 Task: Explore Airbnb accommodation in Stalybridge, United Kingdom from 7th December, 2023 to 14th December, 2023 for 1 adult. Place can be shared room with 1  bedroom having 1 bed and 1 bathroom. Property type can be hotel. Look for 3 properties as per requirement.
Action: Mouse moved to (403, 330)
Screenshot: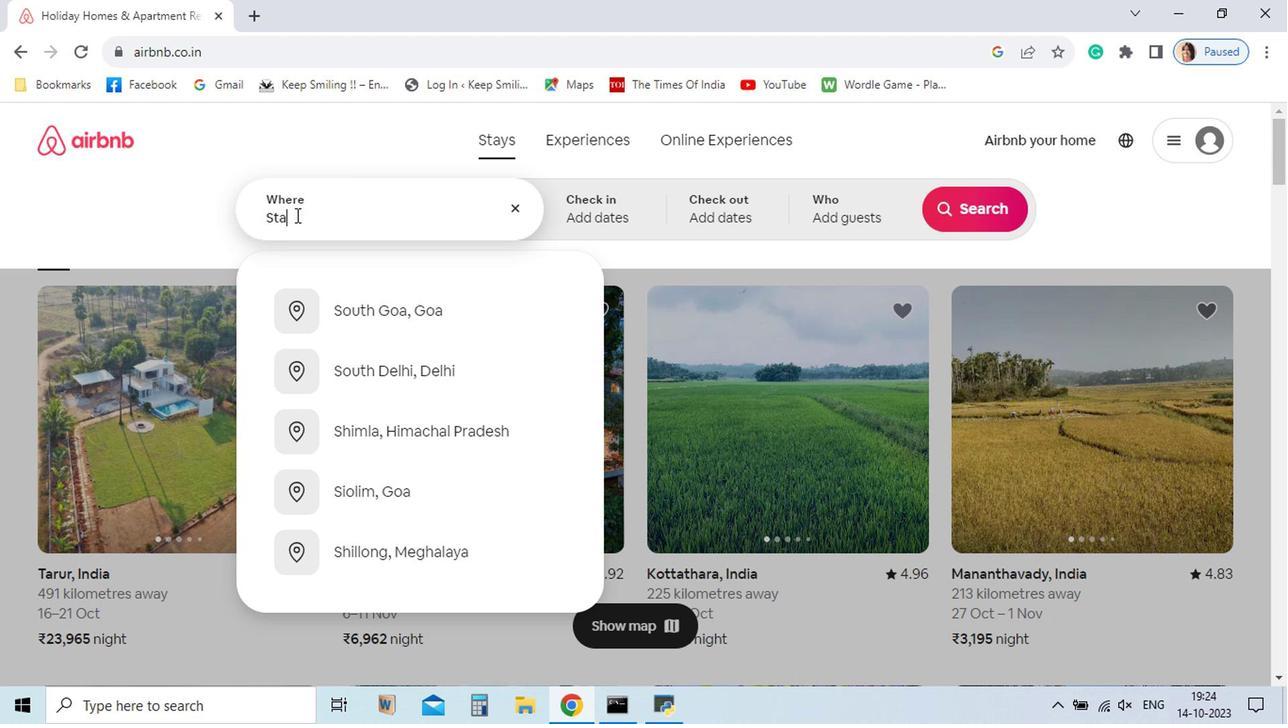 
Action: Mouse pressed left at (403, 330)
Screenshot: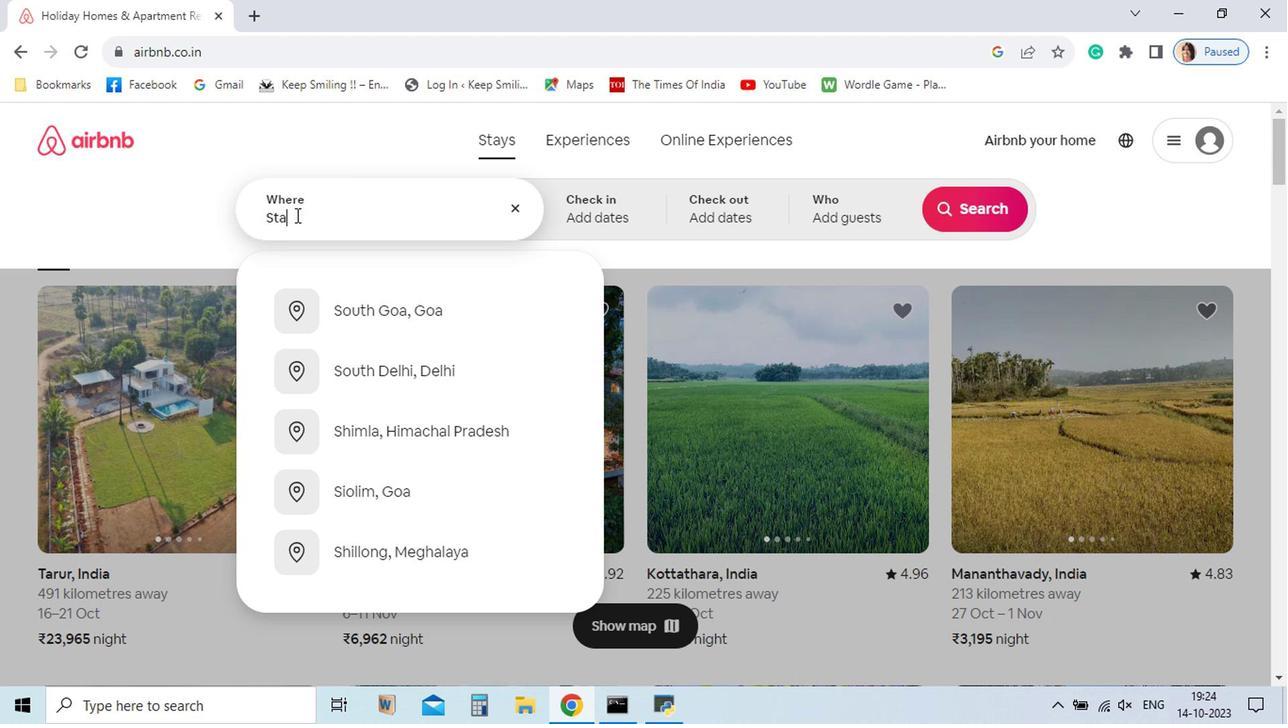 
Action: Mouse moved to (398, 341)
Screenshot: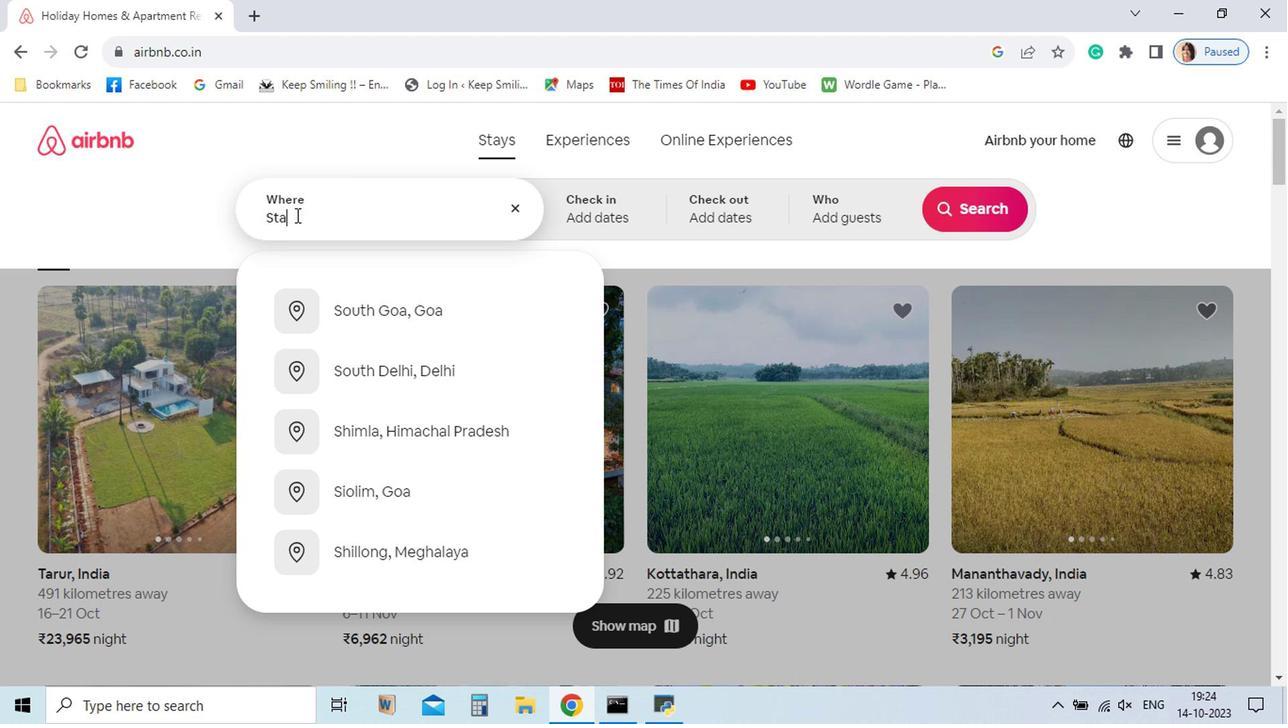 
Action: Key pressed <Key.shift>Sta
Screenshot: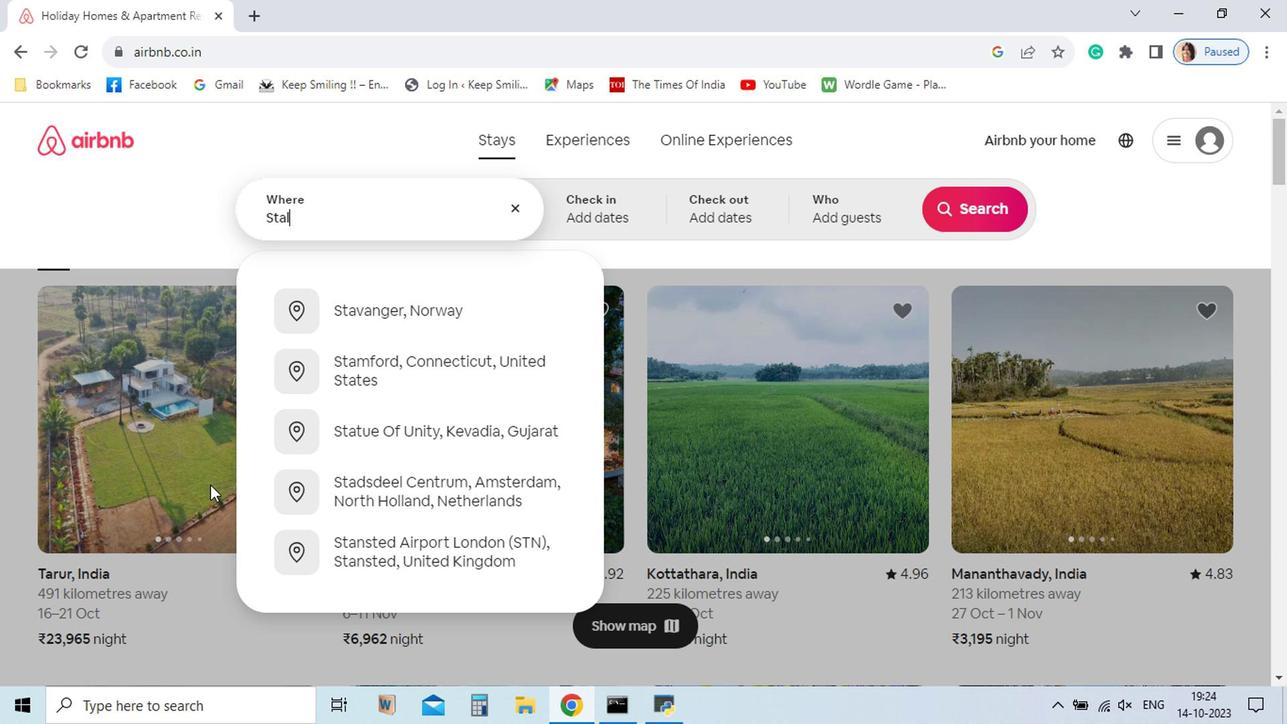 
Action: Mouse moved to (337, 533)
Screenshot: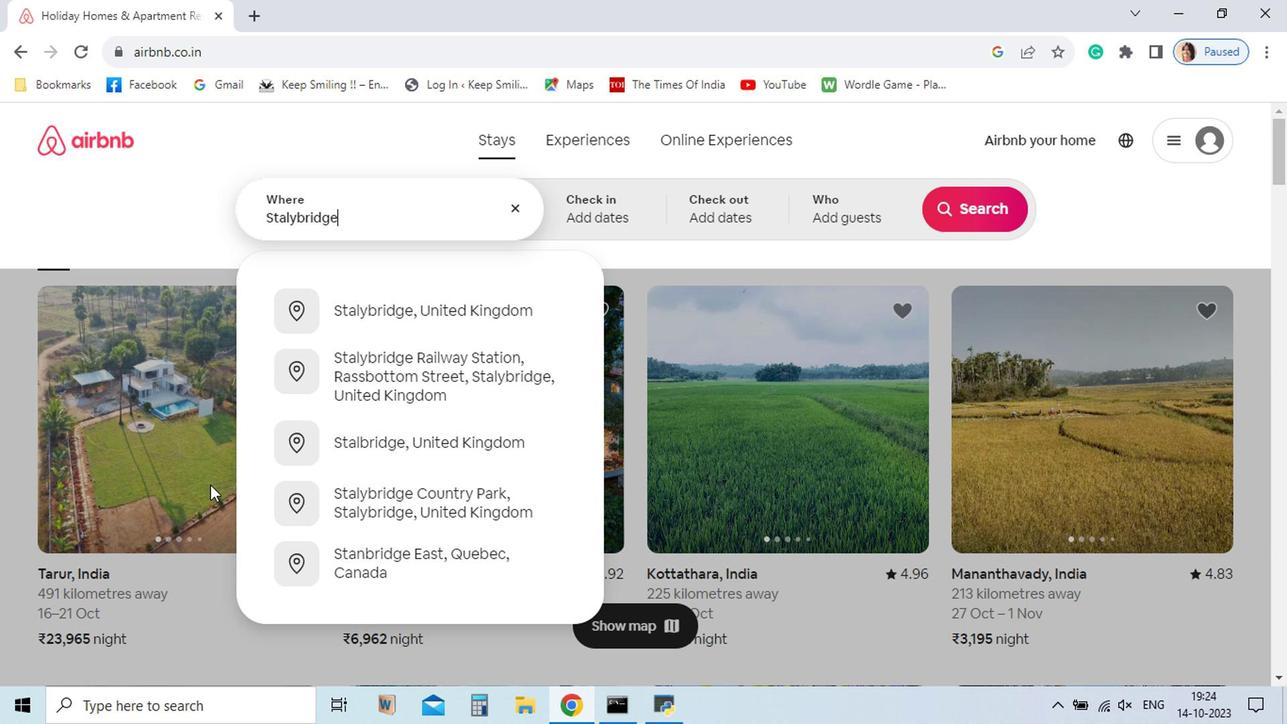 
Action: Key pressed lybridge
Screenshot: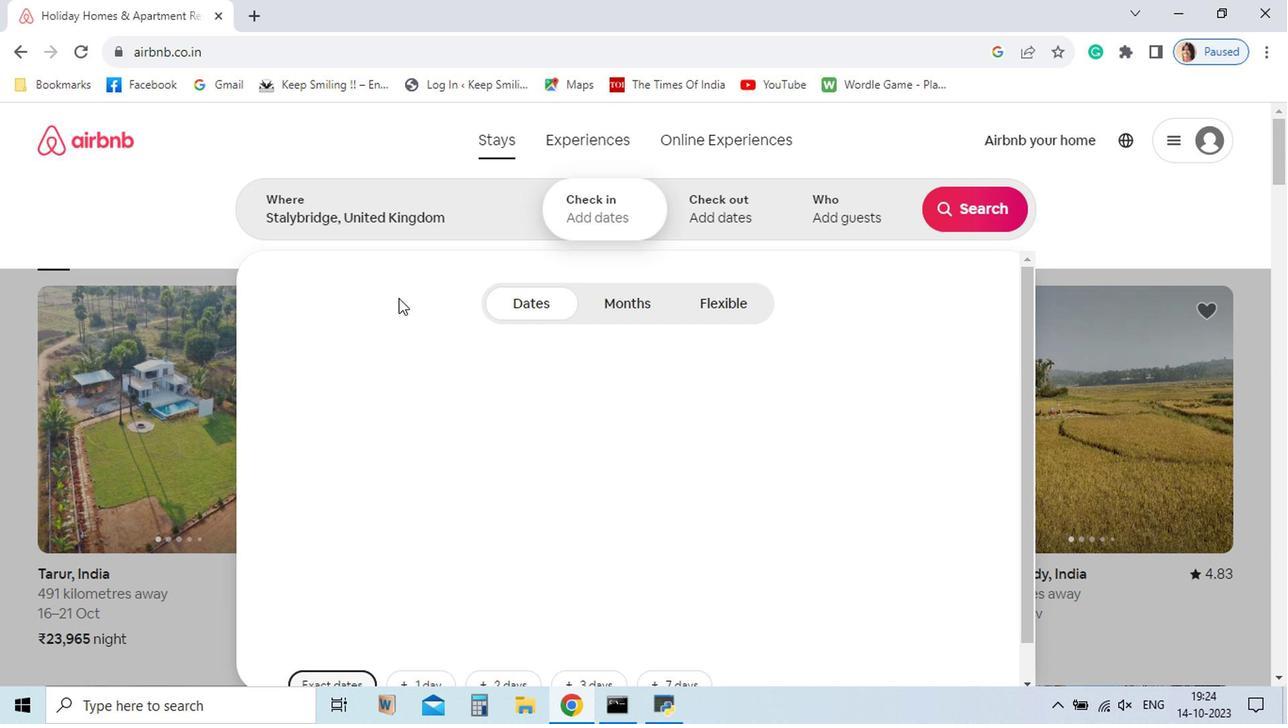 
Action: Mouse moved to (472, 400)
Screenshot: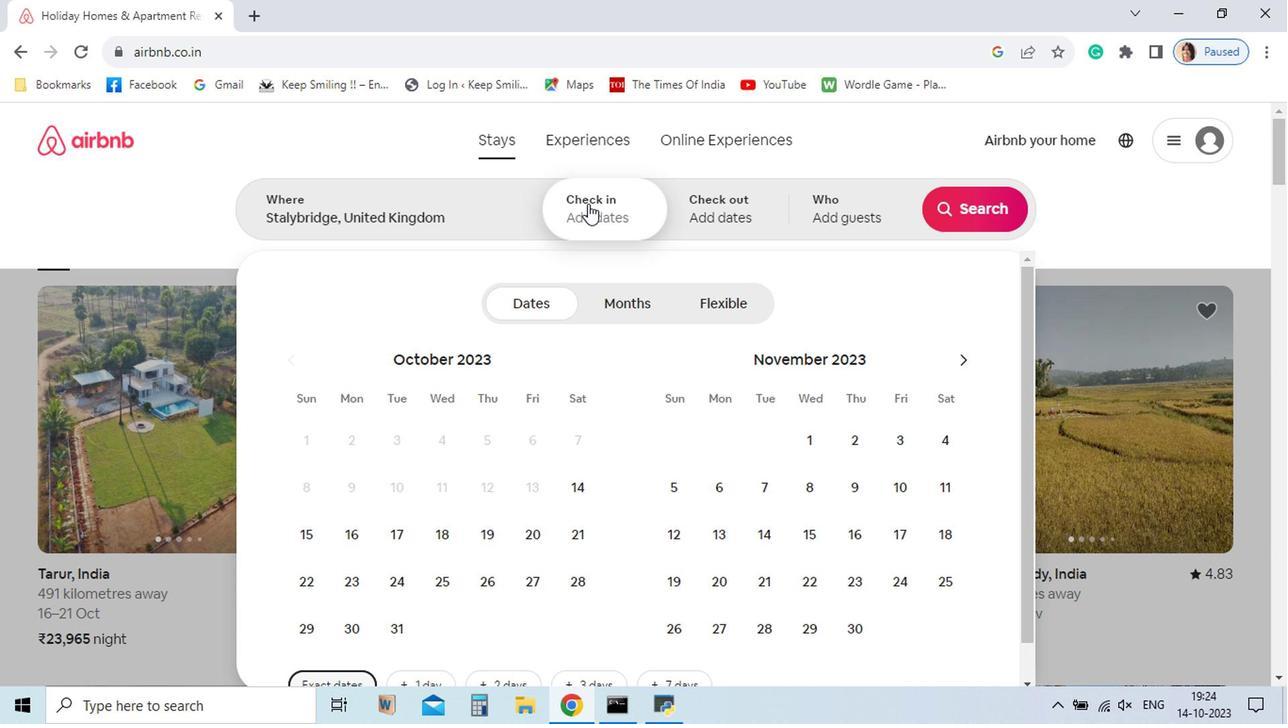 
Action: Mouse pressed left at (472, 400)
Screenshot: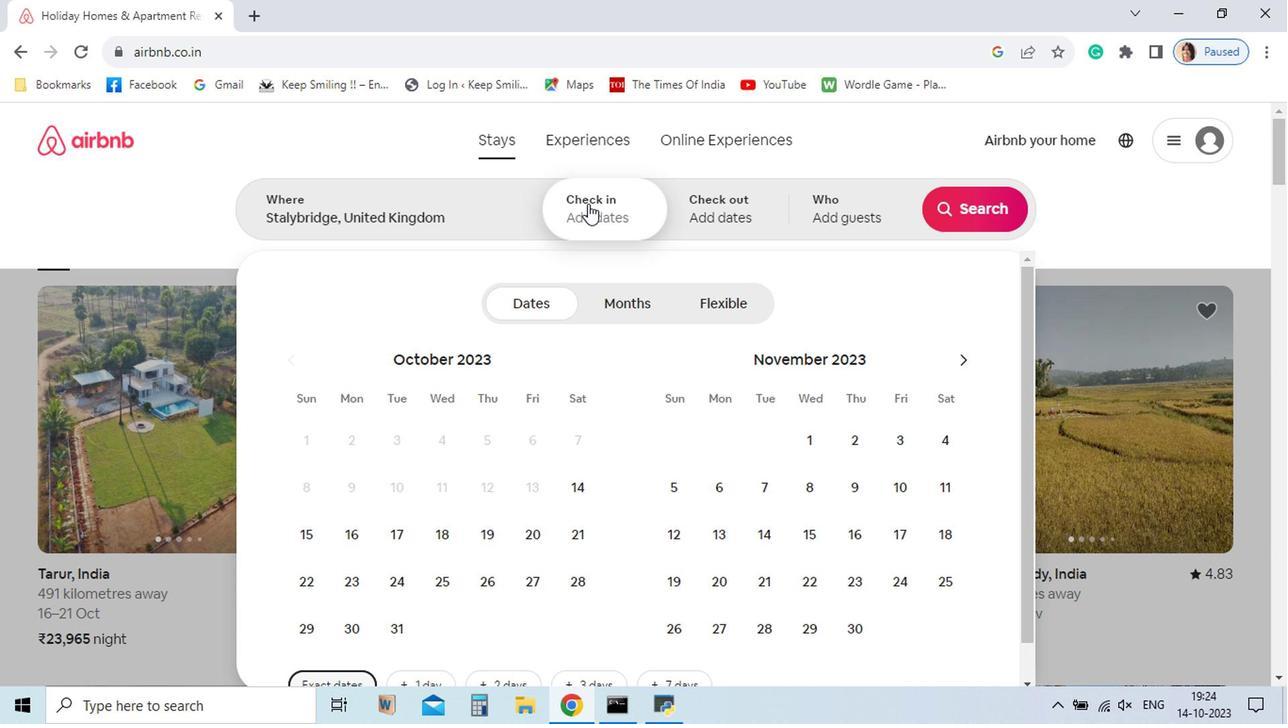 
Action: Mouse moved to (606, 333)
Screenshot: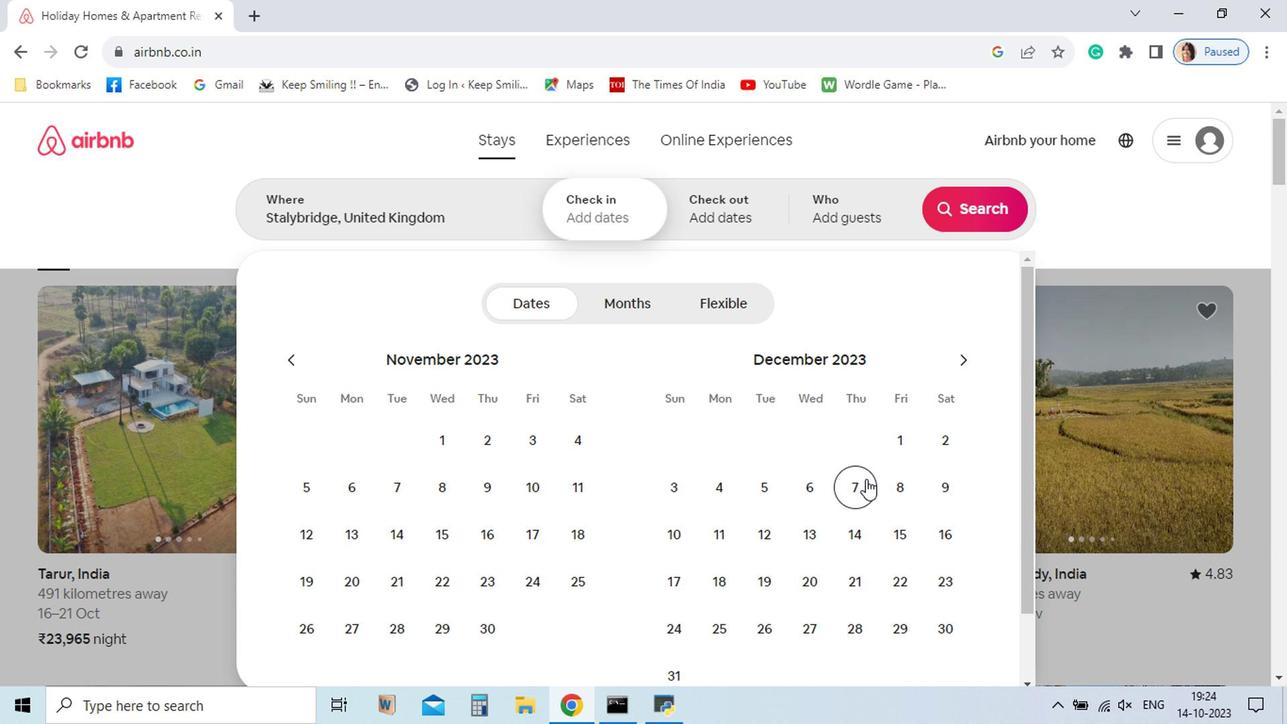 
Action: Mouse pressed left at (606, 333)
Screenshot: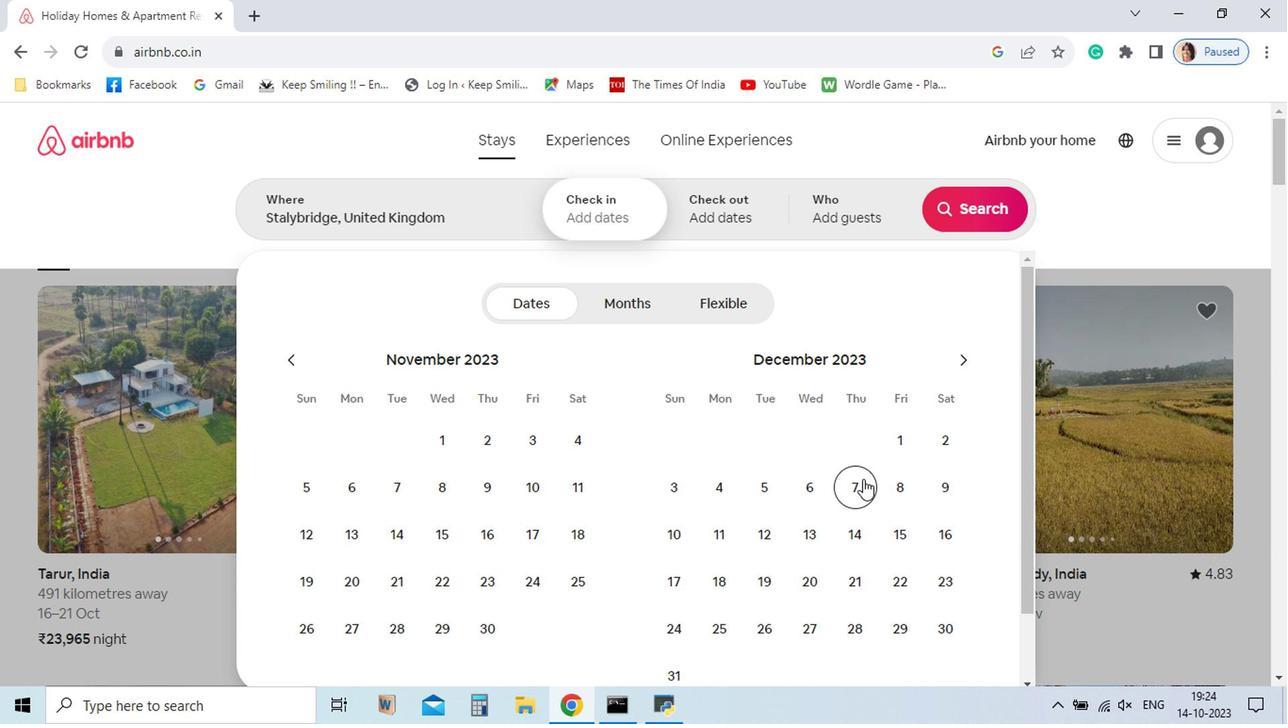 
Action: Mouse moved to (871, 444)
Screenshot: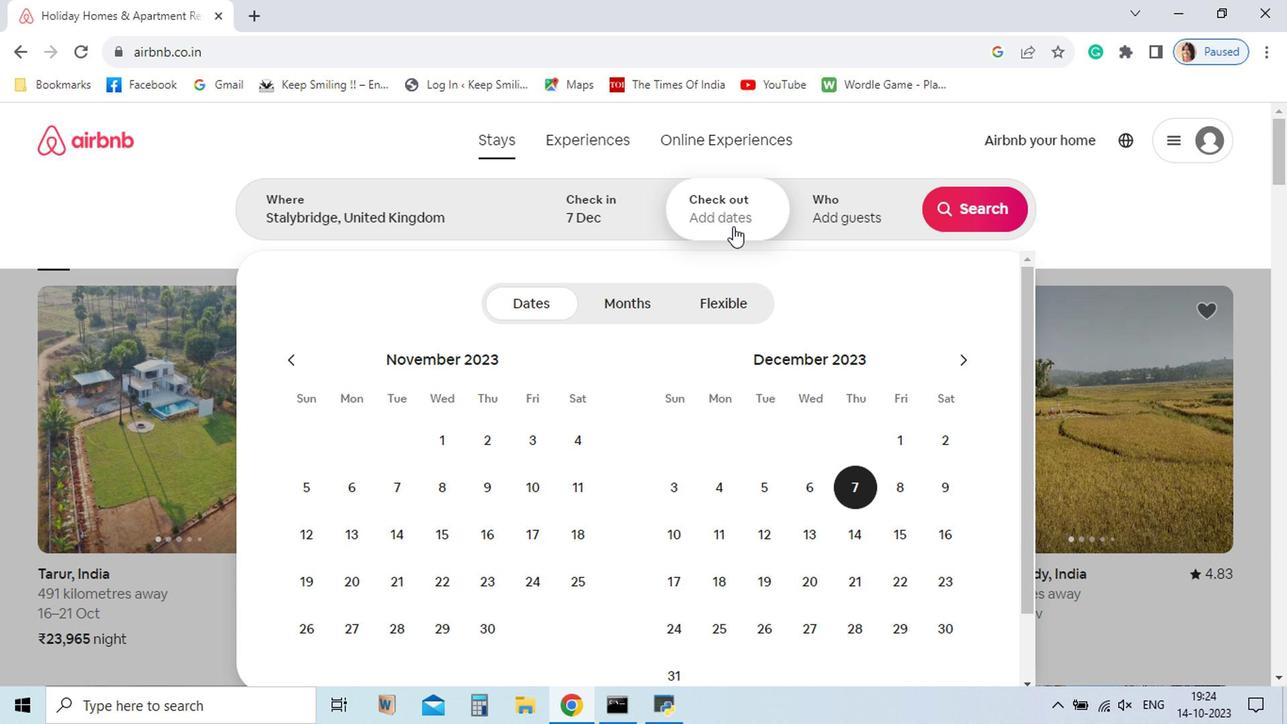 
Action: Mouse pressed left at (871, 444)
Screenshot: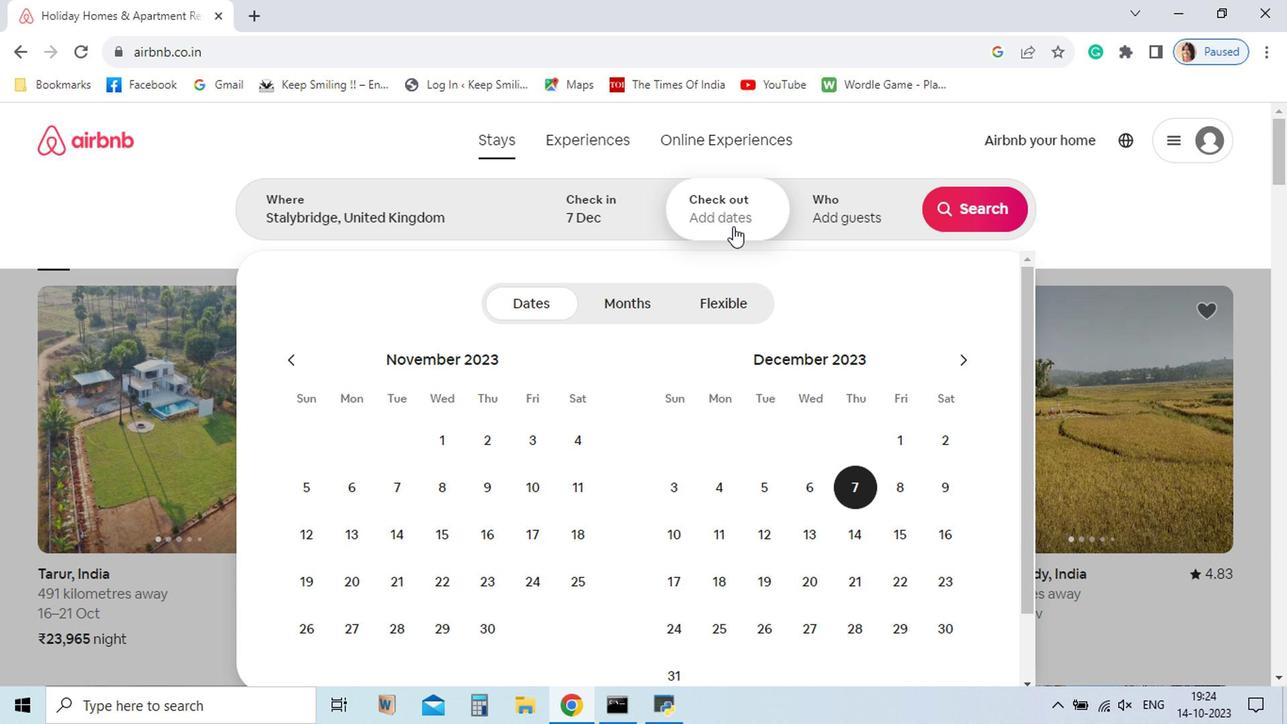 
Action: Mouse moved to (799, 531)
Screenshot: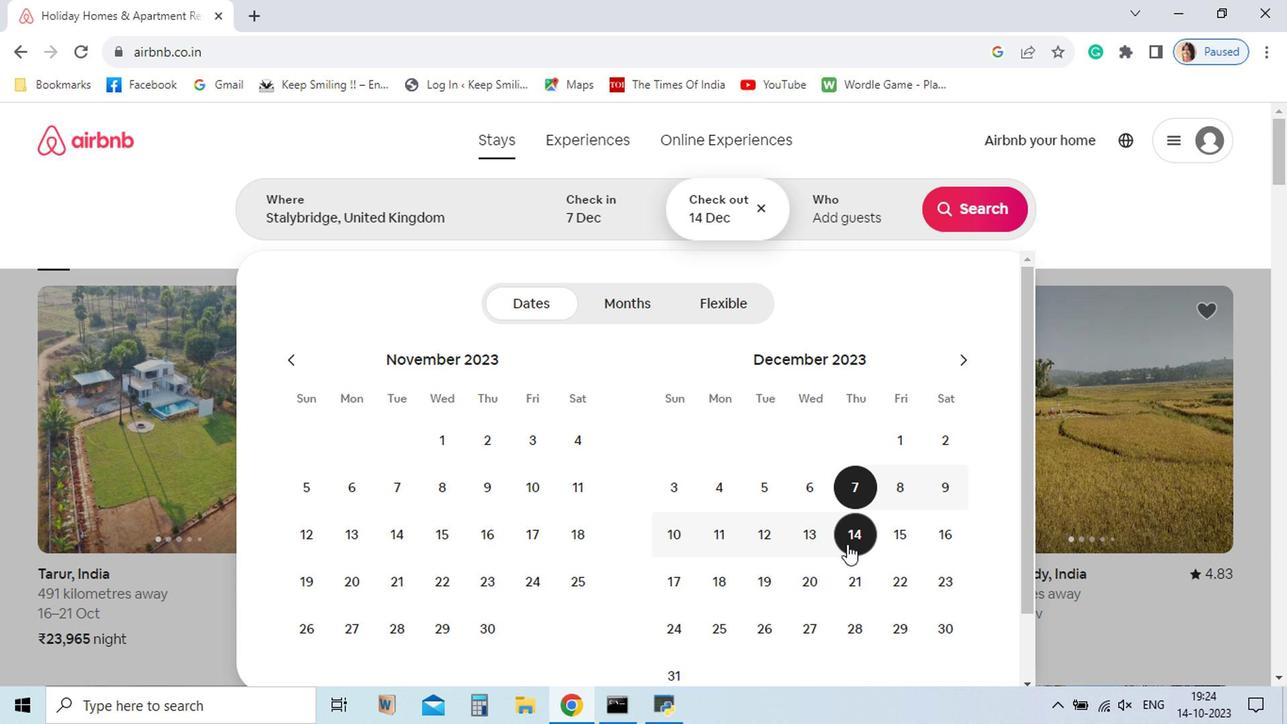 
Action: Mouse pressed left at (799, 531)
Screenshot: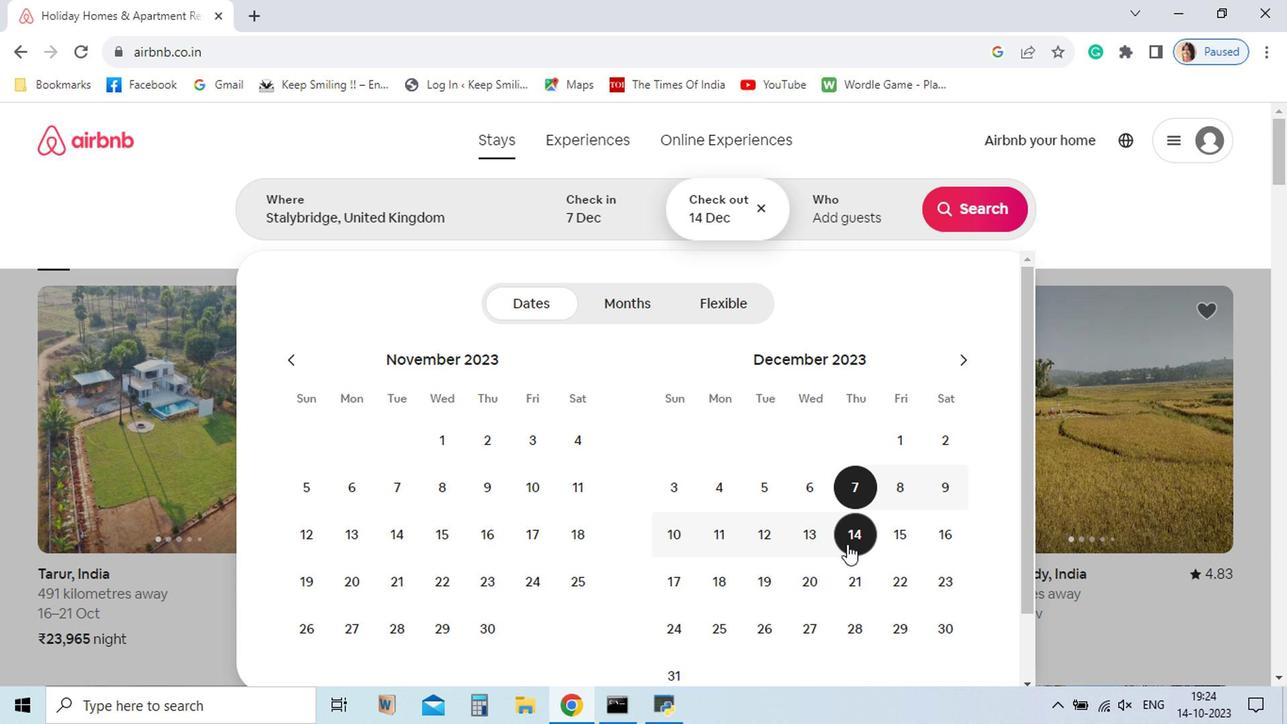 
Action: Mouse moved to (791, 575)
Screenshot: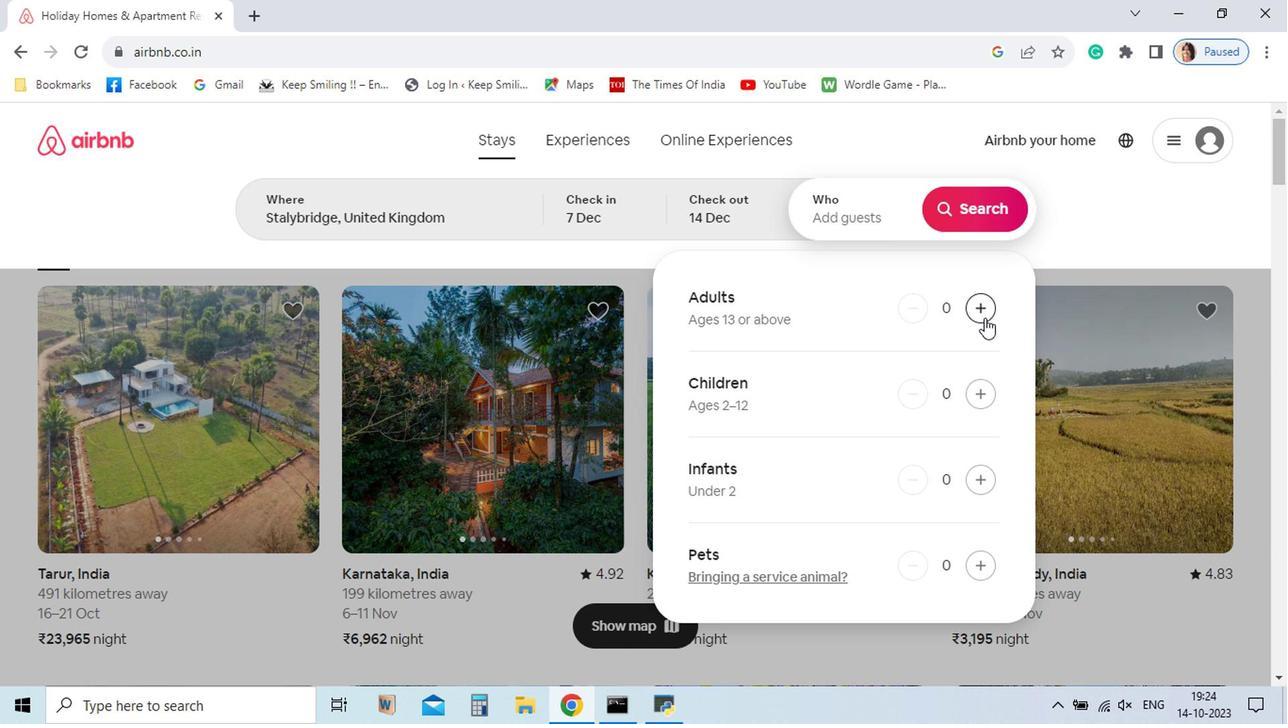 
Action: Mouse pressed left at (791, 575)
Screenshot: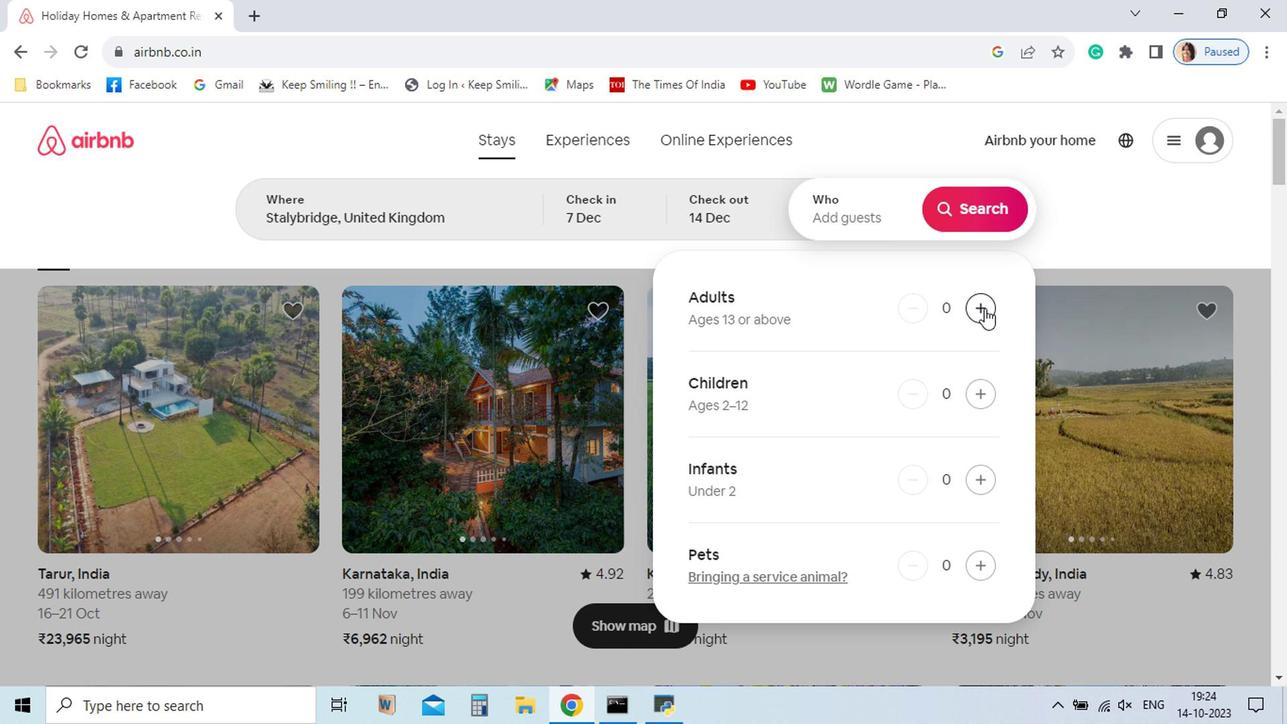 
Action: Mouse moved to (804, 344)
Screenshot: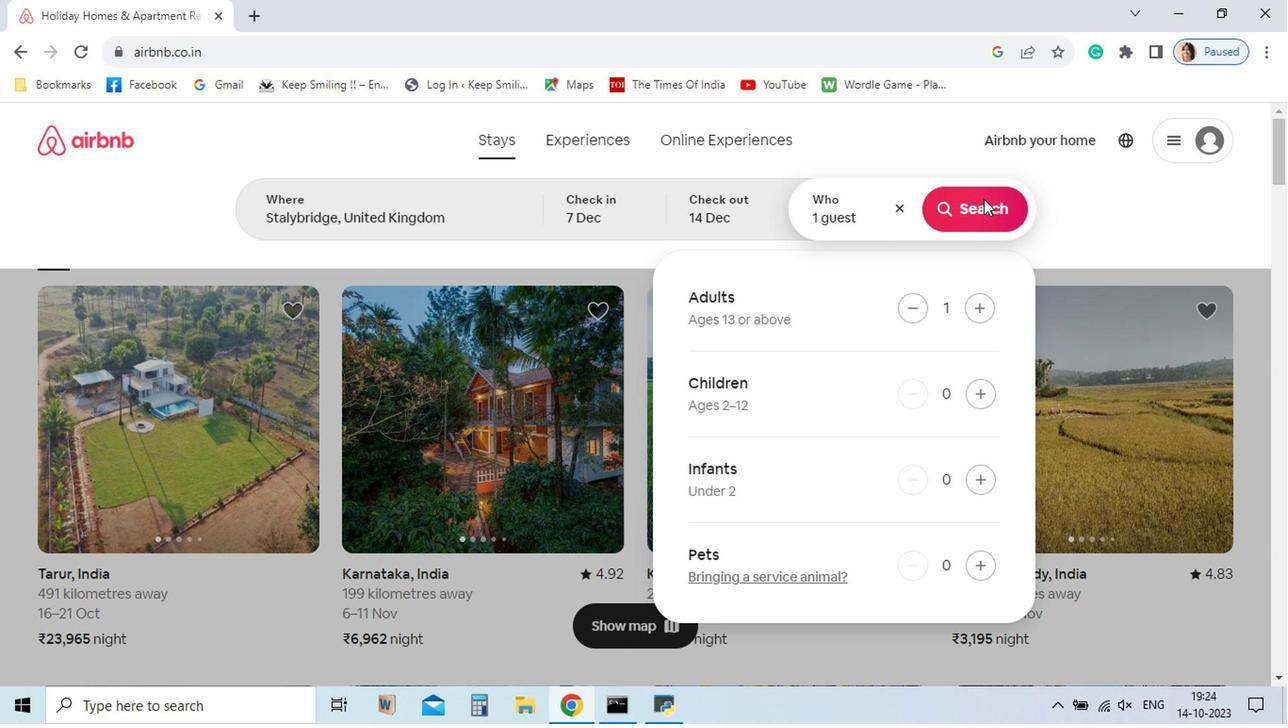 
Action: Mouse pressed left at (804, 344)
Screenshot: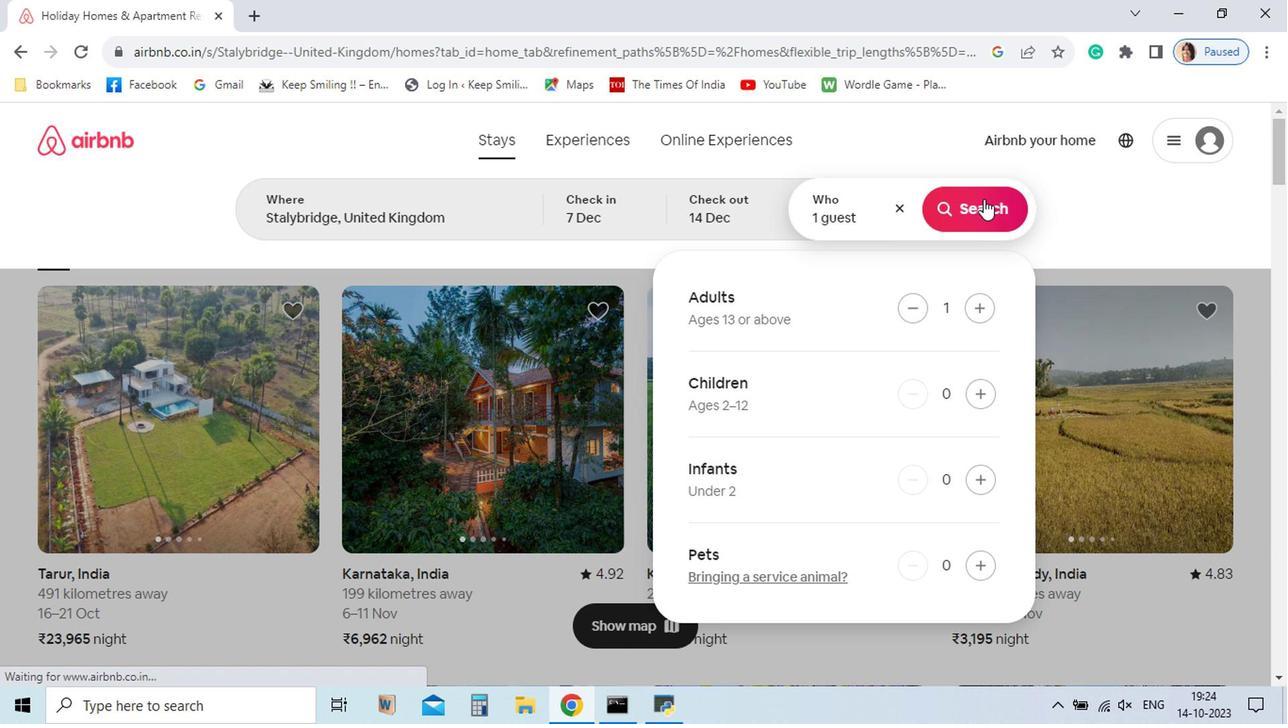
Action: Mouse moved to (889, 407)
Screenshot: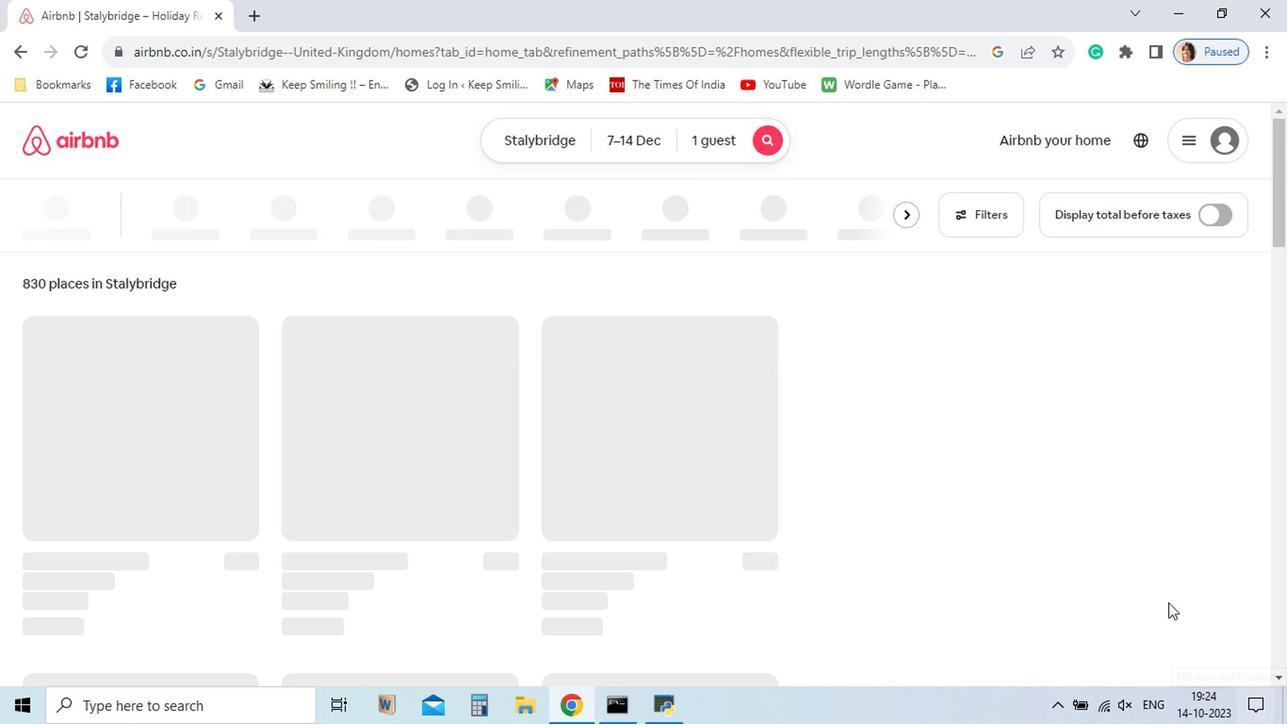 
Action: Mouse pressed left at (889, 407)
Screenshot: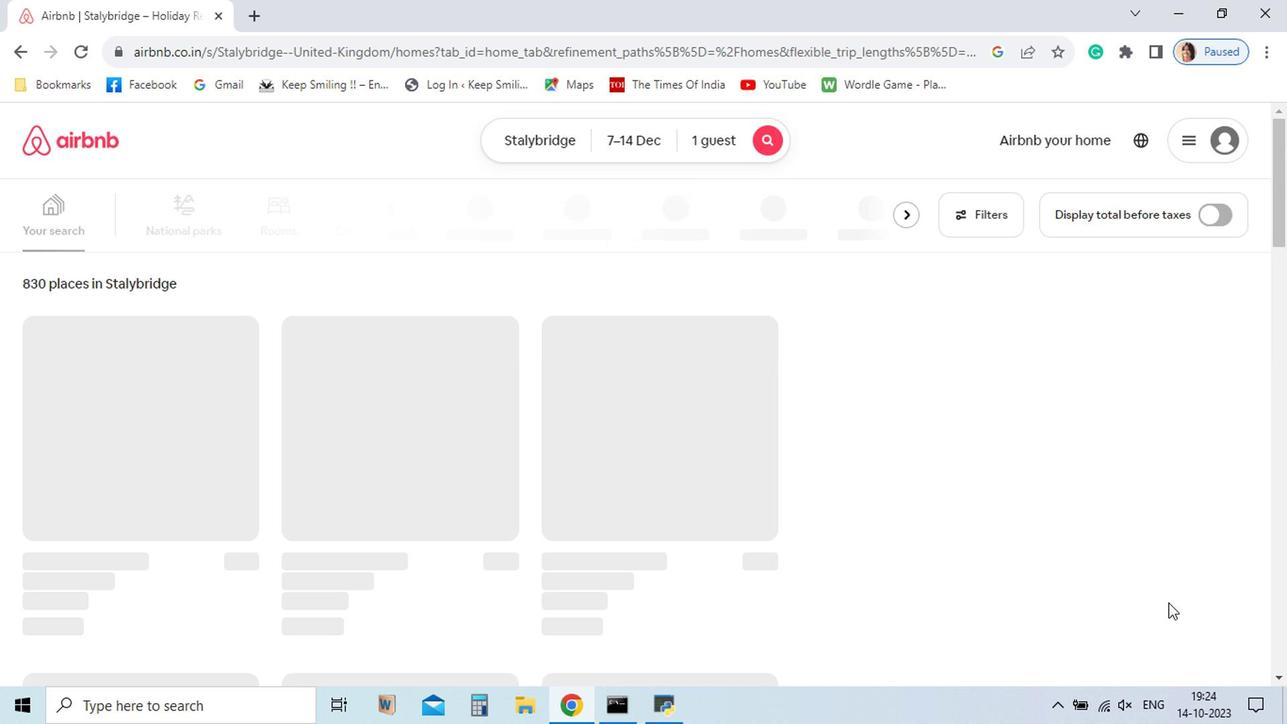 
Action: Mouse moved to (889, 329)
Screenshot: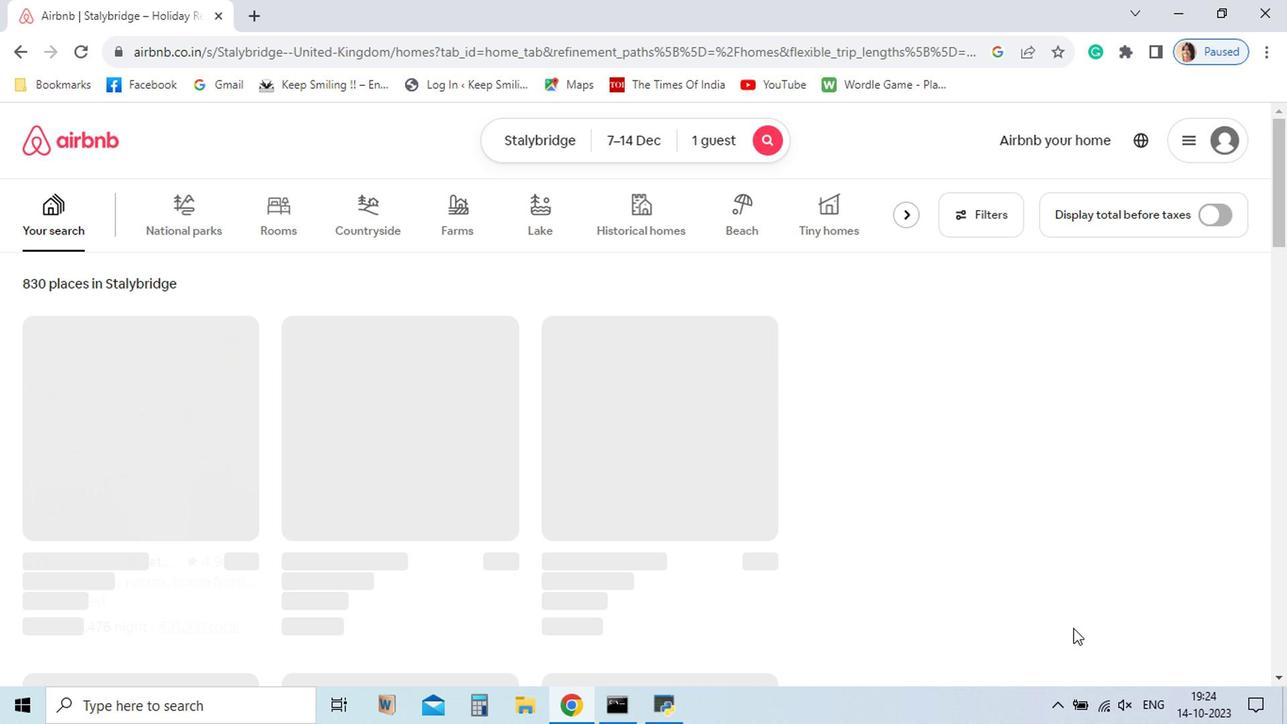 
Action: Mouse pressed left at (889, 329)
Screenshot: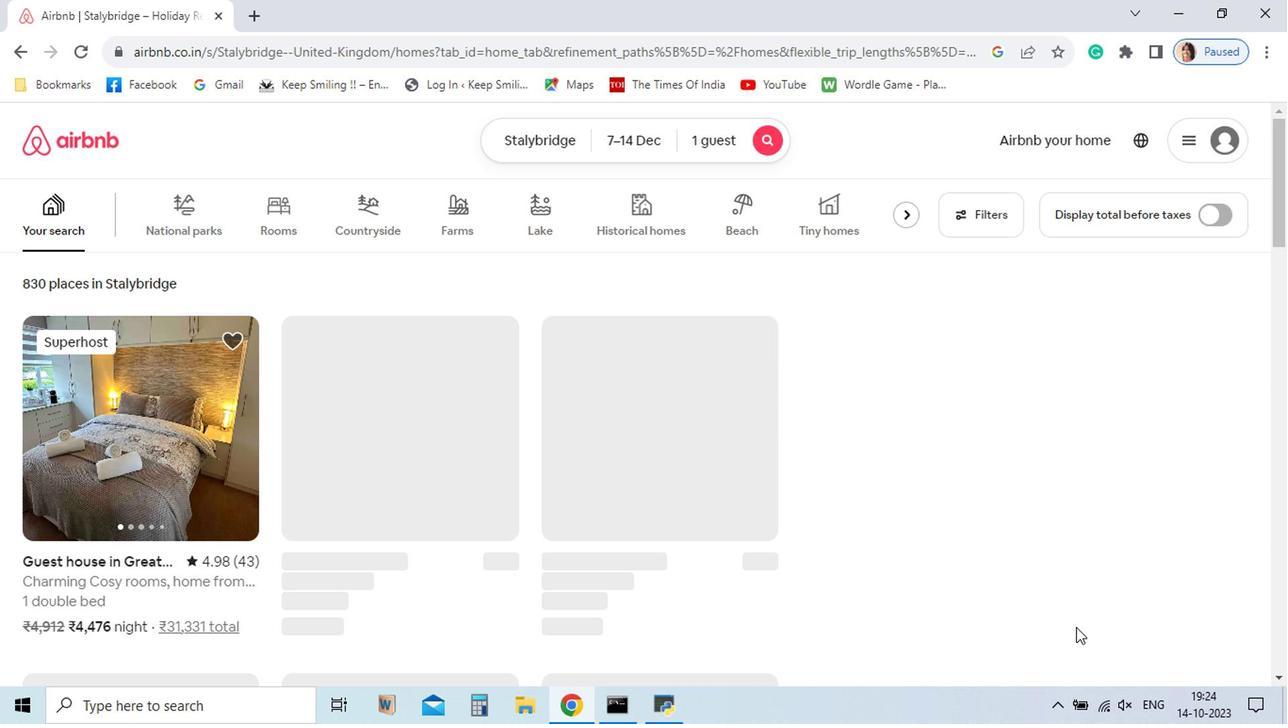 
Action: Mouse moved to (889, 334)
Screenshot: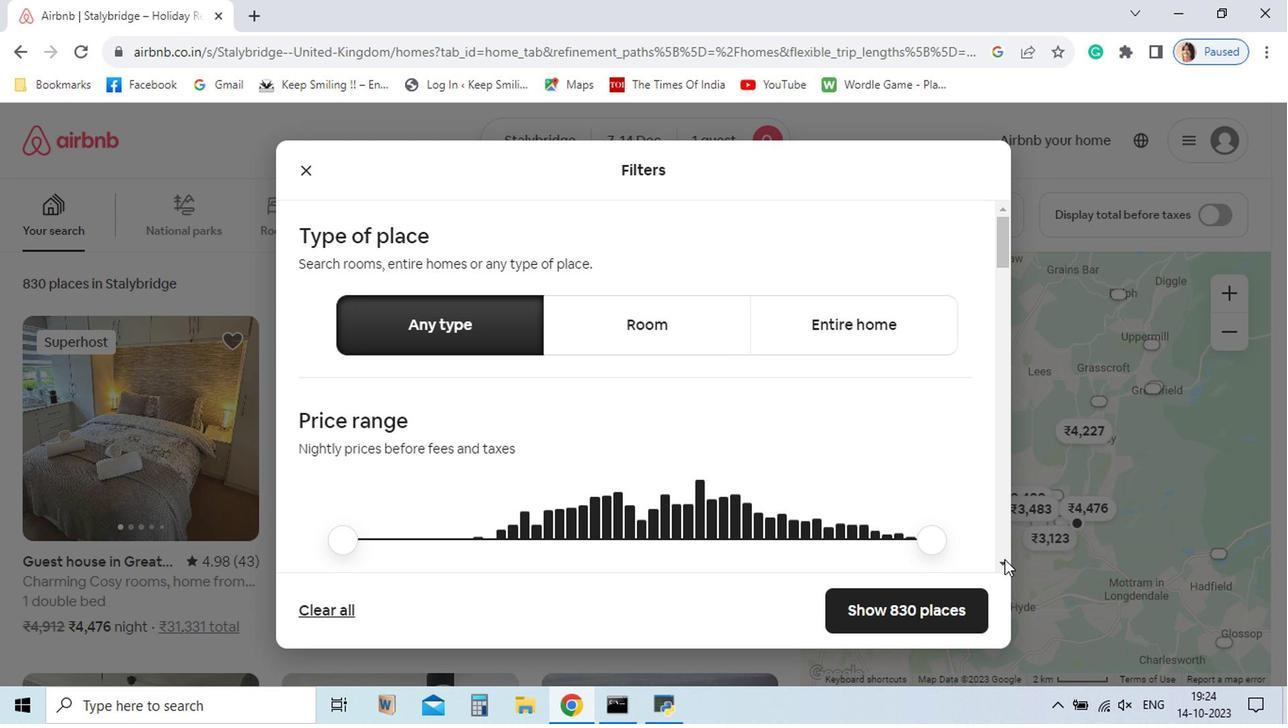
Action: Mouse pressed left at (889, 334)
Screenshot: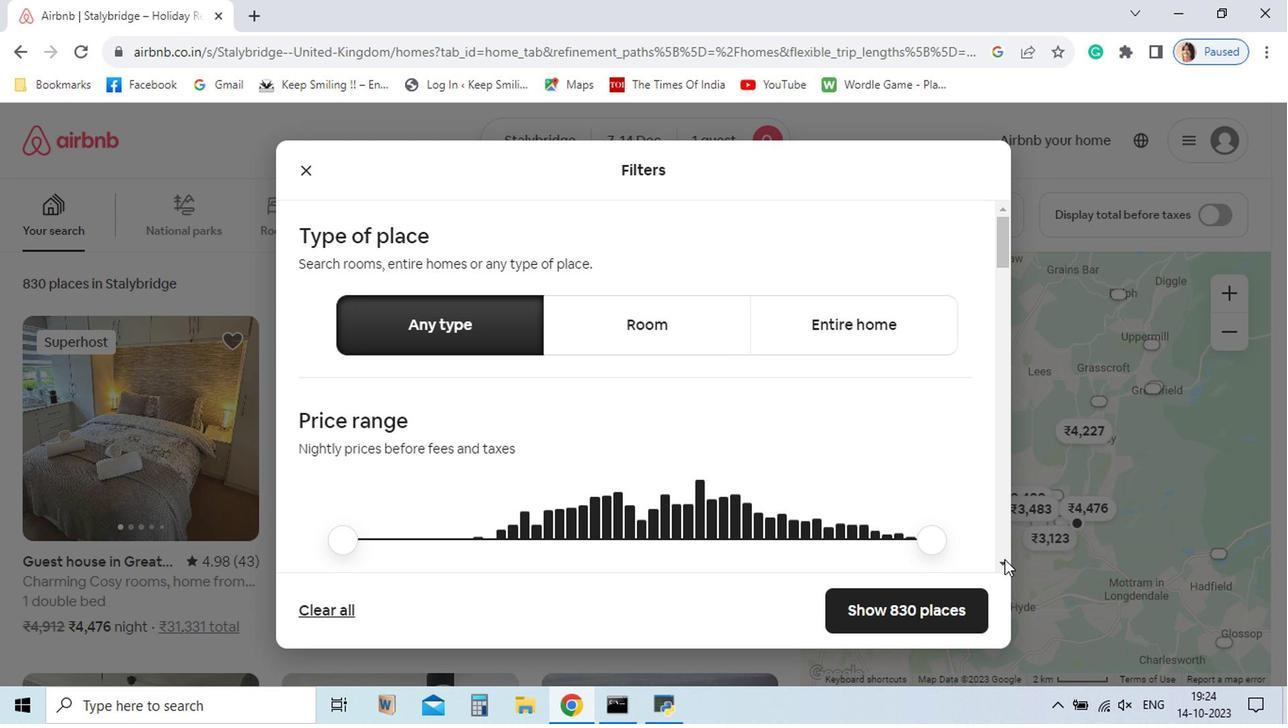 
Action: Mouse moved to (903, 586)
Screenshot: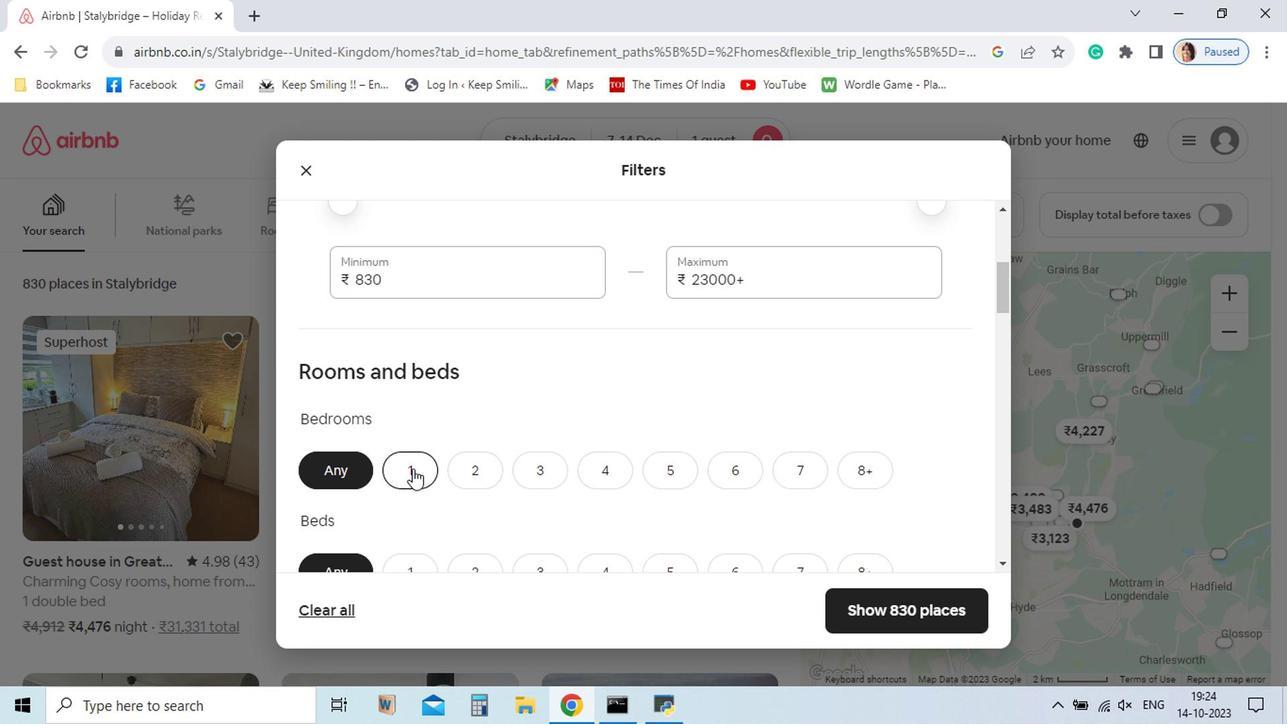 
Action: Mouse pressed left at (903, 586)
Screenshot: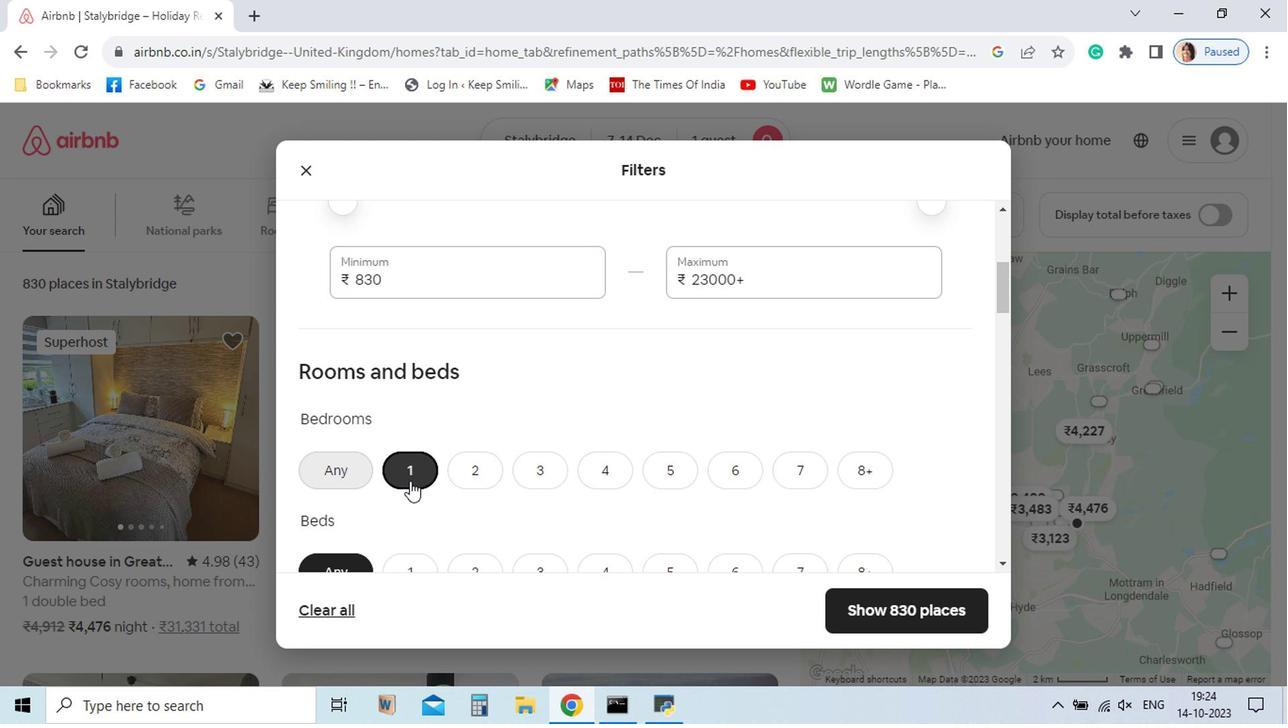 
Action: Mouse pressed left at (903, 586)
Screenshot: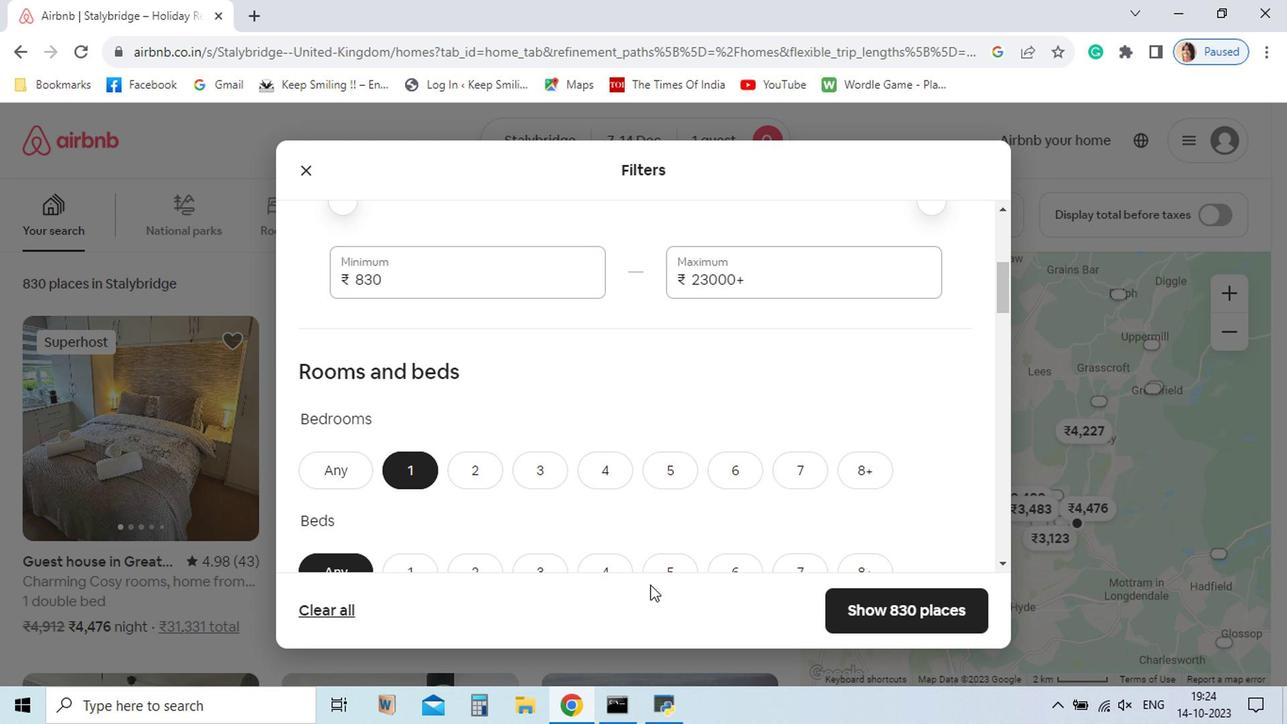 
Action: Mouse moved to (902, 586)
Screenshot: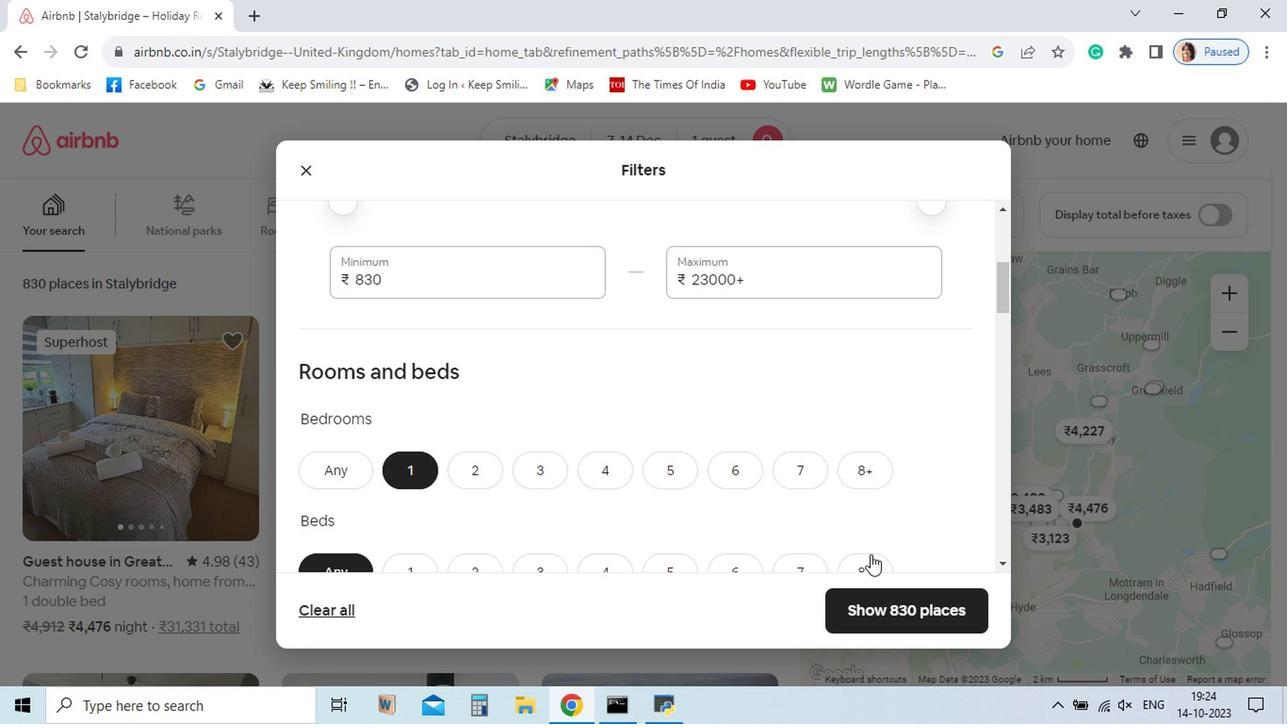 
Action: Mouse pressed left at (902, 586)
Screenshot: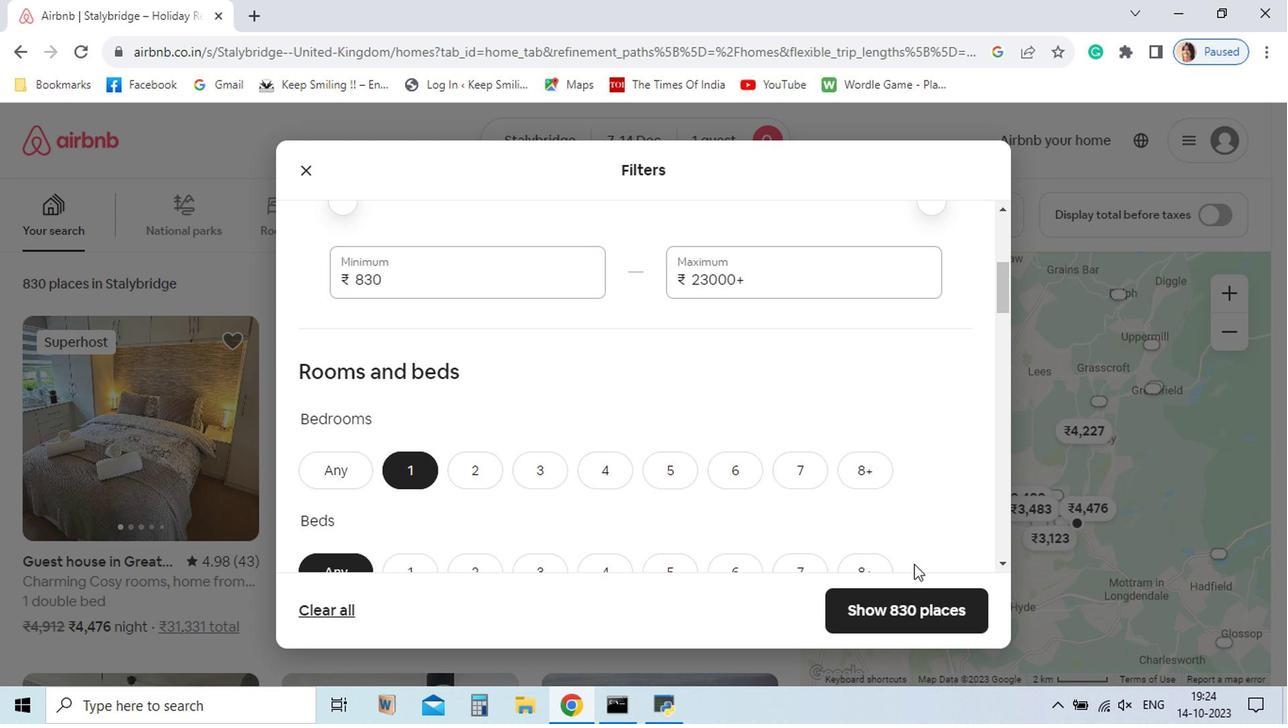 
Action: Mouse pressed left at (902, 586)
Screenshot: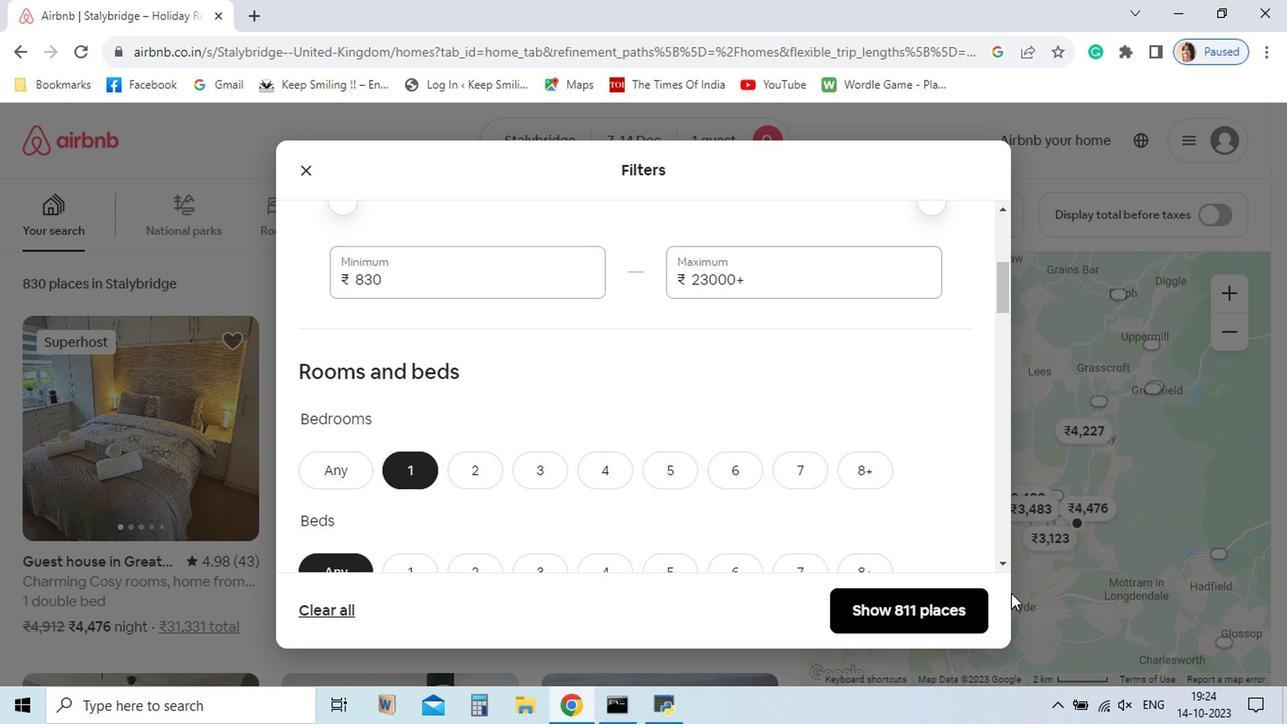 
Action: Mouse pressed left at (902, 586)
Screenshot: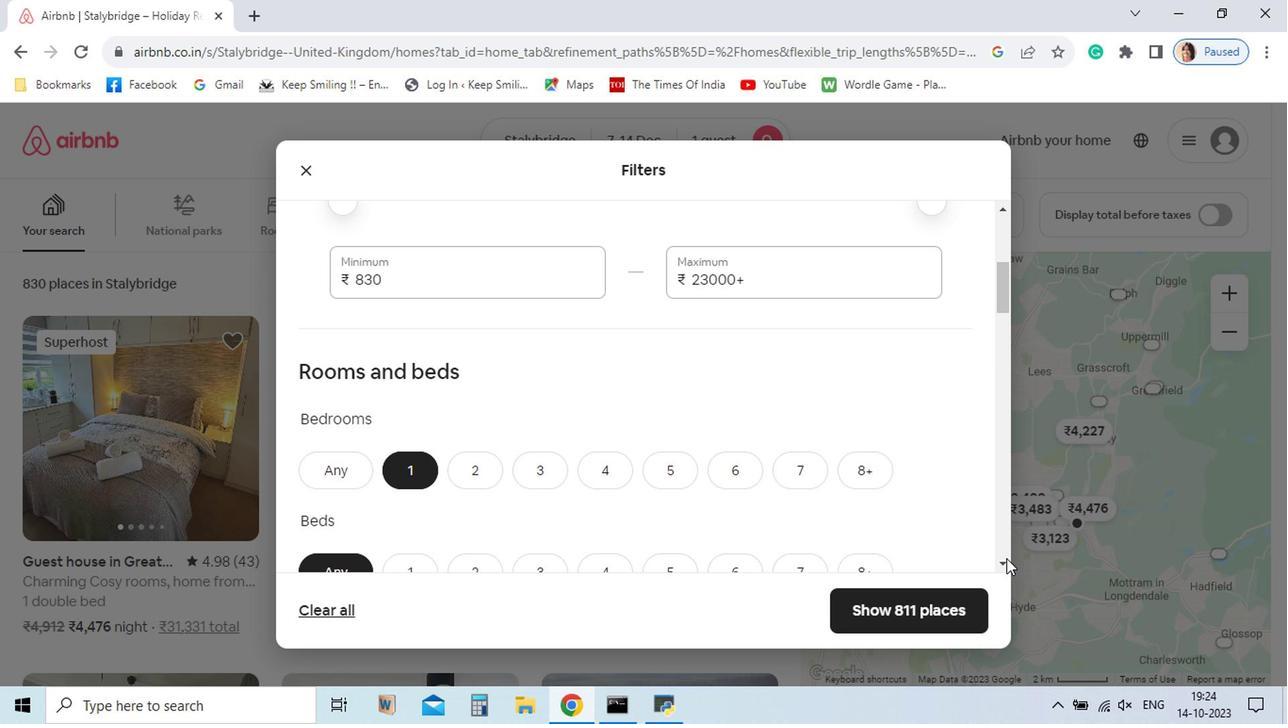 
Action: Mouse pressed left at (902, 586)
Screenshot: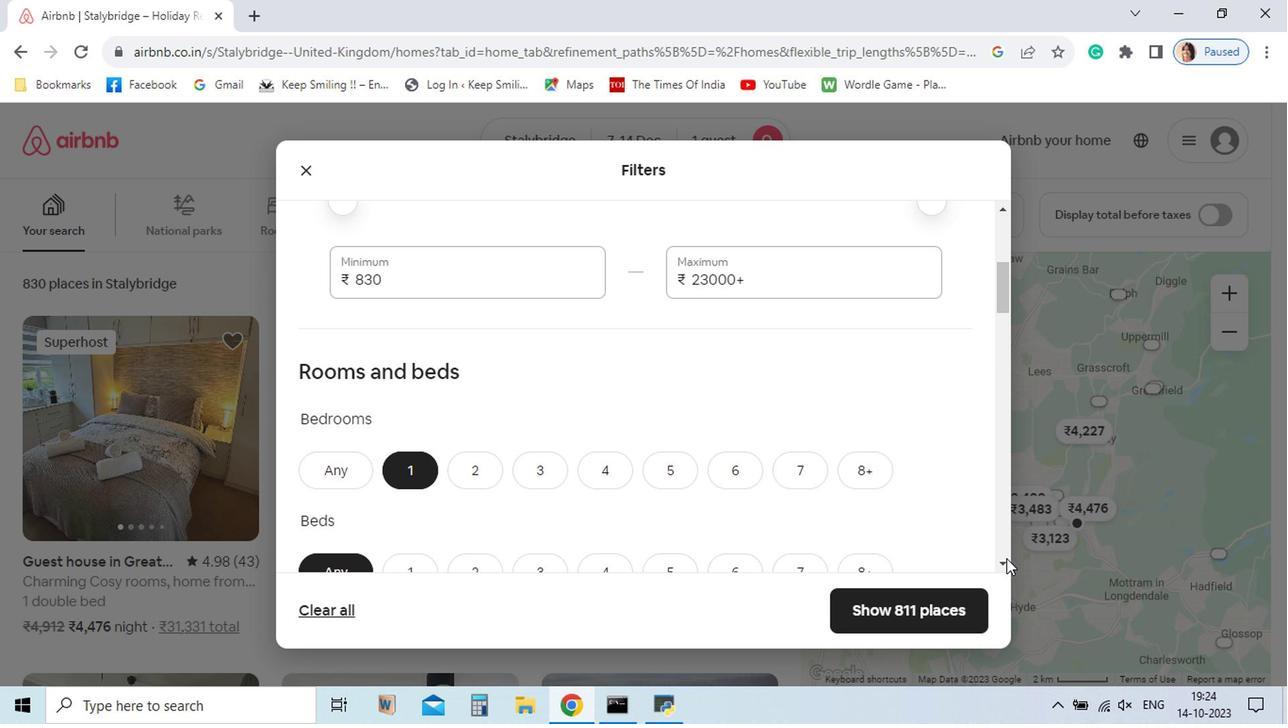
Action: Mouse pressed left at (902, 586)
Screenshot: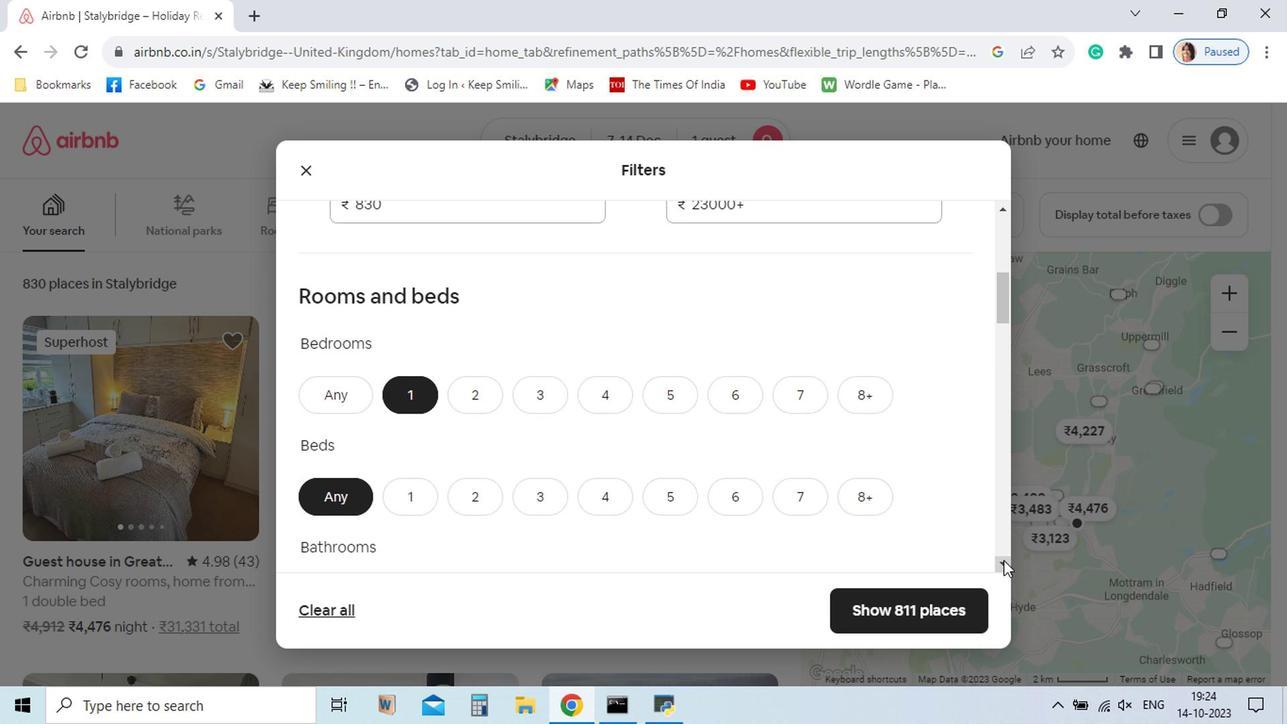 
Action: Mouse pressed left at (902, 586)
Screenshot: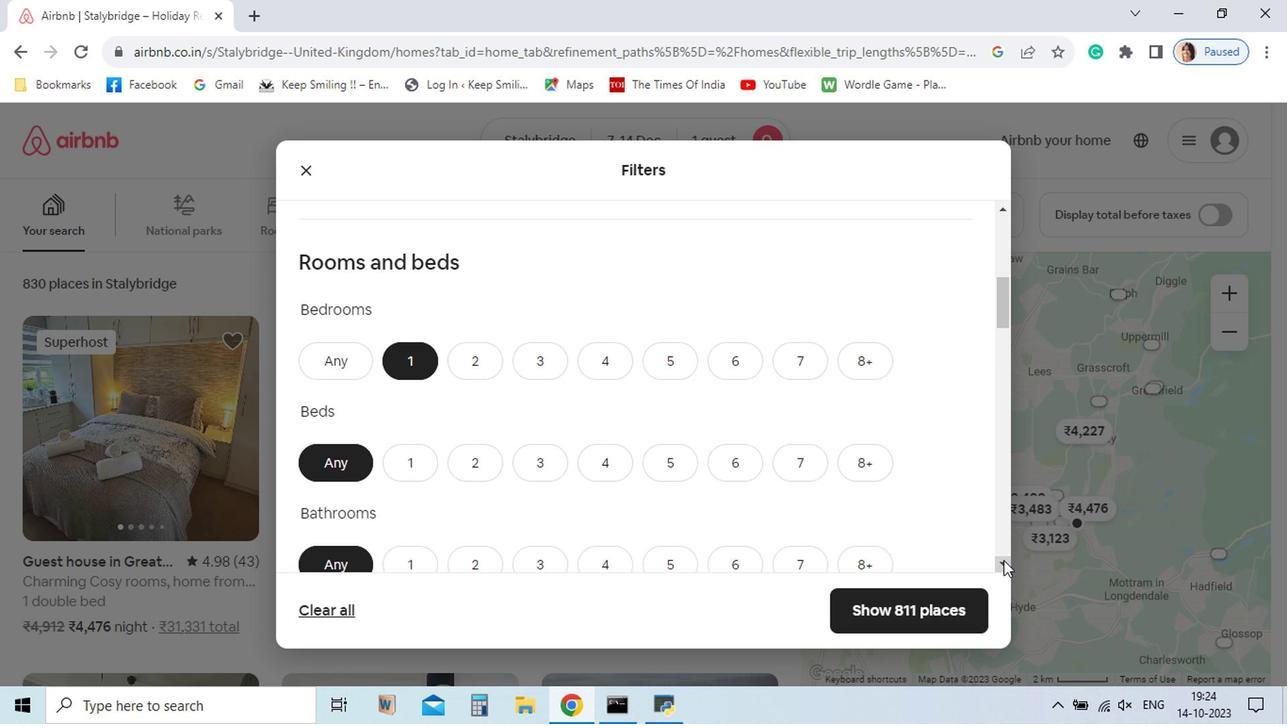 
Action: Mouse pressed left at (902, 586)
Screenshot: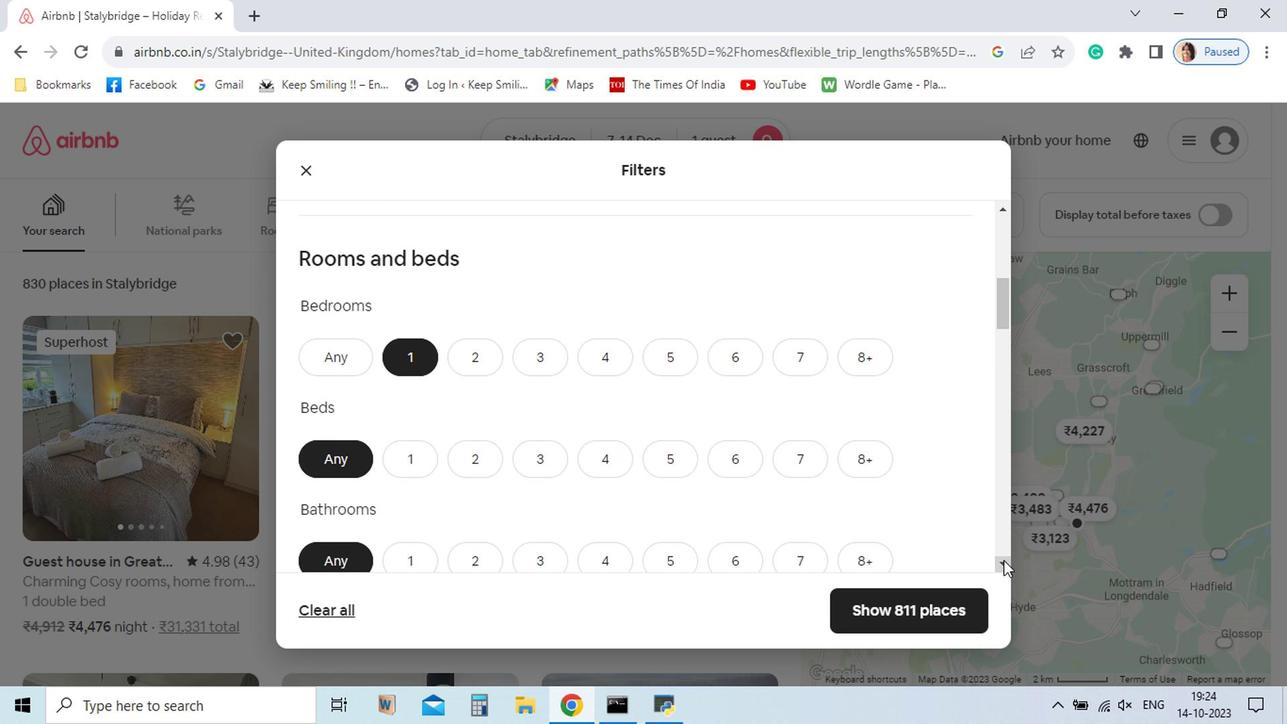 
Action: Mouse moved to (482, 521)
Screenshot: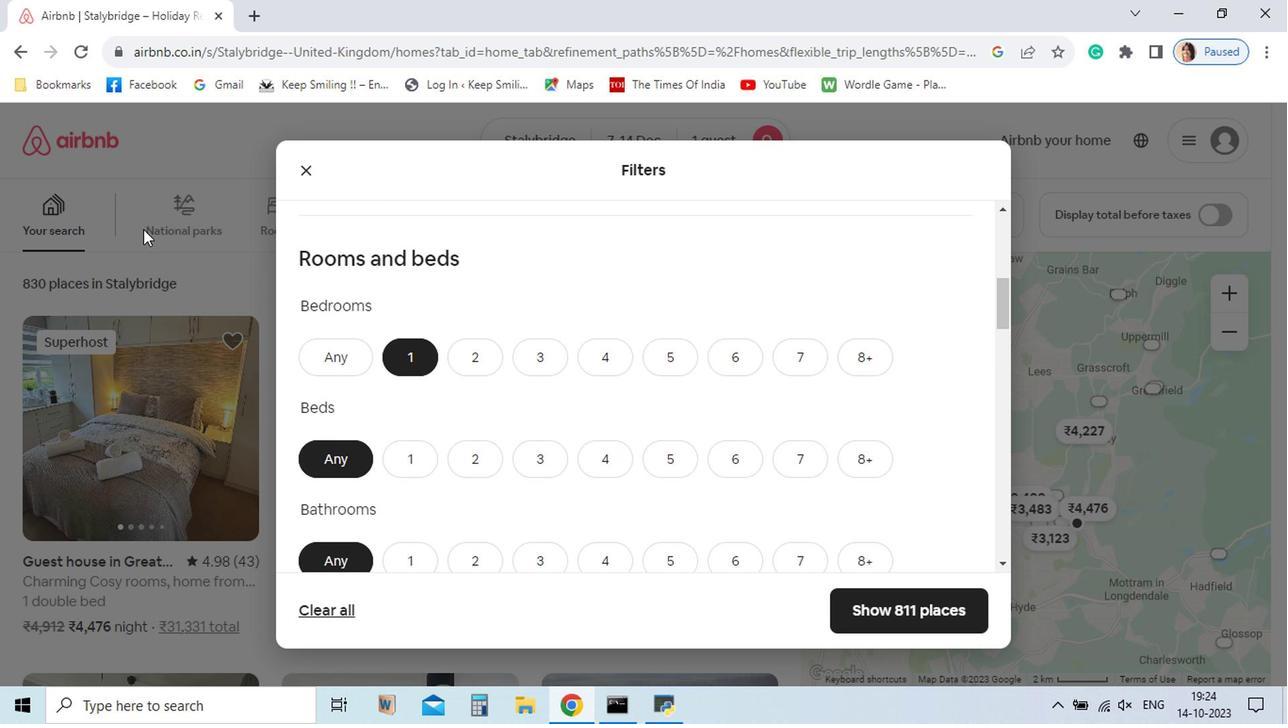 
Action: Mouse pressed left at (482, 521)
Screenshot: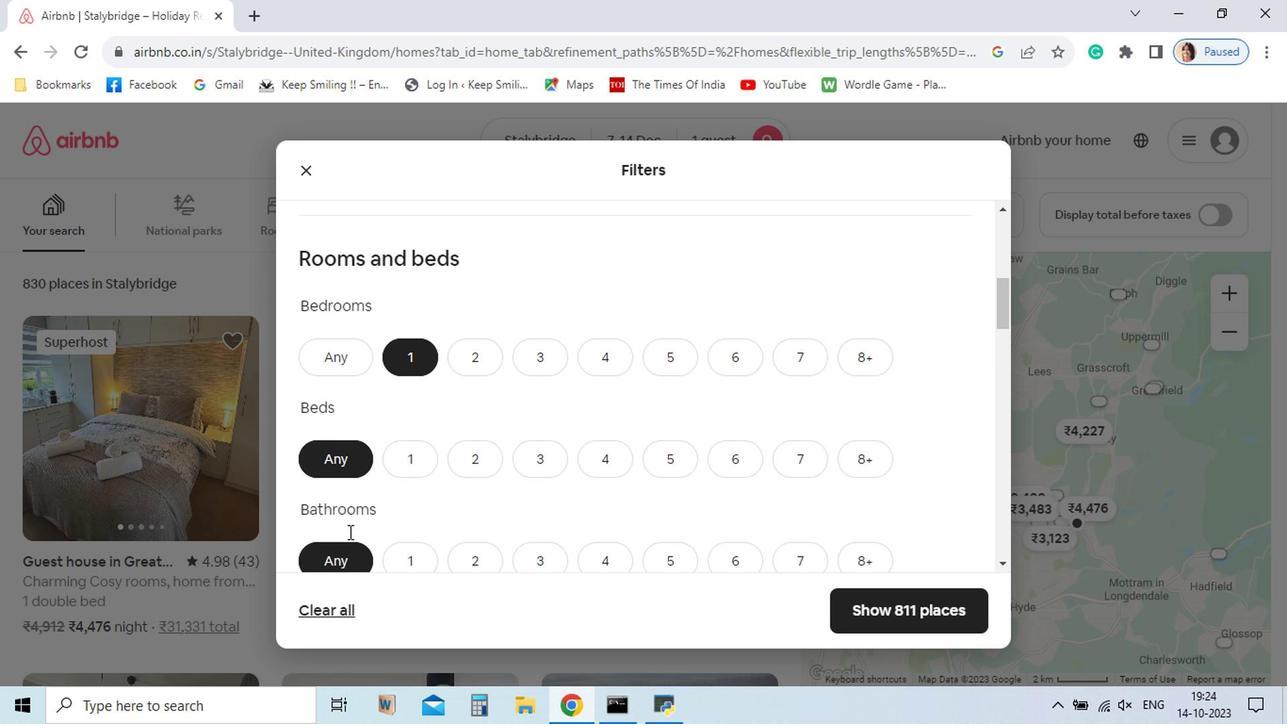 
Action: Mouse moved to (902, 586)
Screenshot: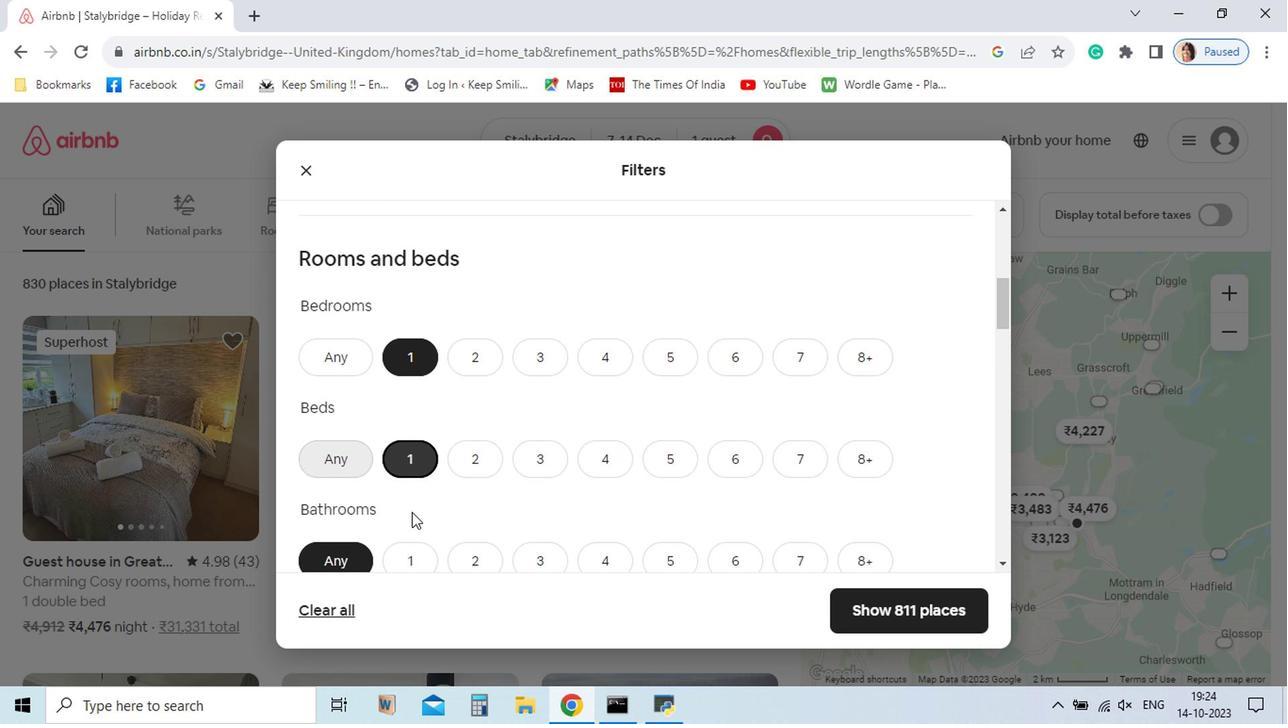 
Action: Mouse pressed left at (902, 586)
Screenshot: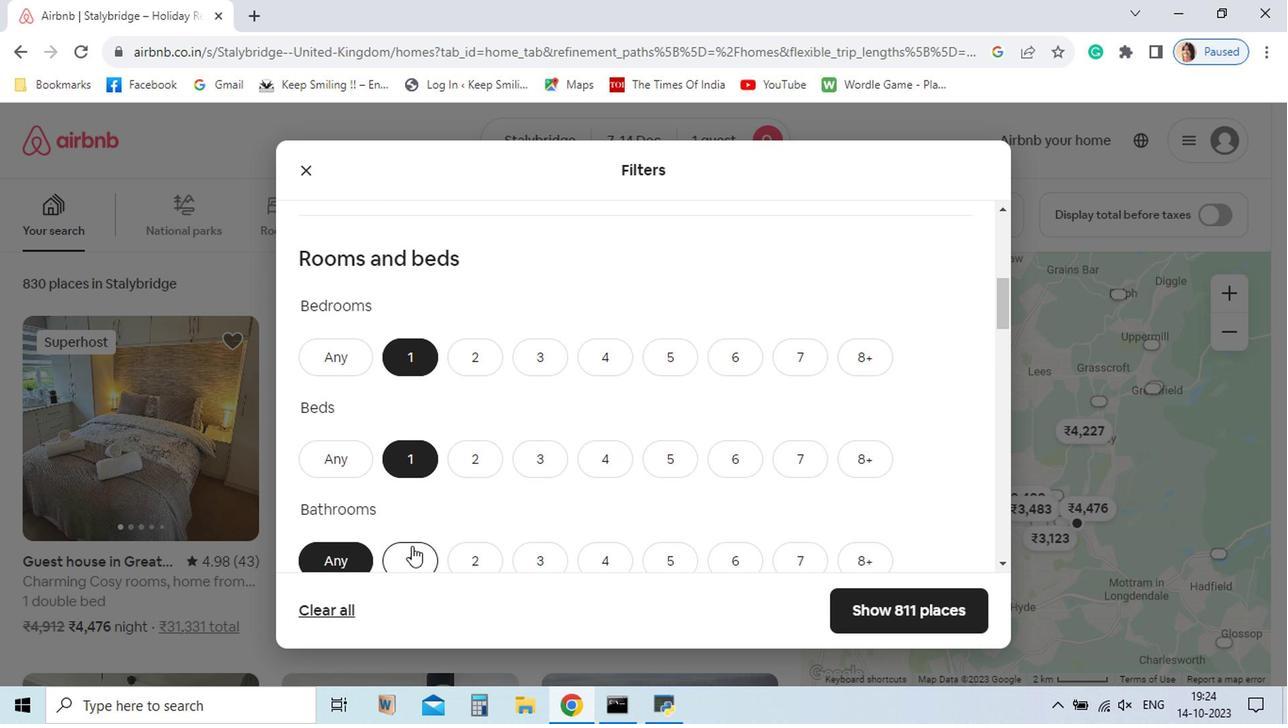 
Action: Mouse pressed left at (902, 586)
Screenshot: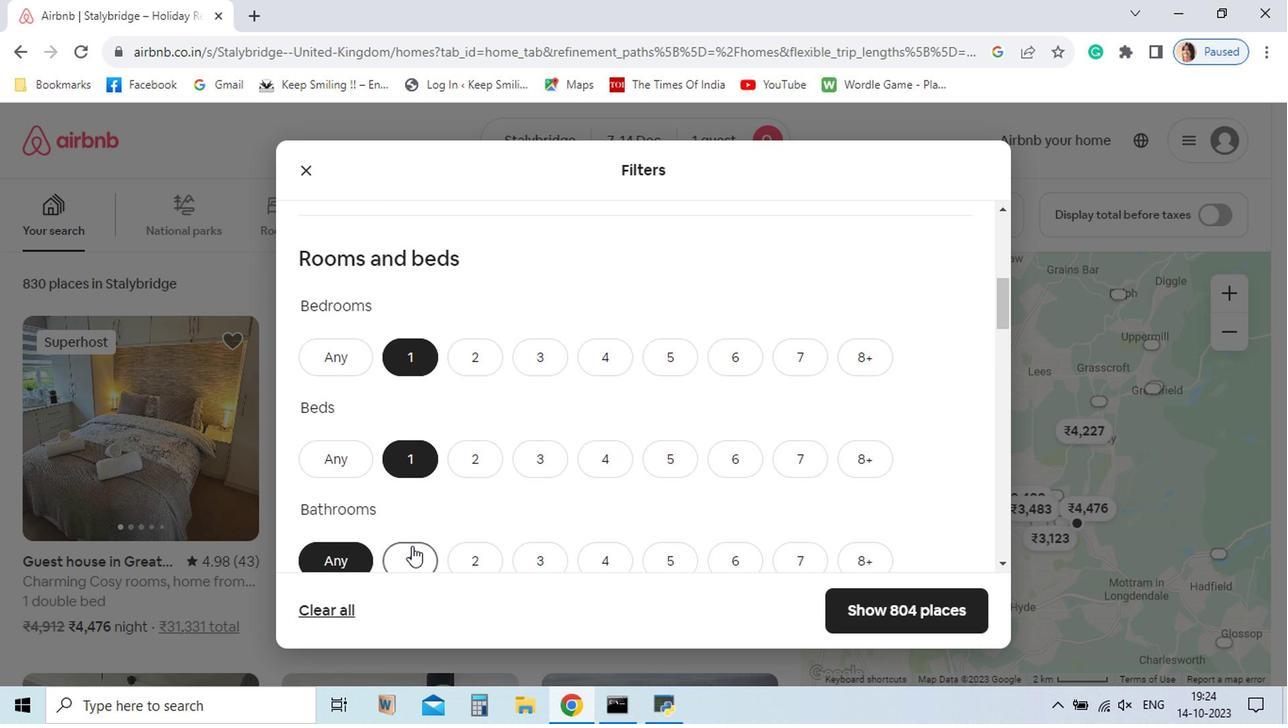 
Action: Mouse pressed left at (902, 586)
Screenshot: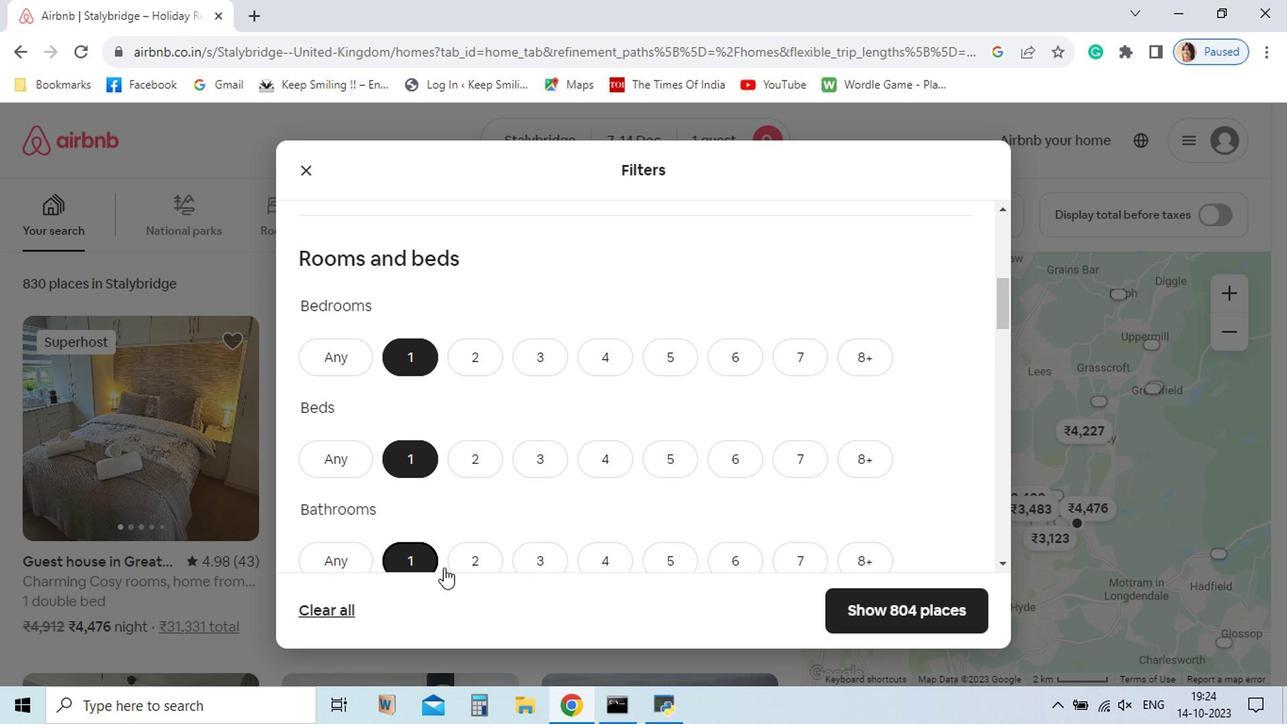 
Action: Mouse moved to (482, 510)
Screenshot: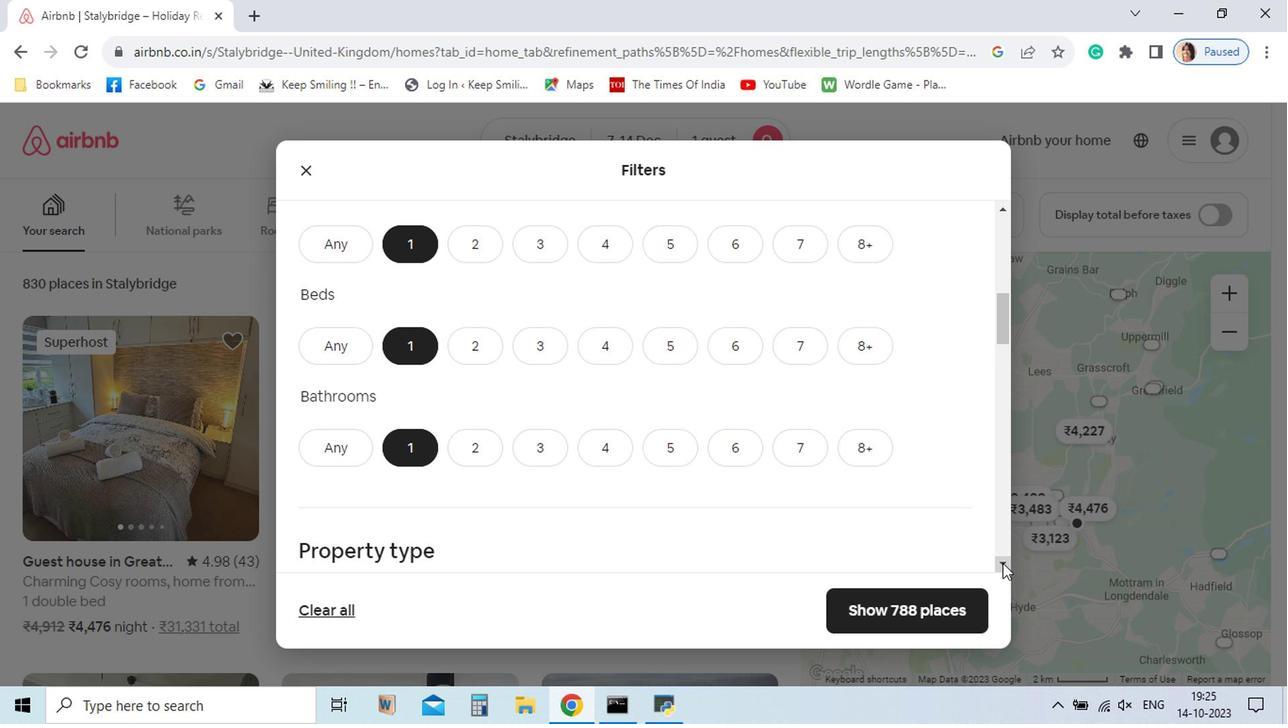 
Action: Mouse pressed left at (482, 510)
Screenshot: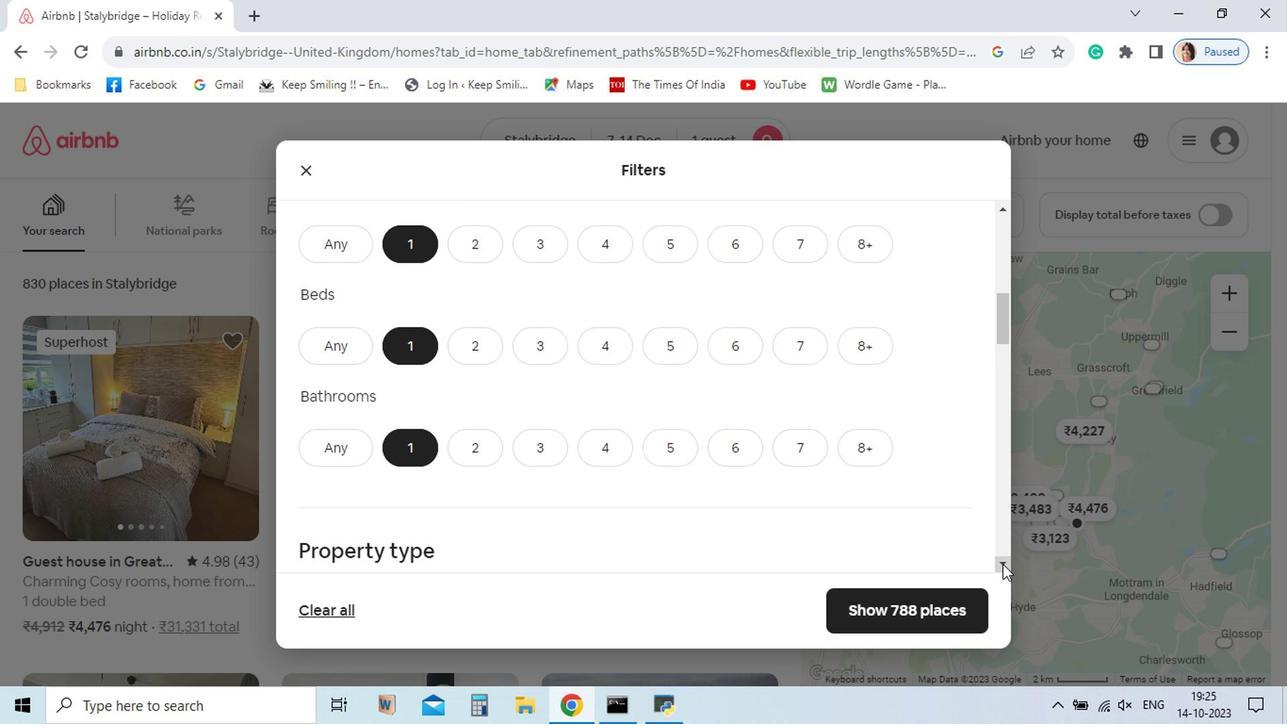 
Action: Mouse moved to (481, 576)
Screenshot: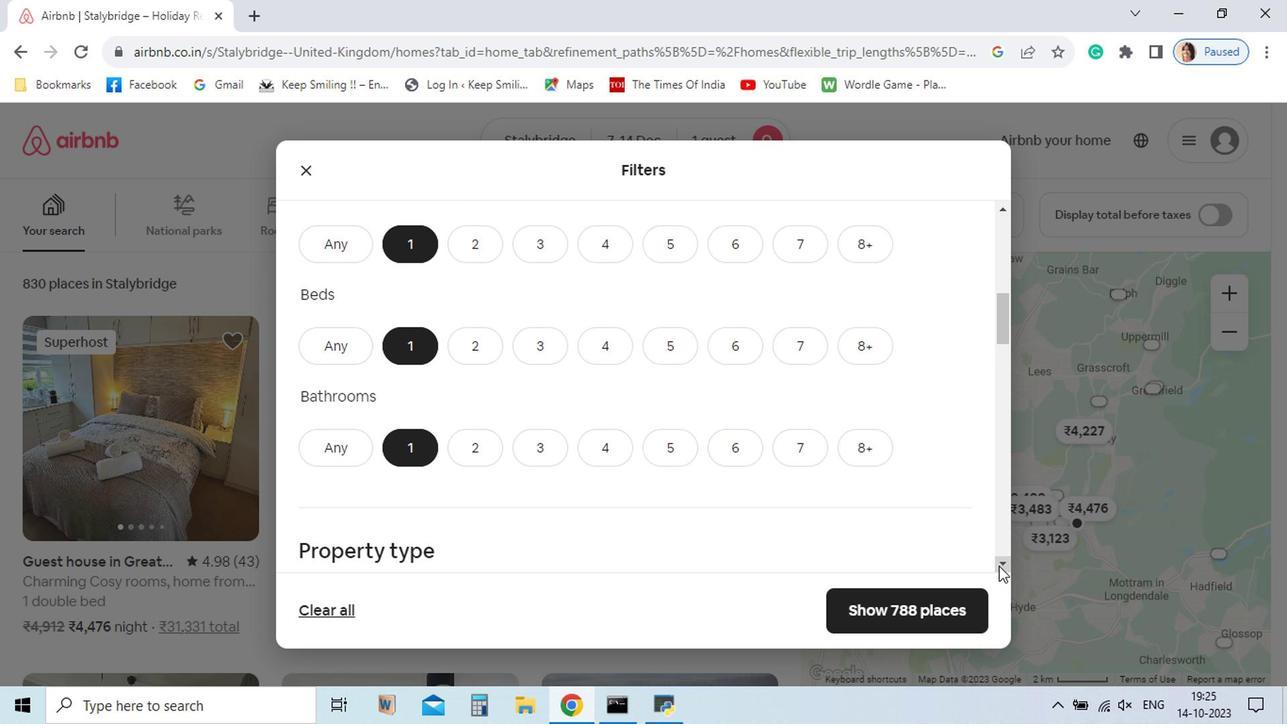 
Action: Mouse pressed left at (481, 576)
Screenshot: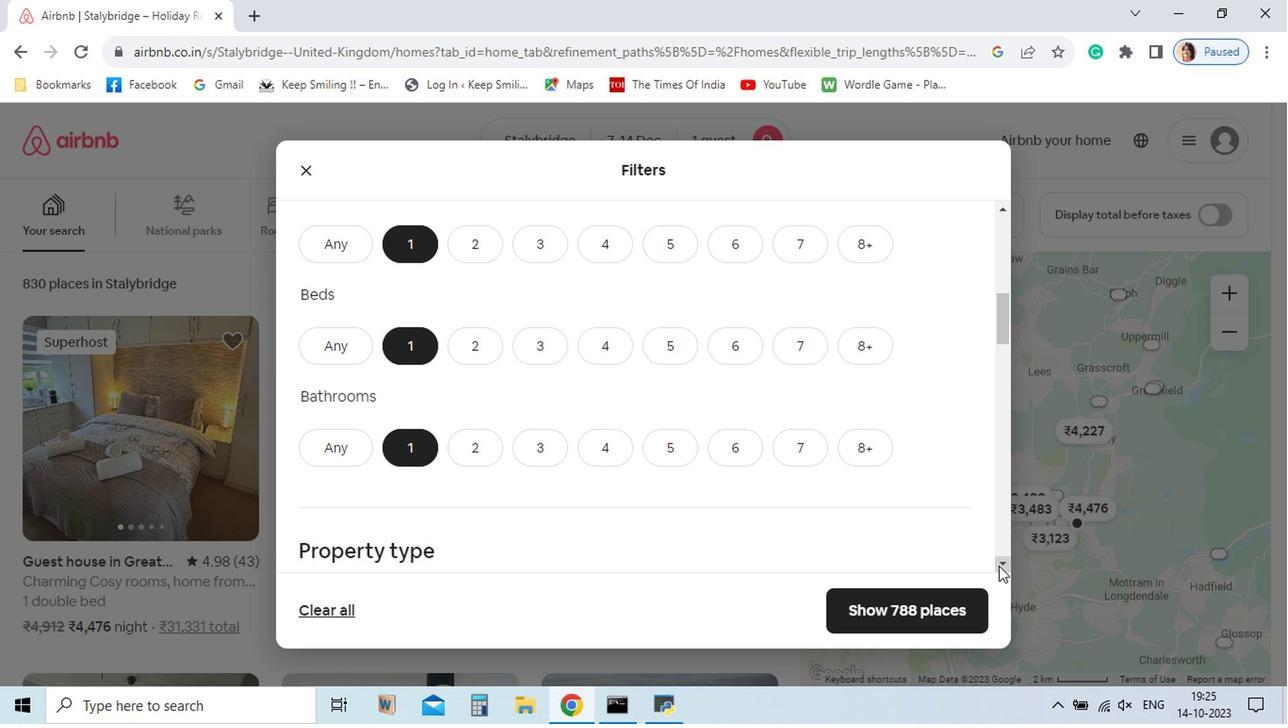 
Action: Mouse moved to (901, 588)
Screenshot: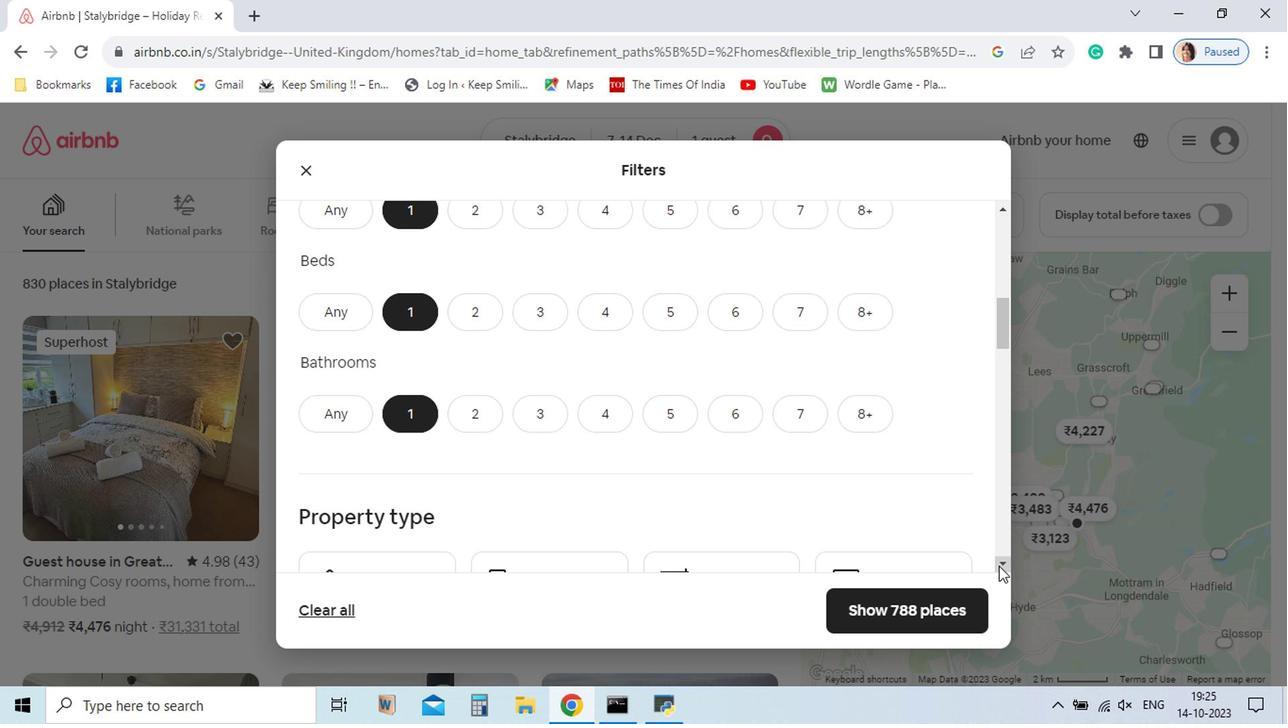 
Action: Mouse pressed left at (901, 588)
Screenshot: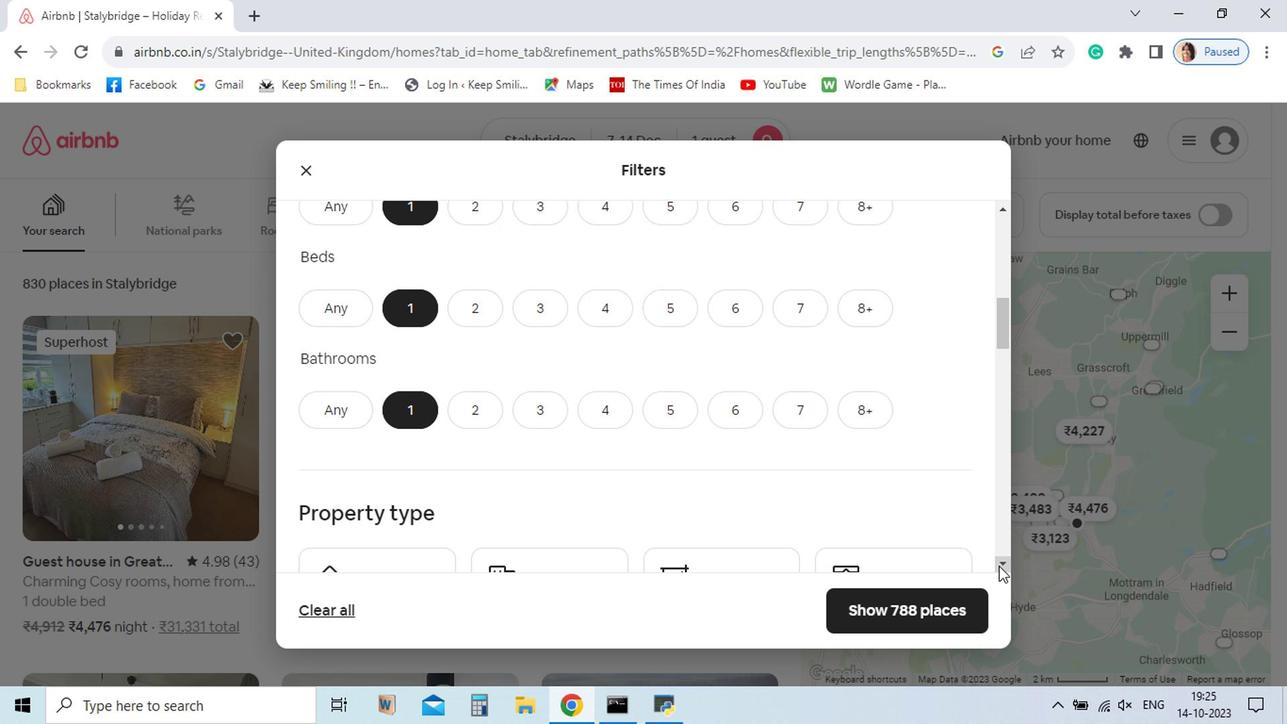 
Action: Mouse moved to (901, 588)
Screenshot: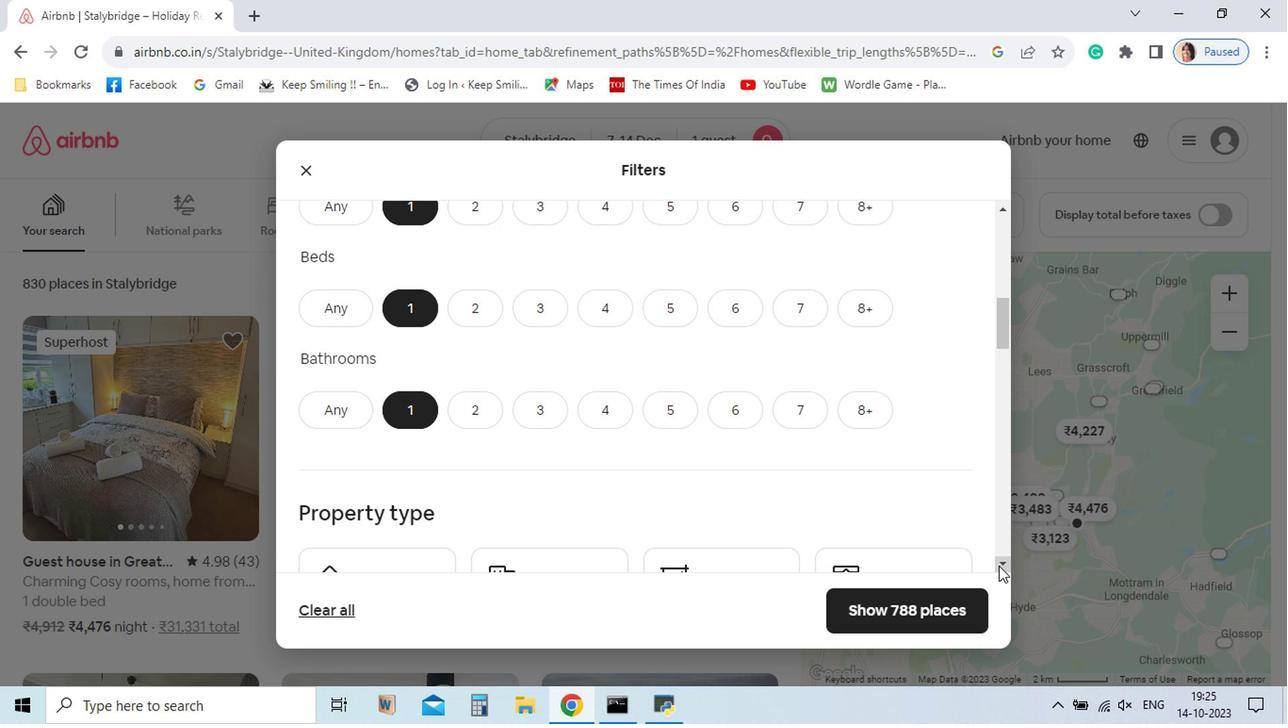 
Action: Mouse pressed left at (901, 588)
Screenshot: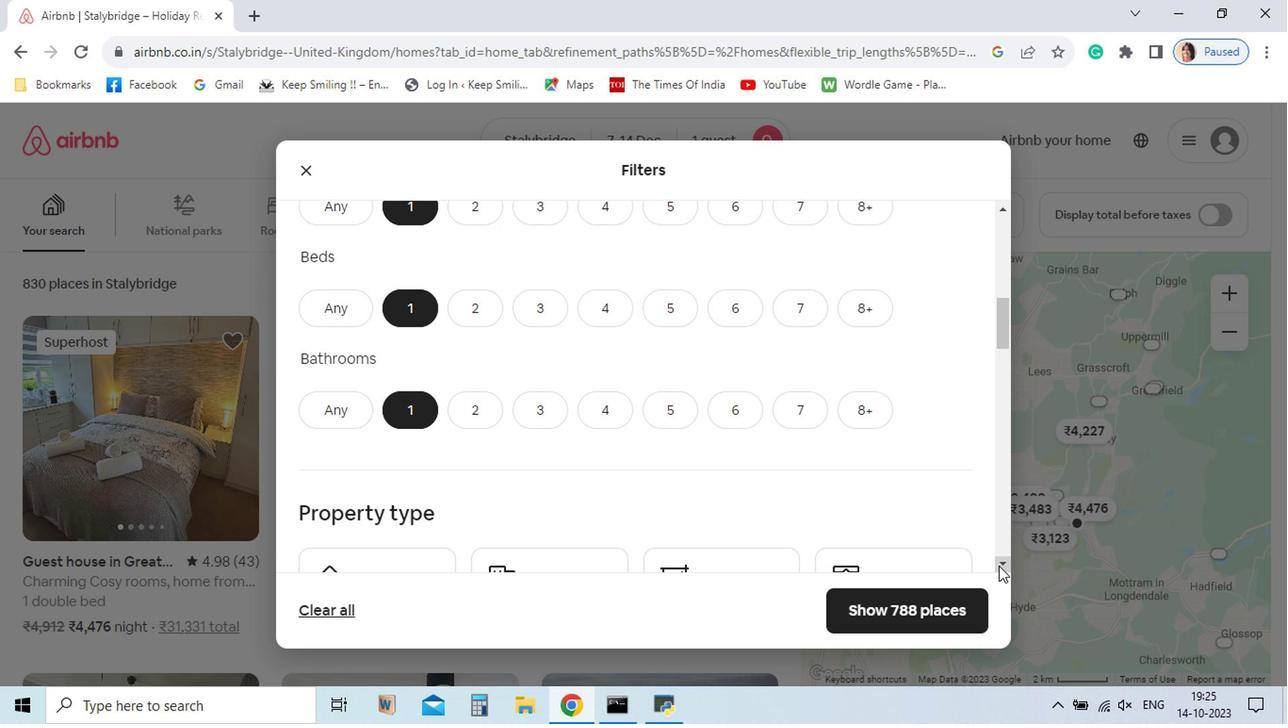 
Action: Mouse pressed left at (901, 588)
Screenshot: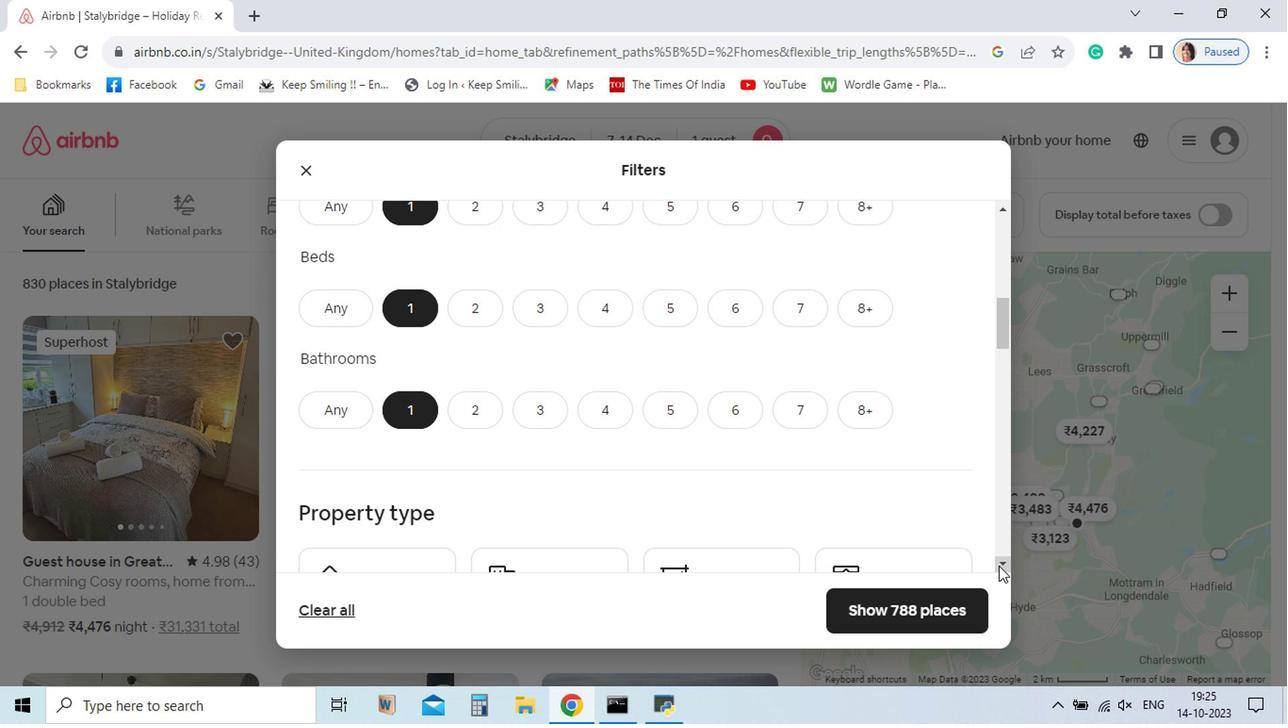 
Action: Mouse moved to (899, 590)
Screenshot: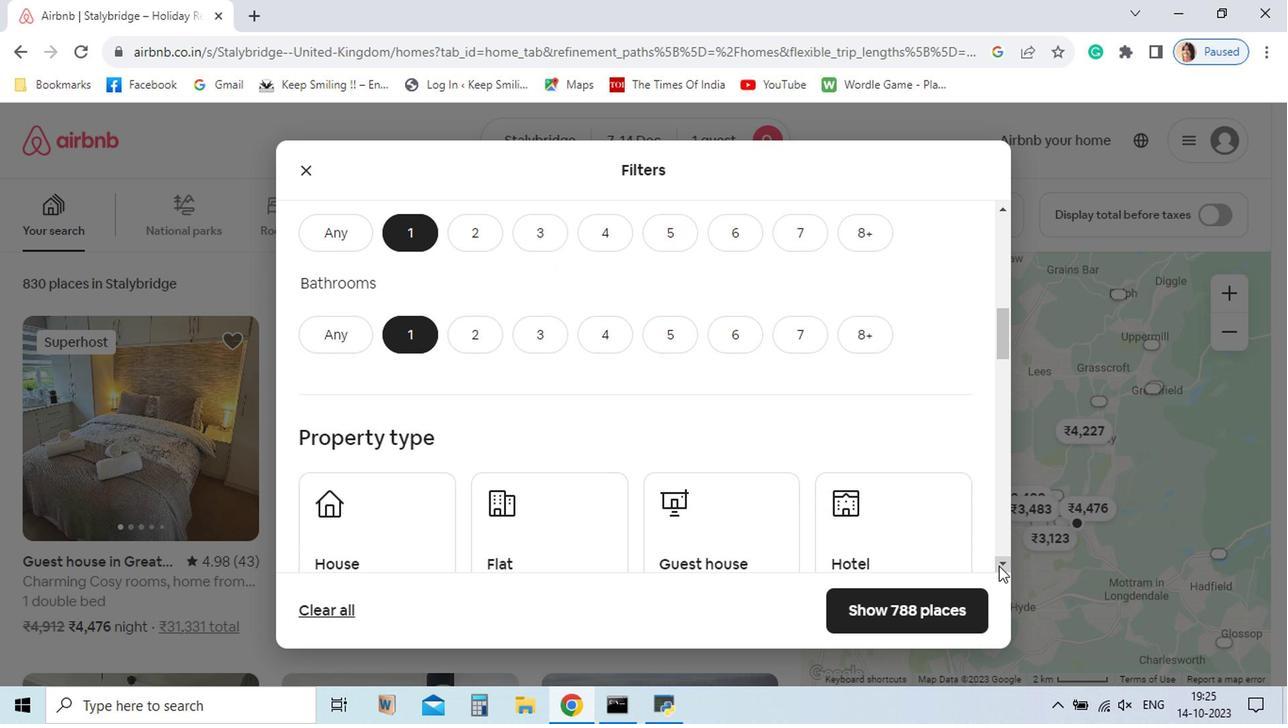 
Action: Mouse pressed left at (899, 590)
Screenshot: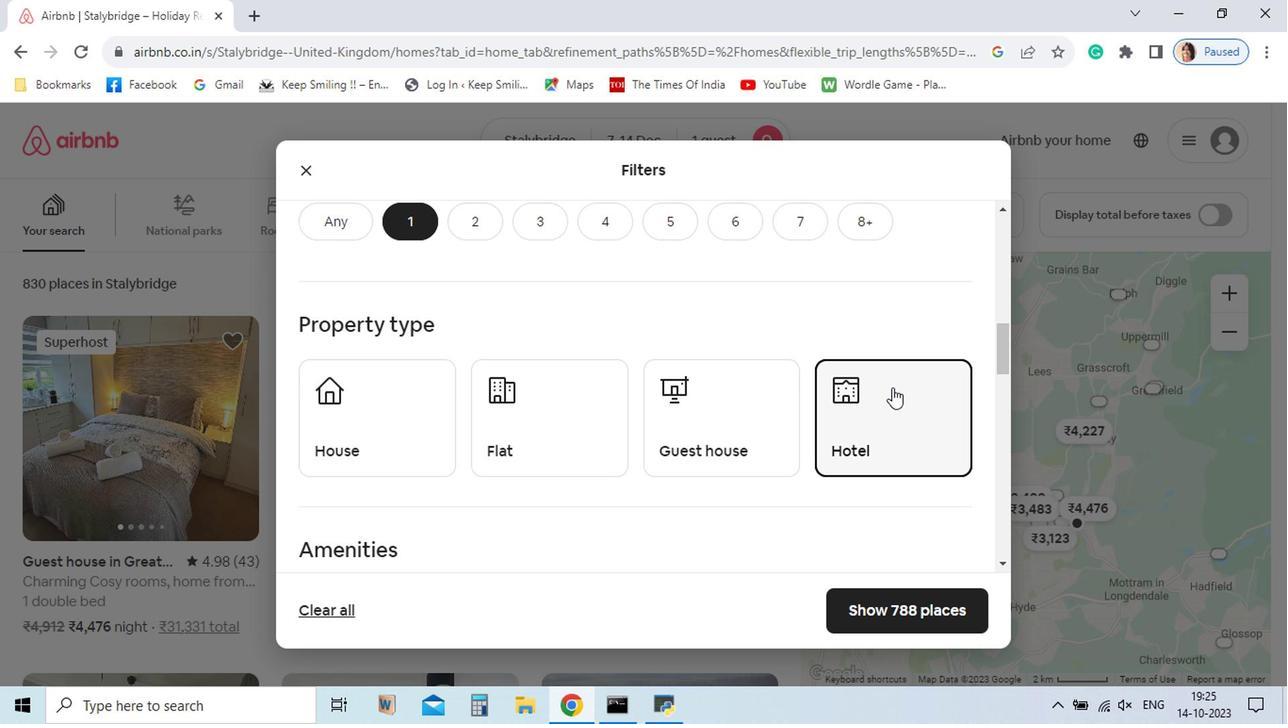 
Action: Mouse pressed left at (899, 590)
Screenshot: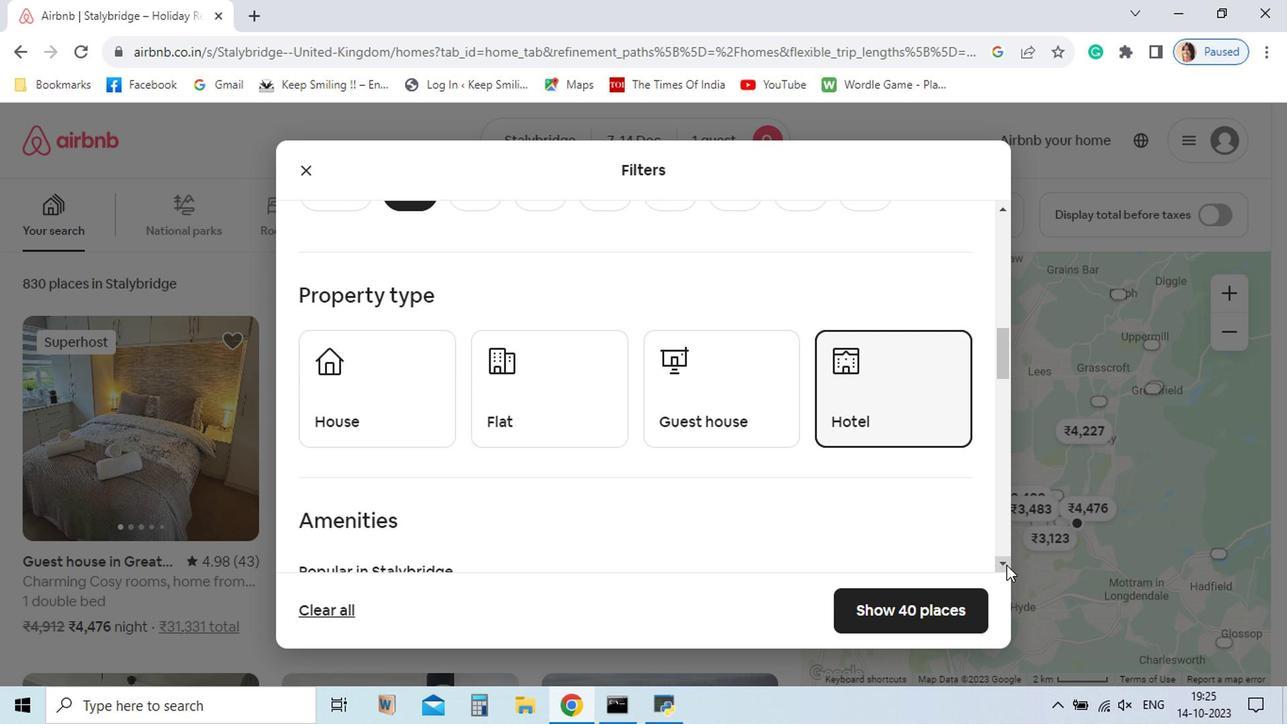 
Action: Mouse pressed left at (899, 590)
Screenshot: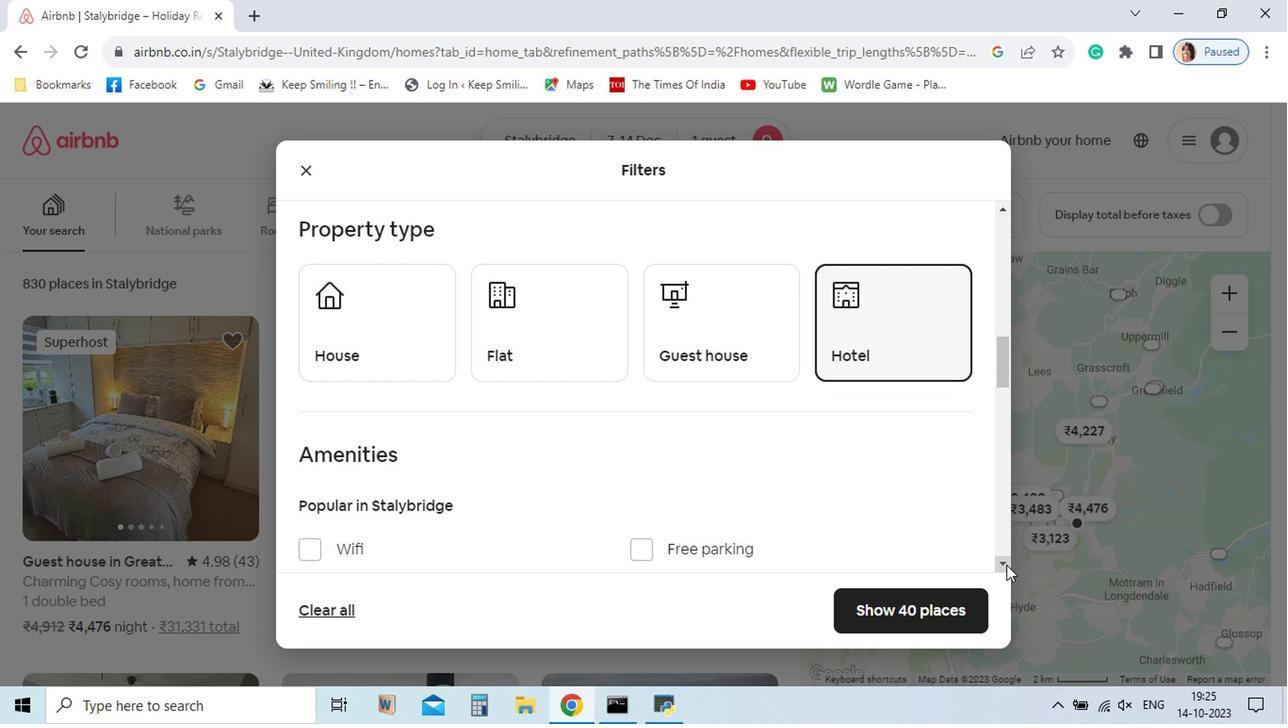 
Action: Mouse pressed left at (899, 590)
Screenshot: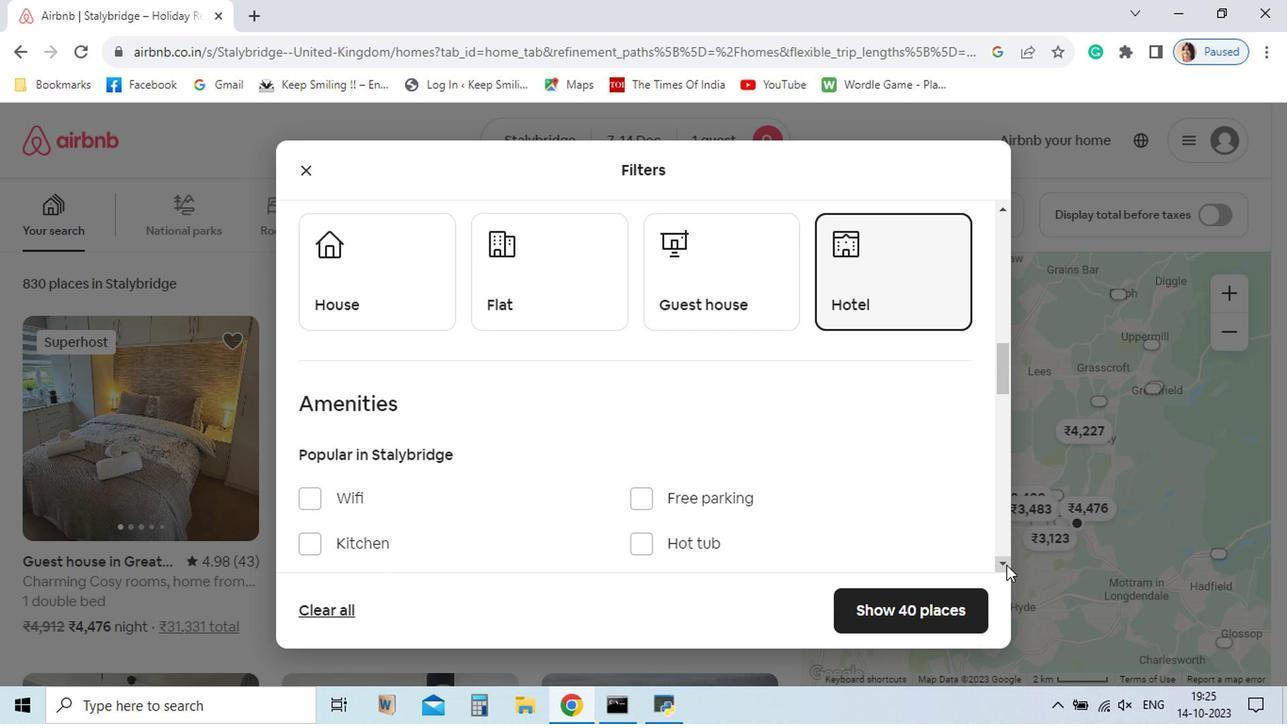 
Action: Mouse moved to (898, 591)
Screenshot: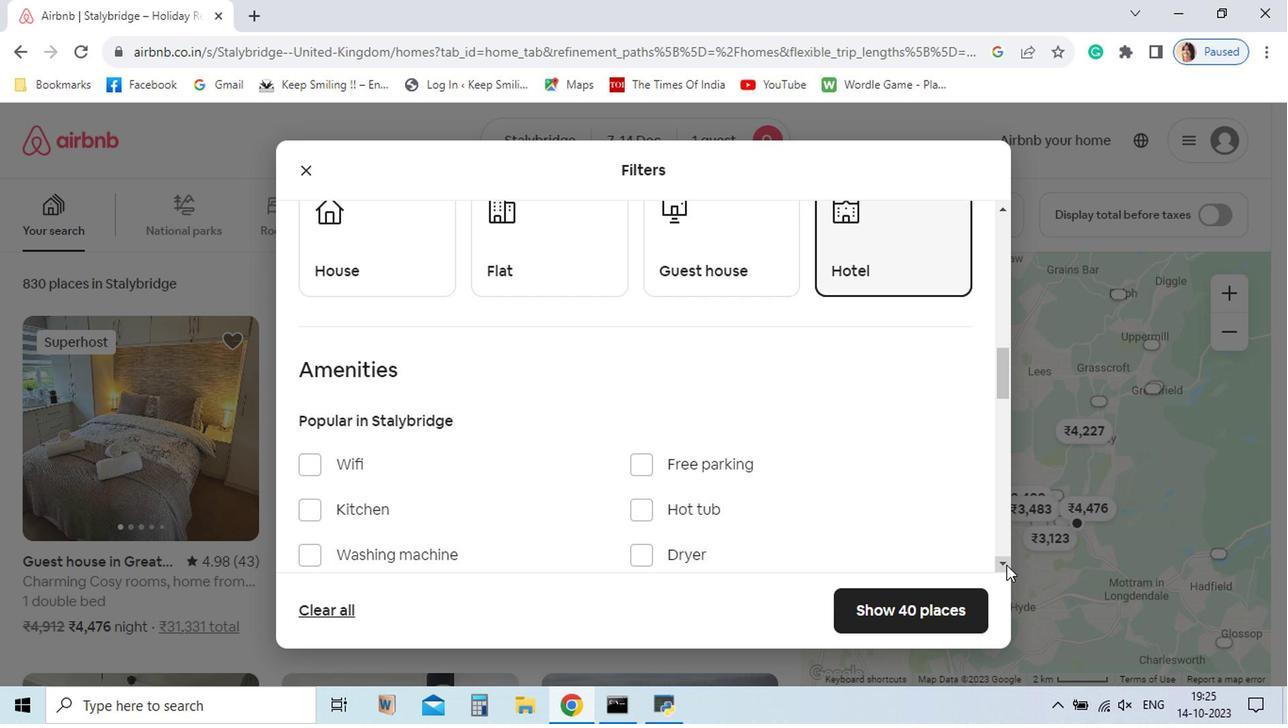 
Action: Mouse pressed left at (898, 591)
Screenshot: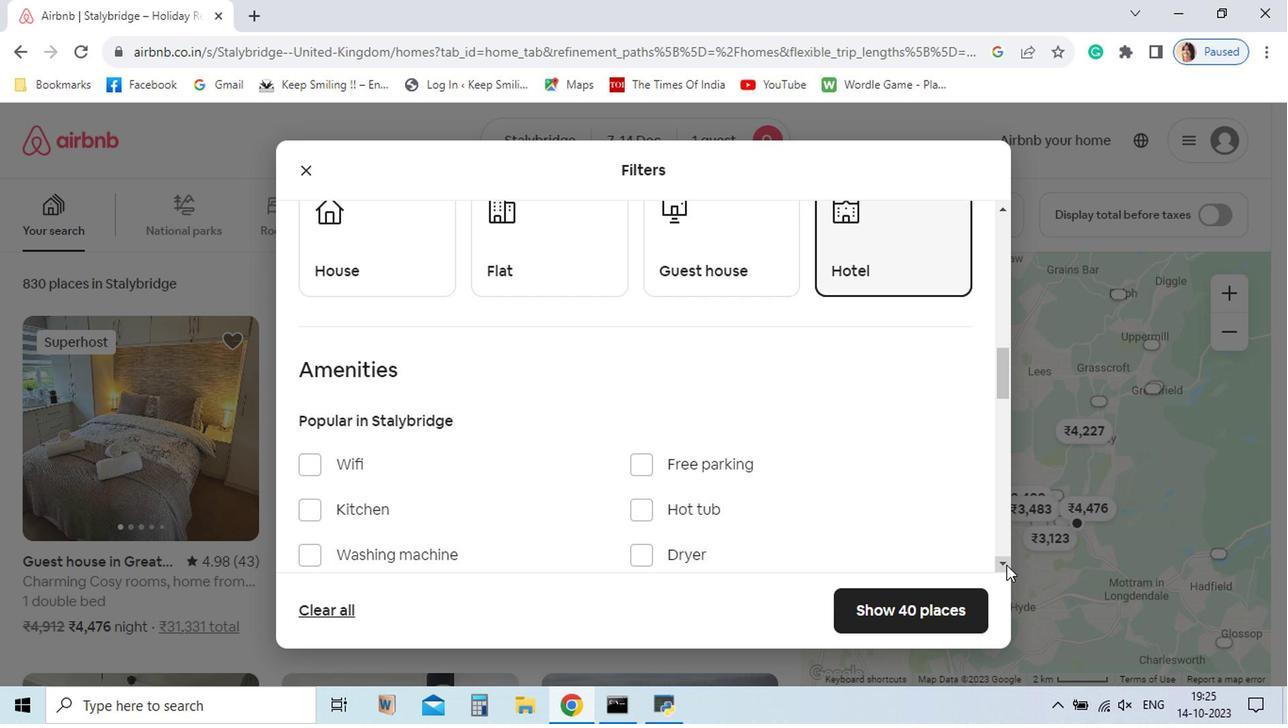 
Action: Mouse pressed left at (898, 591)
Screenshot: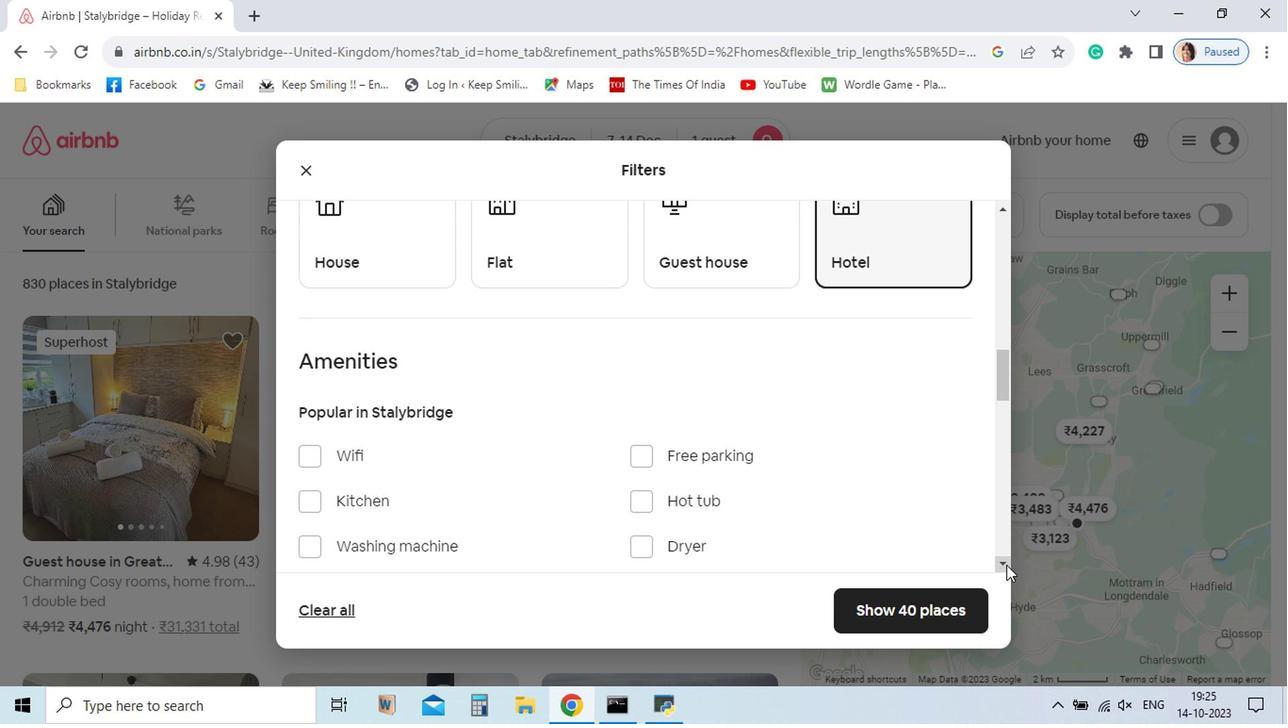 
Action: Mouse moved to (823, 464)
Screenshot: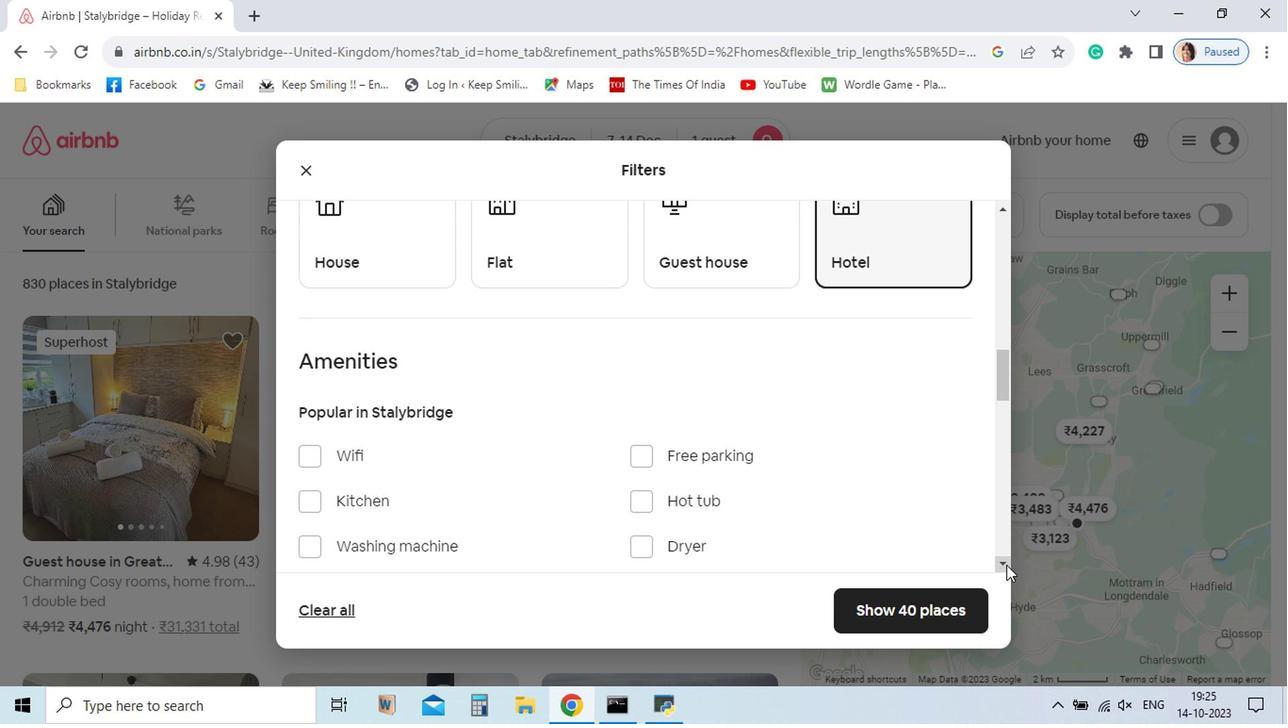 
Action: Mouse pressed left at (823, 464)
Screenshot: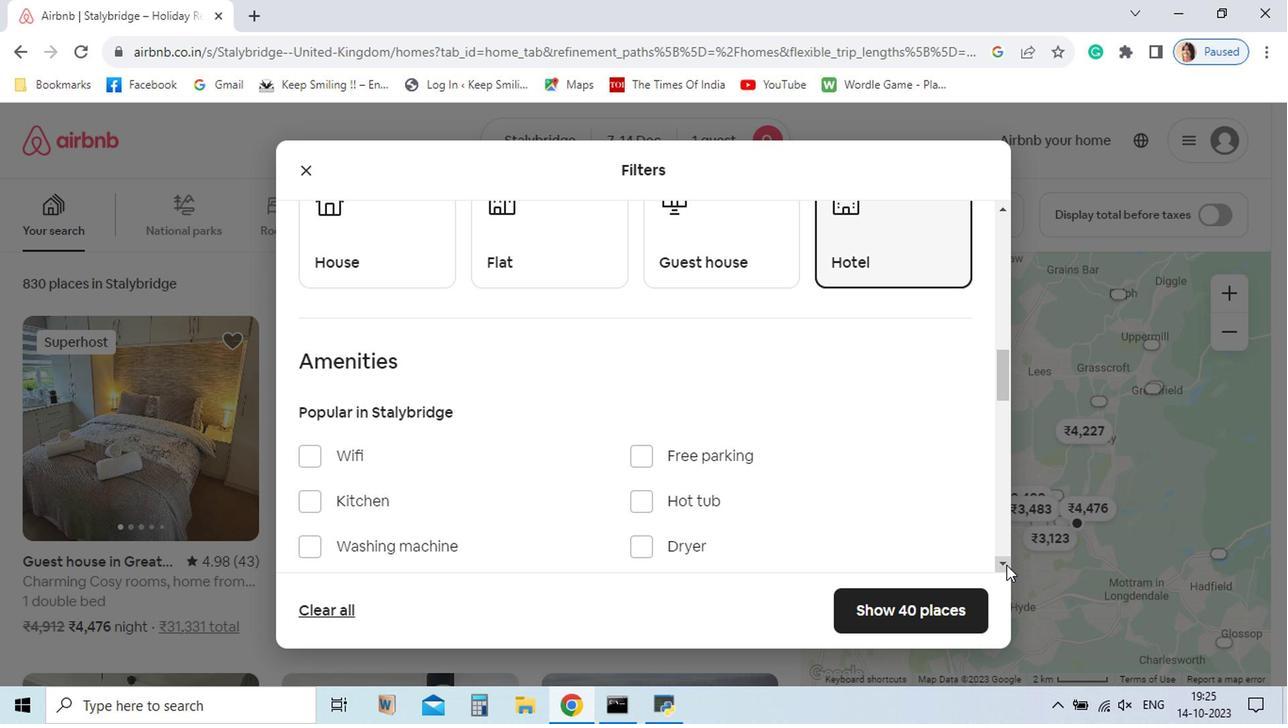 
Action: Mouse moved to (904, 590)
Screenshot: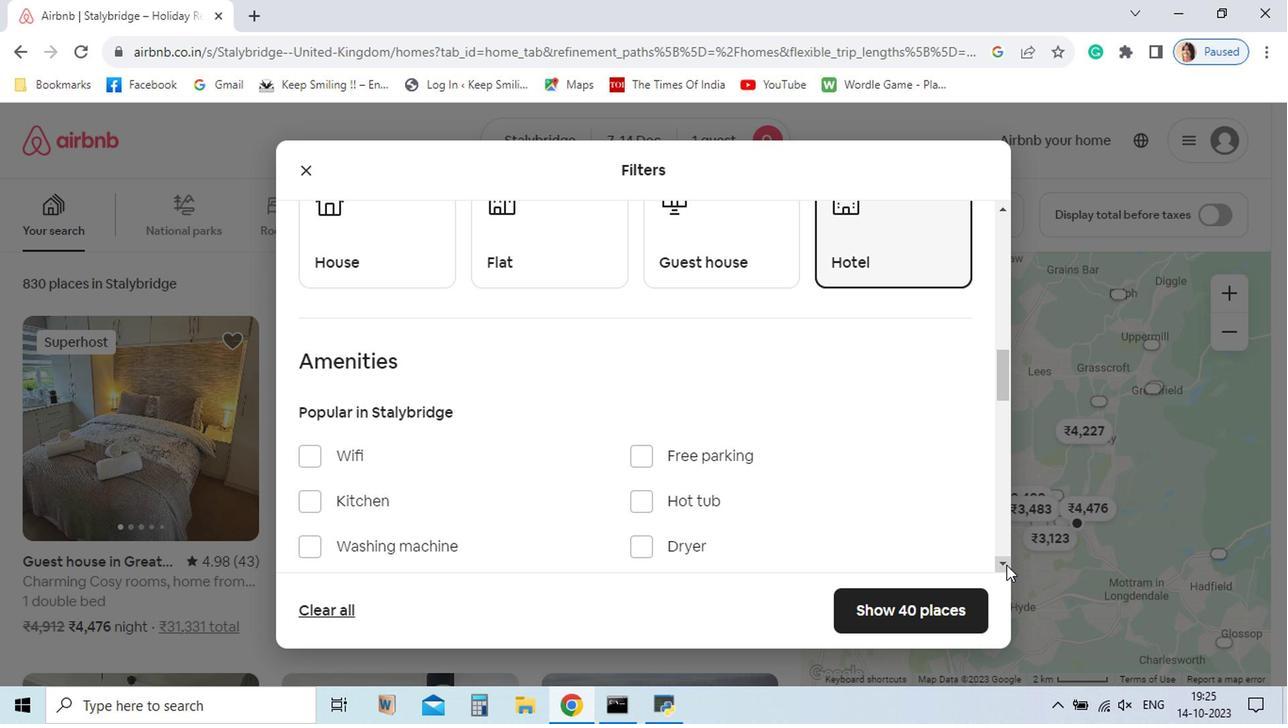 
Action: Mouse pressed left at (904, 590)
Screenshot: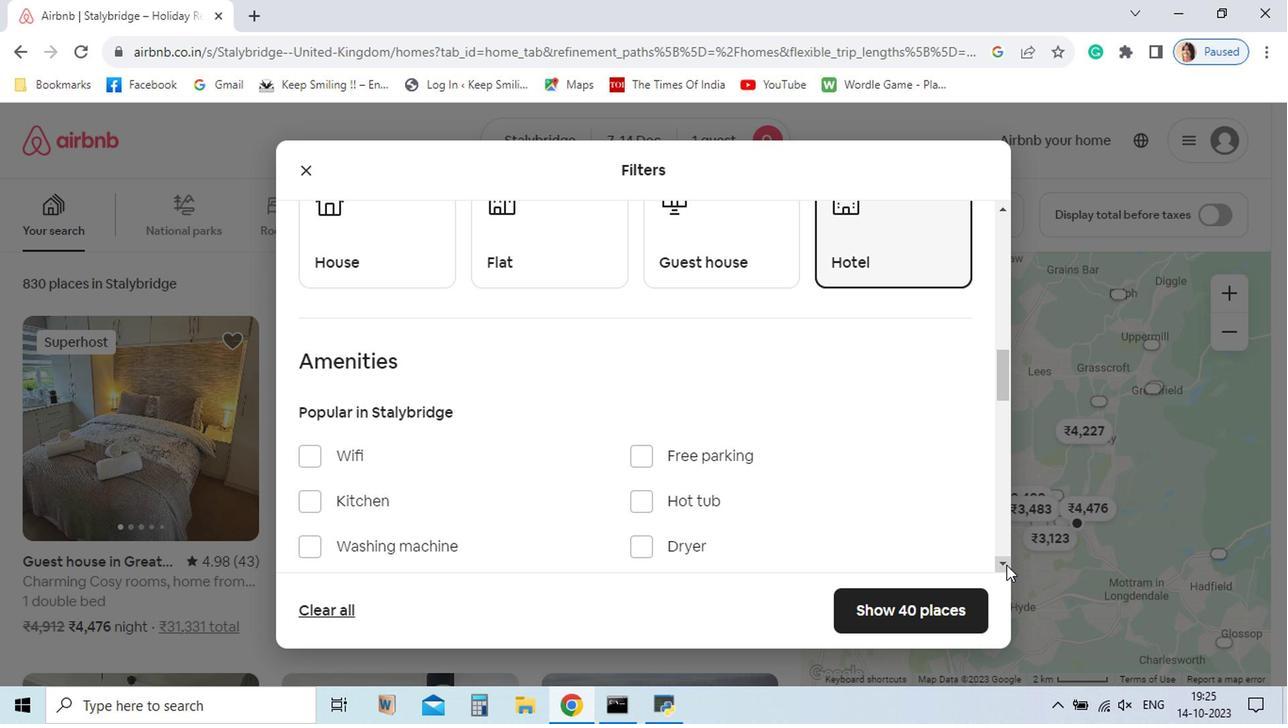 
Action: Mouse pressed left at (904, 590)
Screenshot: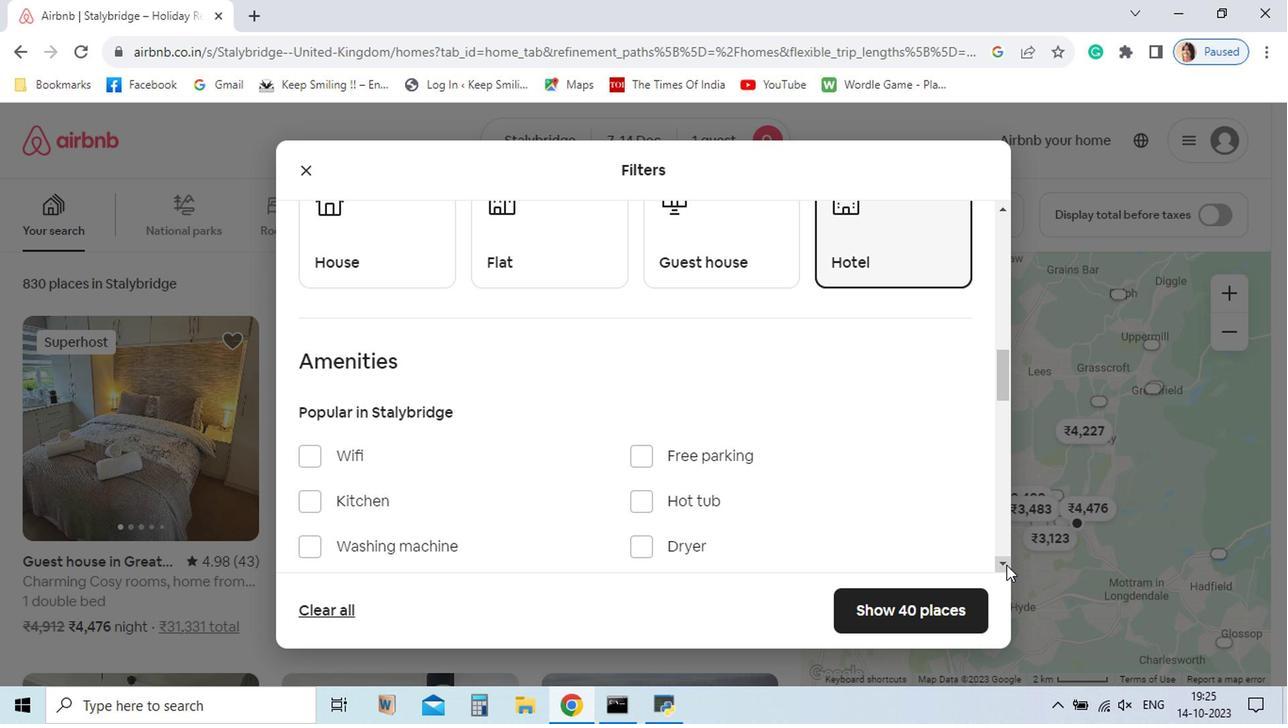 
Action: Mouse pressed left at (904, 590)
Screenshot: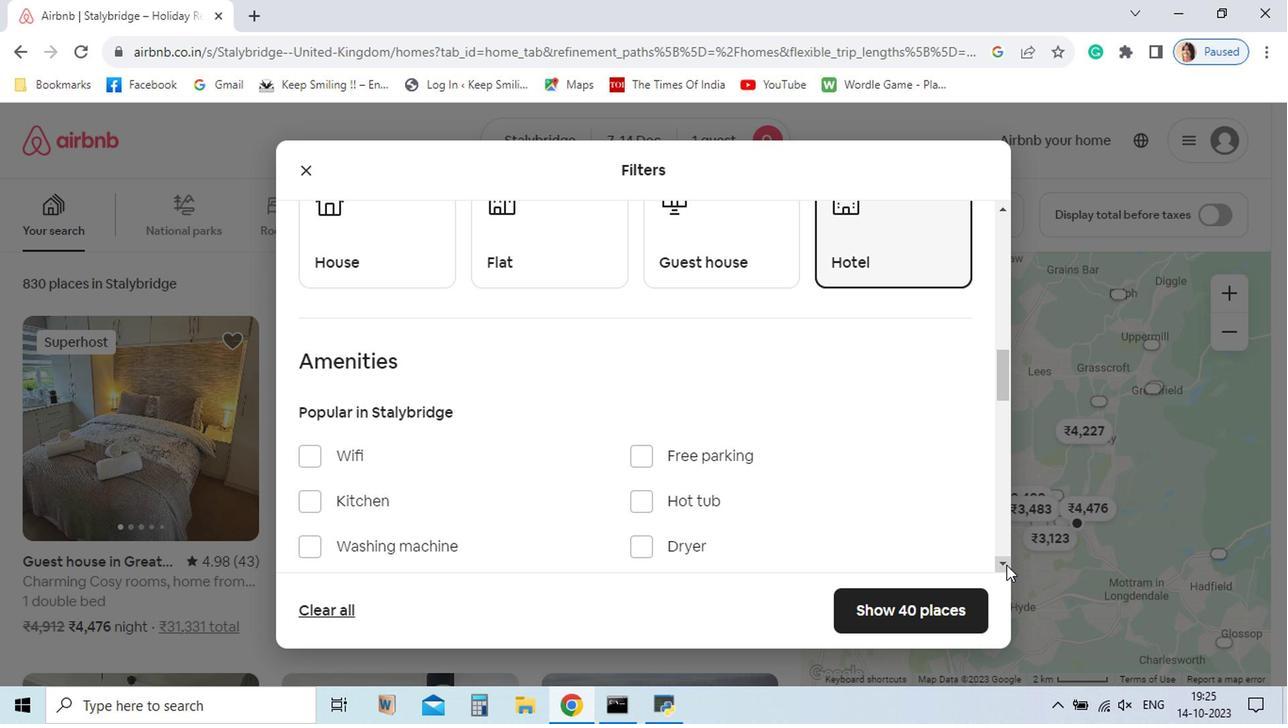 
Action: Mouse pressed left at (904, 590)
Screenshot: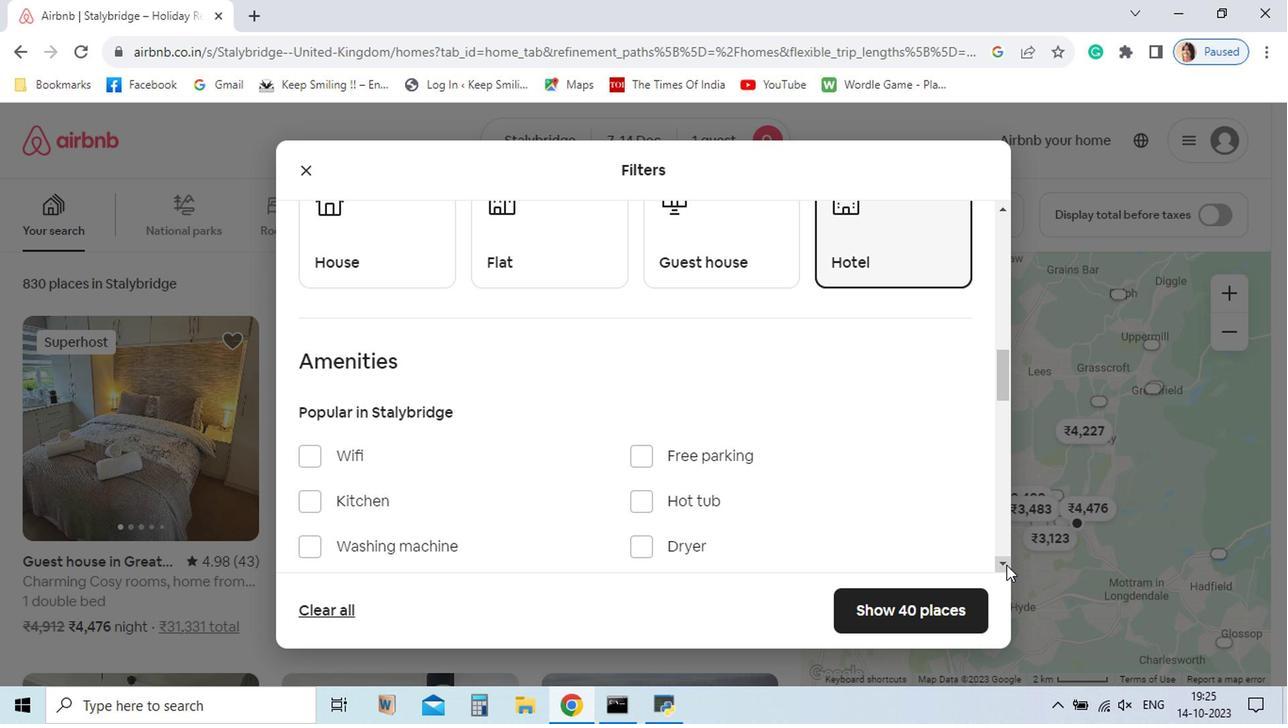 
Action: Mouse pressed left at (904, 590)
Screenshot: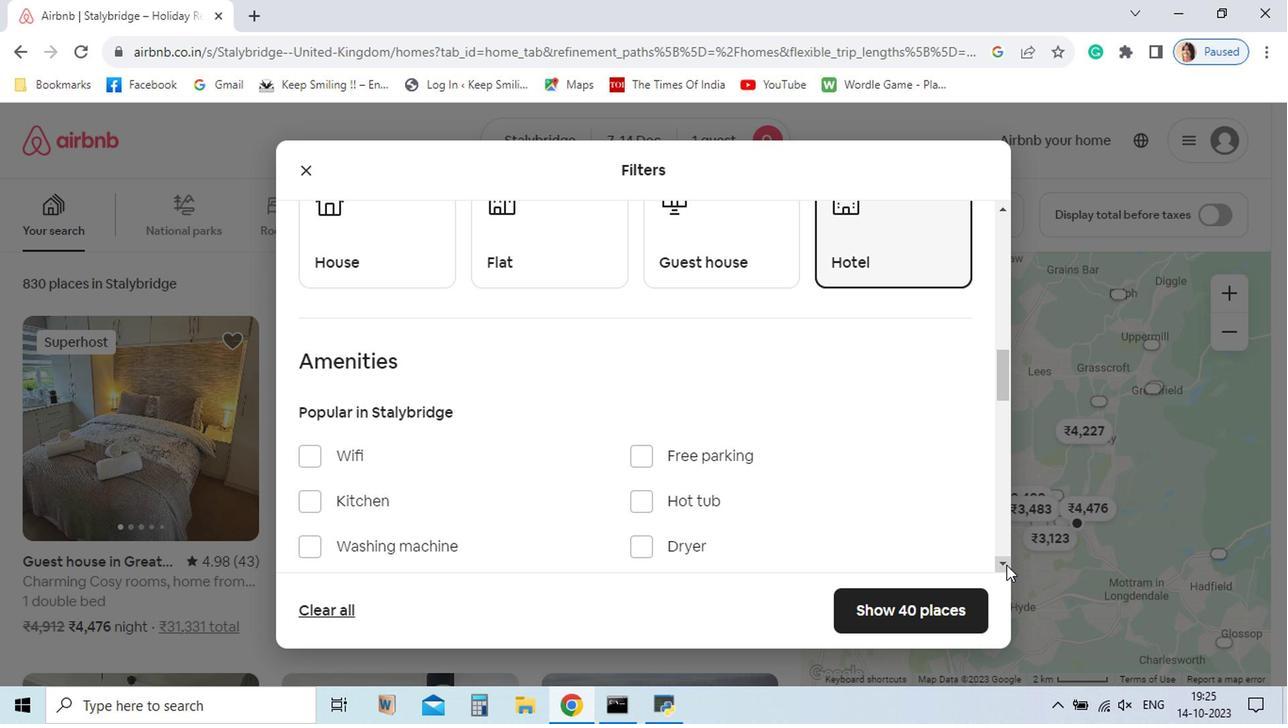 
Action: Mouse pressed left at (904, 590)
Screenshot: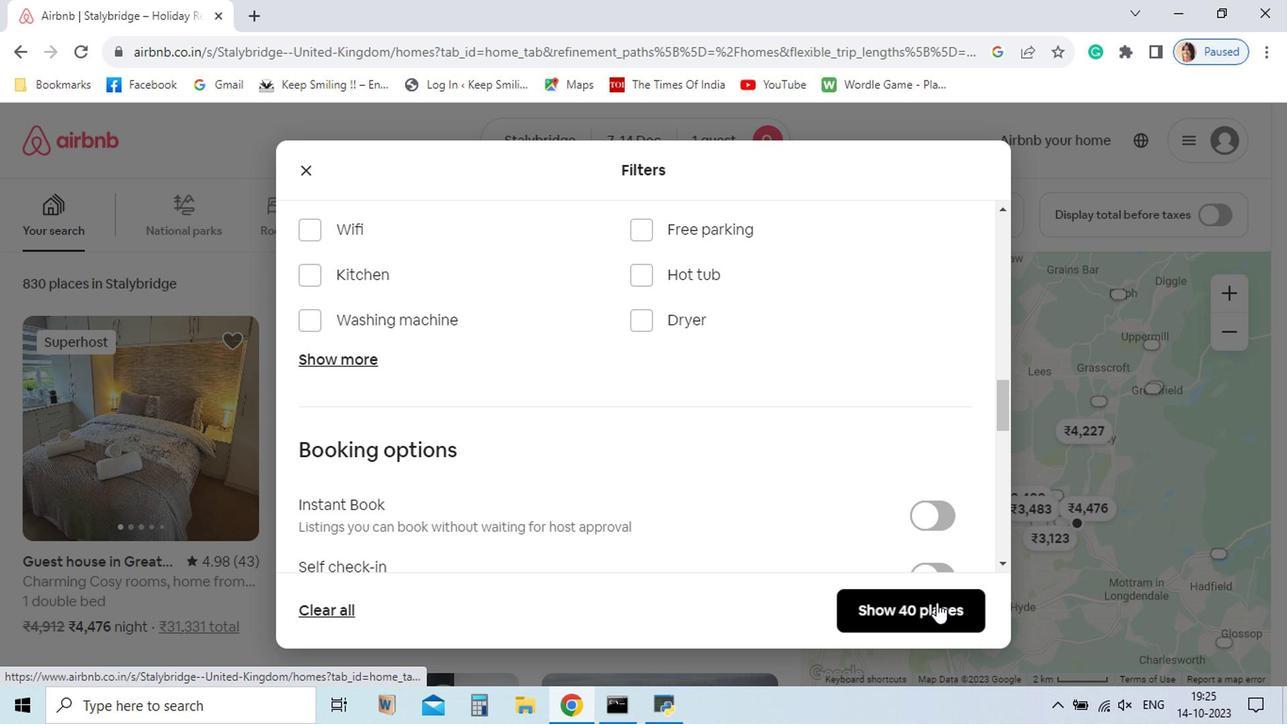 
Action: Mouse pressed left at (904, 590)
Screenshot: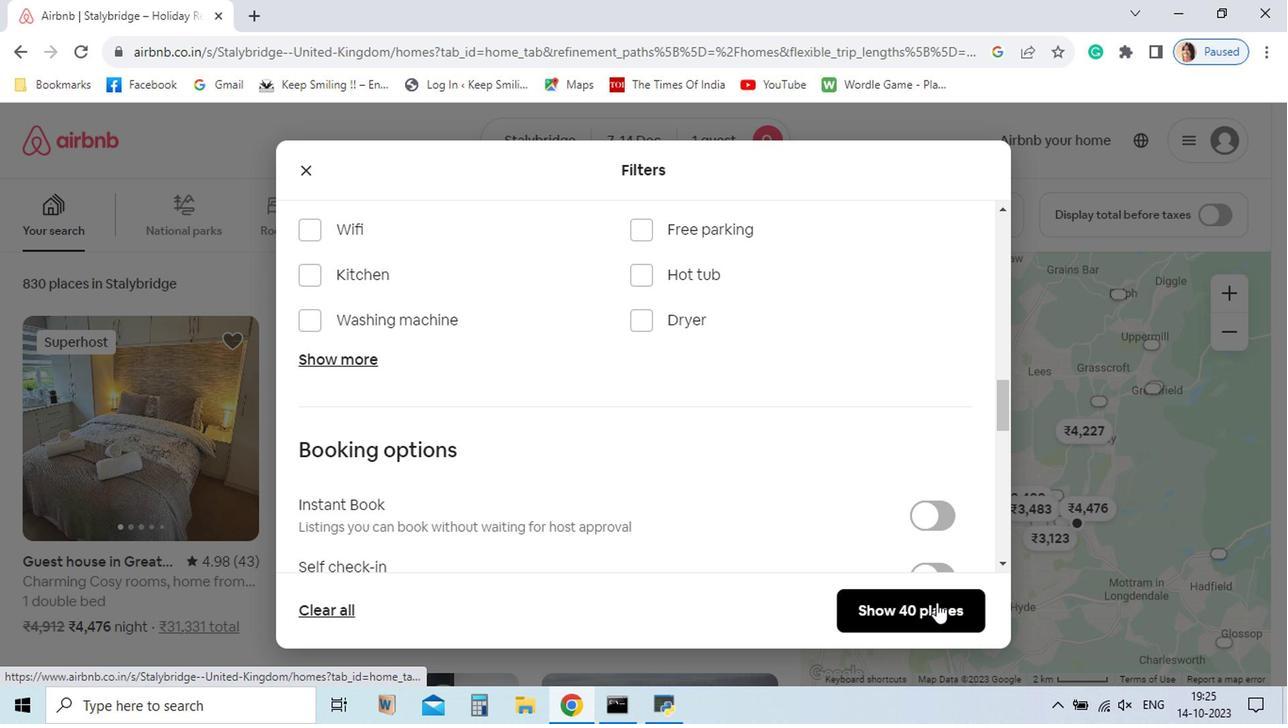
Action: Mouse moved to (903, 590)
Screenshot: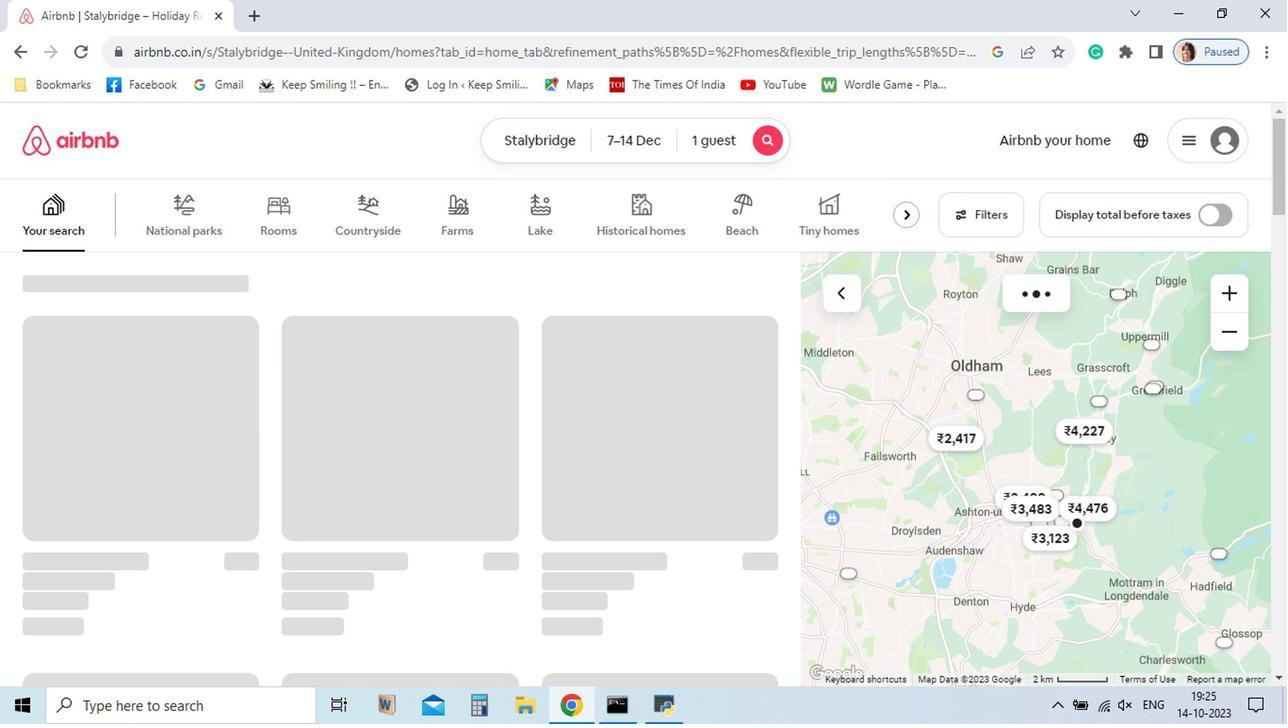 
Action: Mouse pressed left at (903, 590)
Screenshot: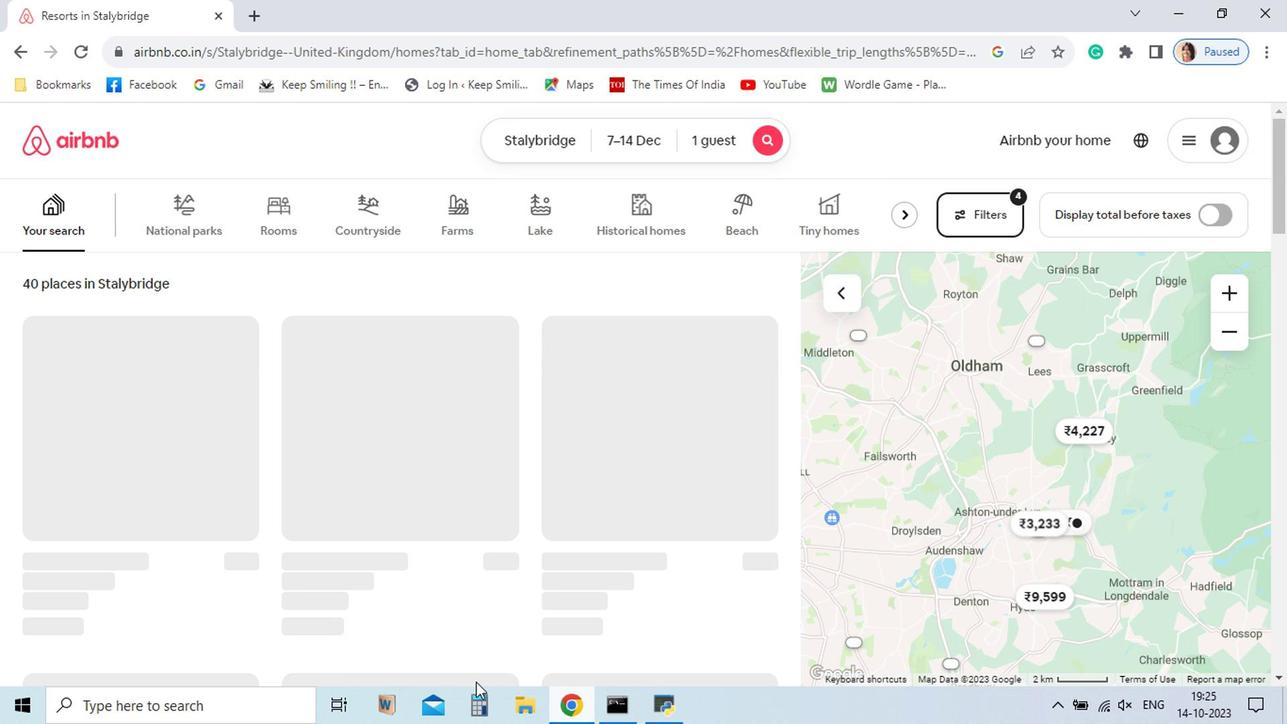 
Action: Mouse moved to (854, 616)
Screenshot: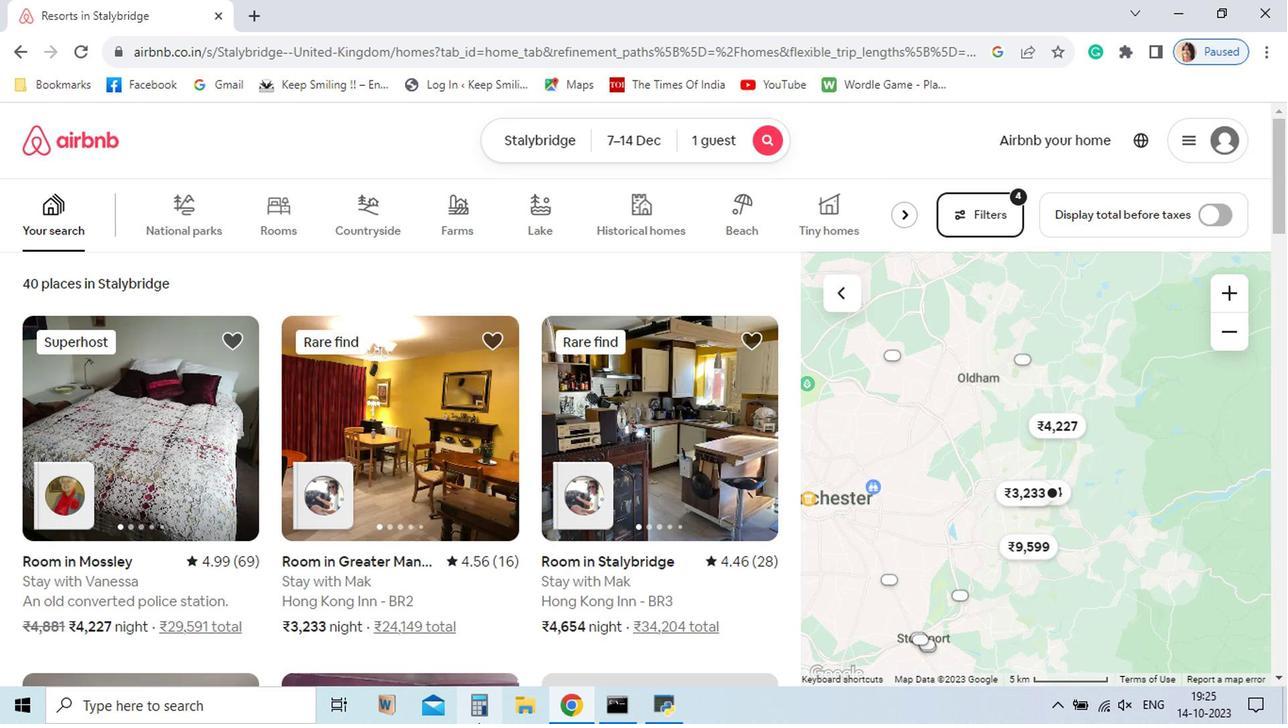 
Action: Mouse pressed left at (854, 616)
Screenshot: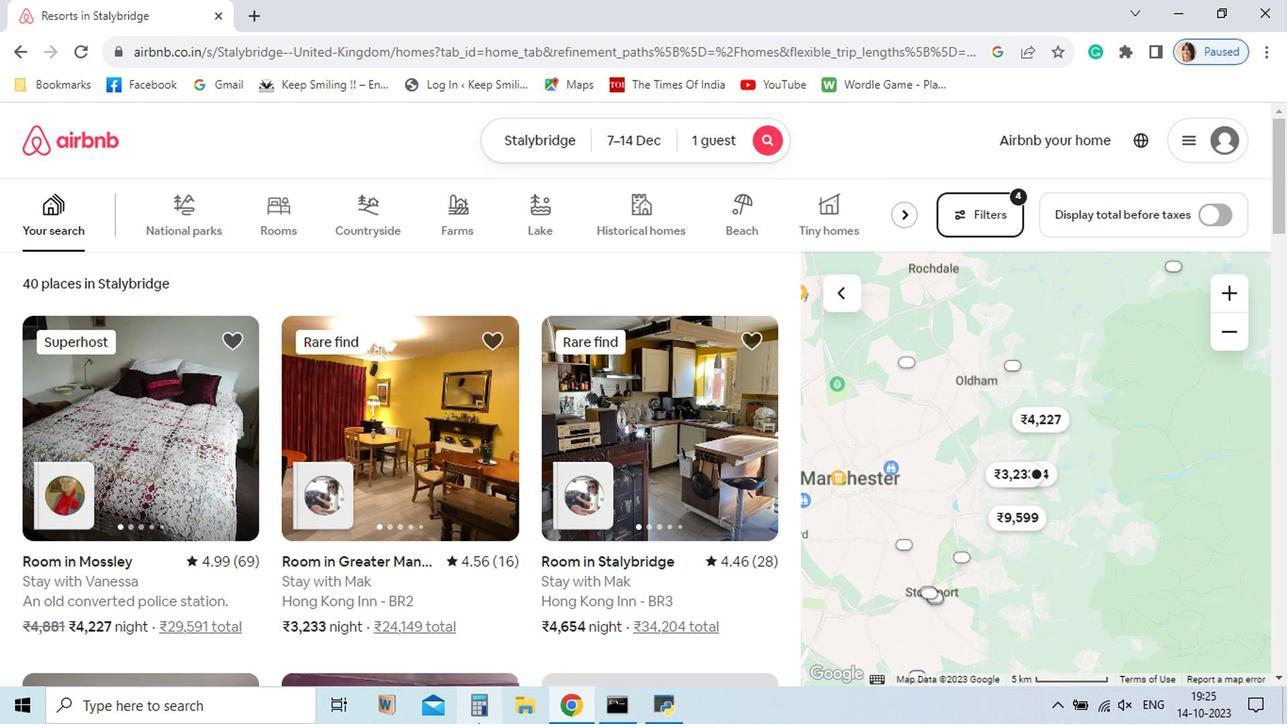 
Action: Mouse moved to (639, 584)
Screenshot: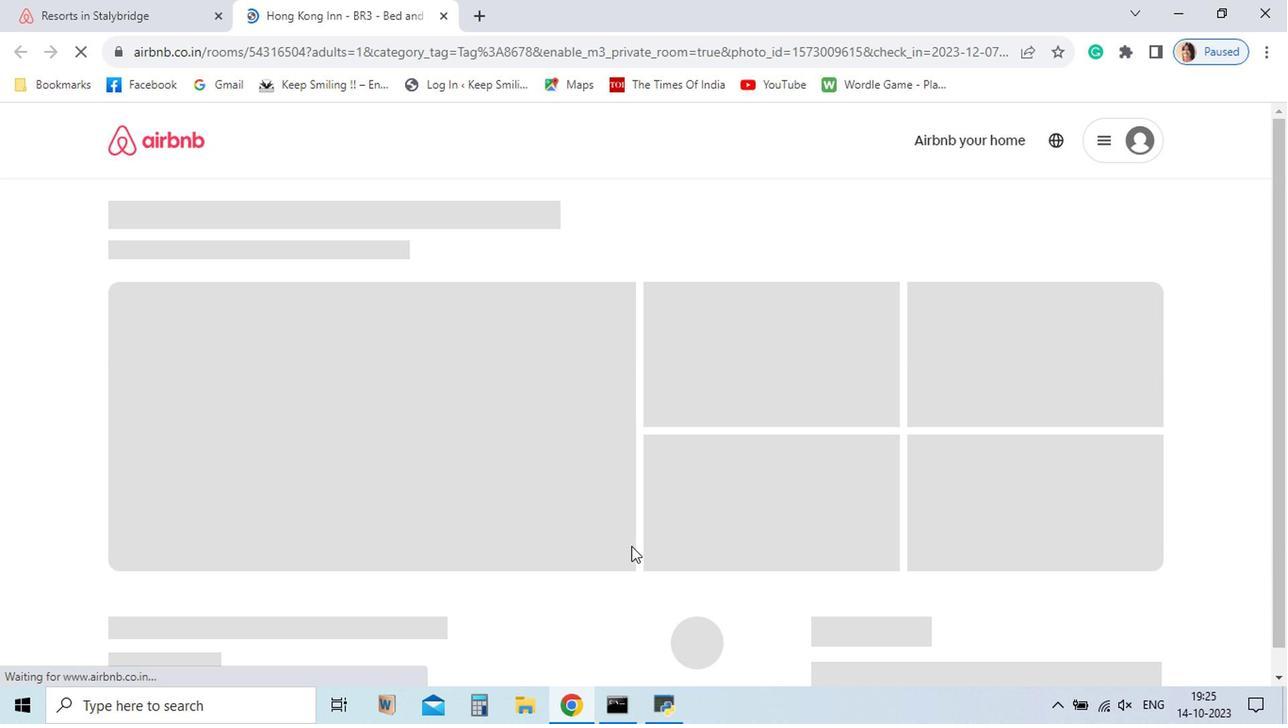 
Action: Mouse pressed left at (639, 584)
Screenshot: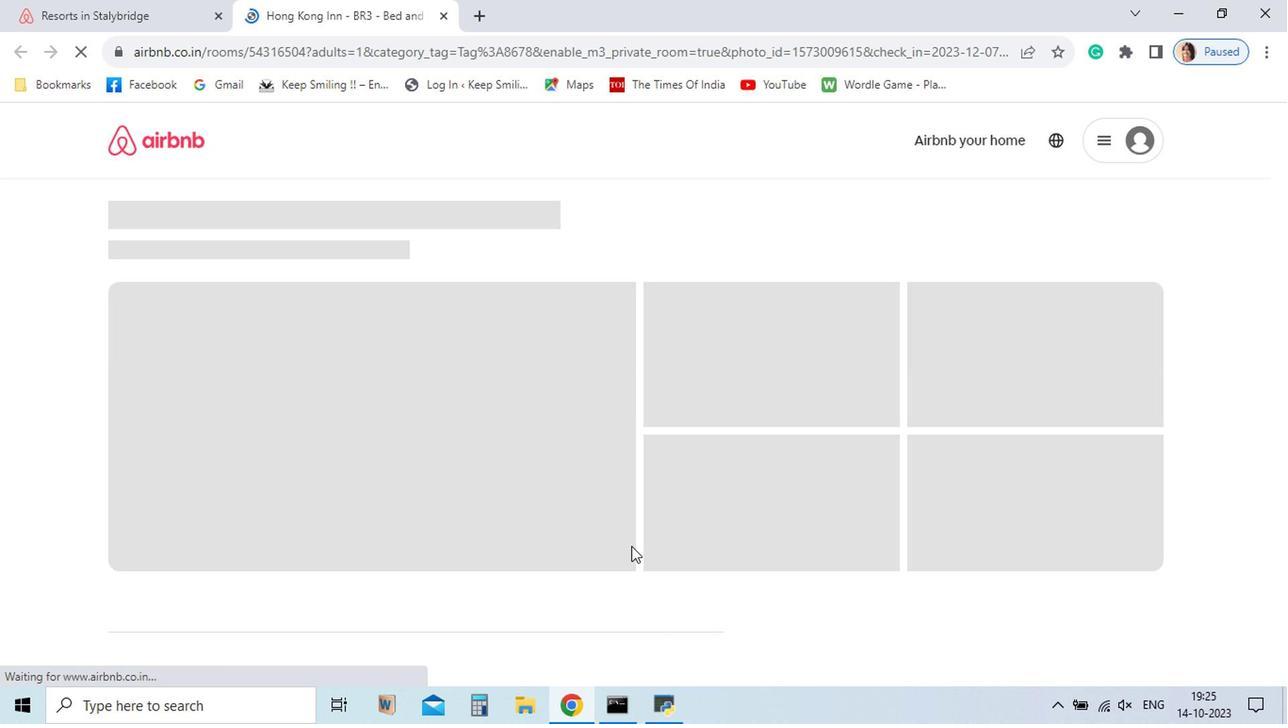 
Action: Mouse moved to (967, 551)
Screenshot: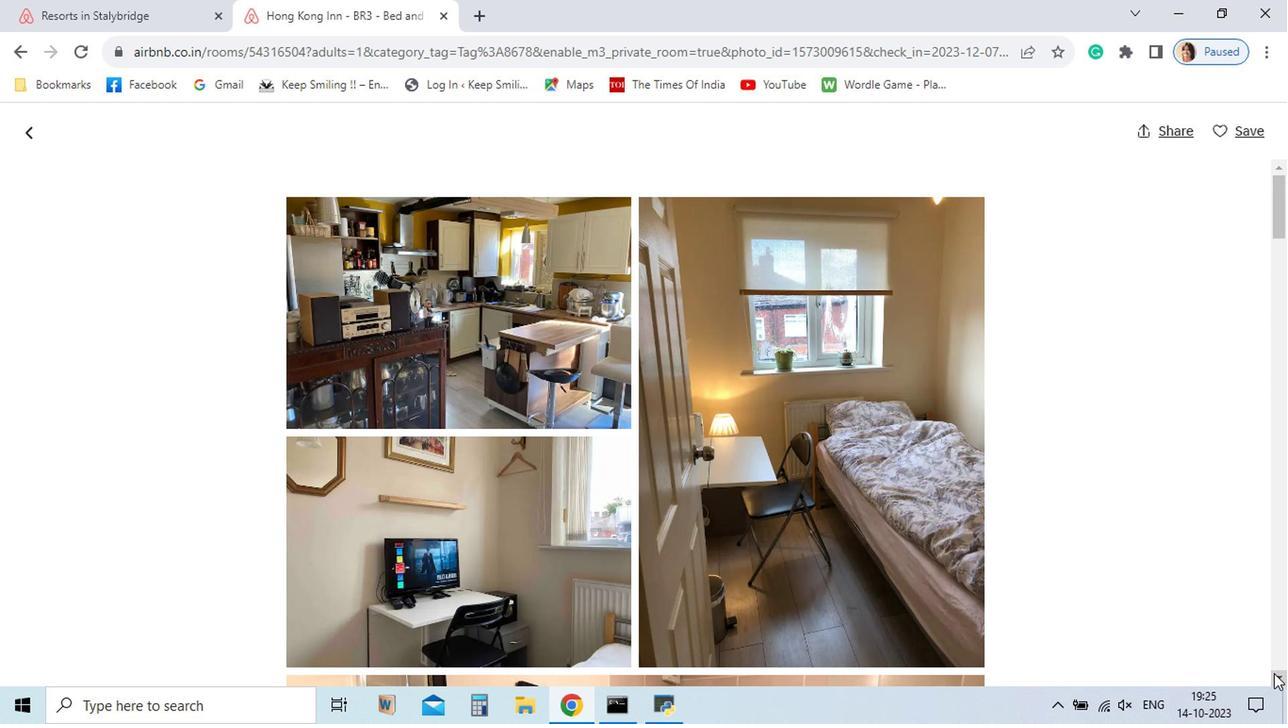 
Action: Mouse pressed left at (967, 551)
Screenshot: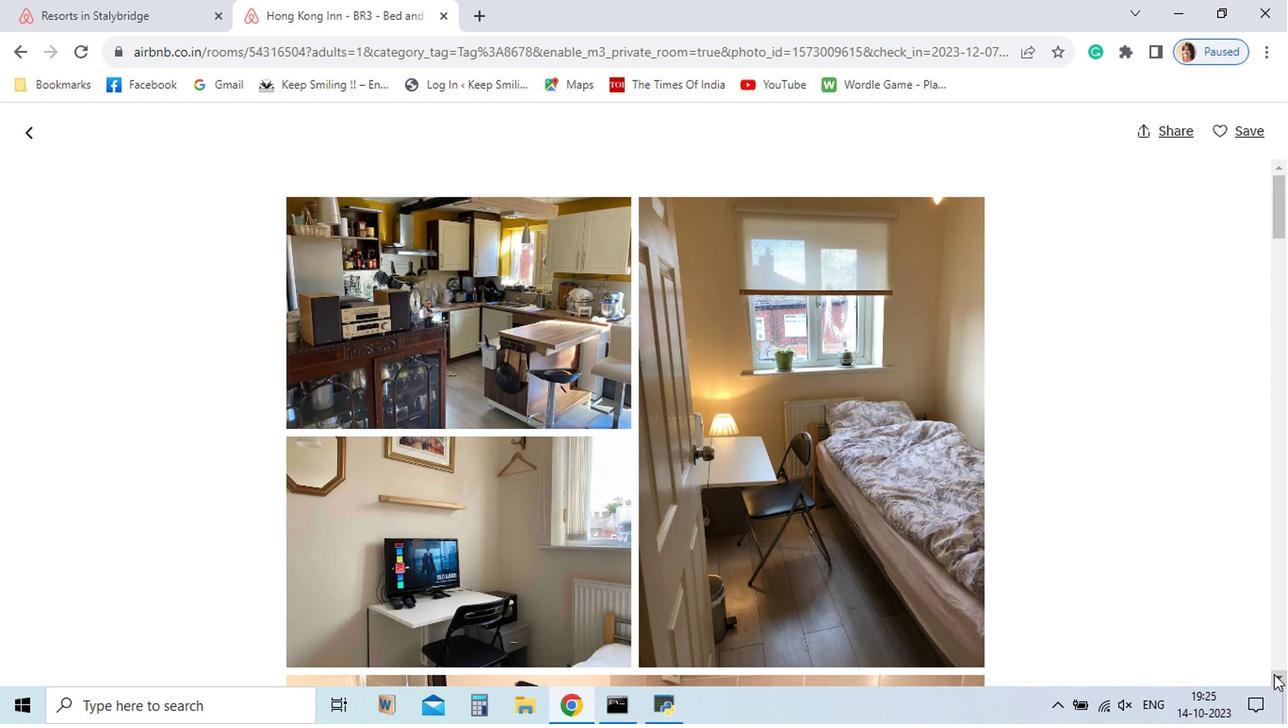 
Action: Mouse moved to (1095, 669)
Screenshot: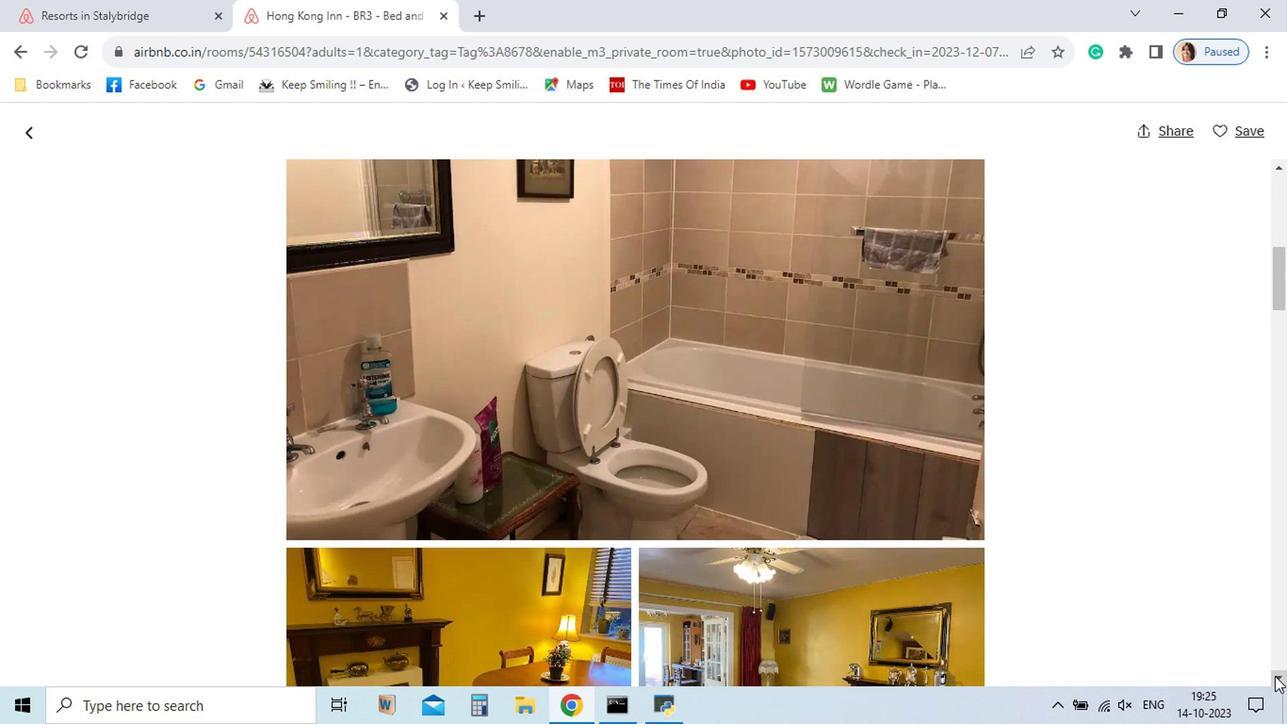 
Action: Mouse pressed left at (1095, 669)
Screenshot: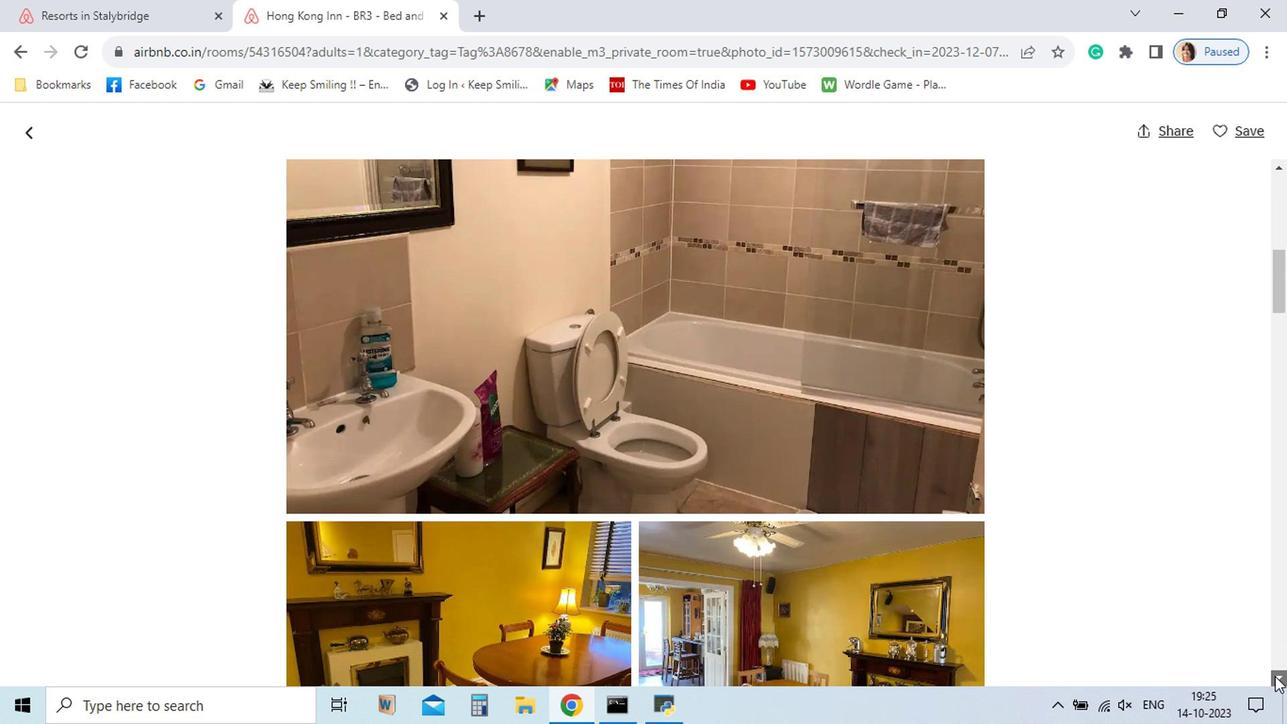 
Action: Mouse pressed left at (1095, 669)
Screenshot: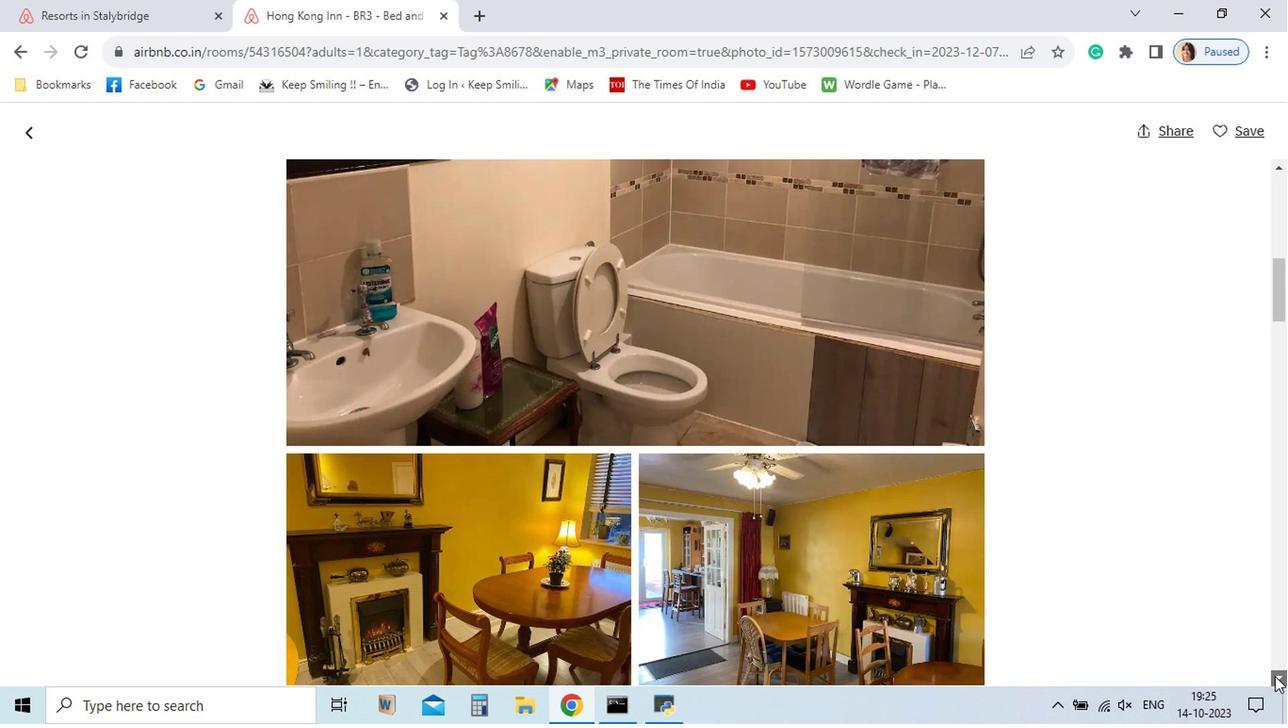 
Action: Mouse pressed left at (1095, 669)
Screenshot: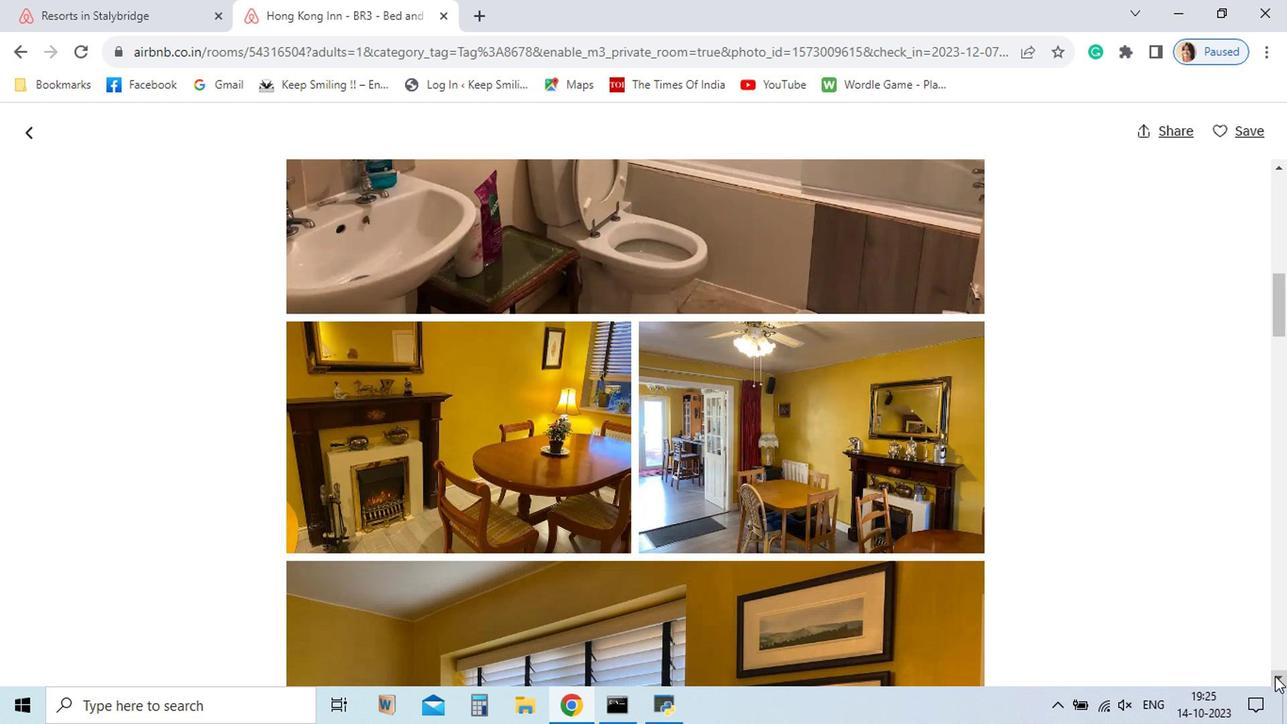 
Action: Mouse pressed left at (1095, 669)
Screenshot: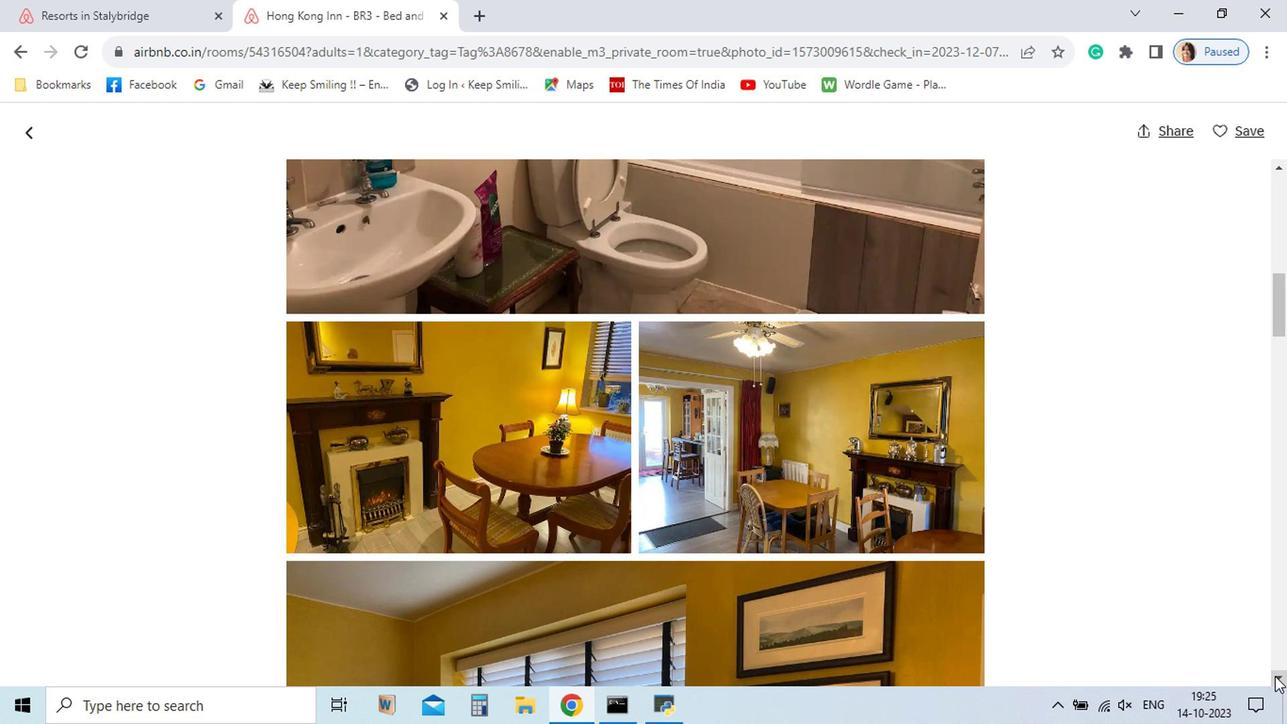 
Action: Mouse pressed left at (1095, 669)
Screenshot: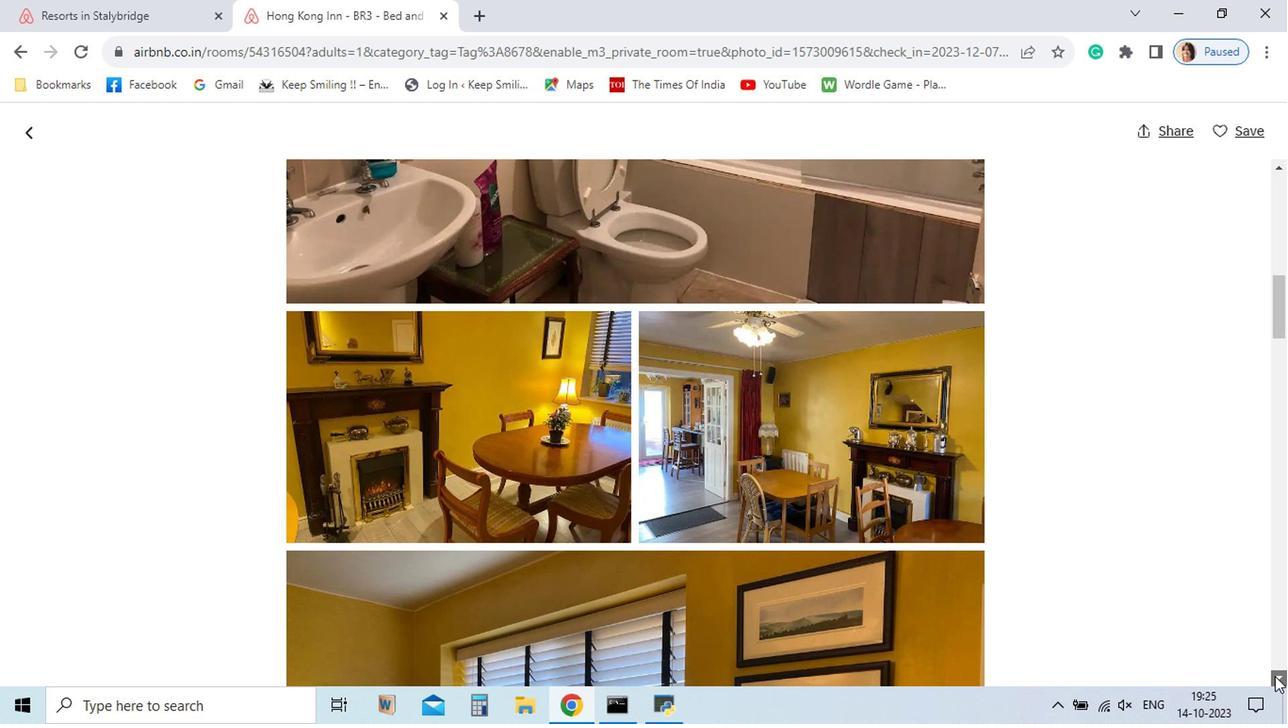 
Action: Mouse pressed left at (1095, 669)
Screenshot: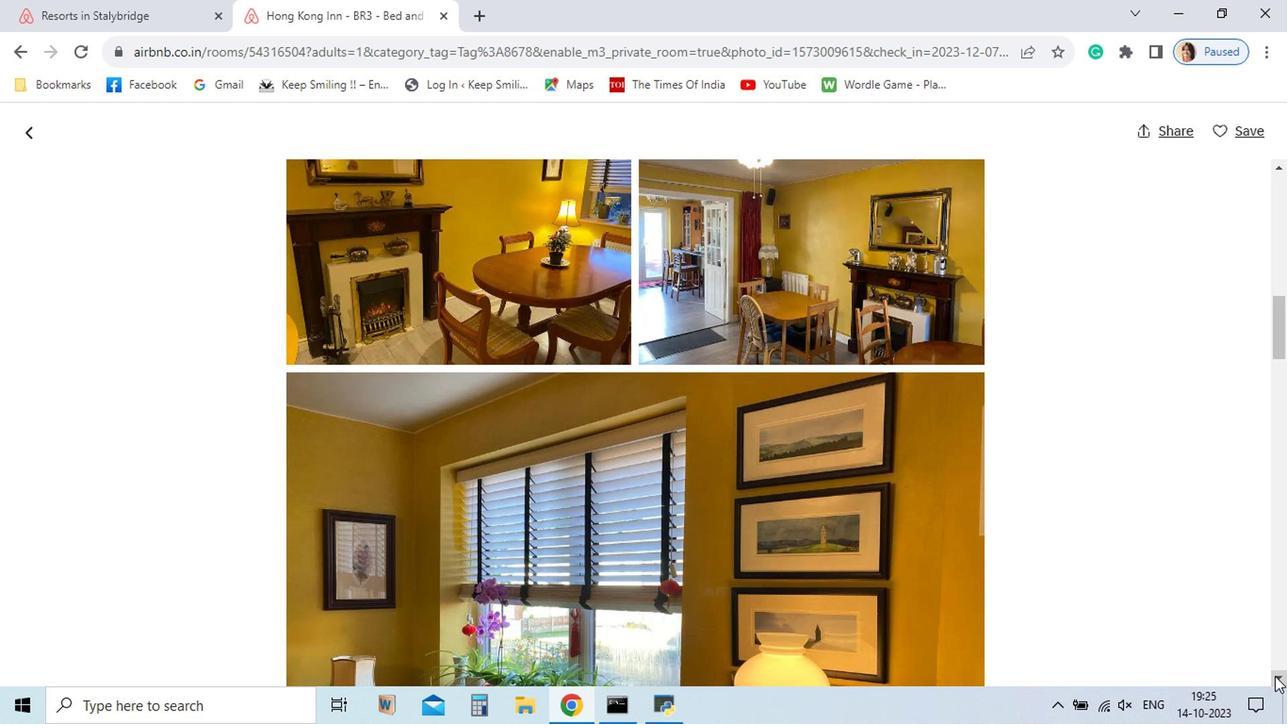 
Action: Mouse pressed left at (1095, 669)
Screenshot: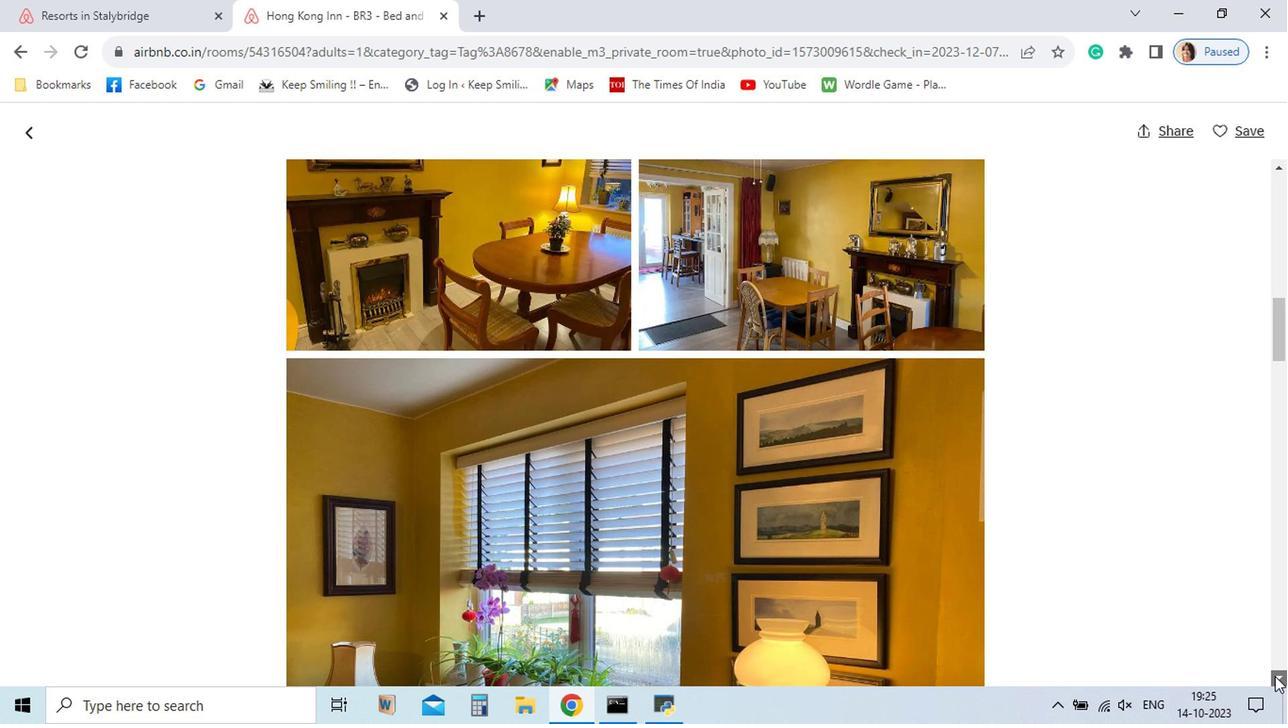 
Action: Mouse pressed left at (1095, 669)
Screenshot: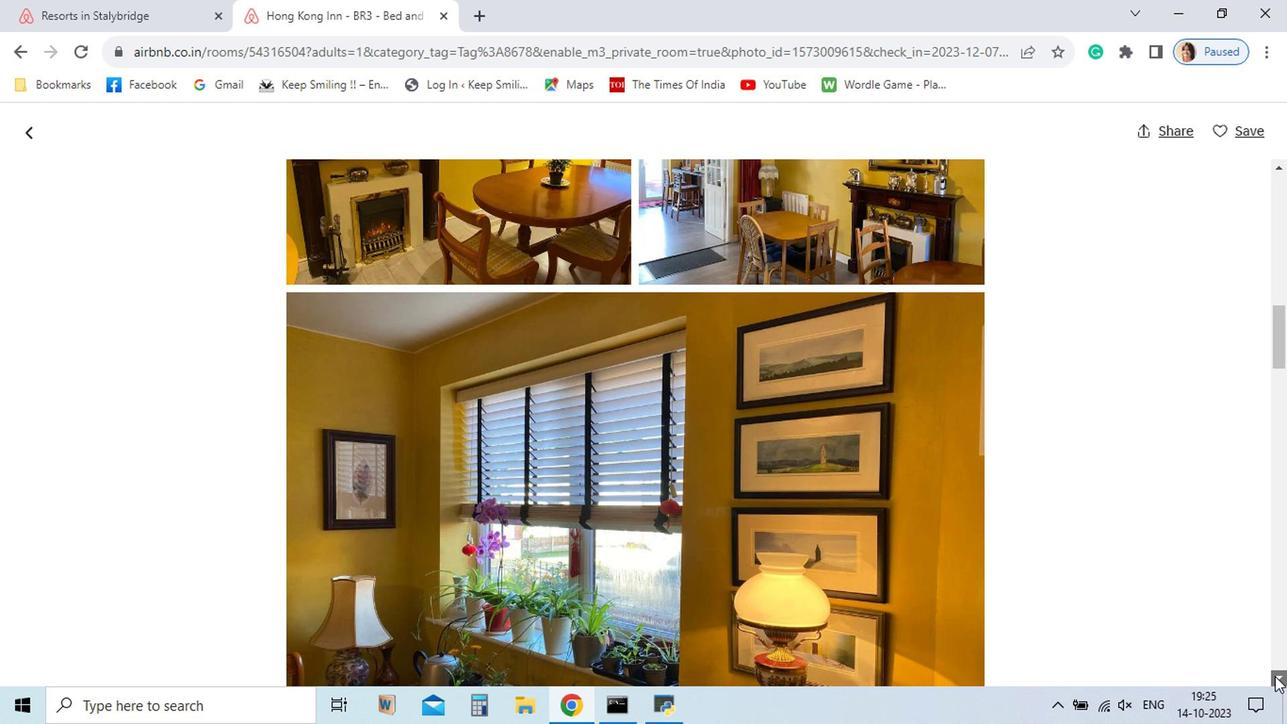
Action: Mouse pressed left at (1095, 669)
Screenshot: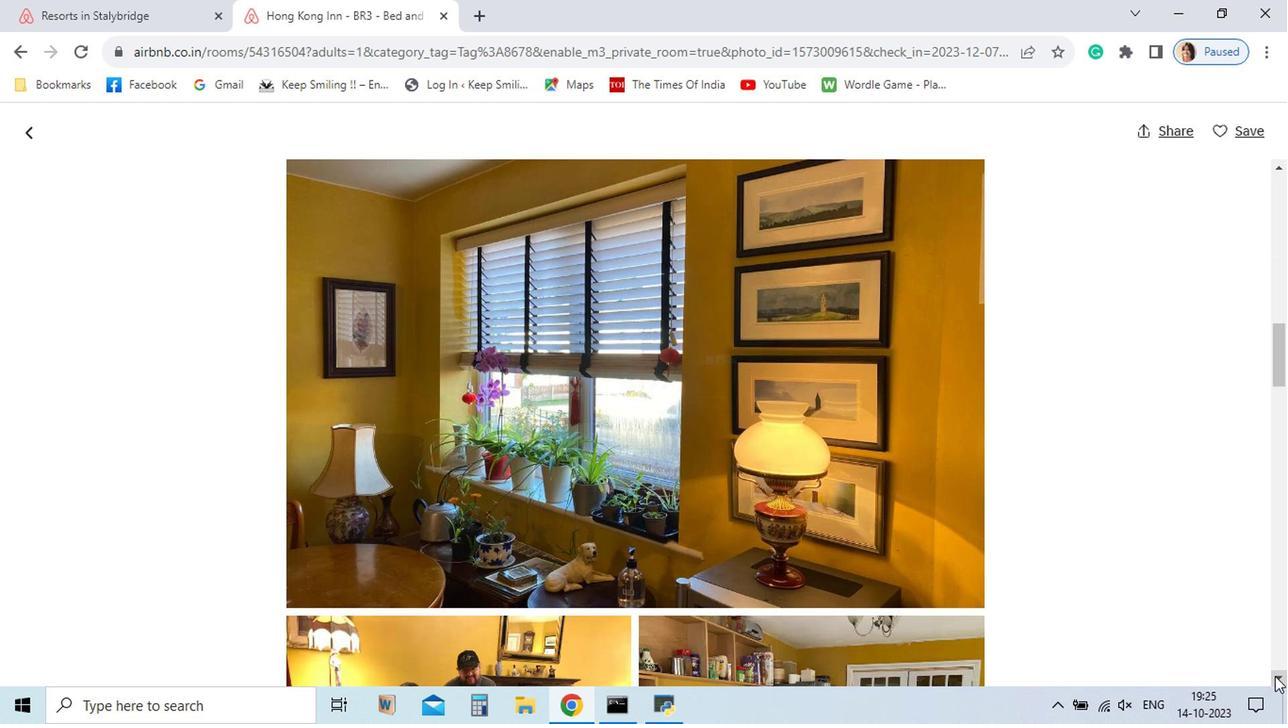 
Action: Mouse pressed left at (1095, 669)
Screenshot: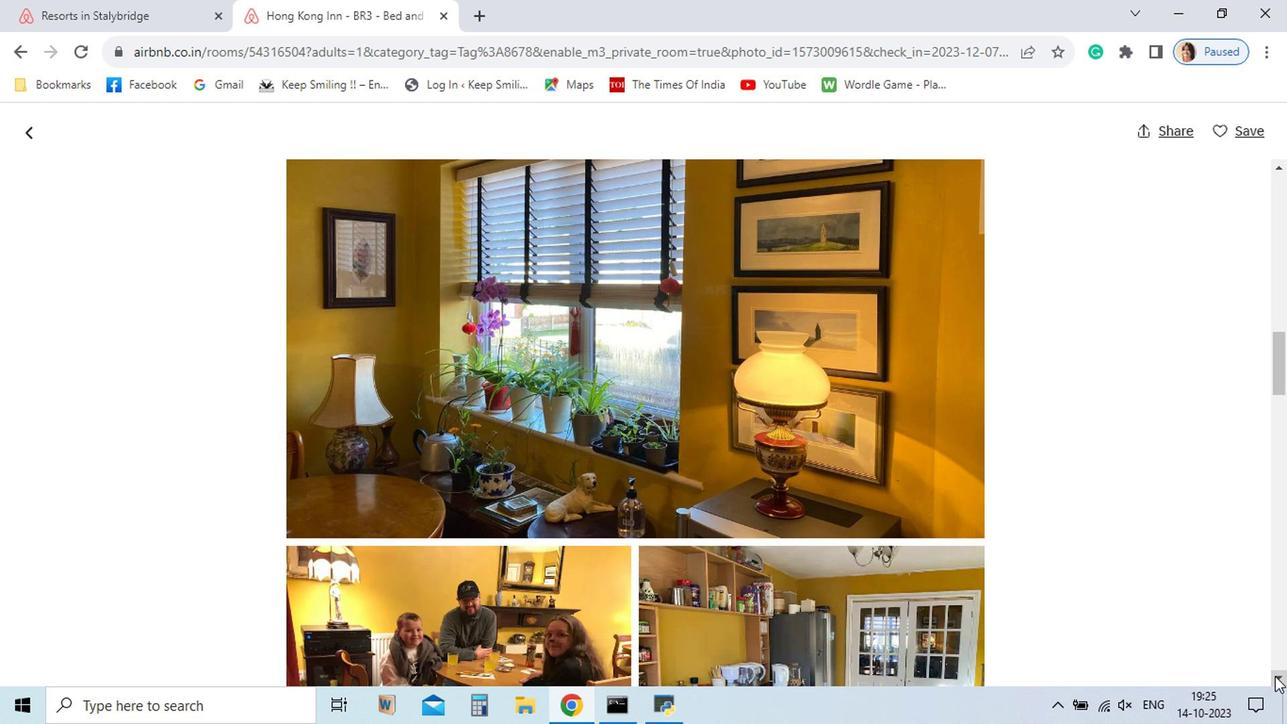 
Action: Mouse pressed left at (1095, 669)
Screenshot: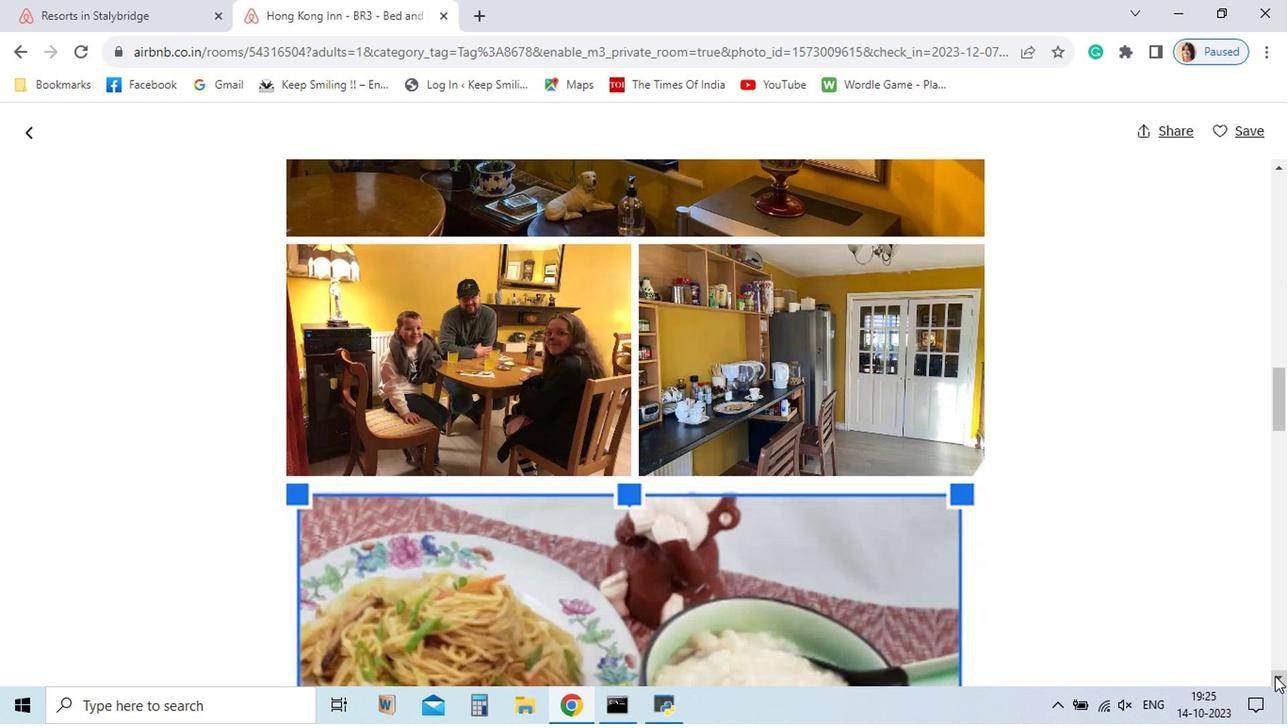 
Action: Mouse pressed left at (1095, 669)
Screenshot: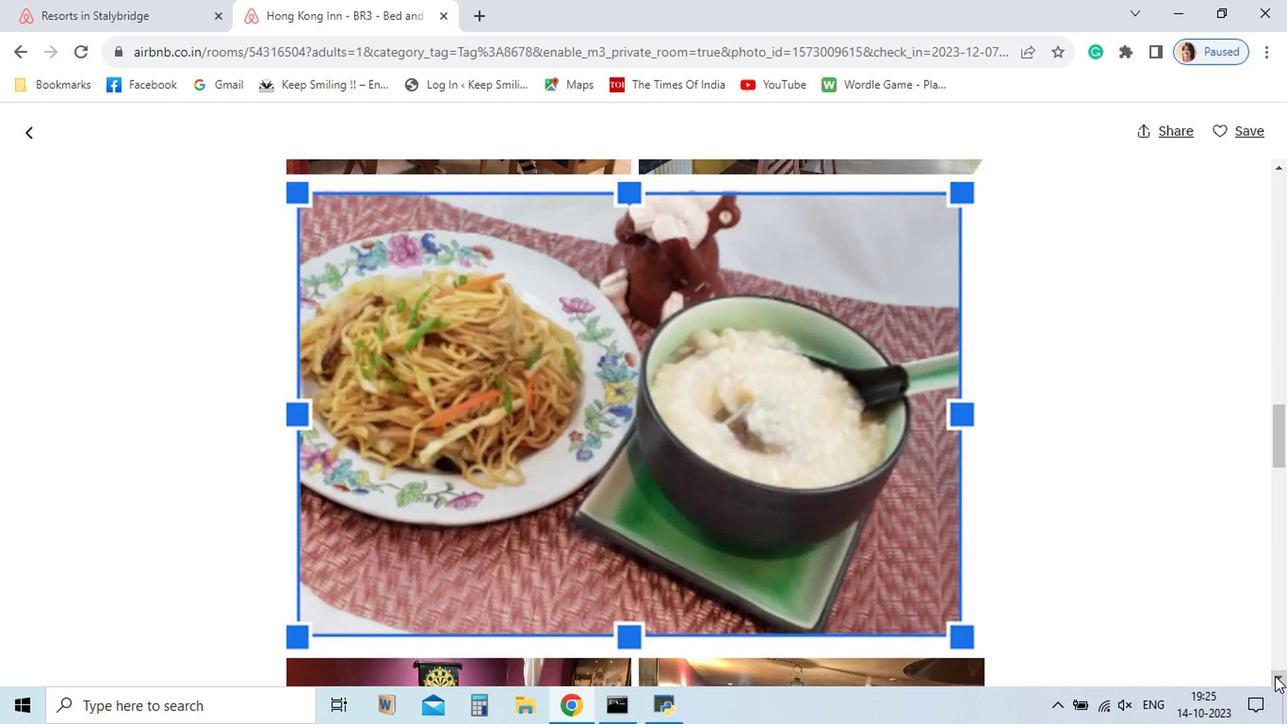 
Action: Mouse pressed left at (1095, 669)
Screenshot: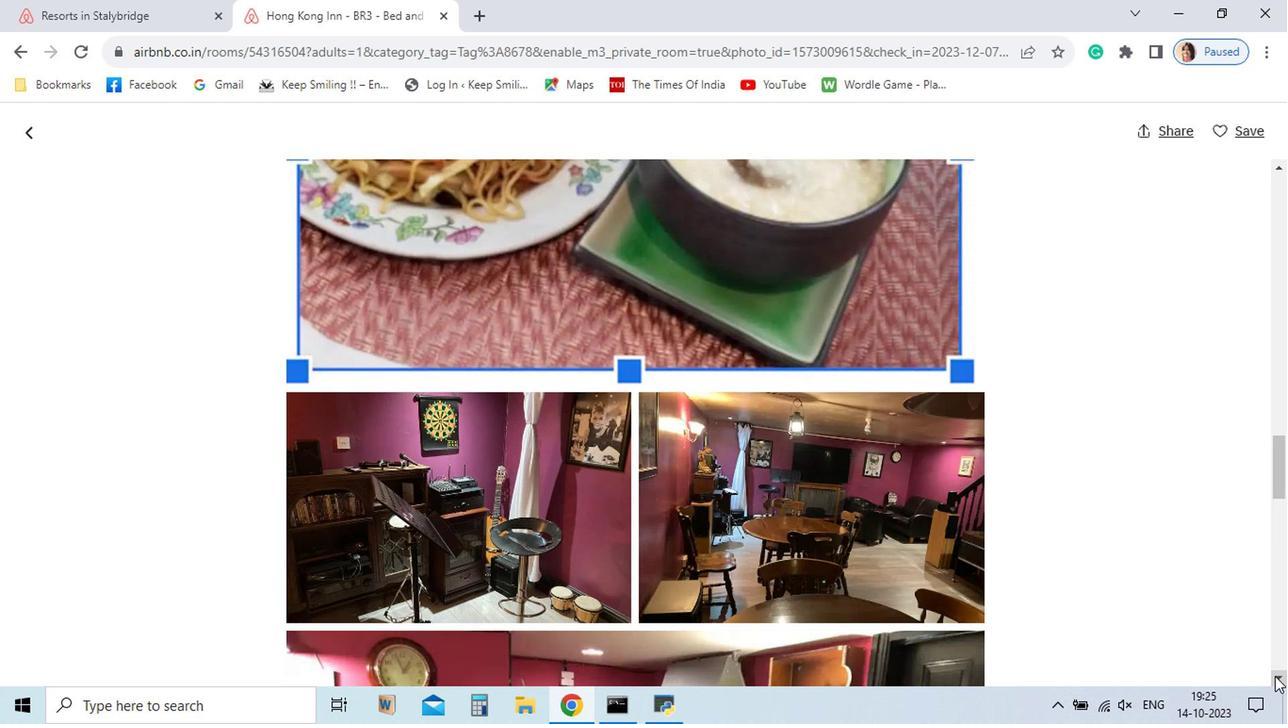
Action: Mouse pressed left at (1095, 669)
Screenshot: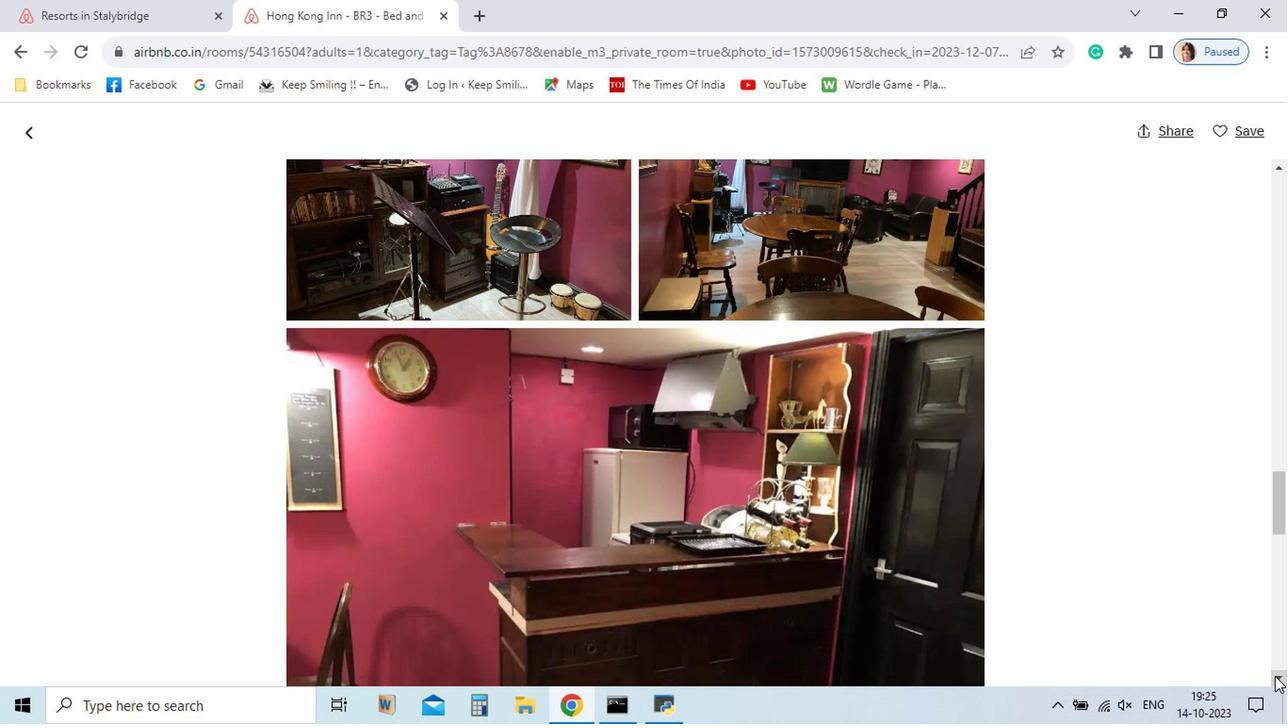 
Action: Mouse pressed left at (1095, 669)
Screenshot: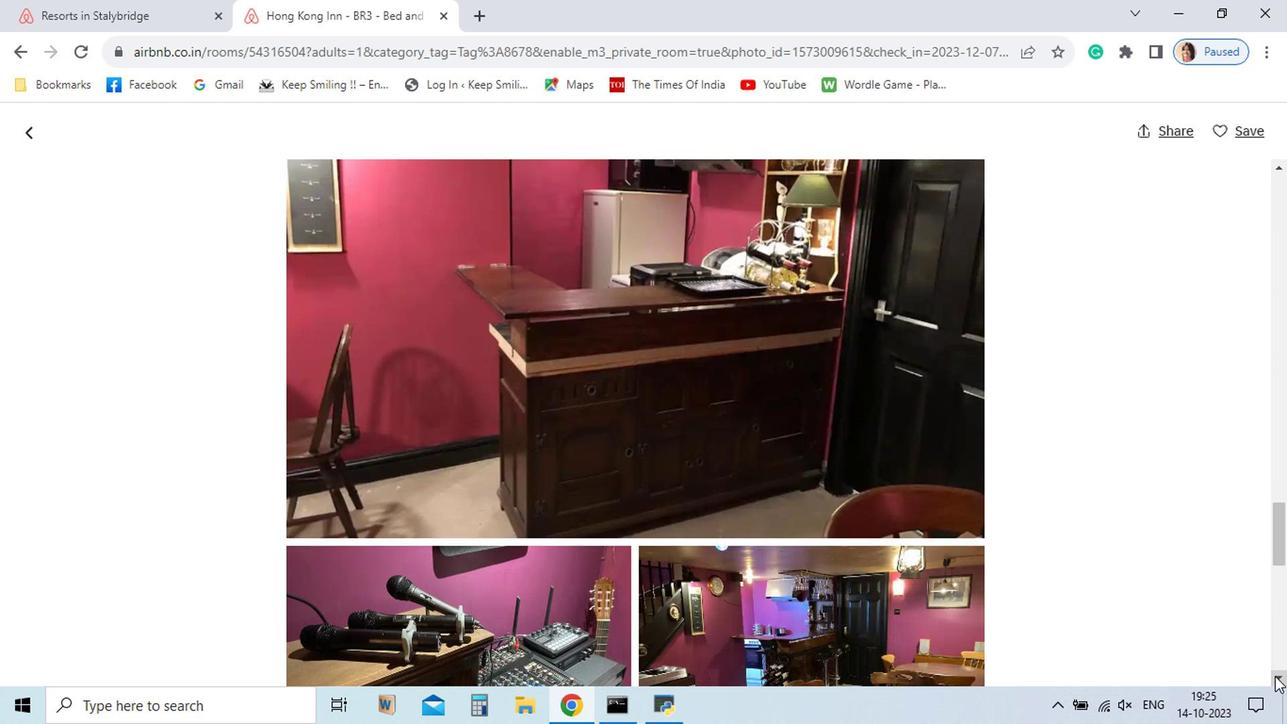 
Action: Mouse pressed left at (1095, 669)
Screenshot: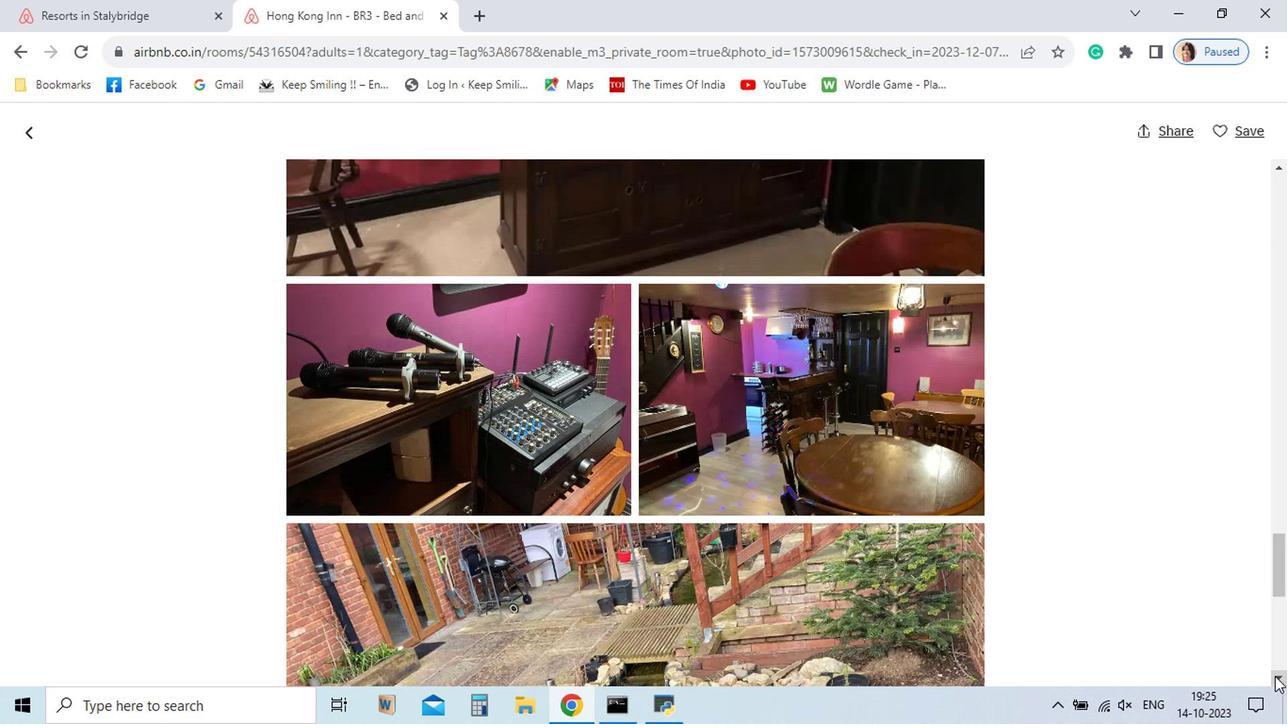 
Action: Mouse pressed left at (1095, 669)
Screenshot: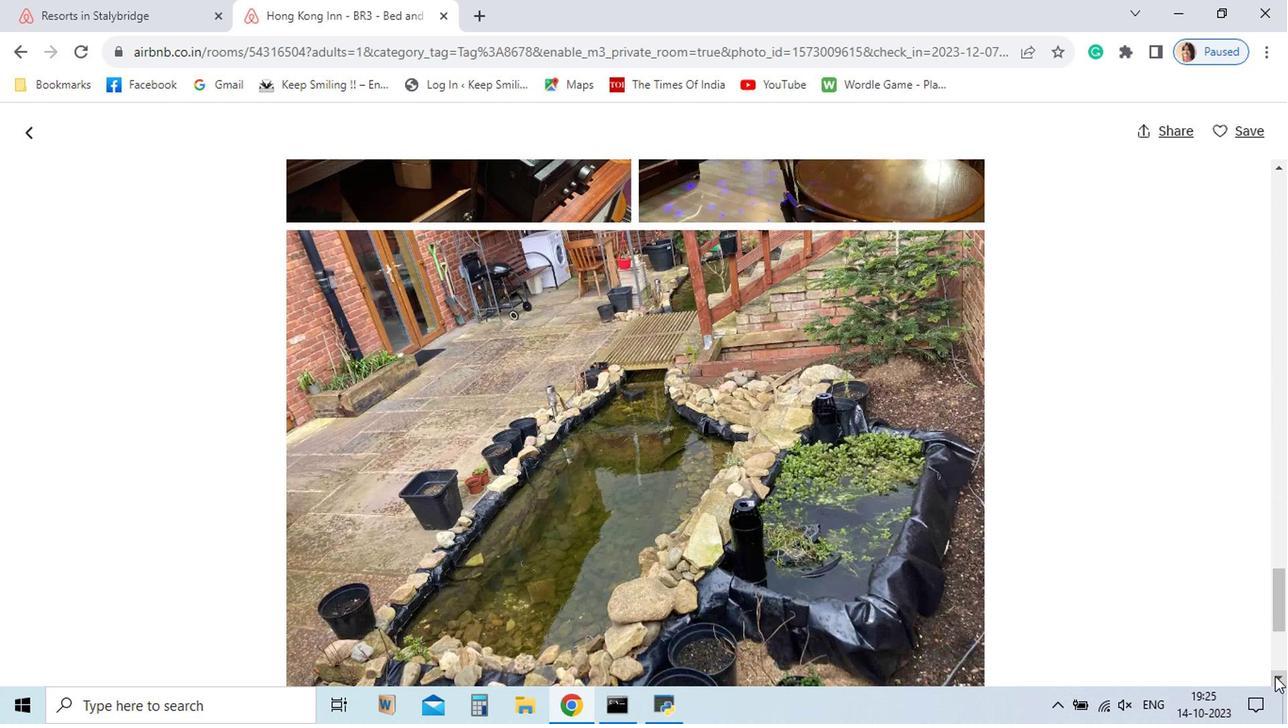 
Action: Mouse pressed left at (1095, 669)
Screenshot: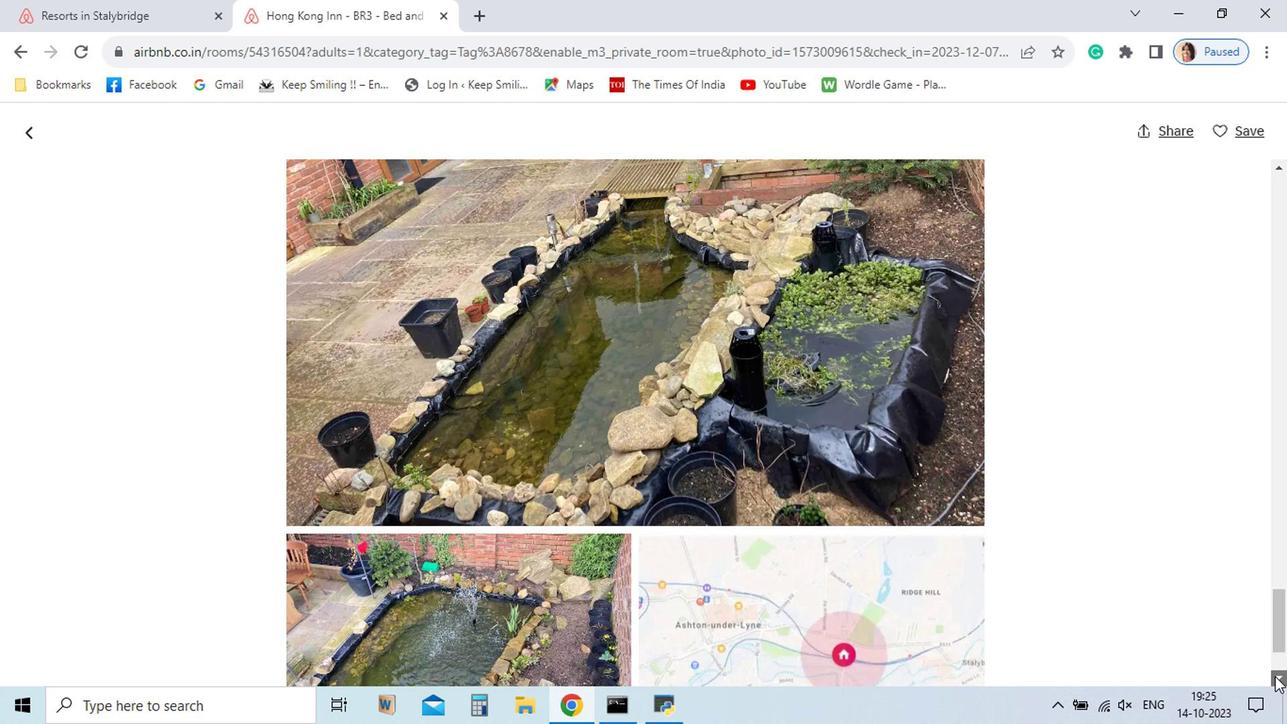 
Action: Mouse pressed left at (1095, 669)
Screenshot: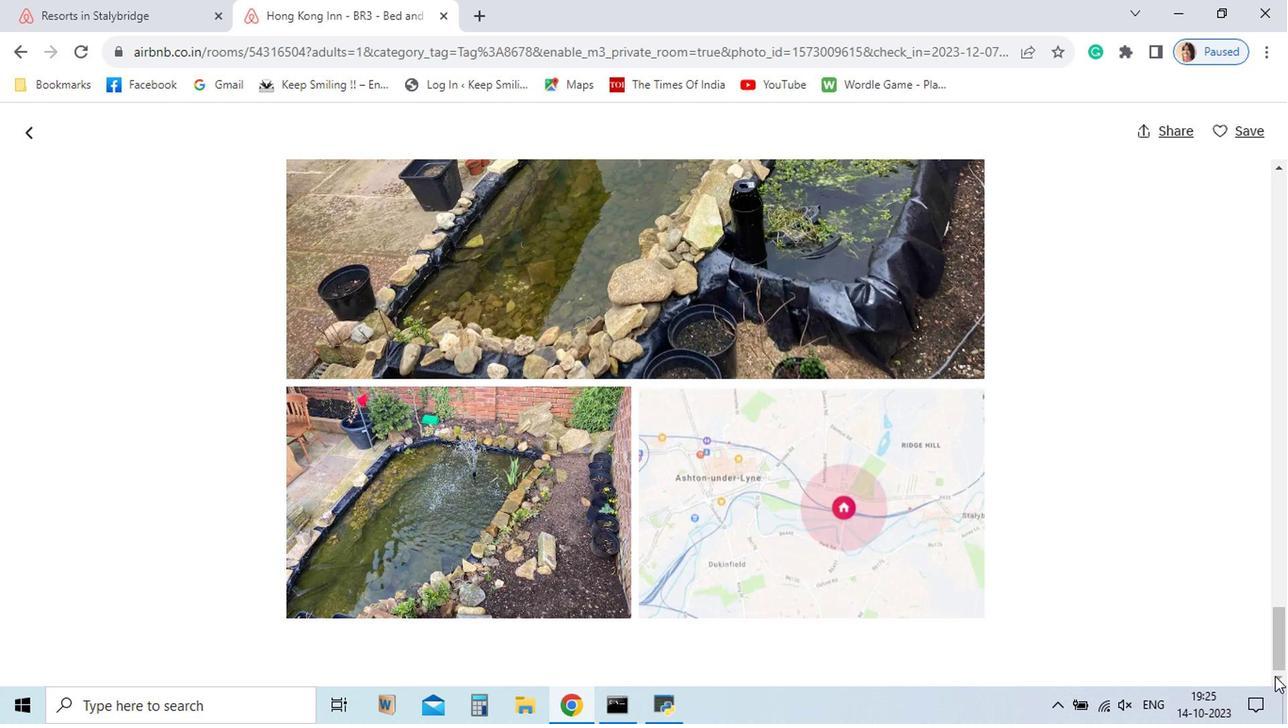 
Action: Mouse pressed left at (1095, 669)
Screenshot: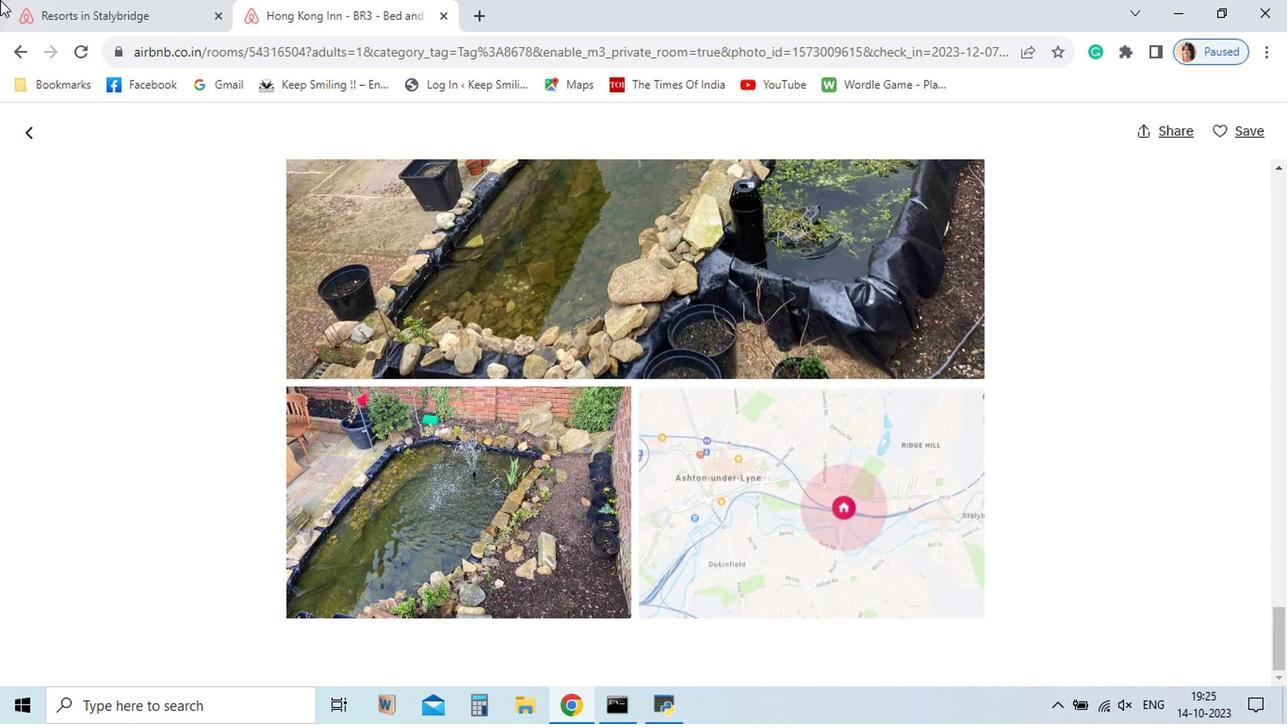 
Action: Mouse pressed left at (1095, 669)
Screenshot: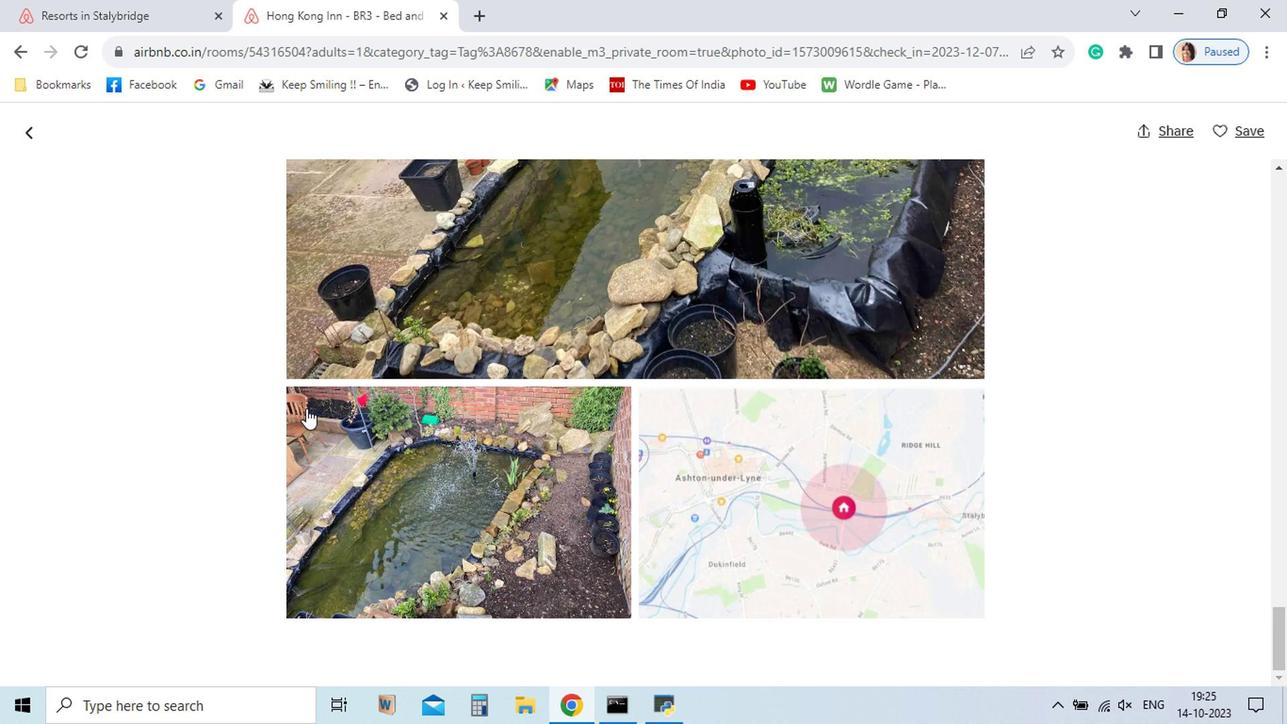 
Action: Mouse moved to (206, 276)
Screenshot: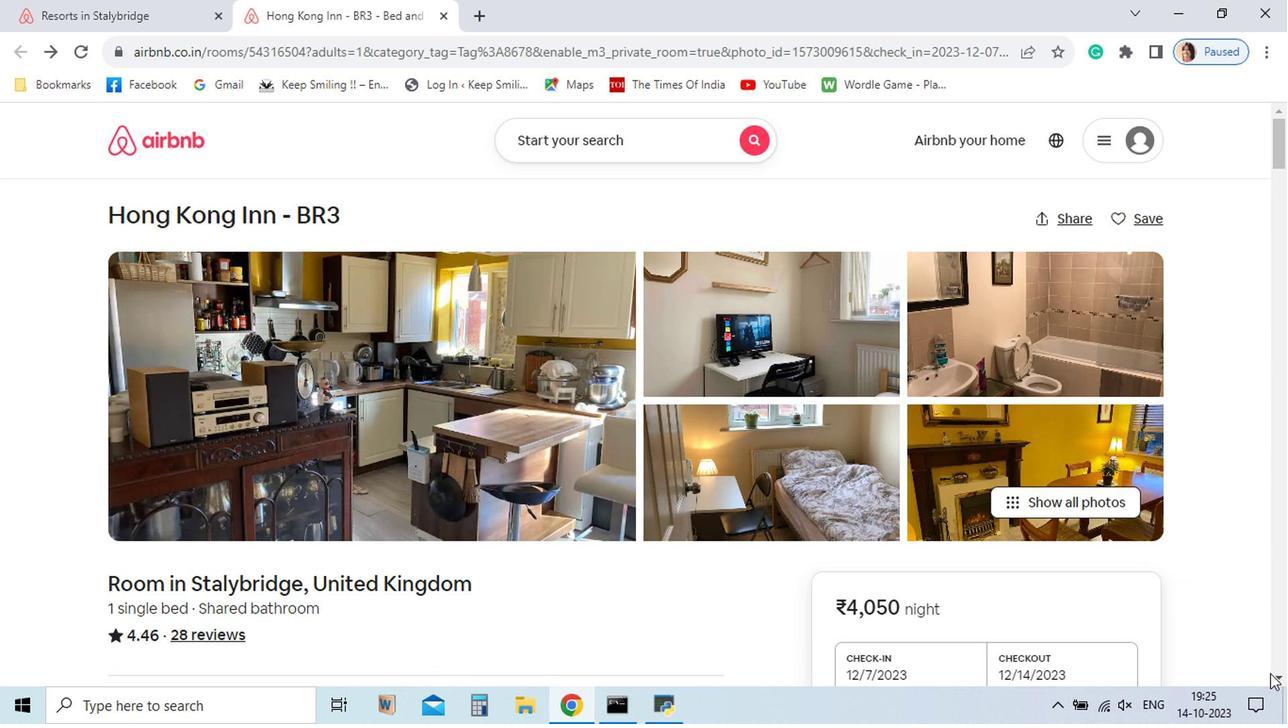 
Action: Mouse pressed left at (206, 276)
Screenshot: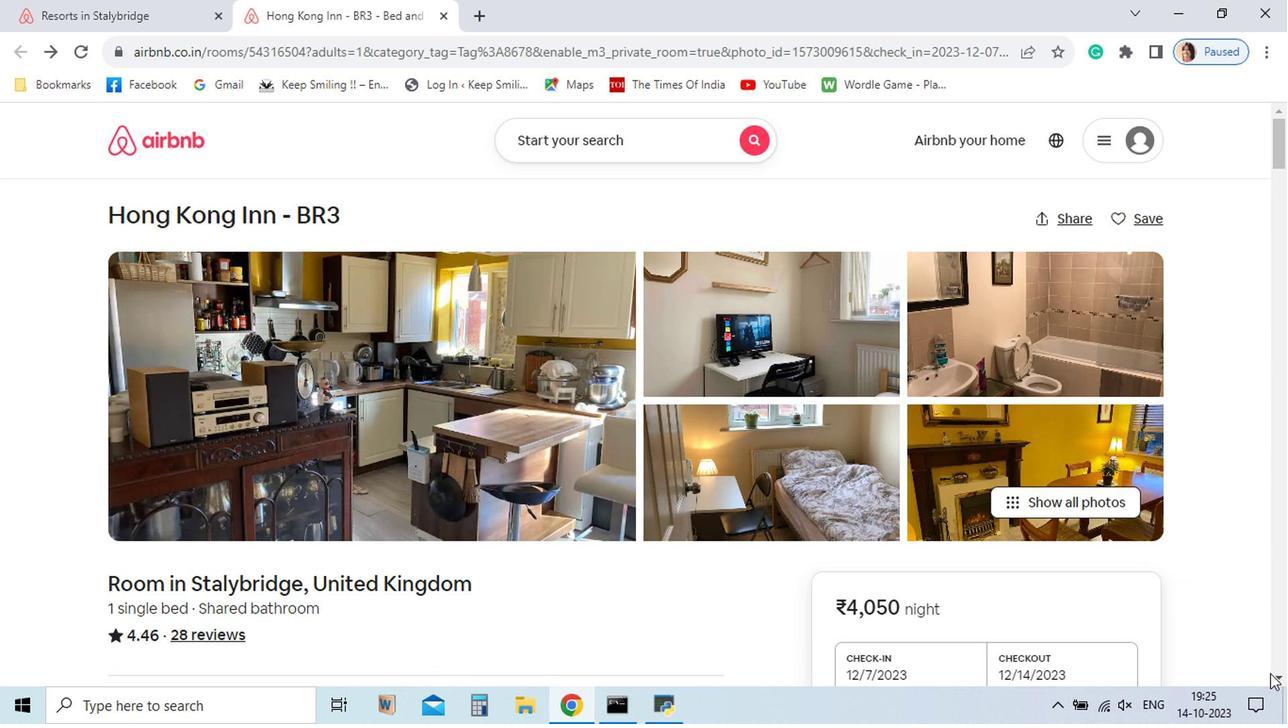 
Action: Mouse moved to (1092, 667)
Screenshot: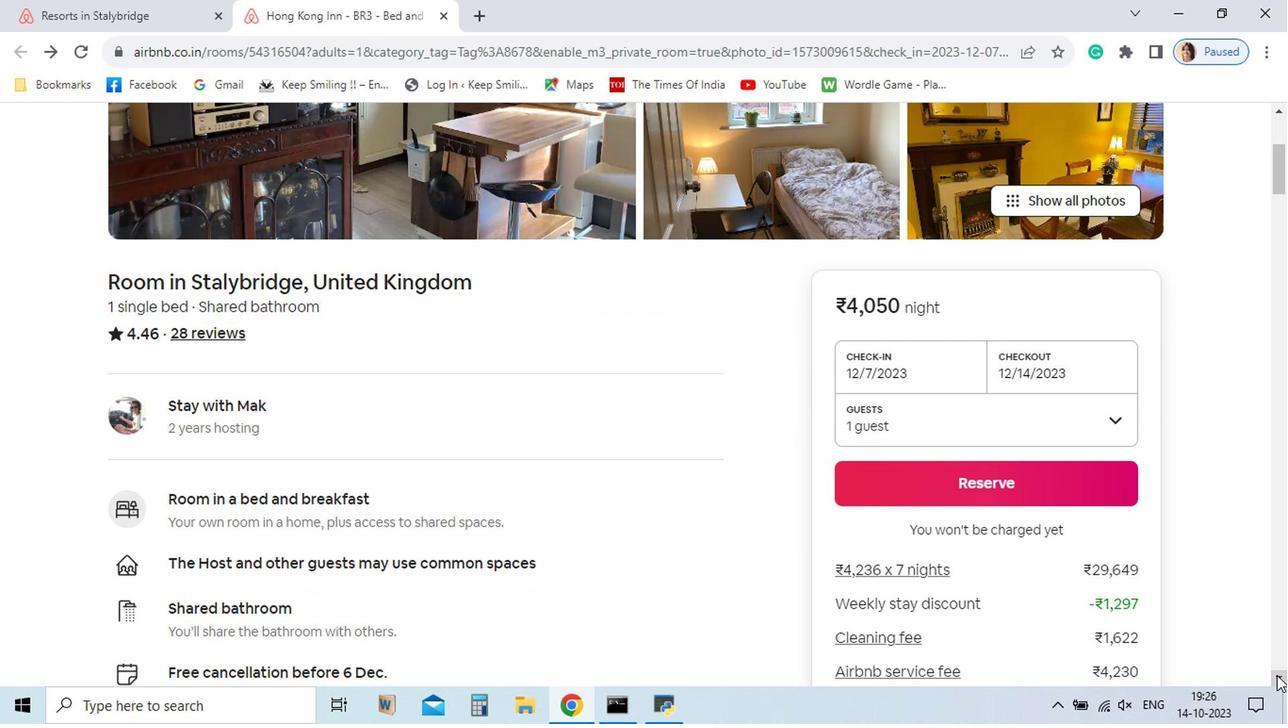 
Action: Mouse pressed left at (1092, 667)
Screenshot: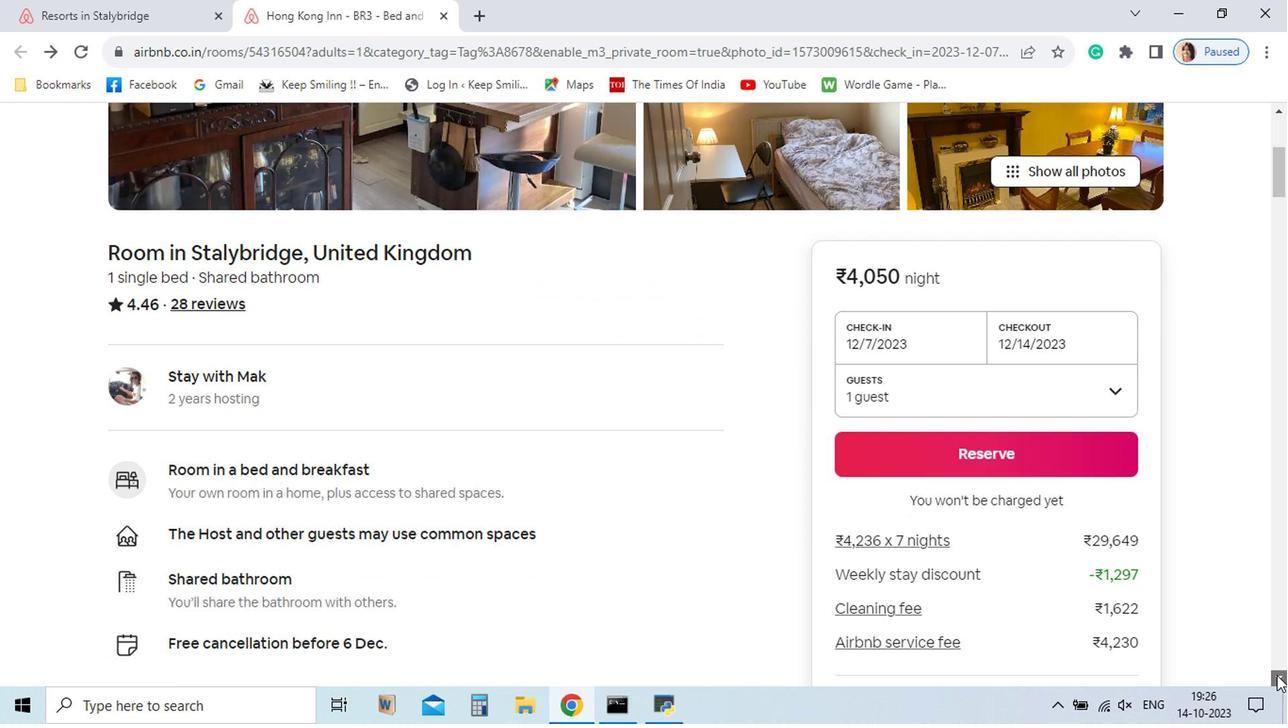 
Action: Mouse pressed left at (1092, 667)
Screenshot: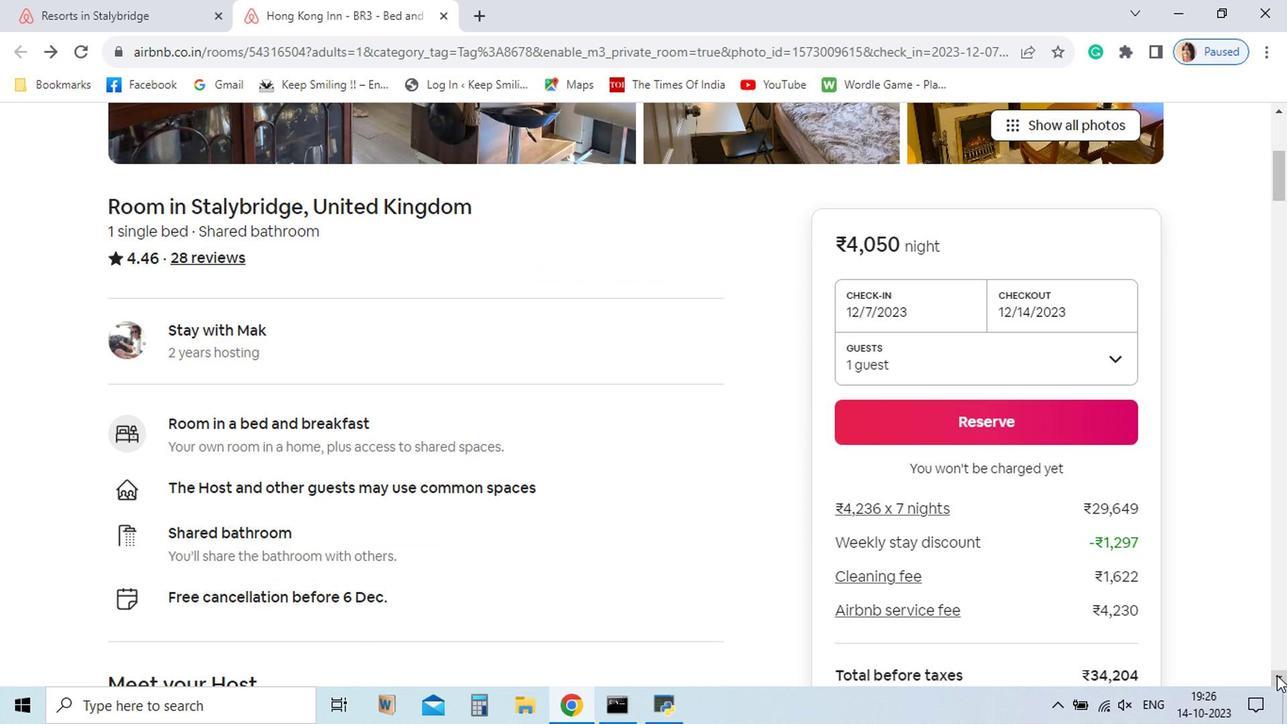 
Action: Mouse moved to (1097, 668)
Screenshot: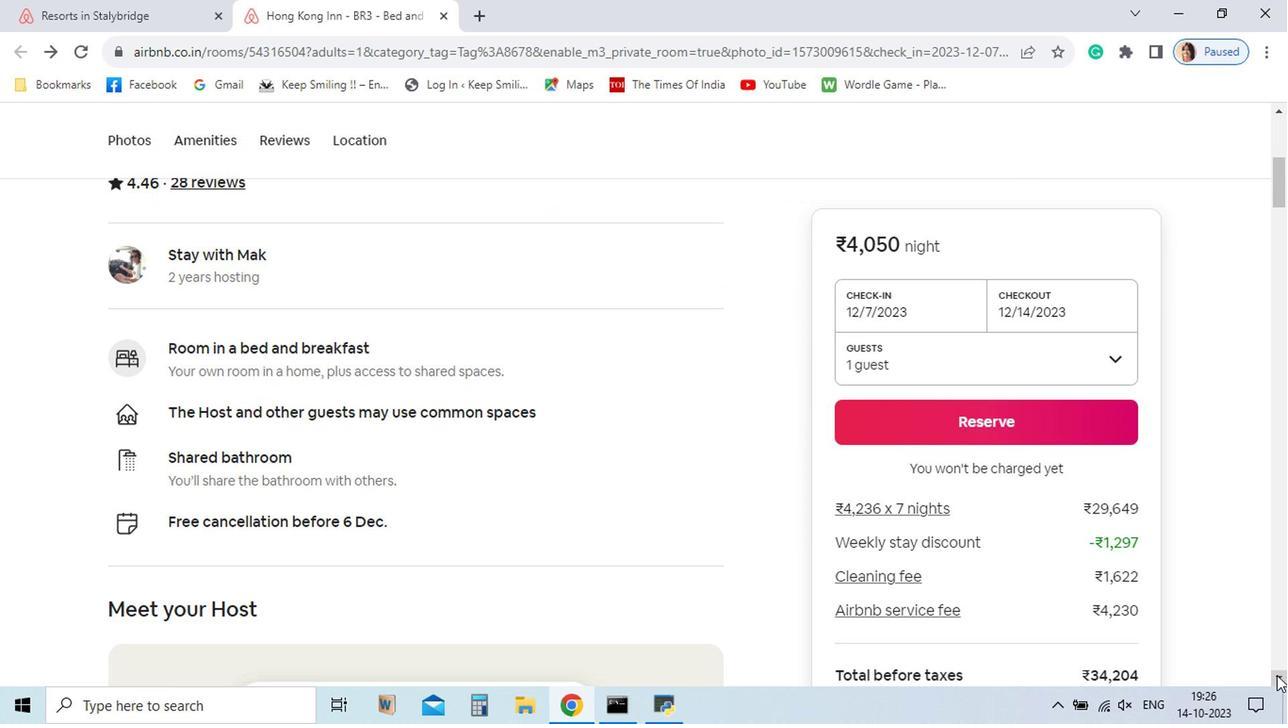 
Action: Mouse pressed left at (1097, 668)
Screenshot: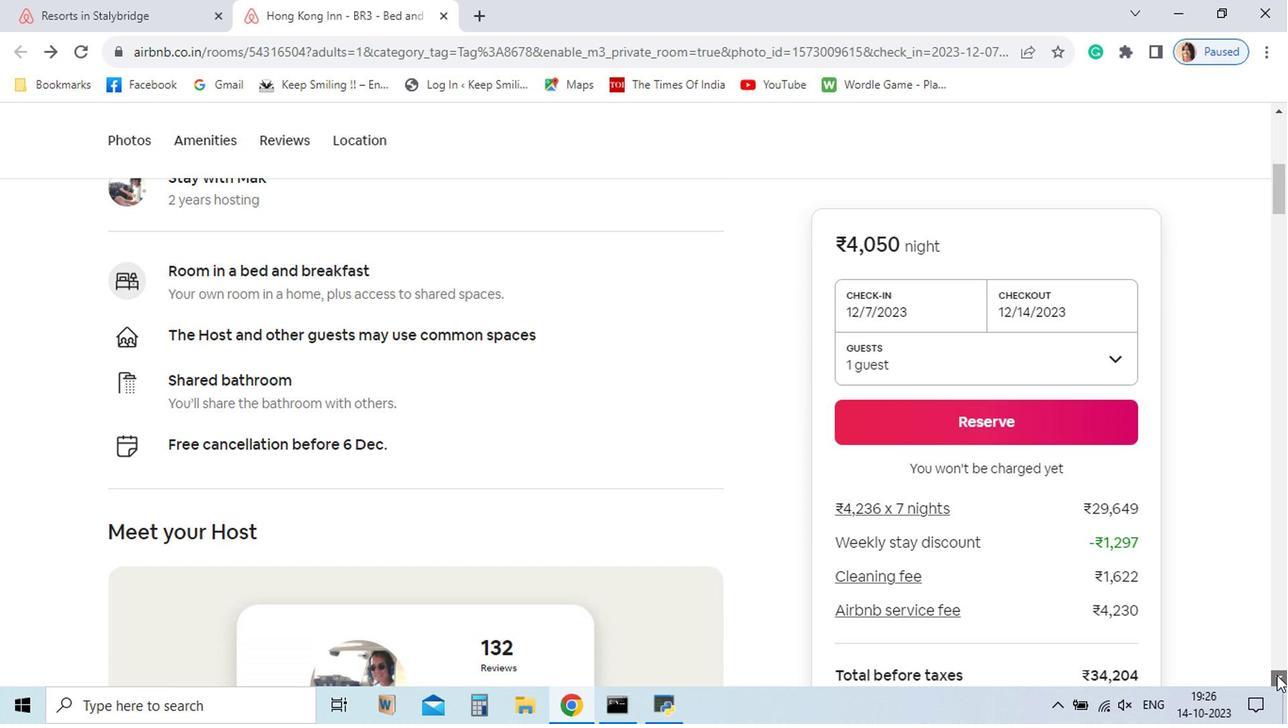 
Action: Mouse pressed left at (1097, 668)
Screenshot: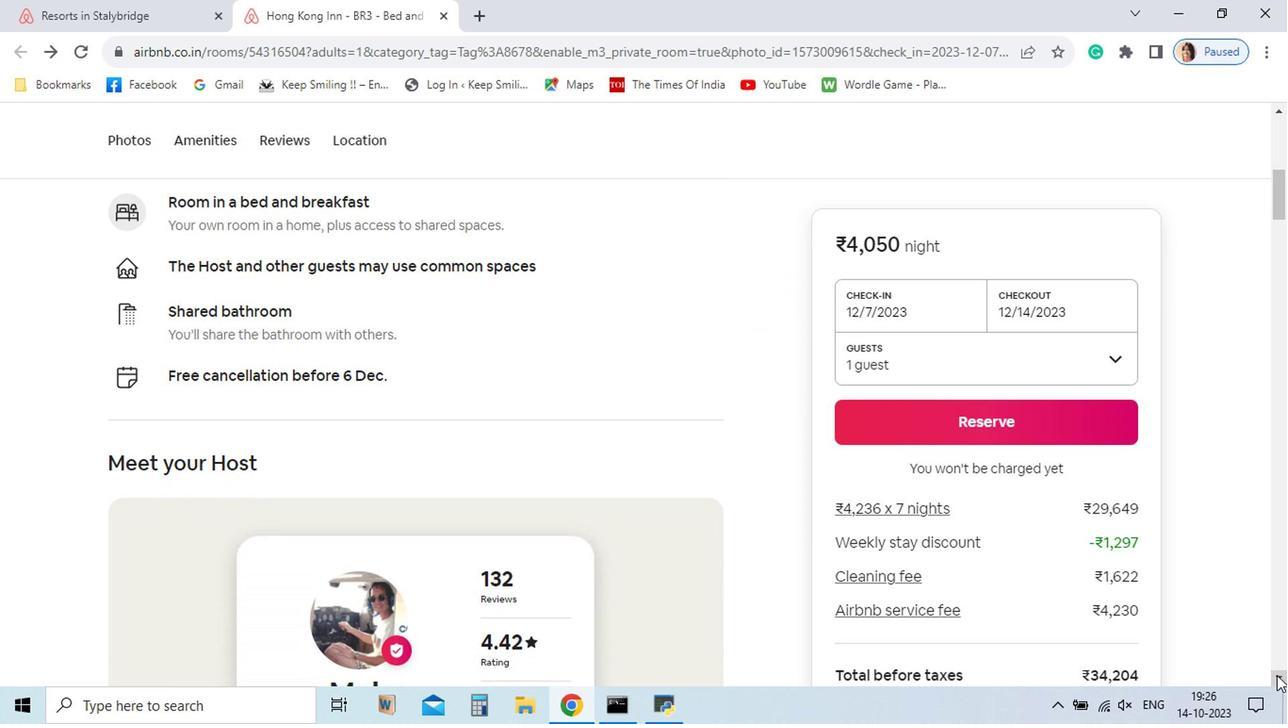
Action: Mouse pressed left at (1097, 668)
Screenshot: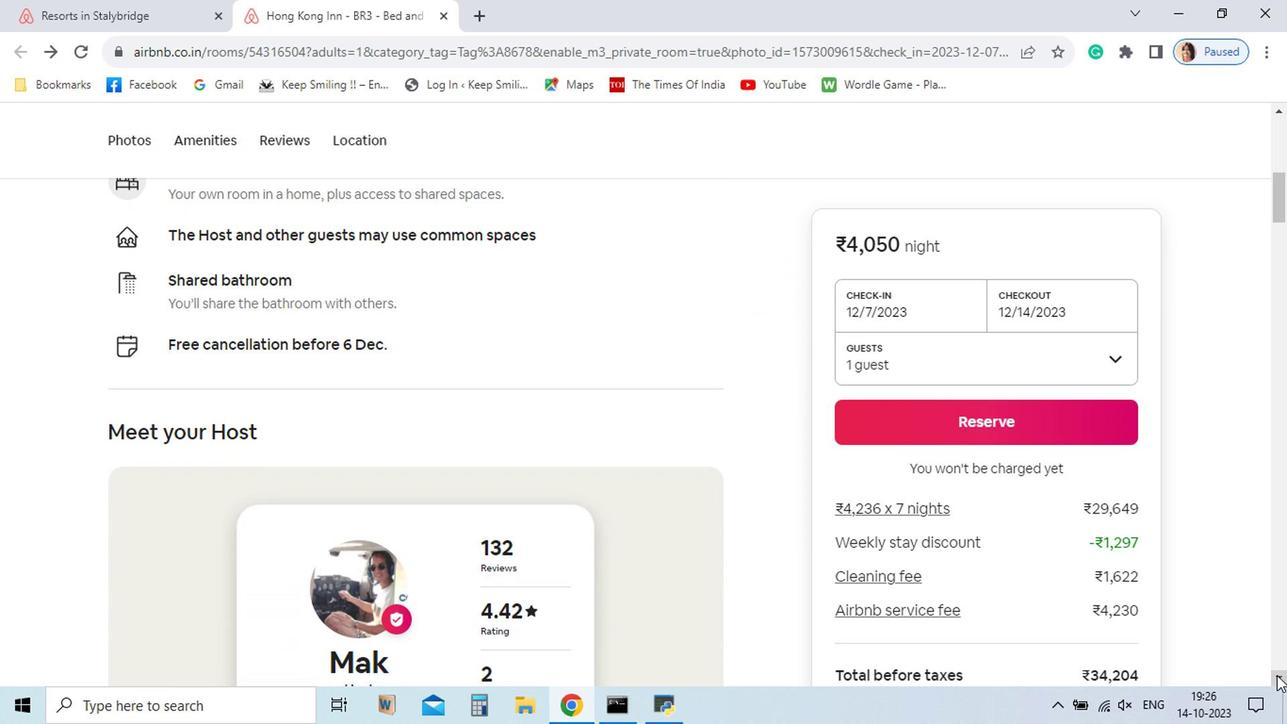 
Action: Mouse pressed left at (1097, 668)
Screenshot: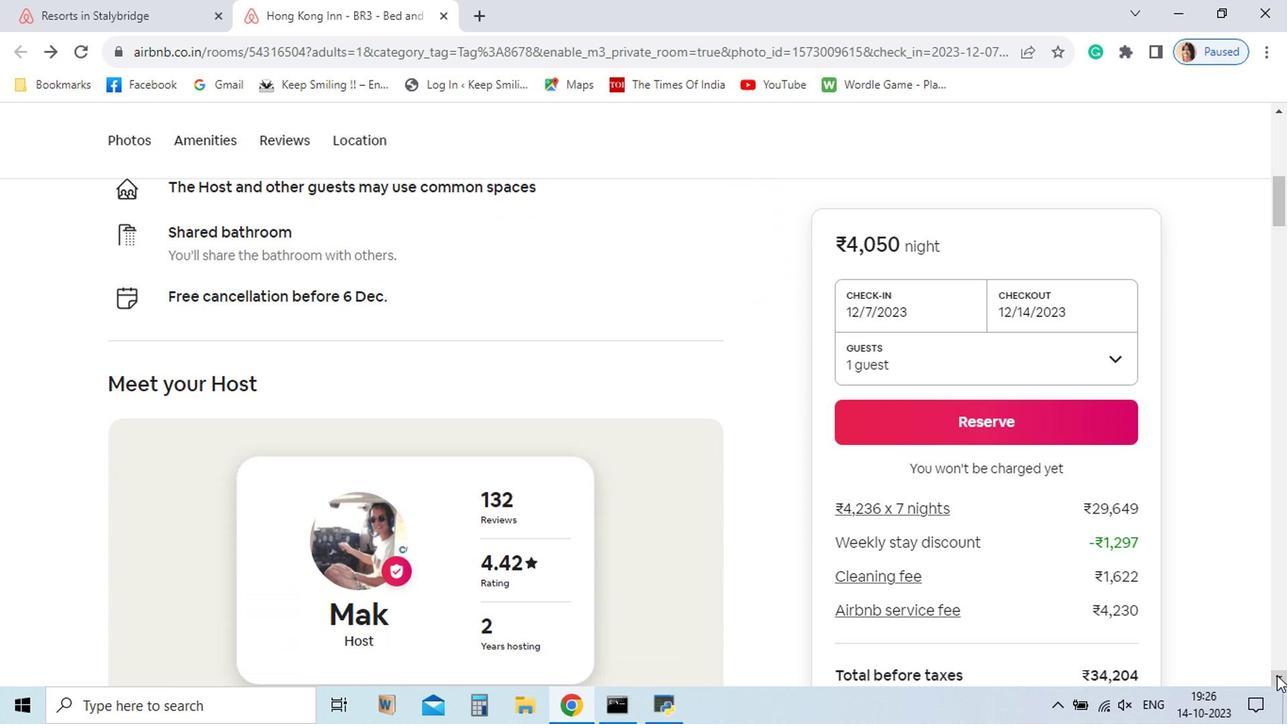 
Action: Mouse pressed left at (1097, 668)
Screenshot: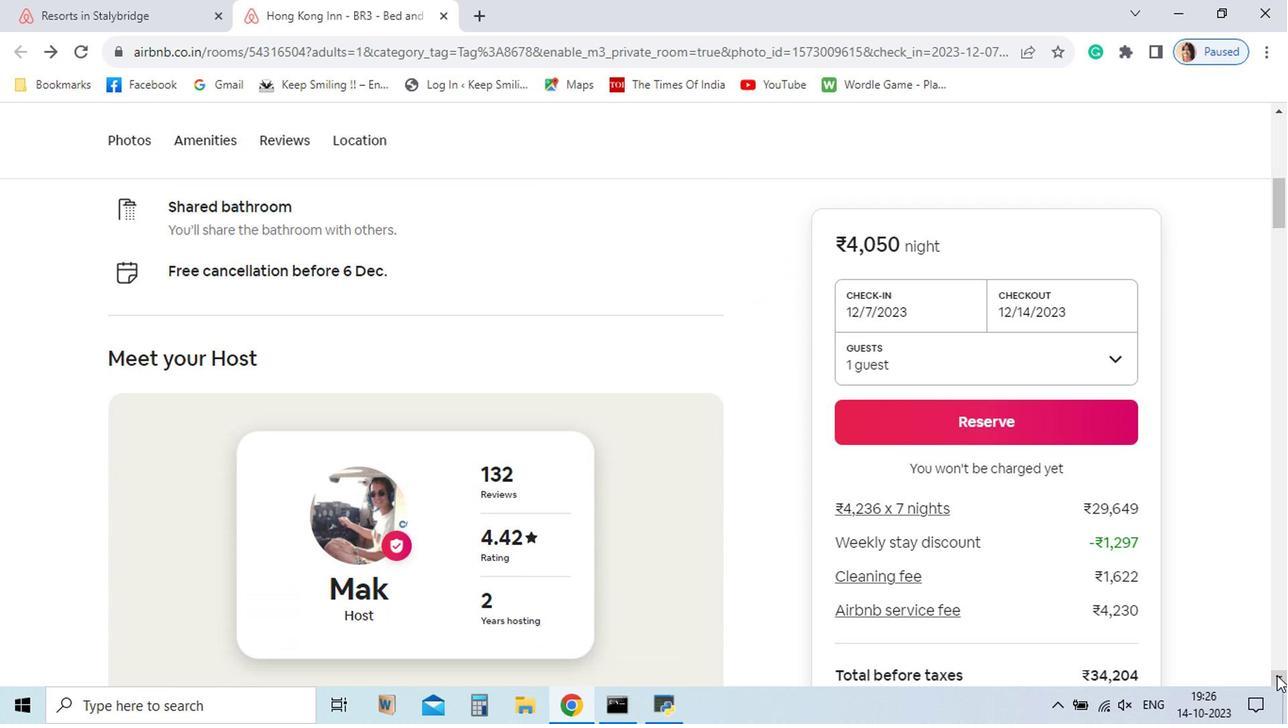 
Action: Mouse pressed left at (1097, 668)
Screenshot: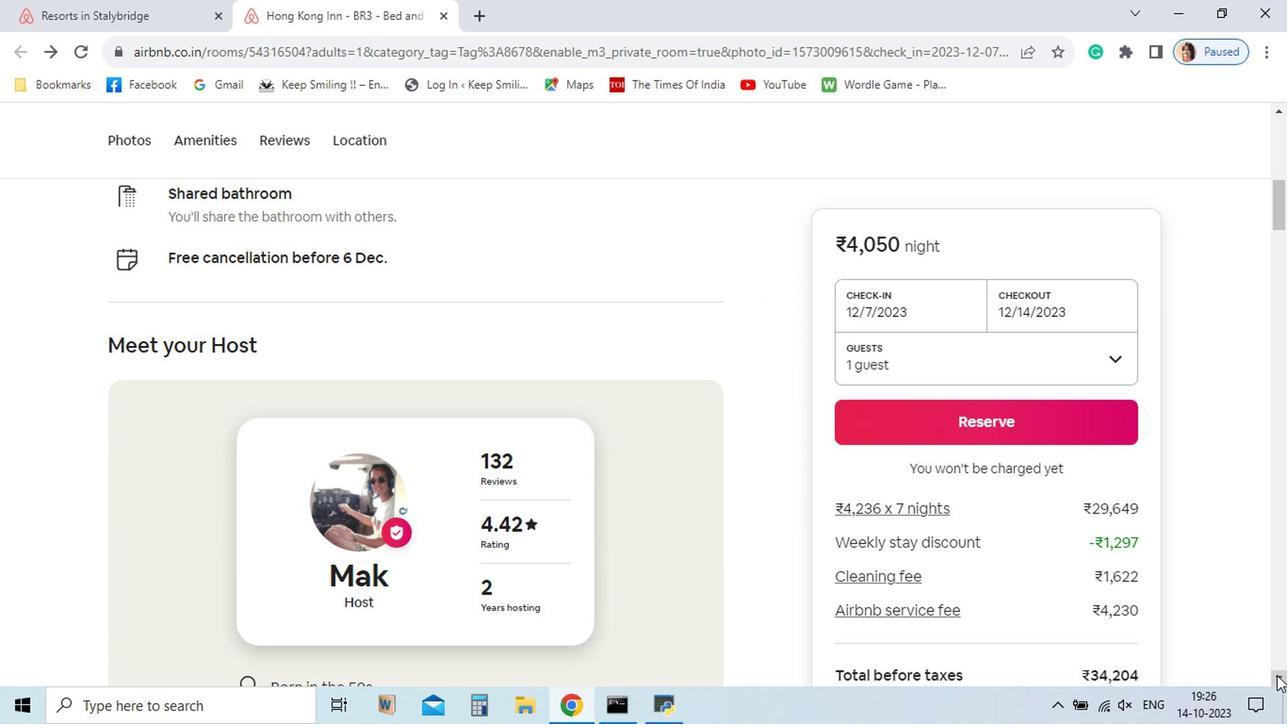
Action: Mouse pressed left at (1097, 668)
Screenshot: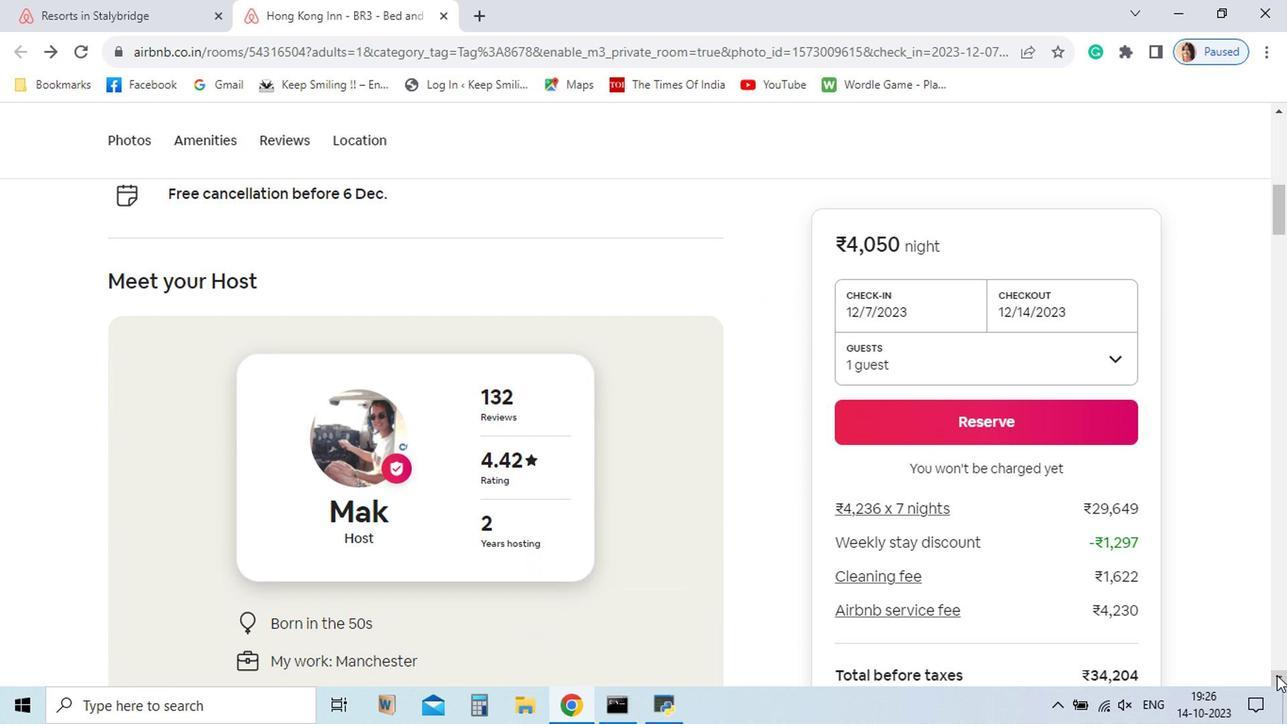 
Action: Mouse pressed left at (1097, 668)
Screenshot: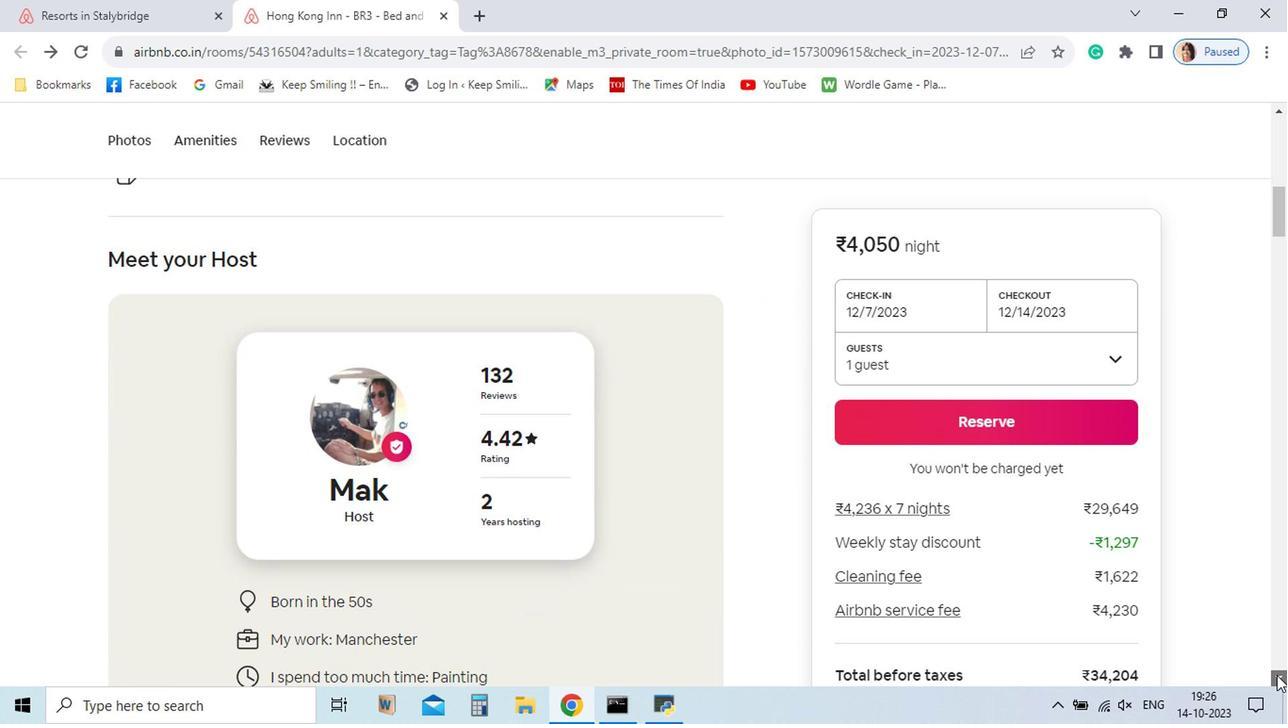 
Action: Mouse pressed left at (1097, 668)
Screenshot: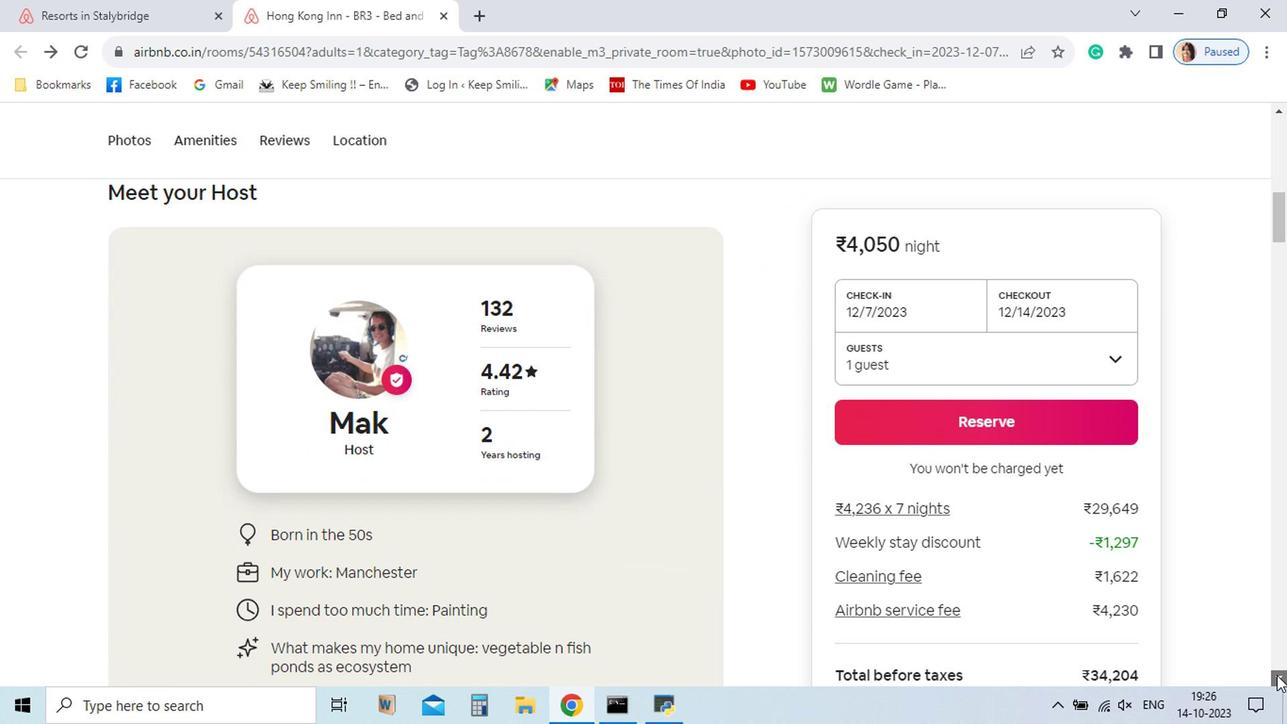 
Action: Mouse pressed left at (1097, 668)
Screenshot: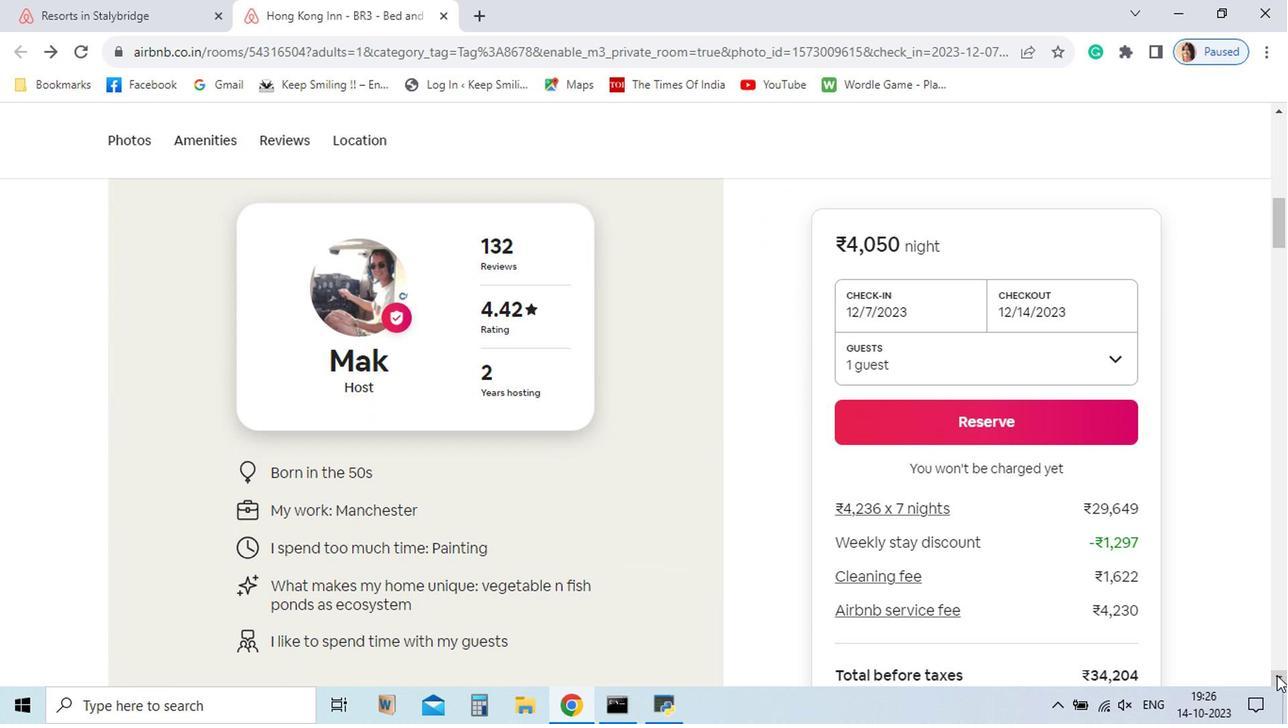 
Action: Mouse pressed left at (1097, 668)
Screenshot: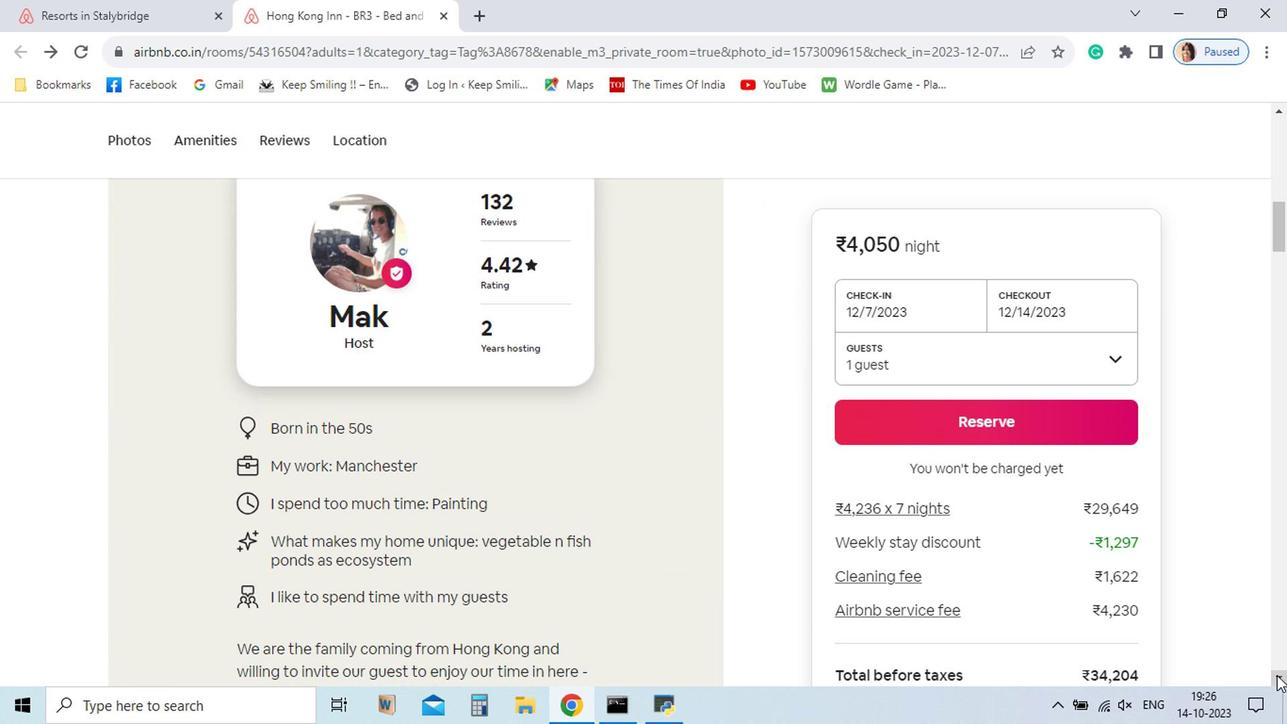 
Action: Mouse pressed left at (1097, 668)
Screenshot: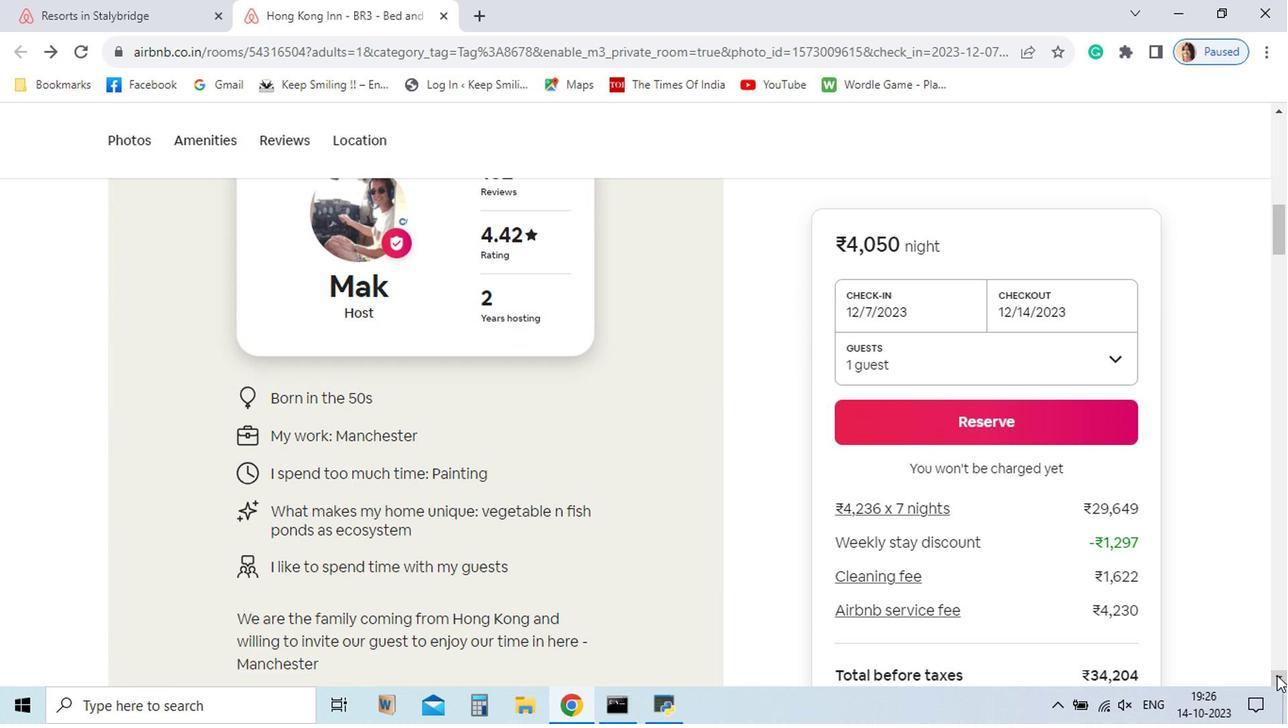 
Action: Mouse pressed left at (1097, 668)
Screenshot: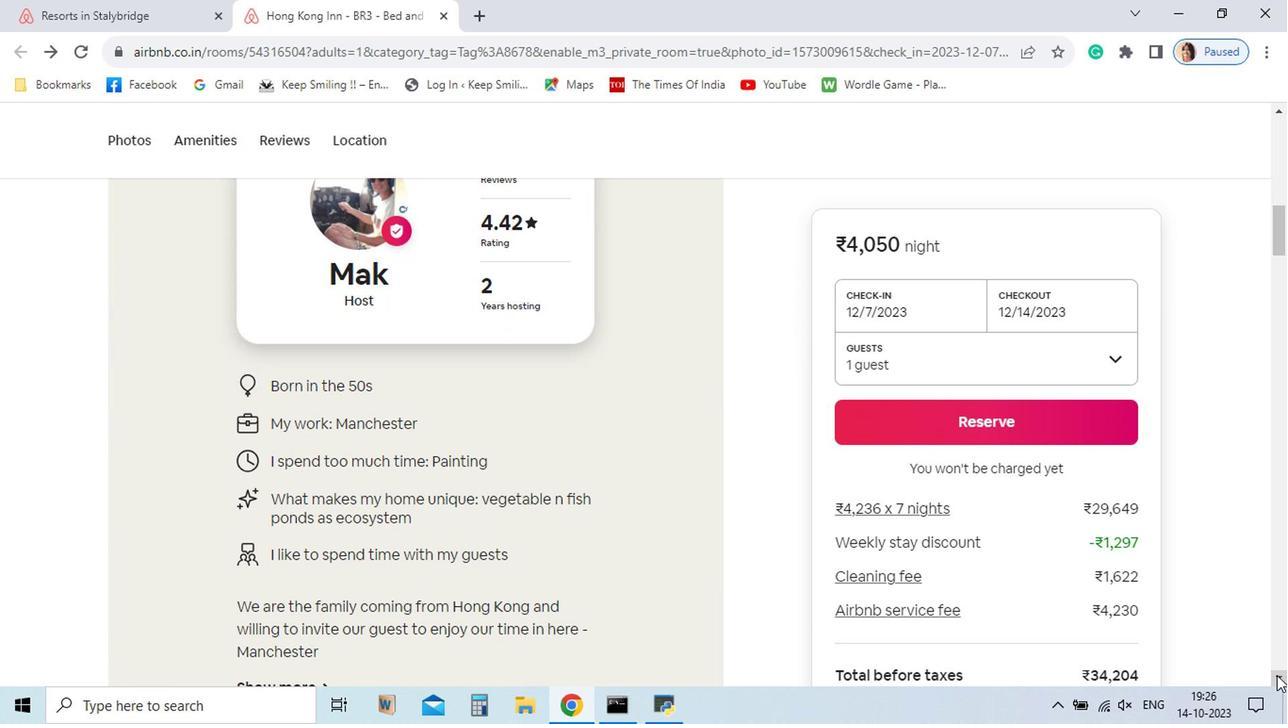 
Action: Mouse pressed left at (1097, 668)
Screenshot: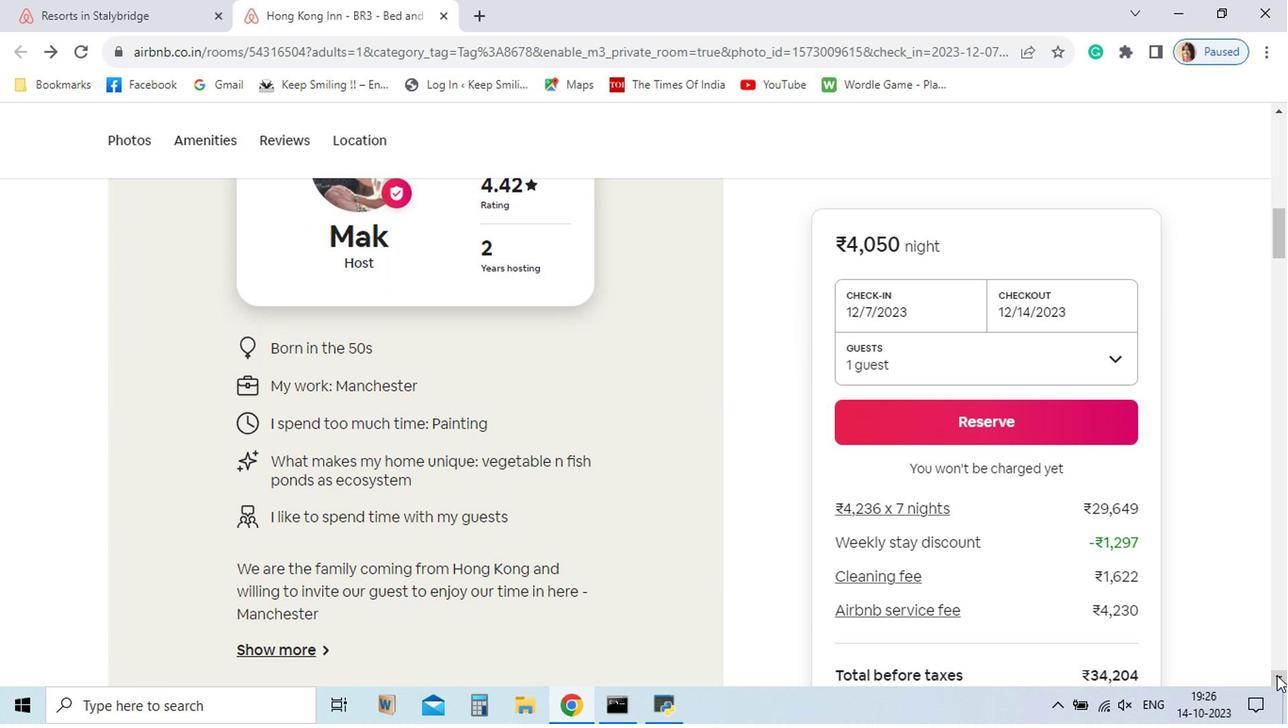 
Action: Mouse pressed left at (1097, 668)
Screenshot: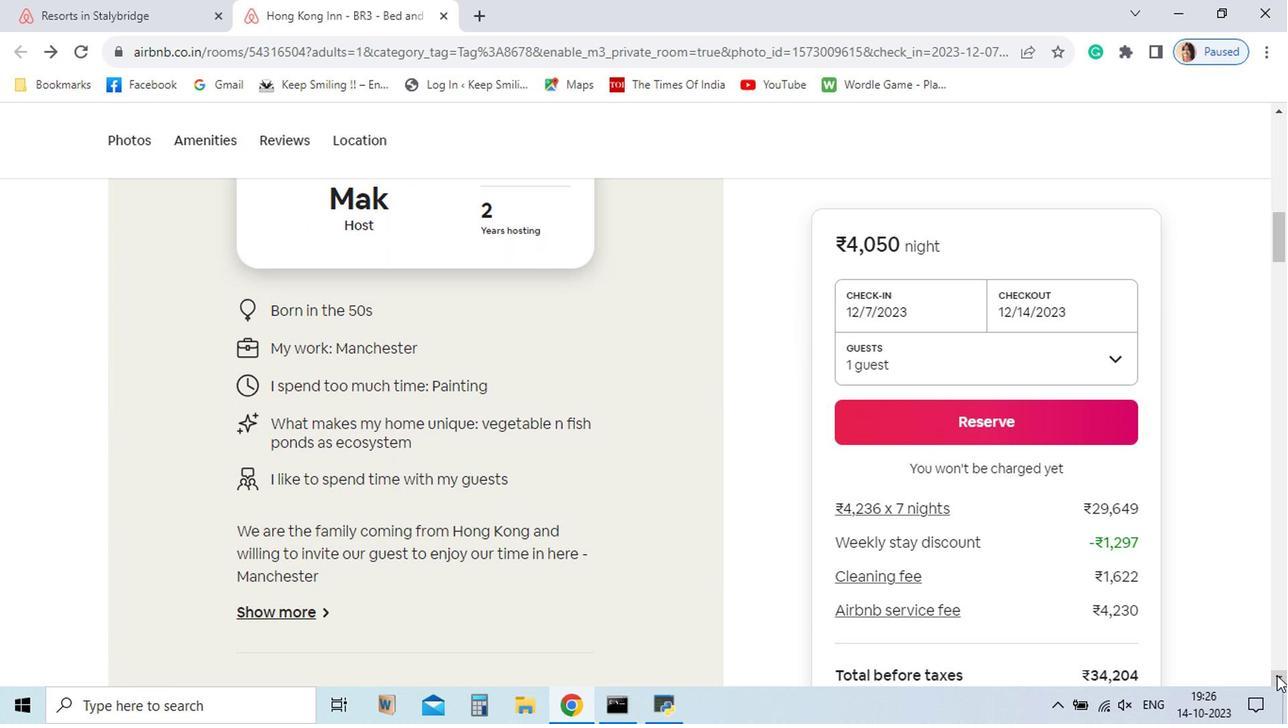 
Action: Mouse pressed left at (1097, 668)
Screenshot: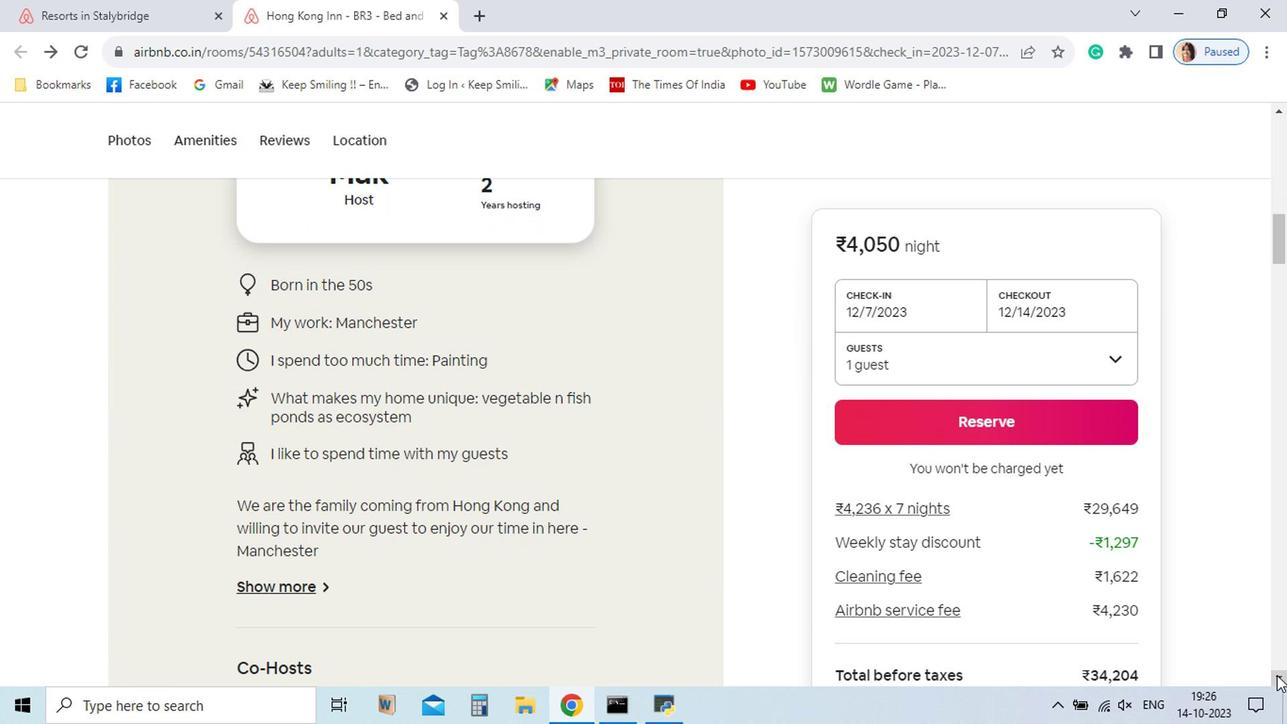 
Action: Mouse pressed left at (1097, 668)
Screenshot: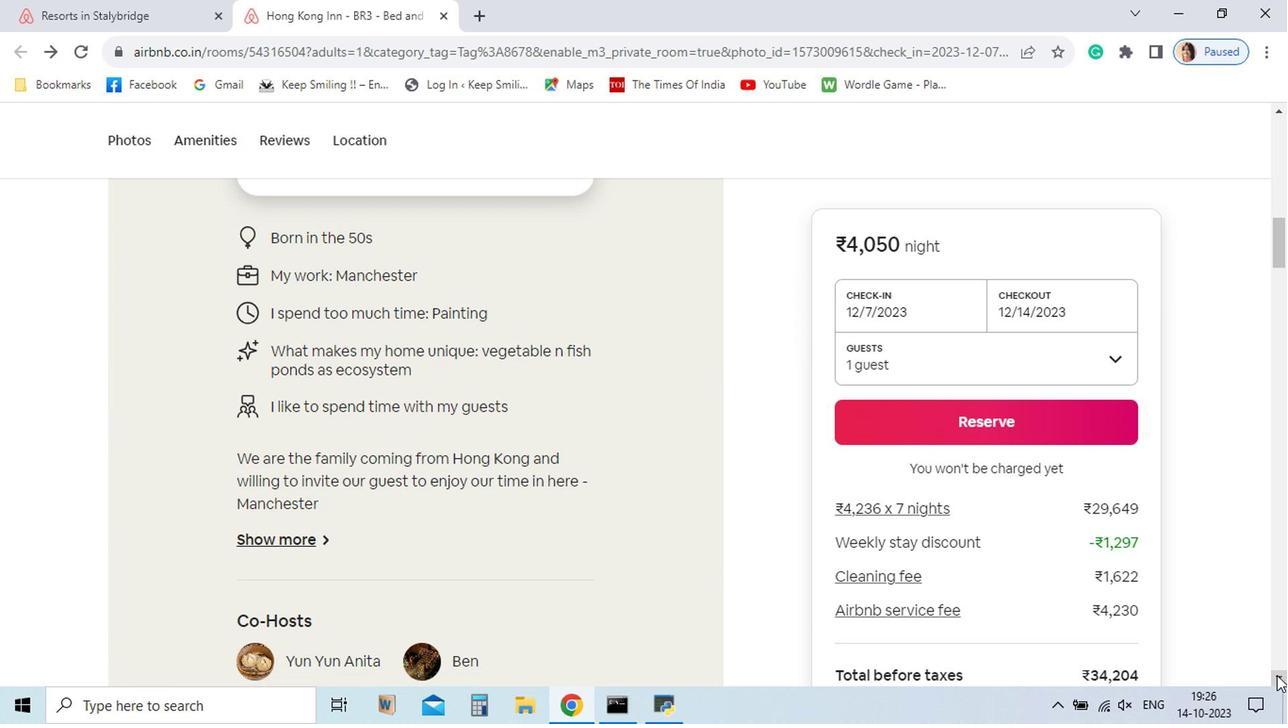 
Action: Mouse pressed left at (1097, 668)
Screenshot: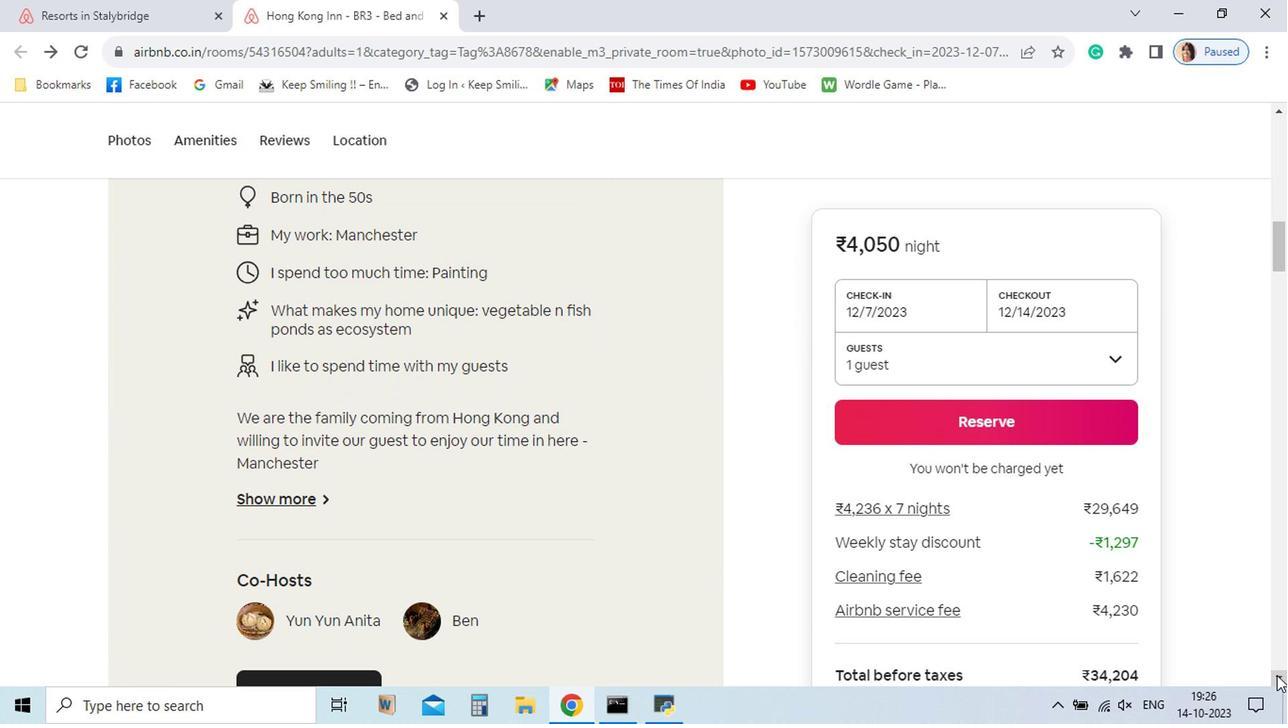 
Action: Mouse pressed left at (1097, 668)
Screenshot: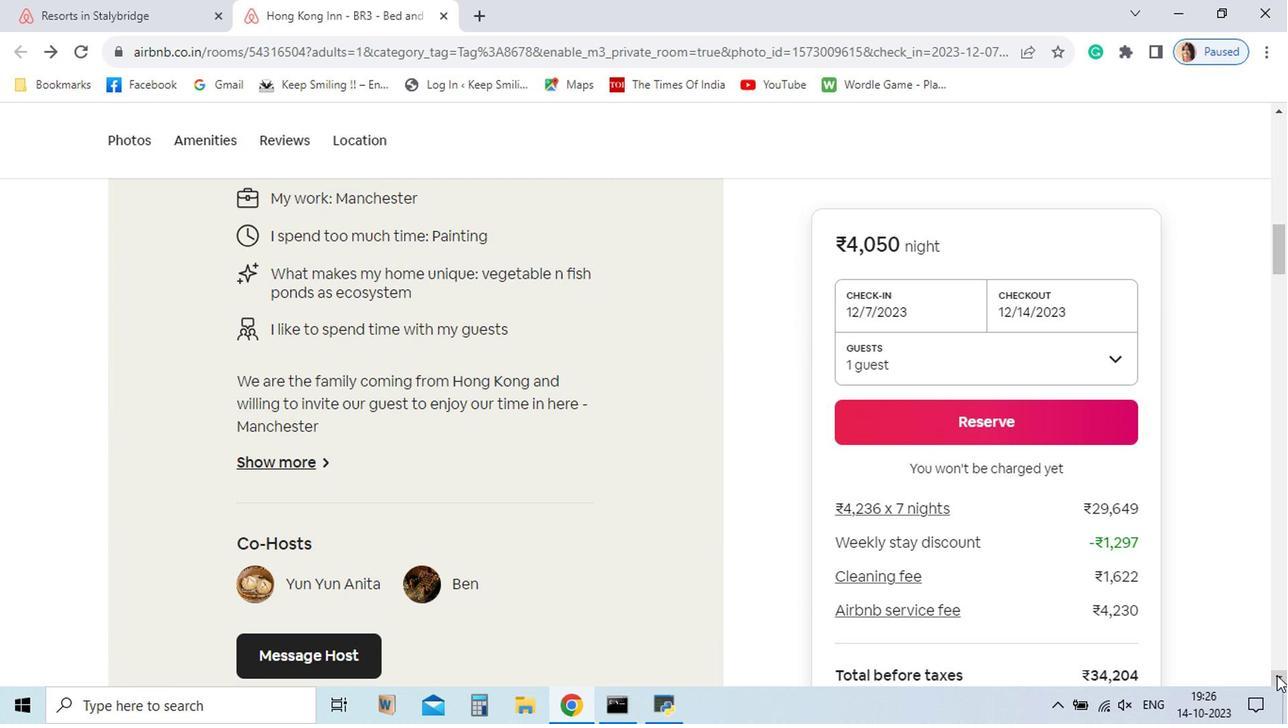 
Action: Mouse pressed left at (1097, 668)
Screenshot: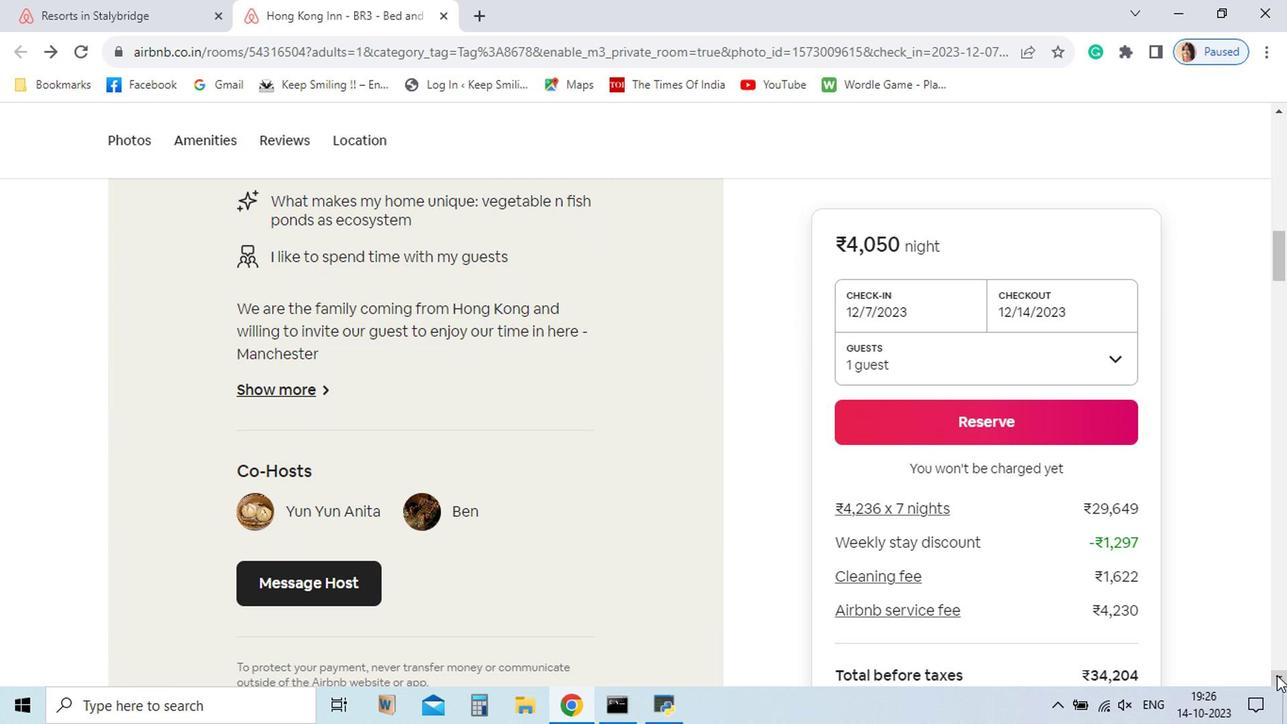 
Action: Mouse pressed left at (1097, 668)
Screenshot: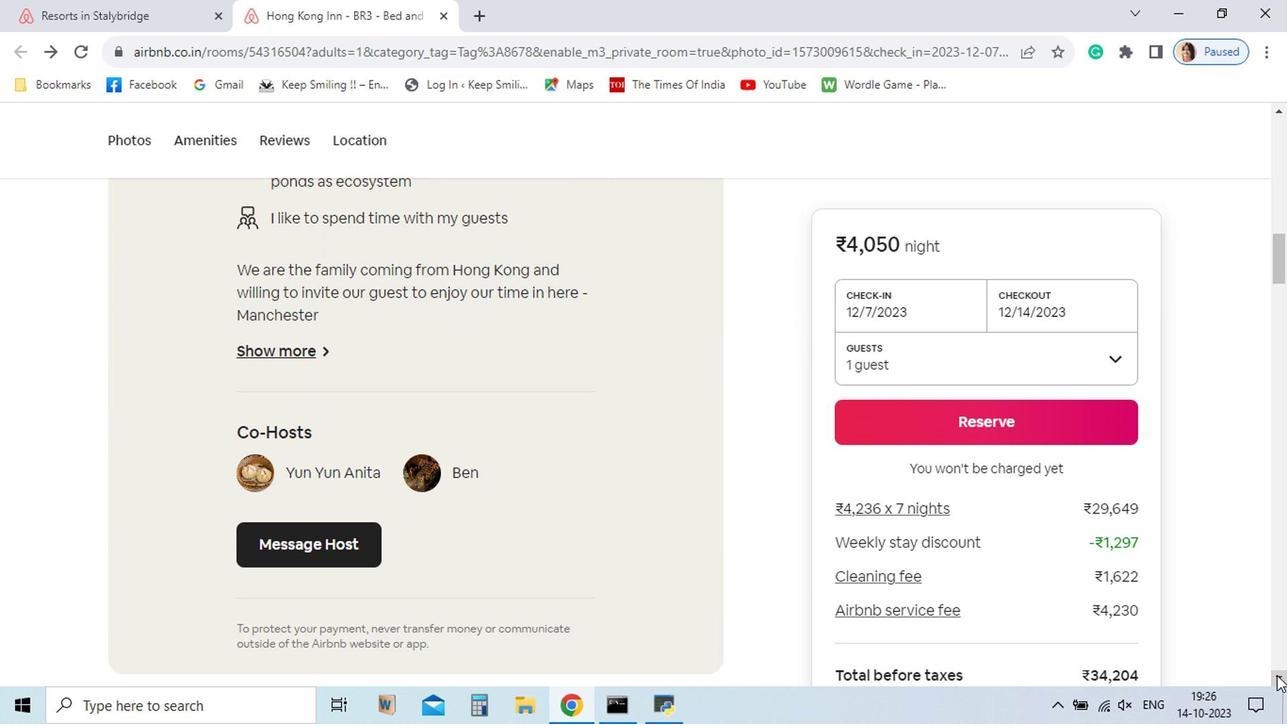 
Action: Mouse pressed left at (1097, 668)
Screenshot: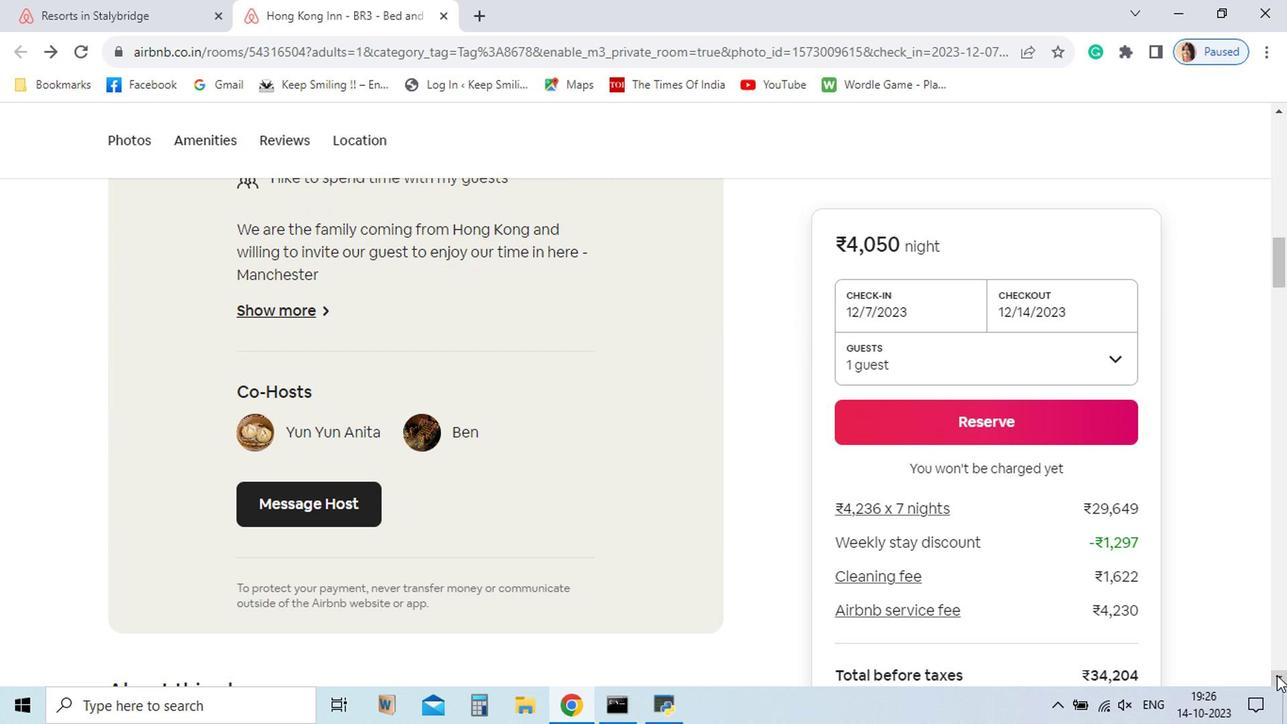 
Action: Mouse pressed left at (1097, 668)
Screenshot: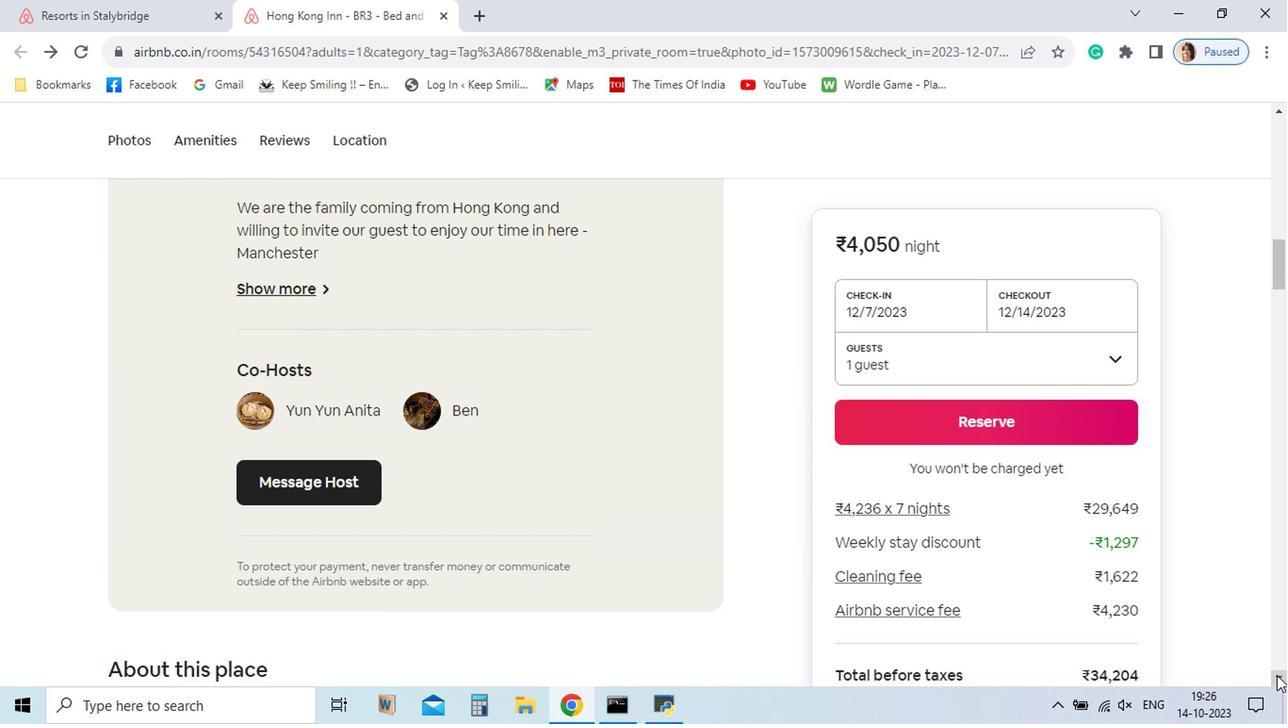 
Action: Mouse pressed left at (1097, 668)
Screenshot: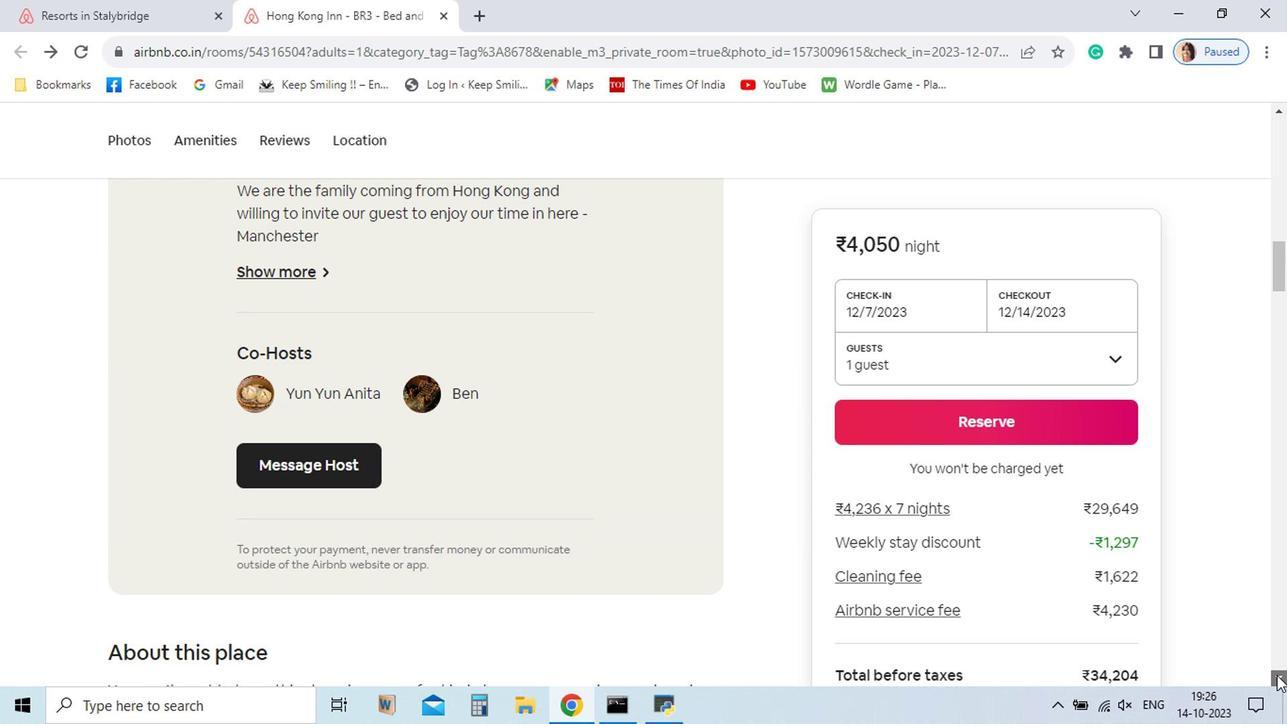 
Action: Mouse pressed left at (1097, 668)
Screenshot: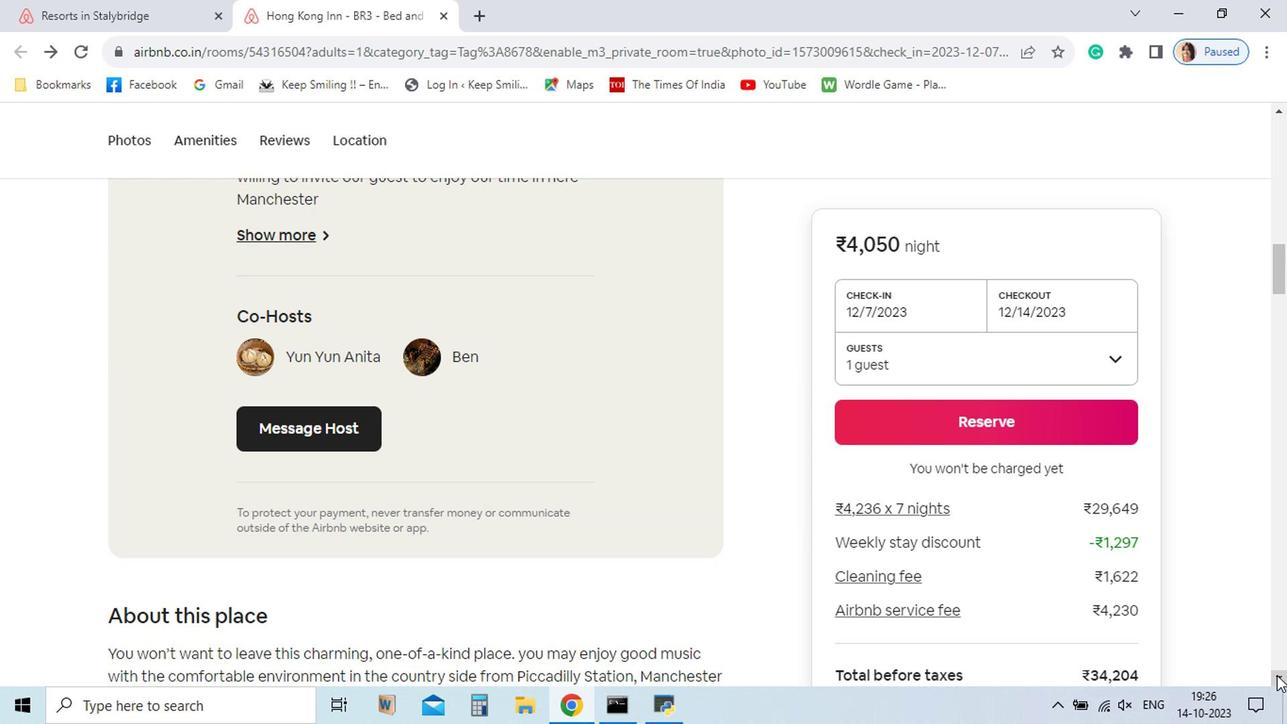 
Action: Mouse pressed left at (1097, 668)
Screenshot: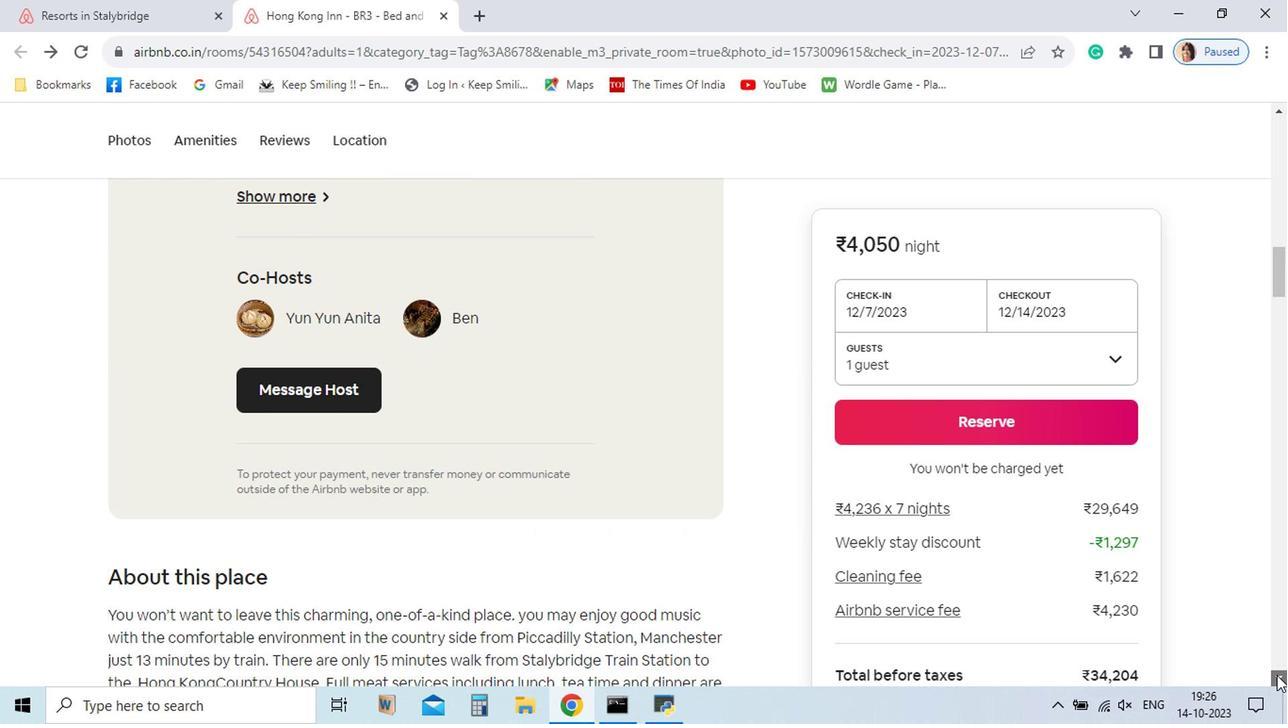 
Action: Mouse pressed left at (1097, 668)
Screenshot: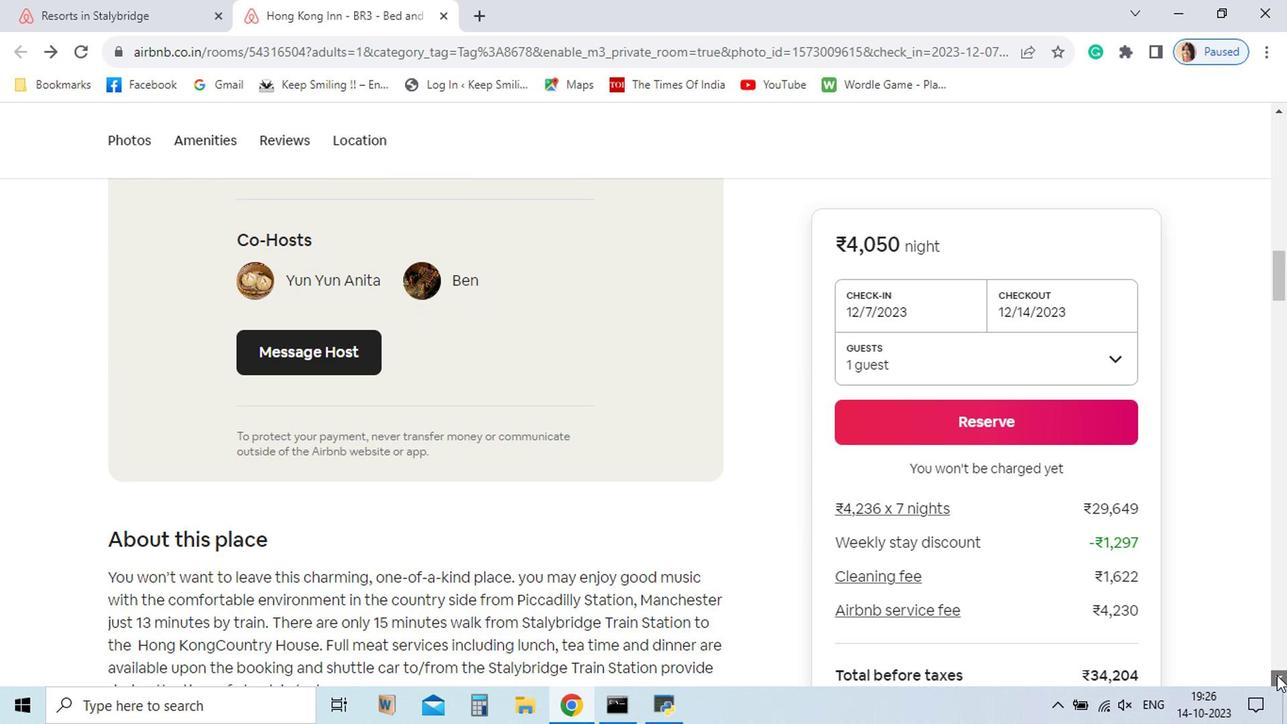 
Action: Mouse pressed left at (1097, 668)
Screenshot: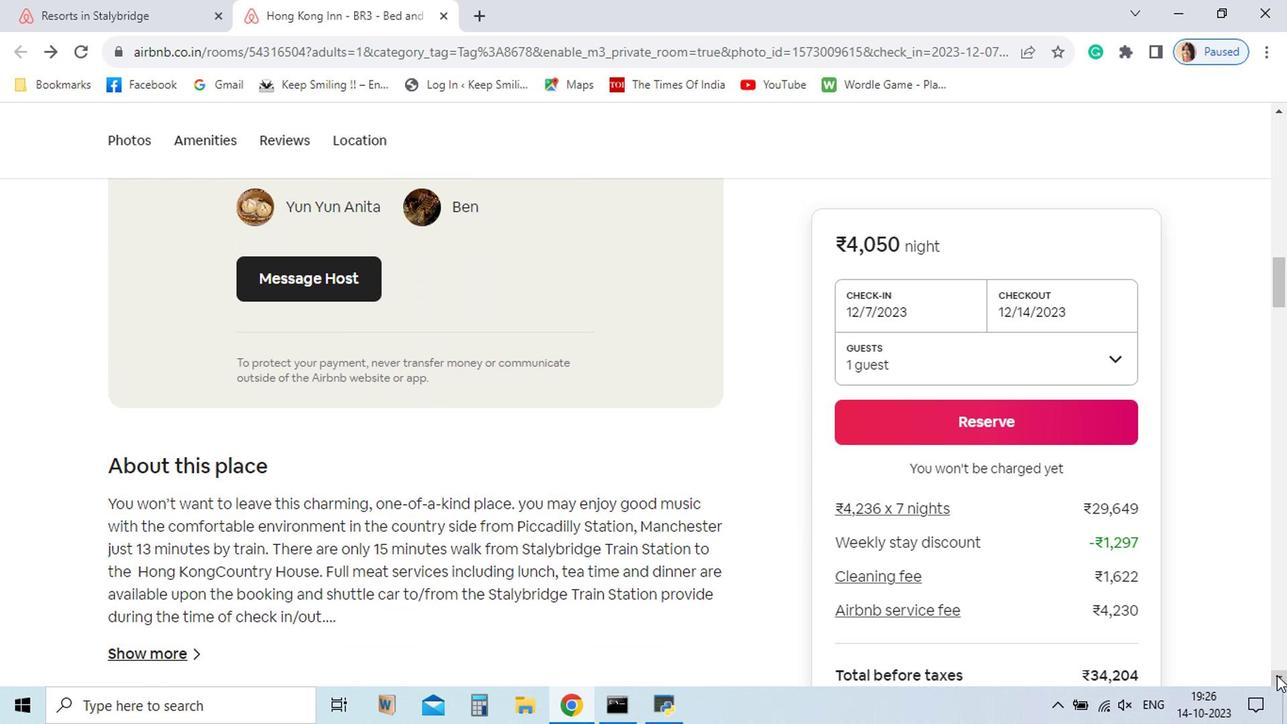 
Action: Mouse pressed left at (1097, 668)
Screenshot: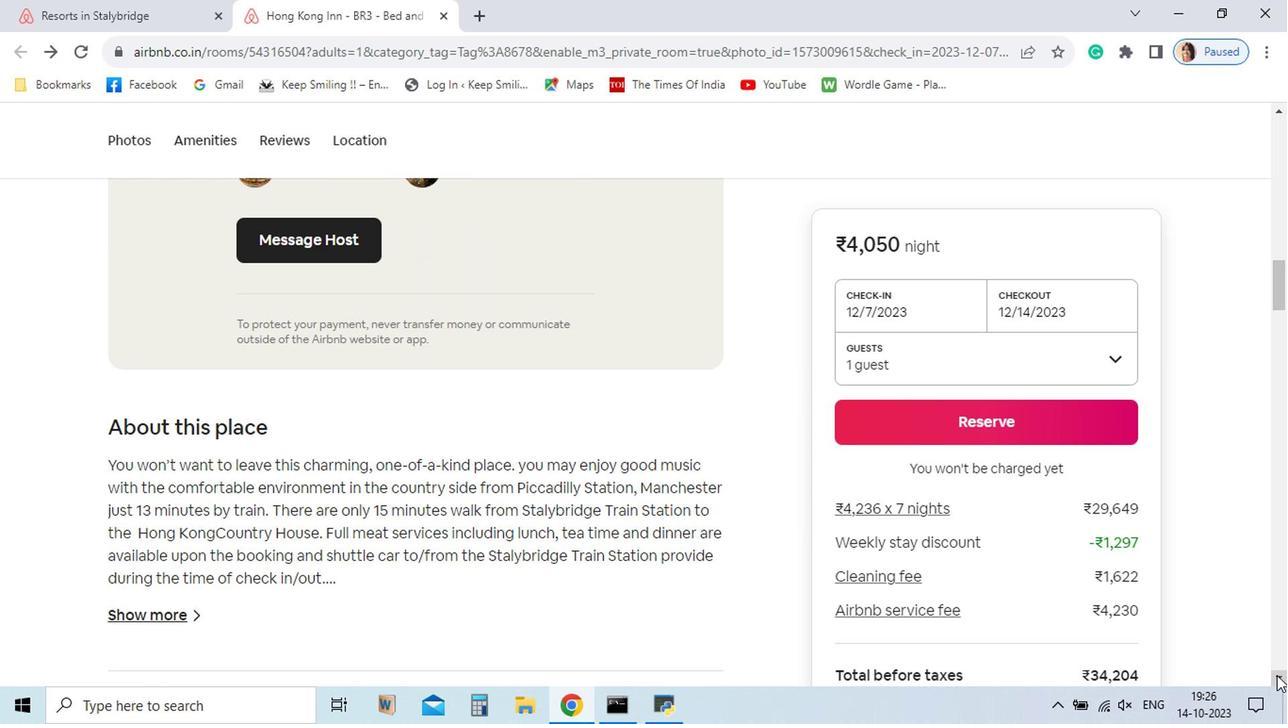 
Action: Mouse pressed left at (1097, 668)
Screenshot: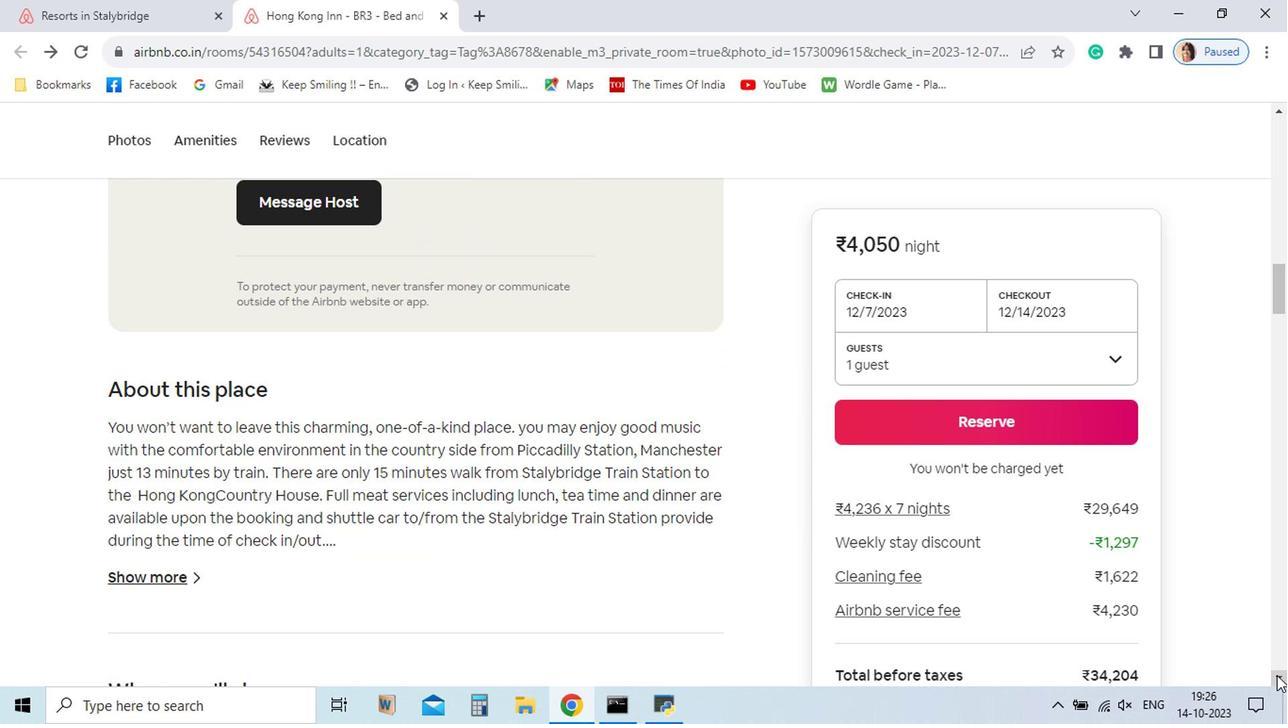 
Action: Mouse pressed left at (1097, 668)
Screenshot: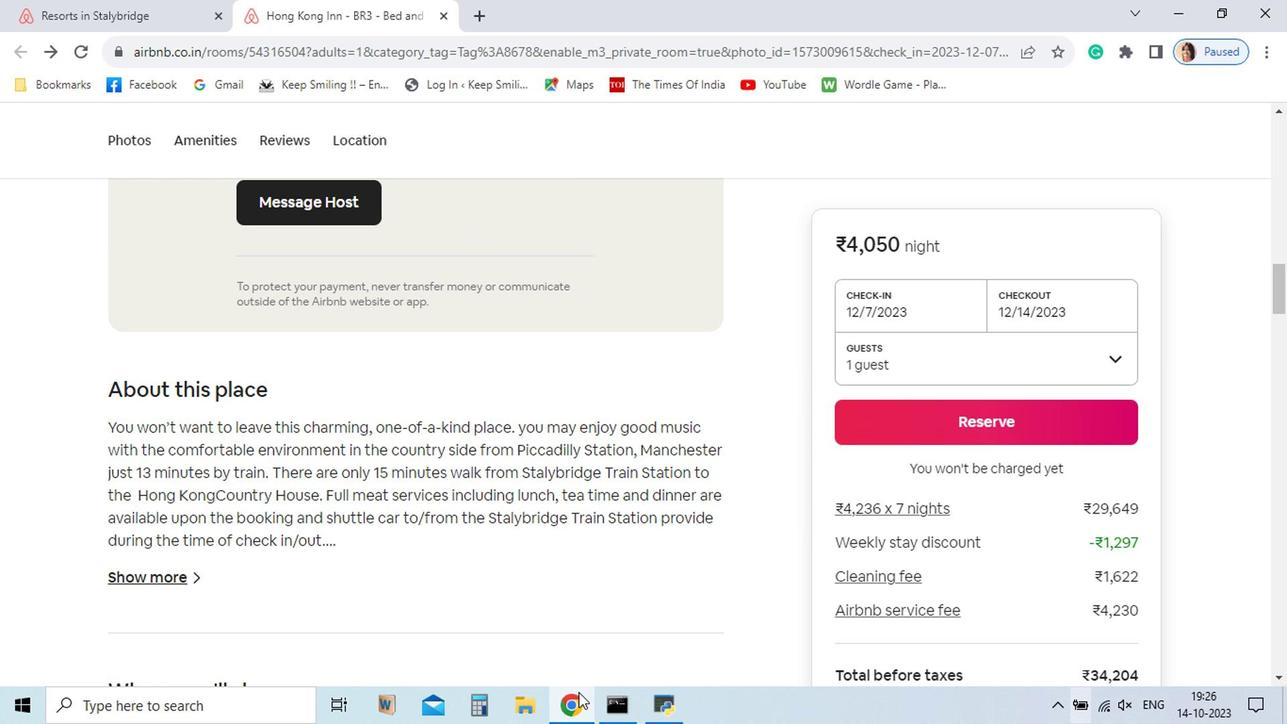 
Action: Mouse pressed left at (1097, 668)
Screenshot: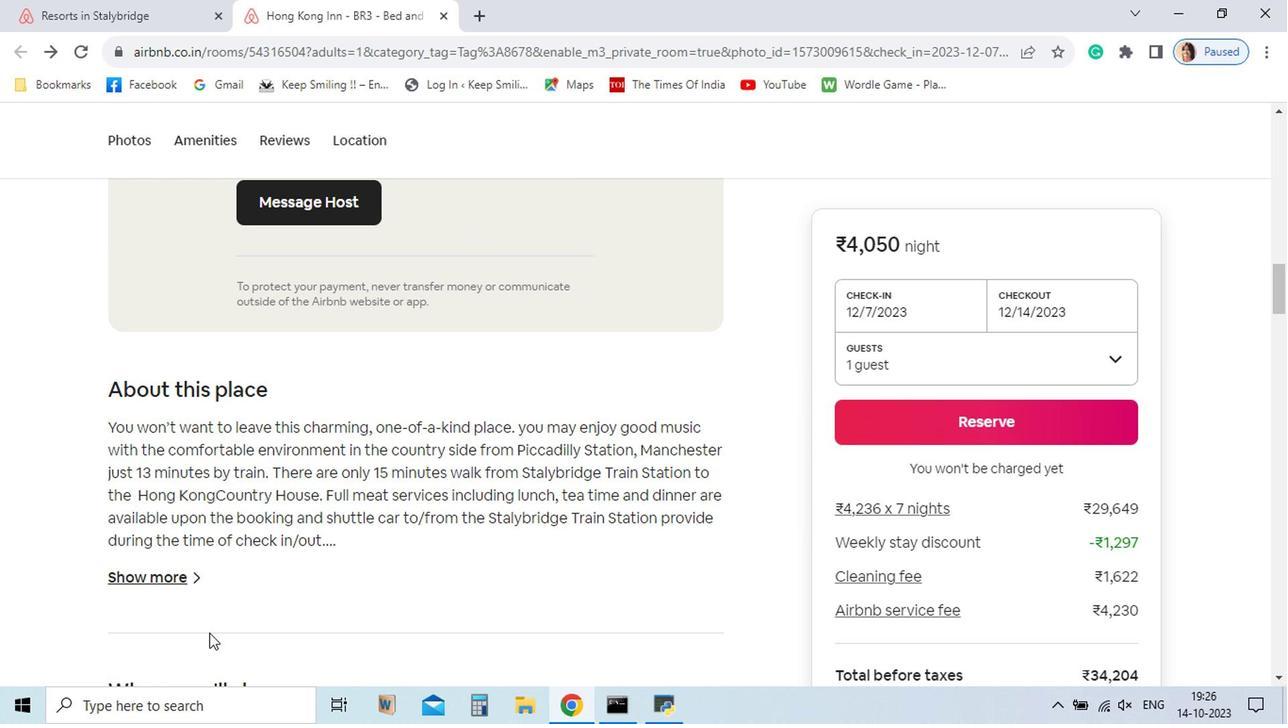 
Action: Mouse pressed left at (1097, 668)
Screenshot: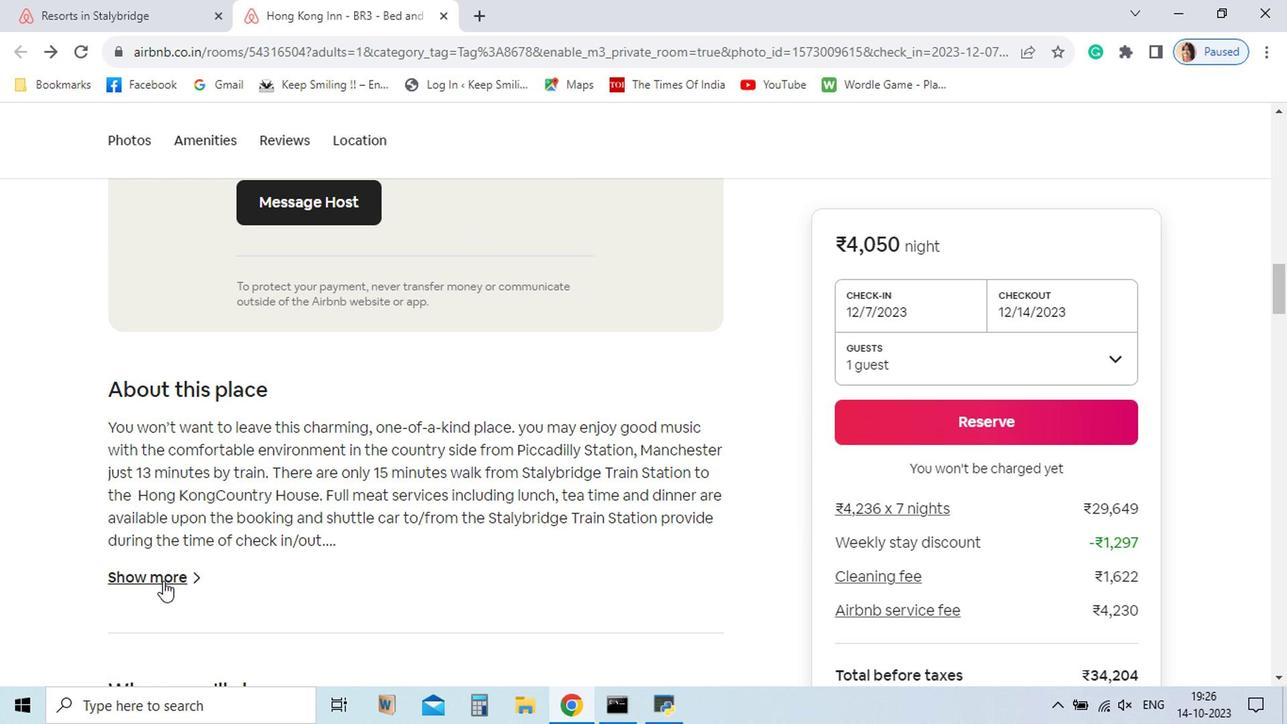 
Action: Mouse pressed left at (1097, 668)
Screenshot: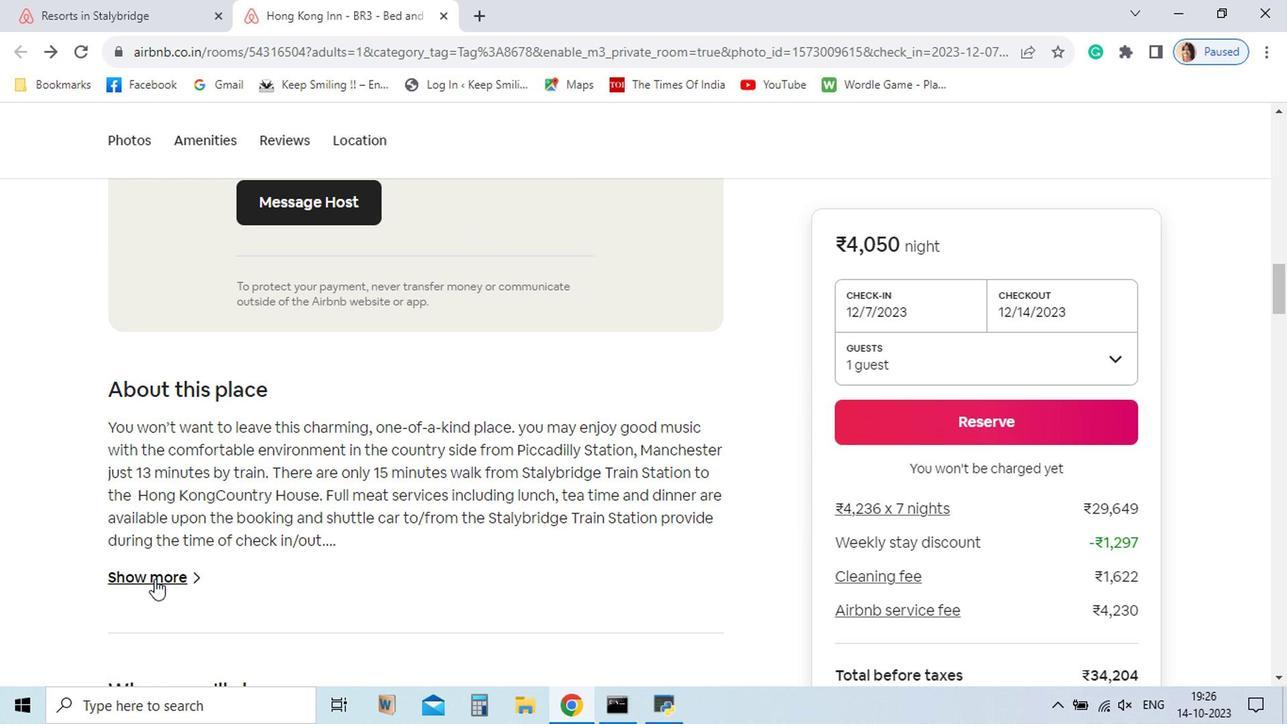 
Action: Mouse pressed left at (1097, 668)
Screenshot: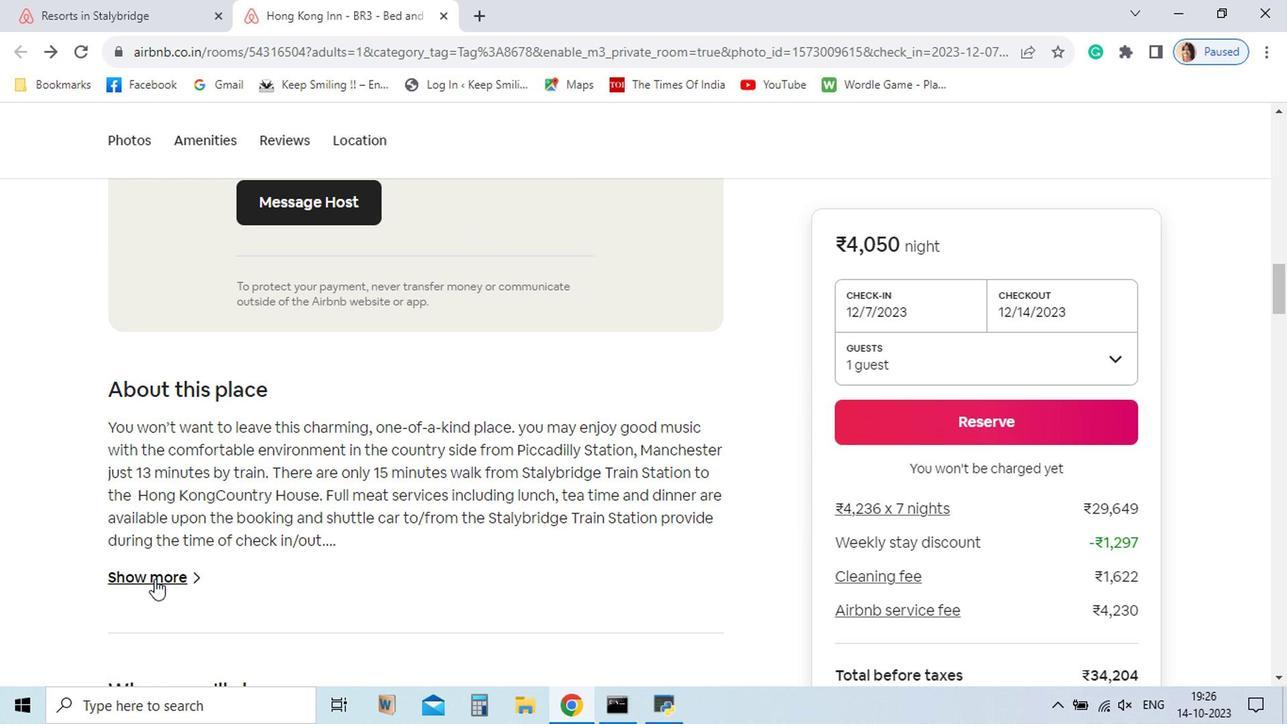 
Action: Mouse pressed left at (1097, 668)
Screenshot: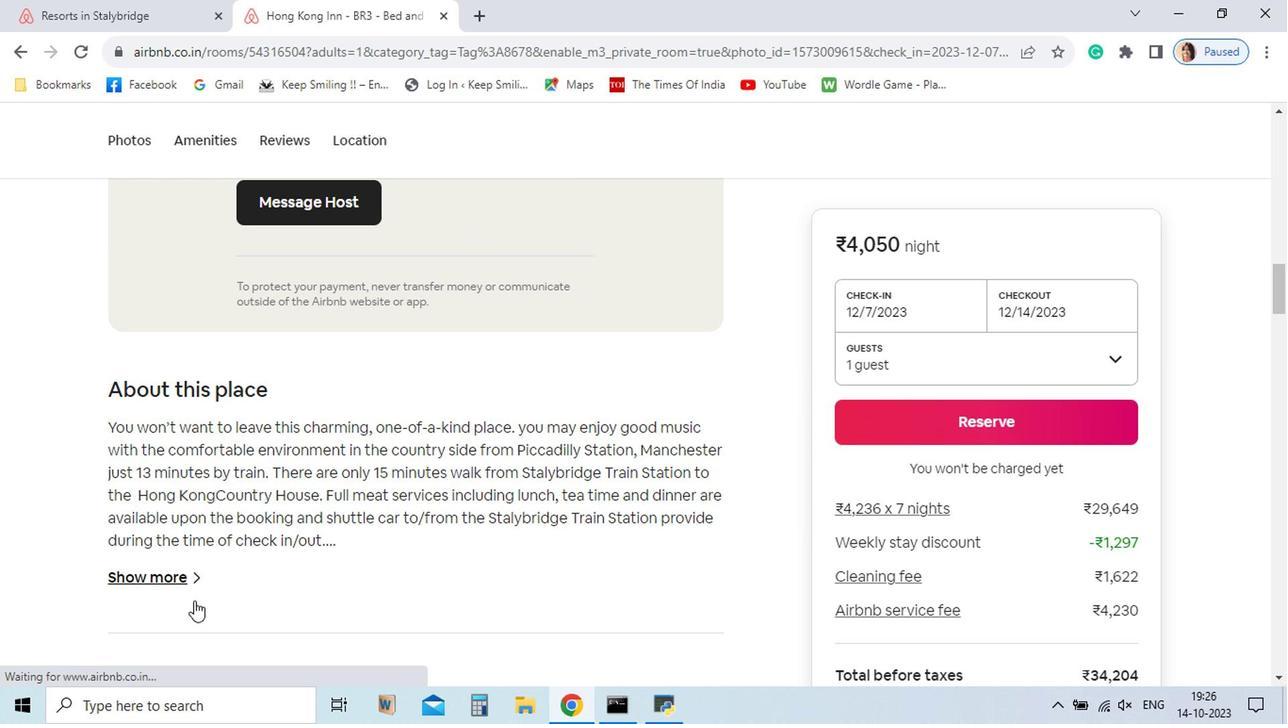
Action: Mouse pressed left at (1097, 668)
Screenshot: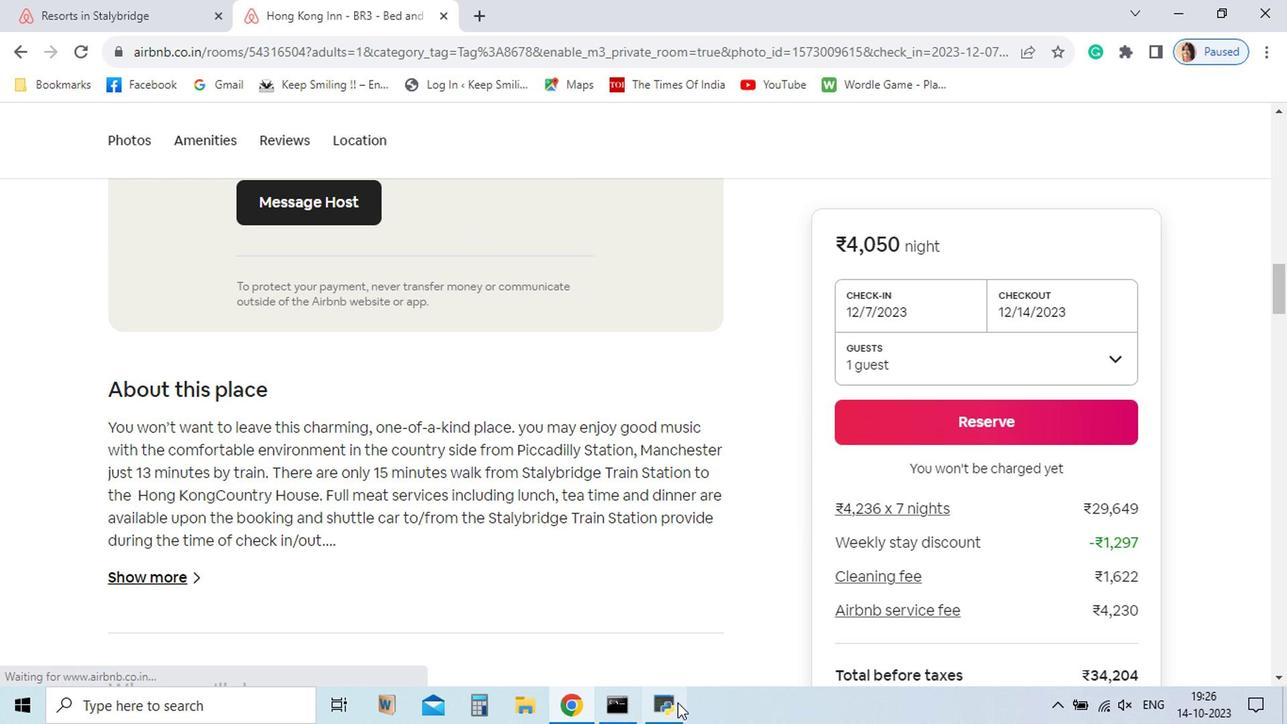 
Action: Mouse pressed left at (1097, 668)
Screenshot: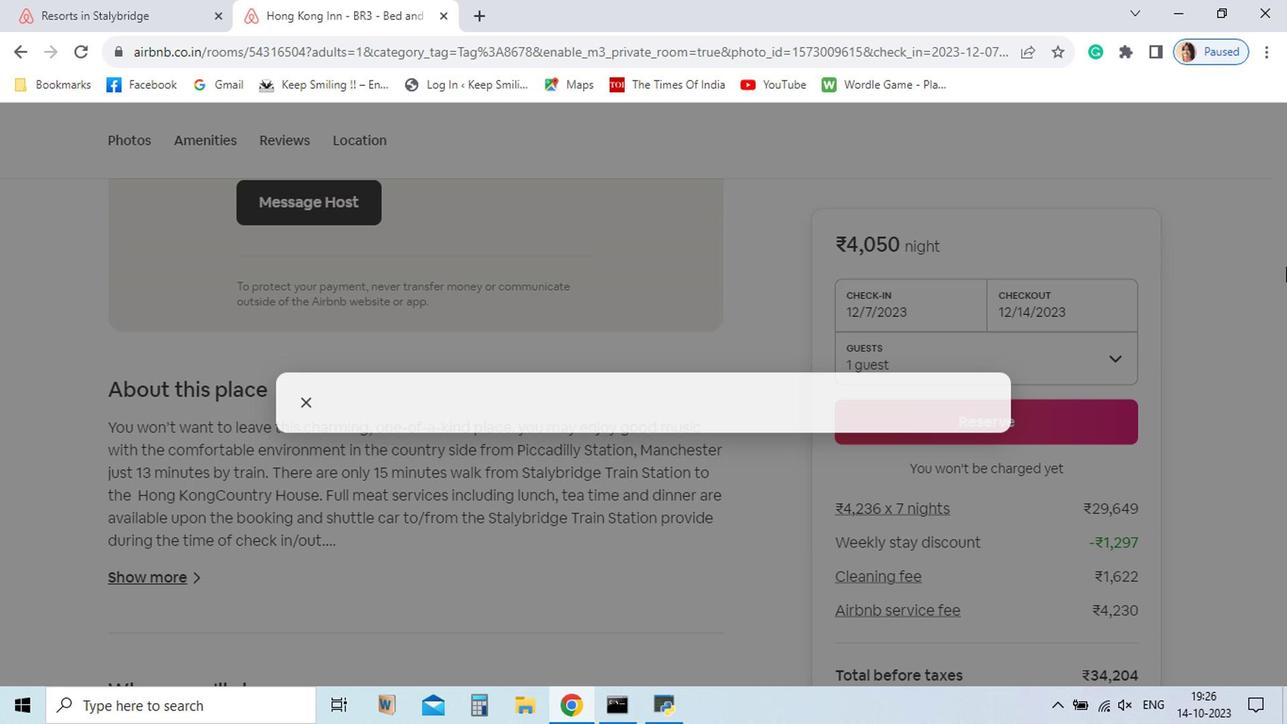 
Action: Mouse pressed left at (1097, 668)
Screenshot: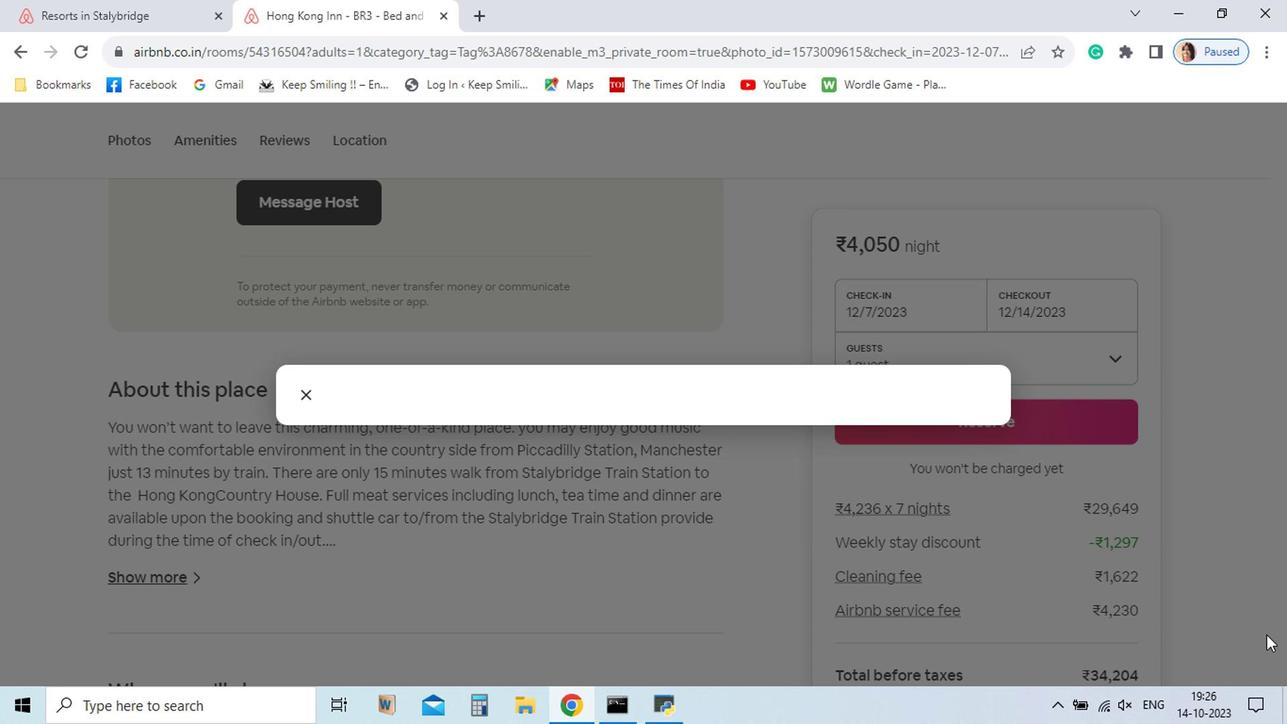 
Action: Mouse pressed left at (1097, 668)
Screenshot: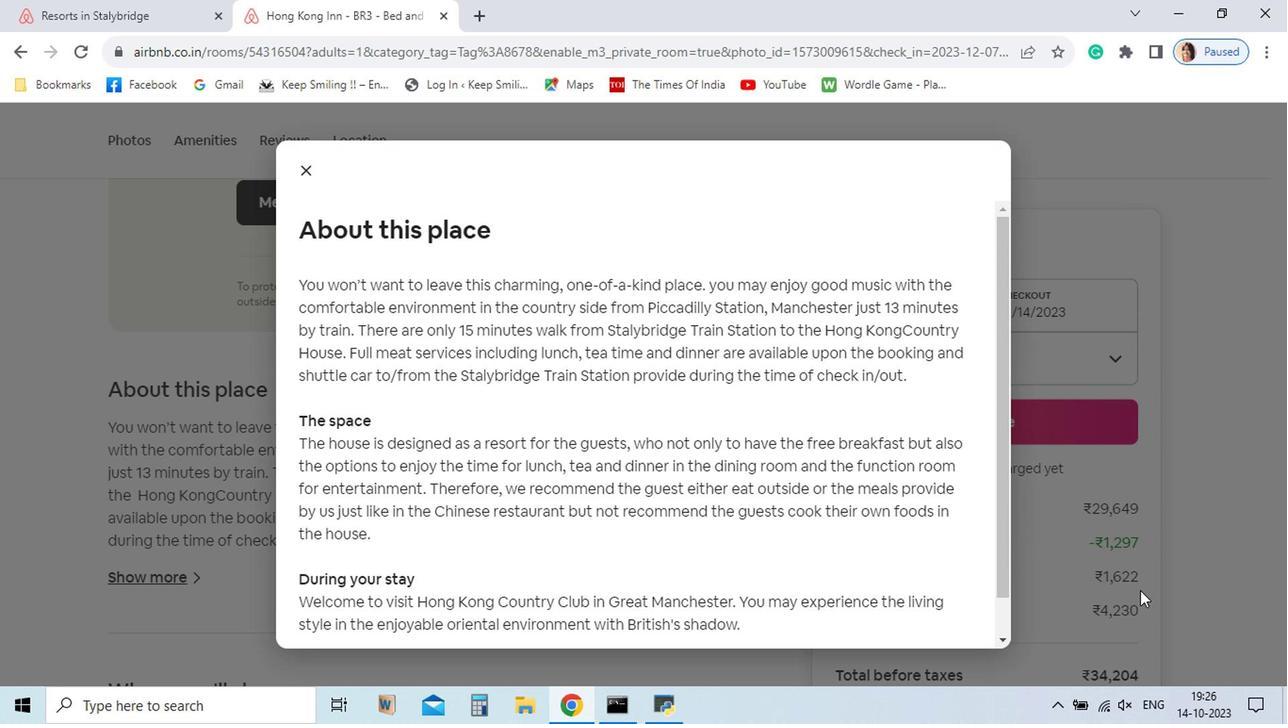
Action: Mouse pressed left at (1097, 668)
Screenshot: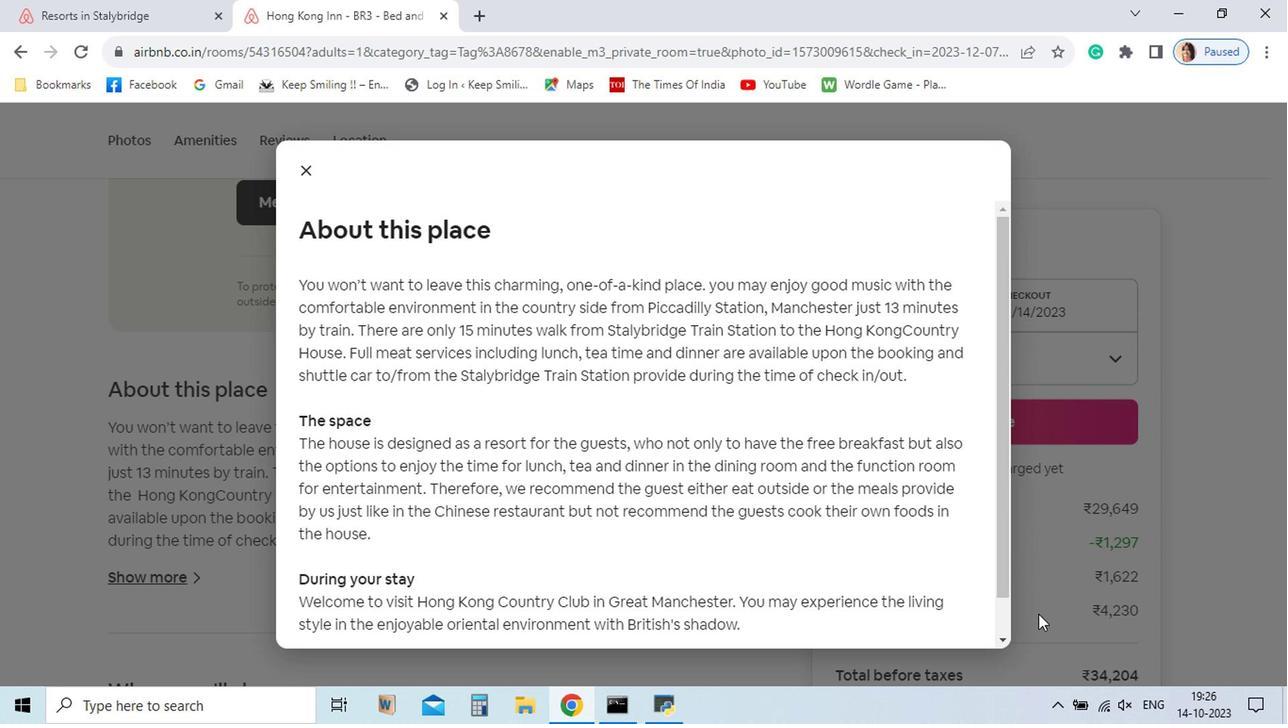 
Action: Mouse pressed left at (1097, 668)
Screenshot: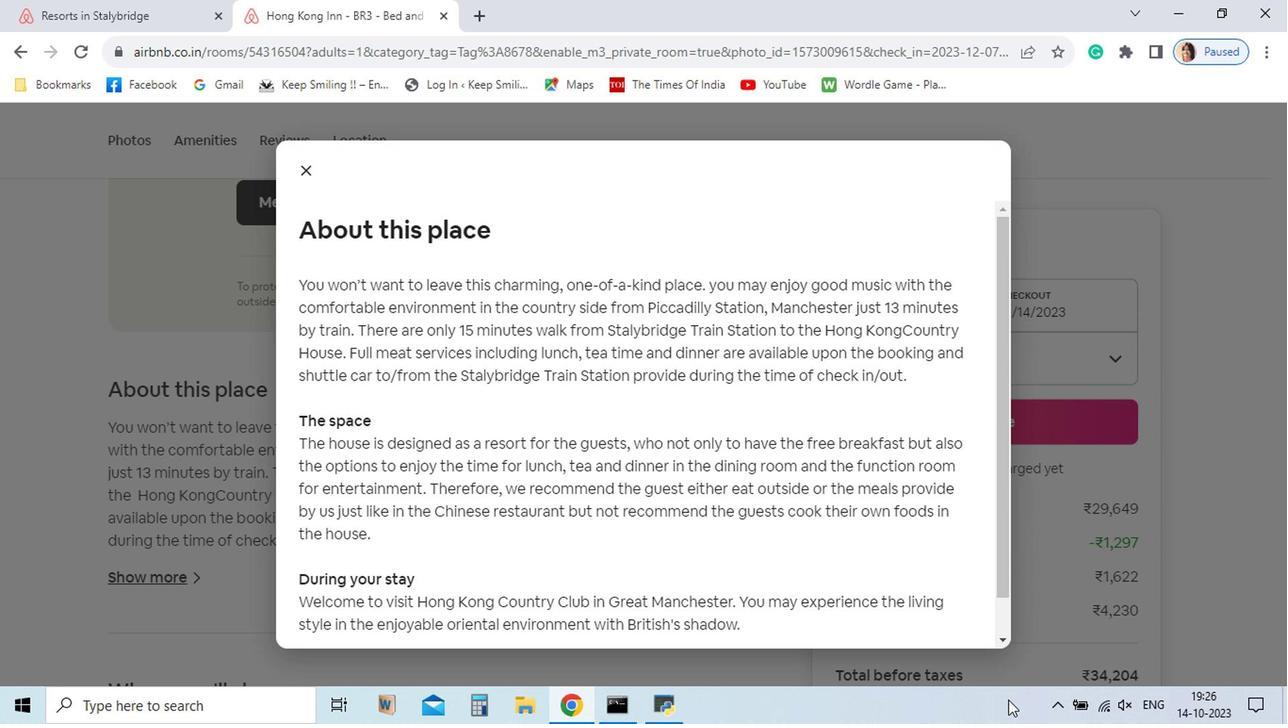 
Action: Mouse pressed left at (1097, 668)
Screenshot: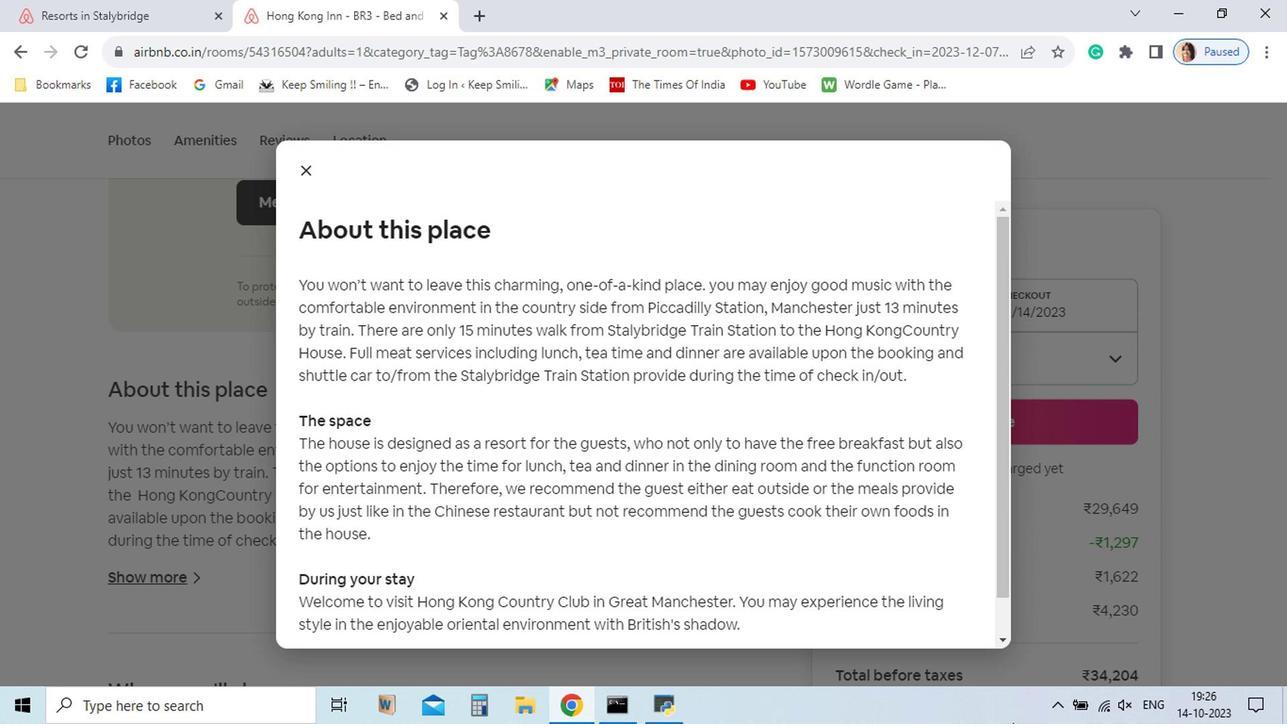 
Action: Mouse pressed left at (1097, 668)
Screenshot: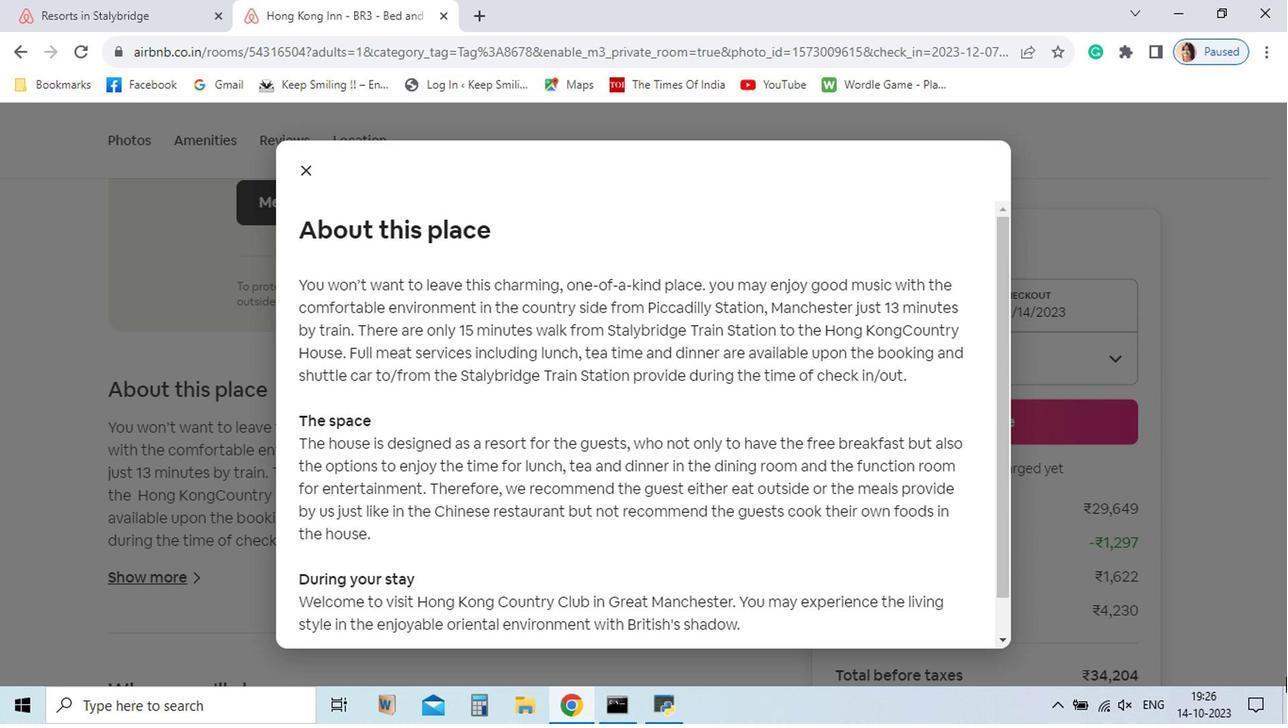 
Action: Mouse pressed left at (1097, 668)
Screenshot: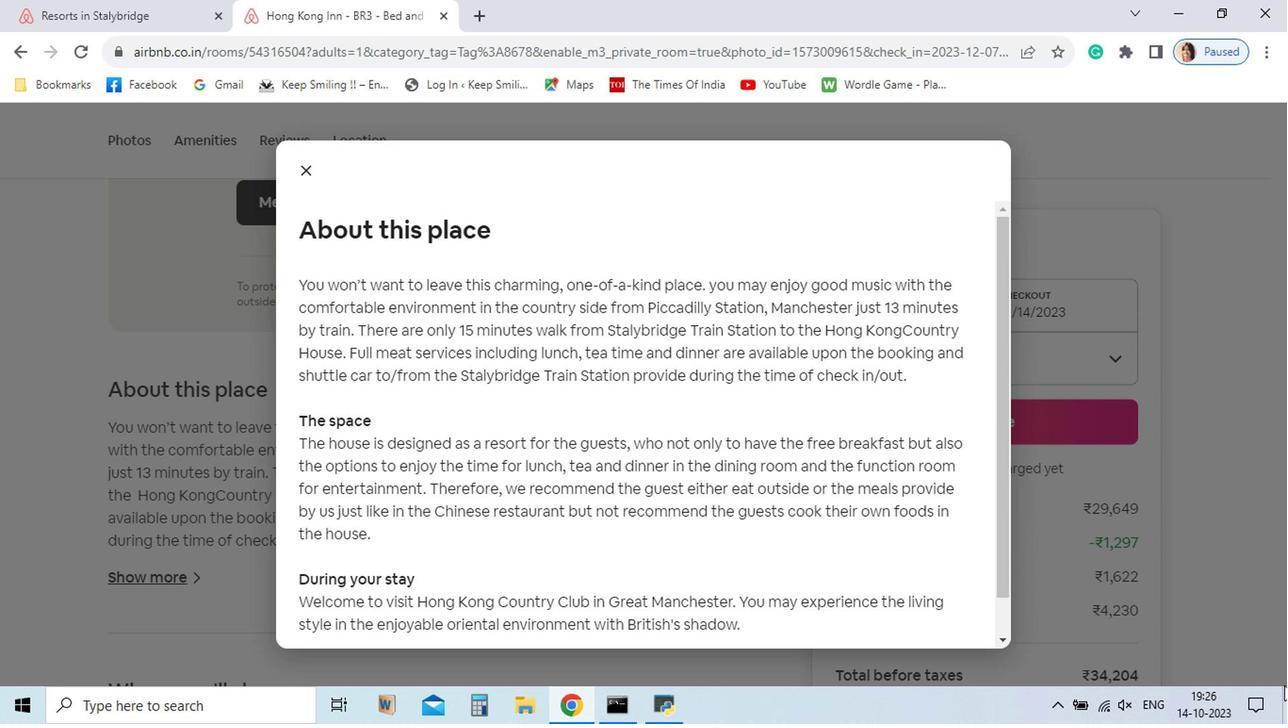 
Action: Mouse moved to (298, 600)
Screenshot: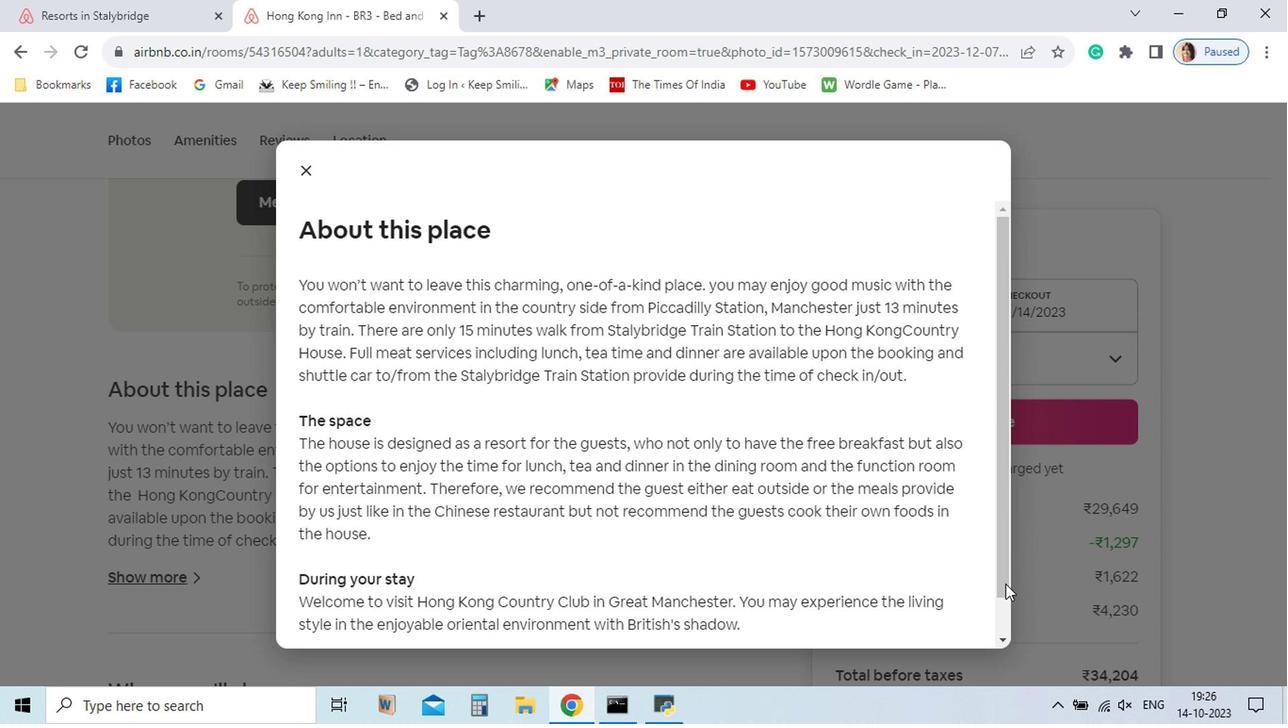 
Action: Mouse pressed left at (298, 600)
Screenshot: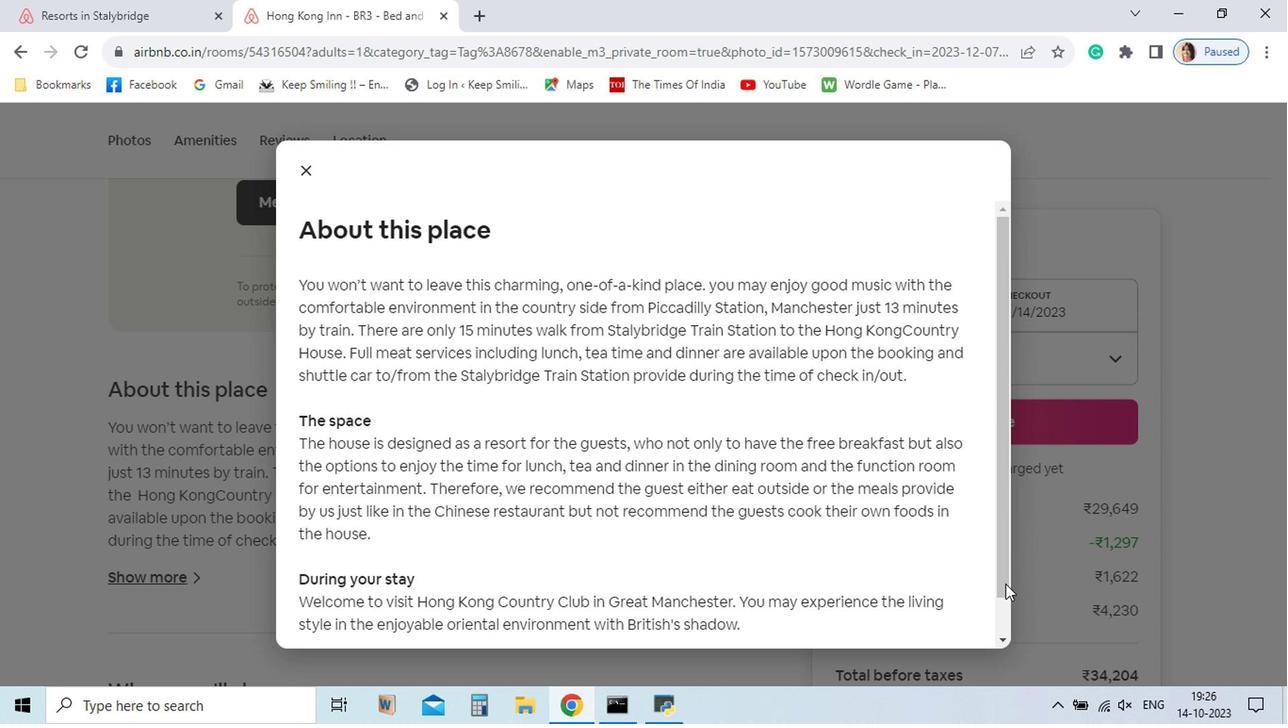 
Action: Mouse moved to (903, 603)
Screenshot: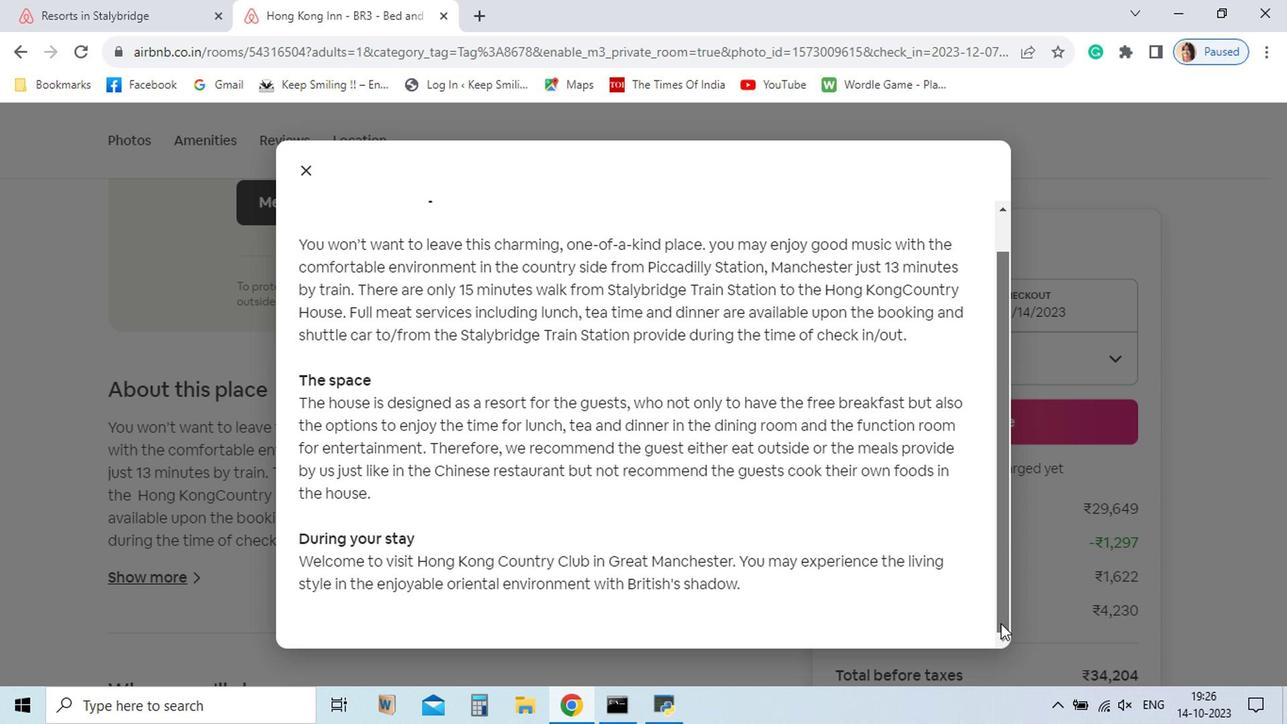 
Action: Mouse pressed left at (903, 603)
Screenshot: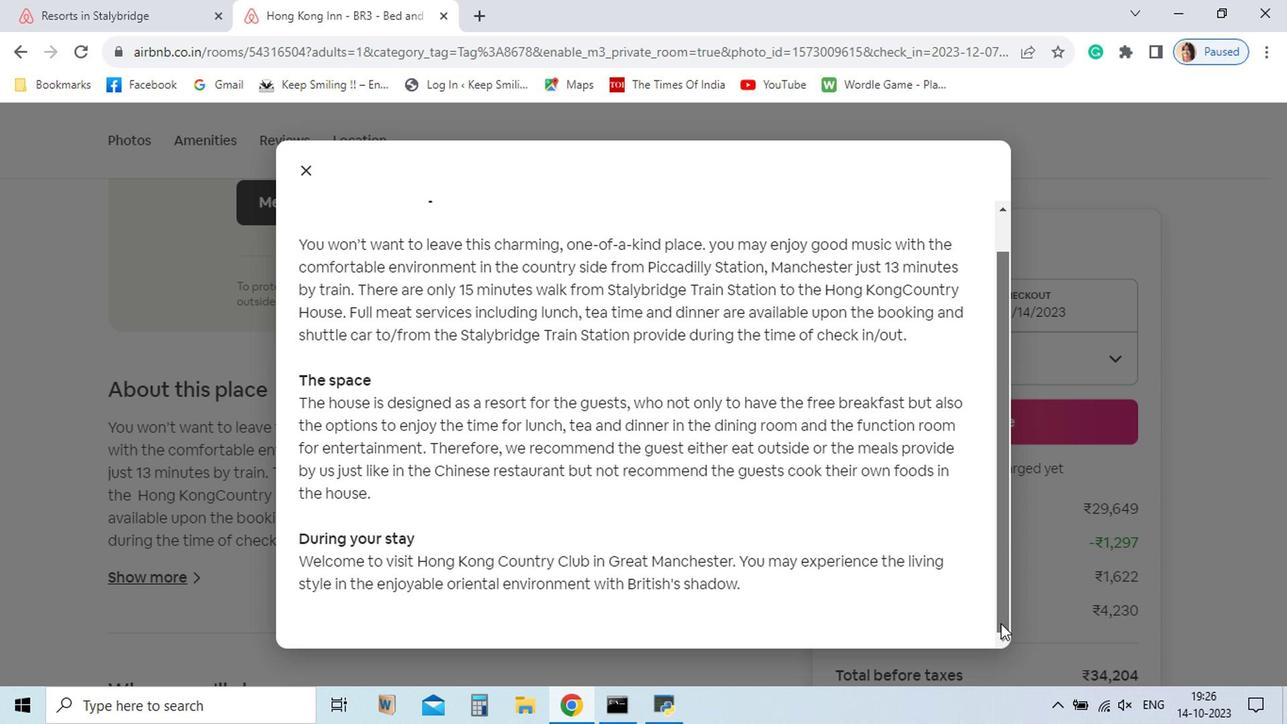 
Action: Mouse moved to (408, 307)
Screenshot: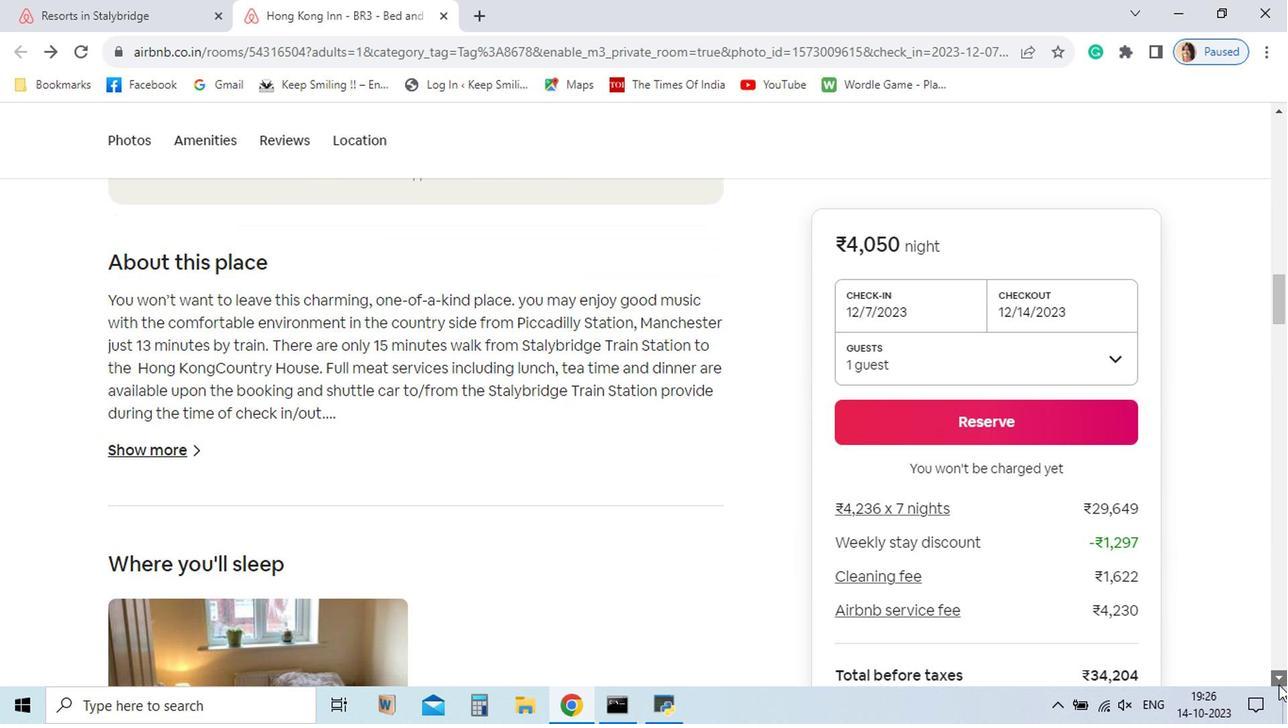 
Action: Mouse pressed left at (408, 307)
Screenshot: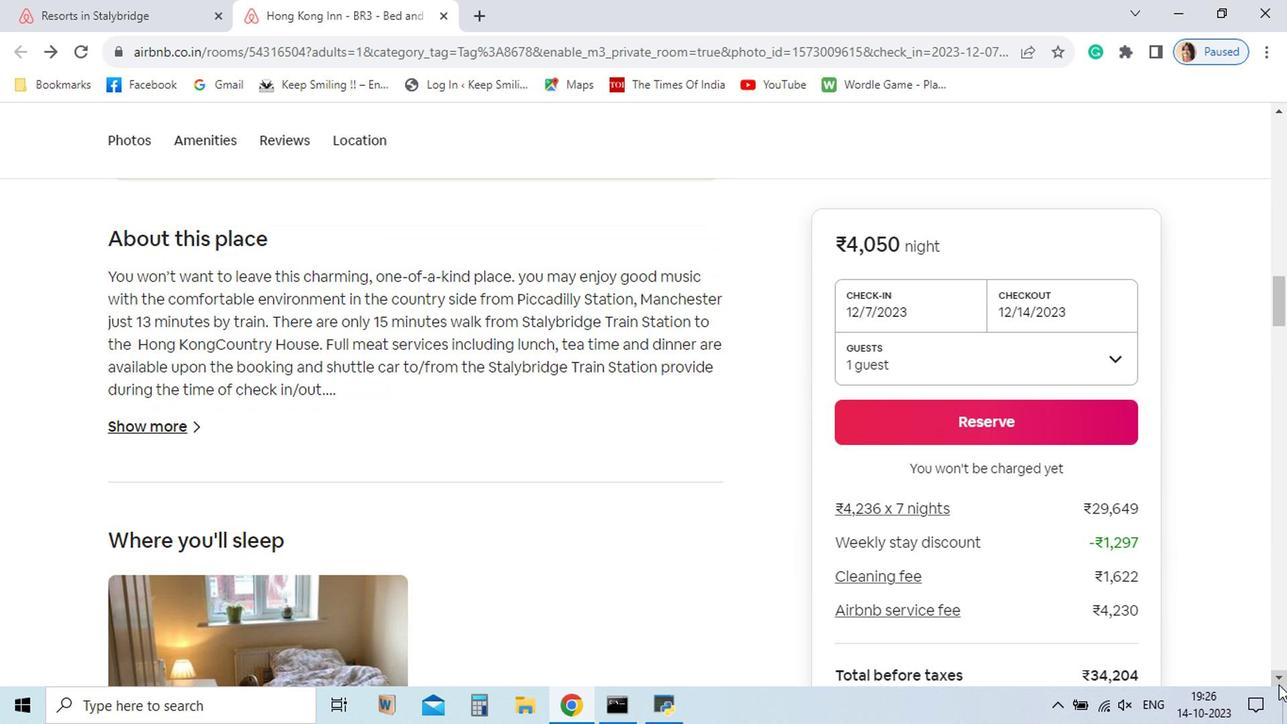 
Action: Mouse moved to (1098, 675)
Screenshot: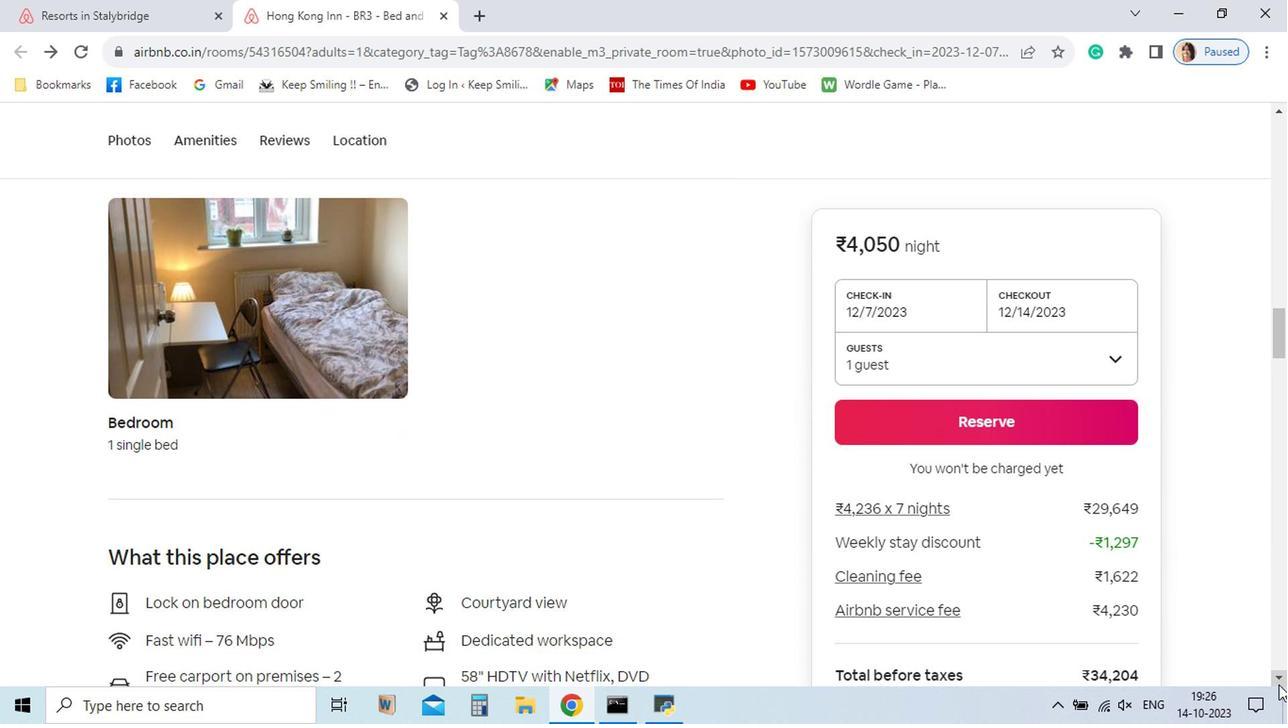
Action: Mouse pressed left at (1098, 675)
Screenshot: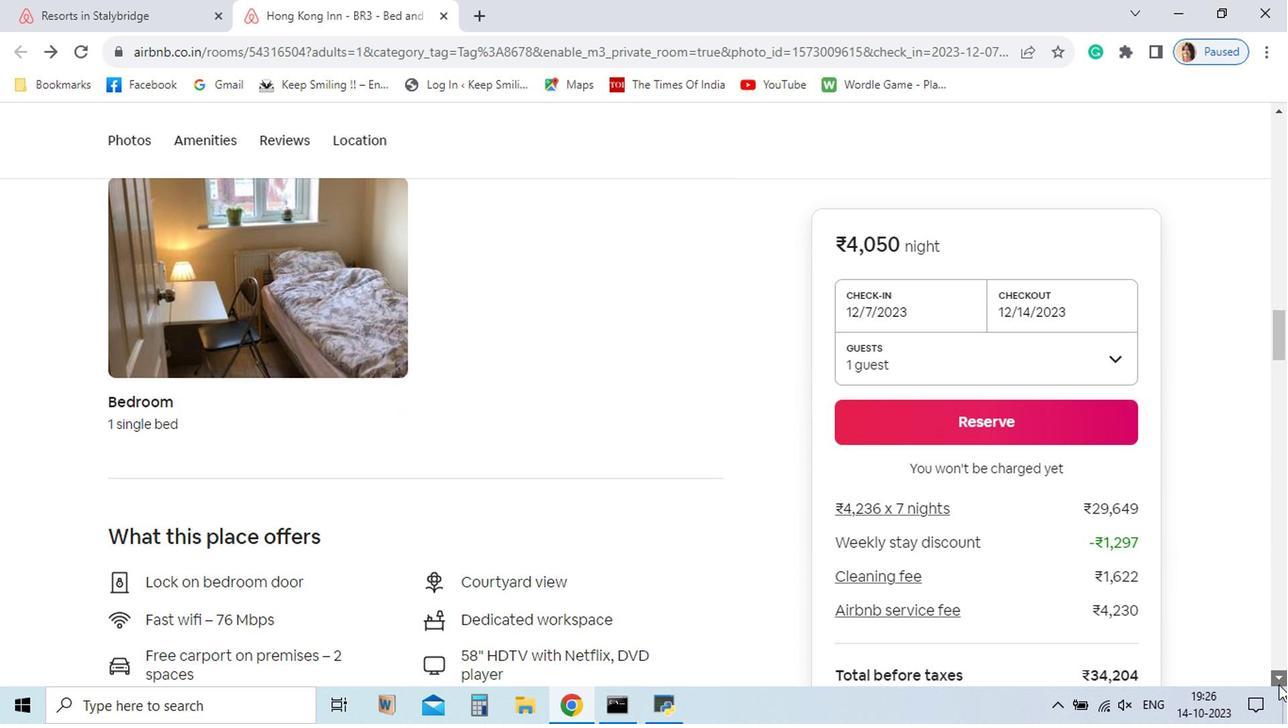 
Action: Mouse pressed left at (1098, 675)
Screenshot: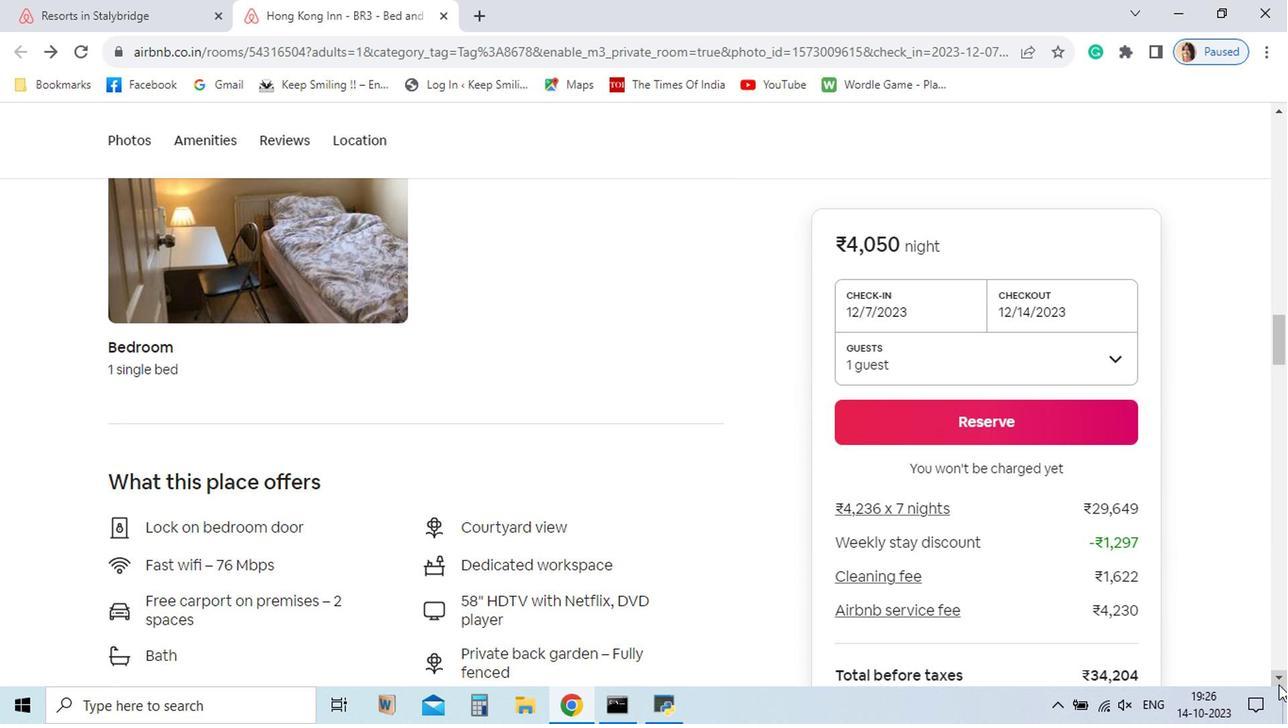 
Action: Mouse pressed left at (1098, 675)
Screenshot: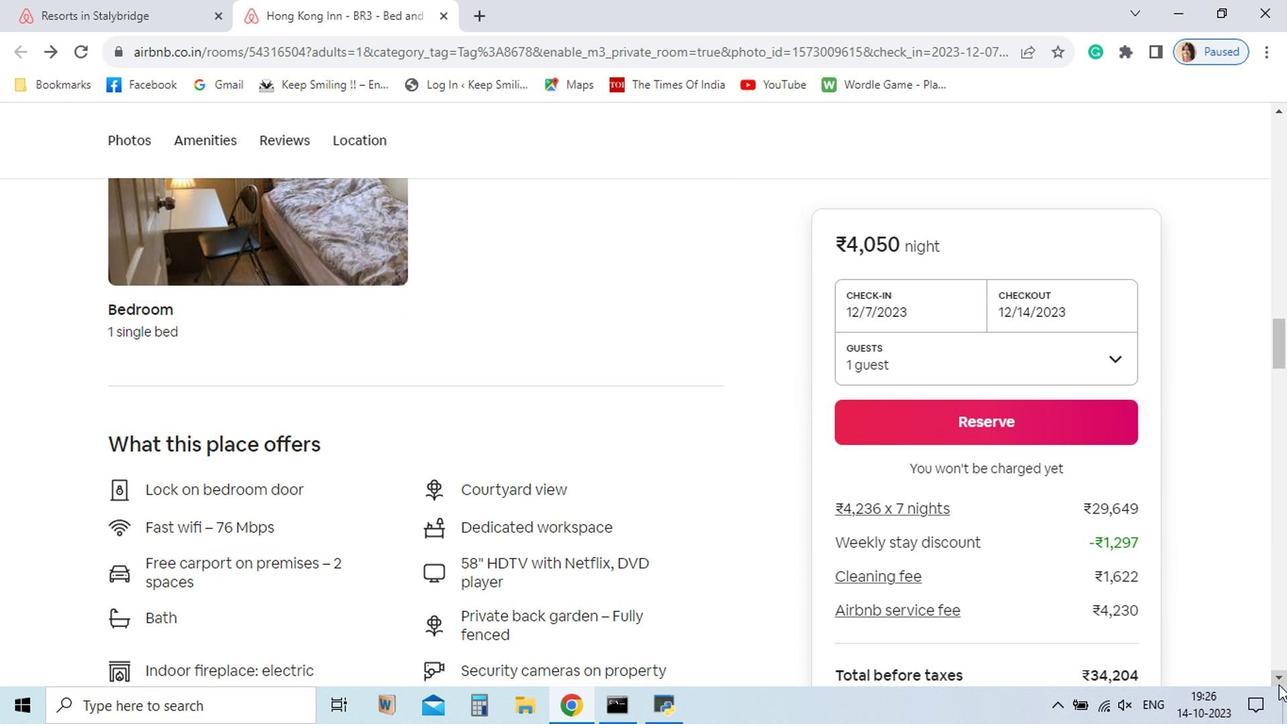 
Action: Mouse pressed left at (1098, 675)
Screenshot: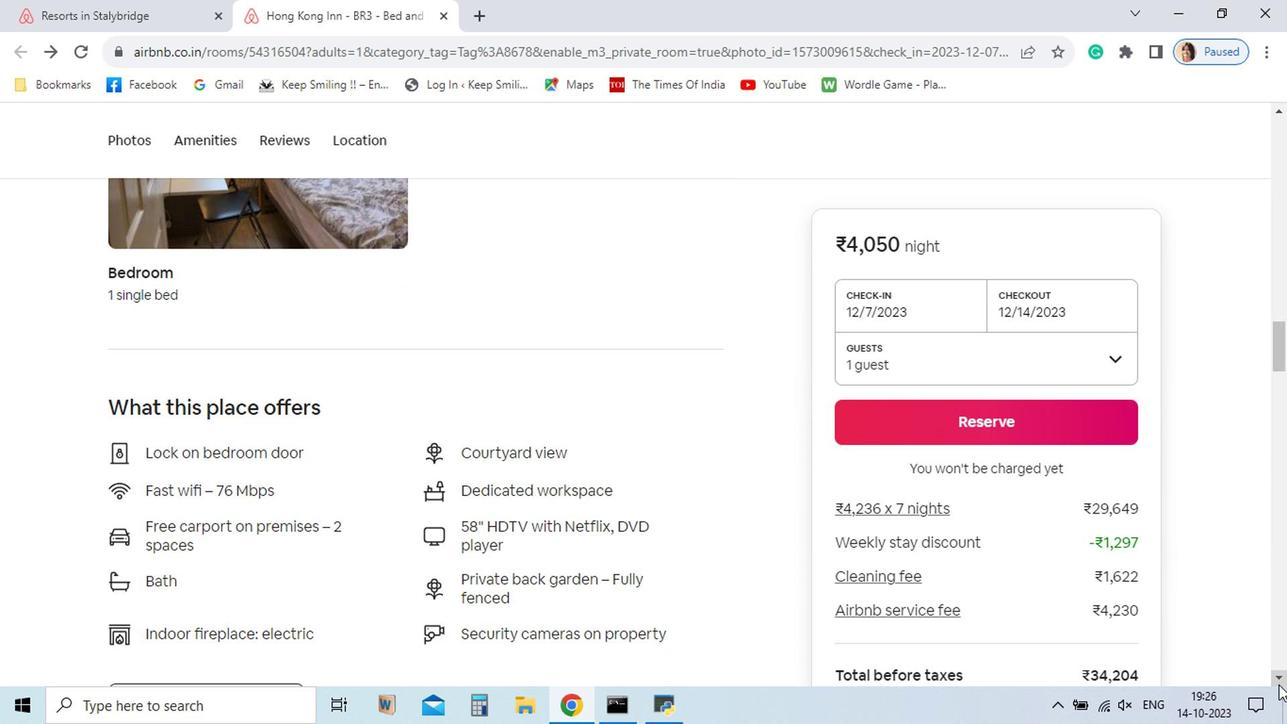 
Action: Mouse pressed left at (1098, 675)
Screenshot: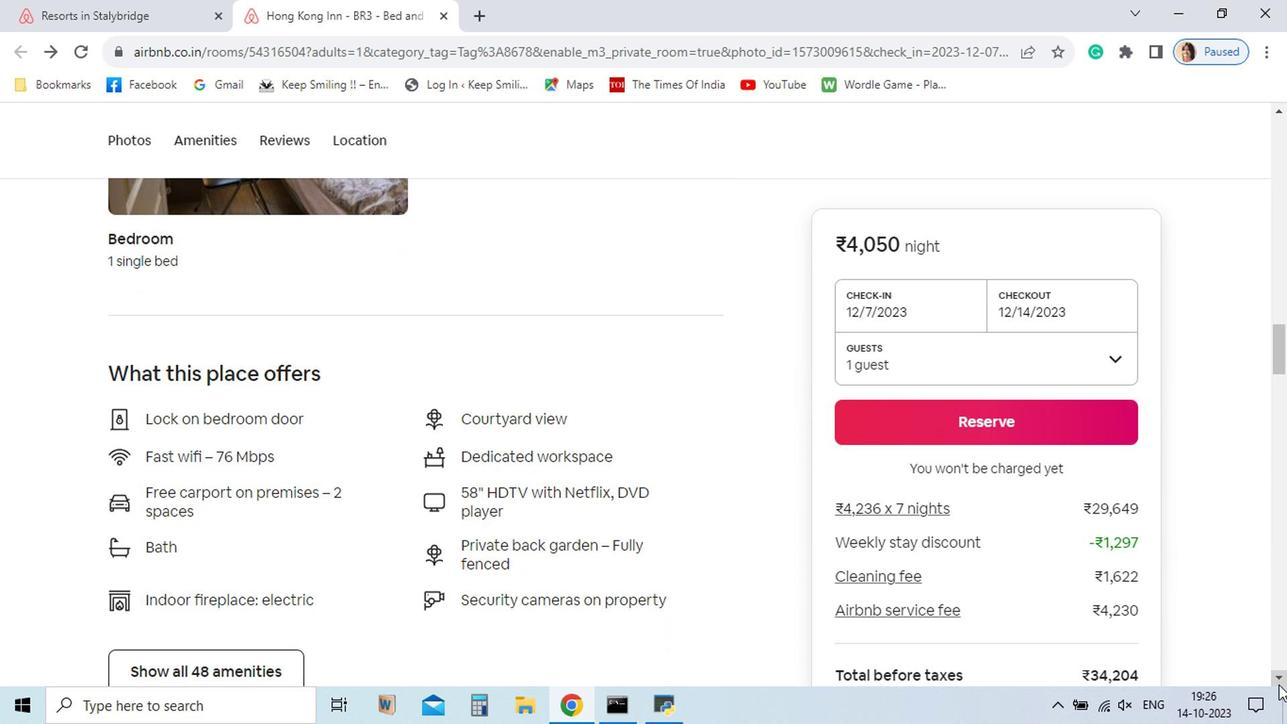 
Action: Mouse pressed left at (1098, 675)
Screenshot: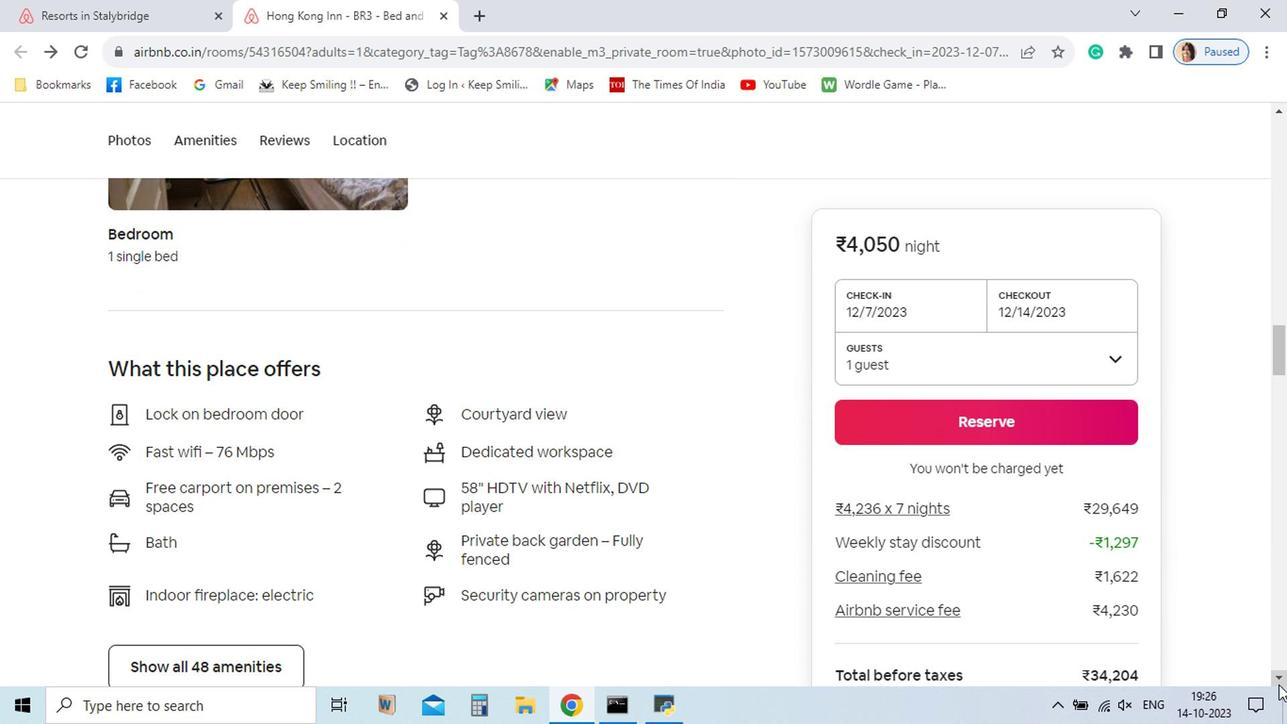 
Action: Mouse pressed left at (1098, 675)
Screenshot: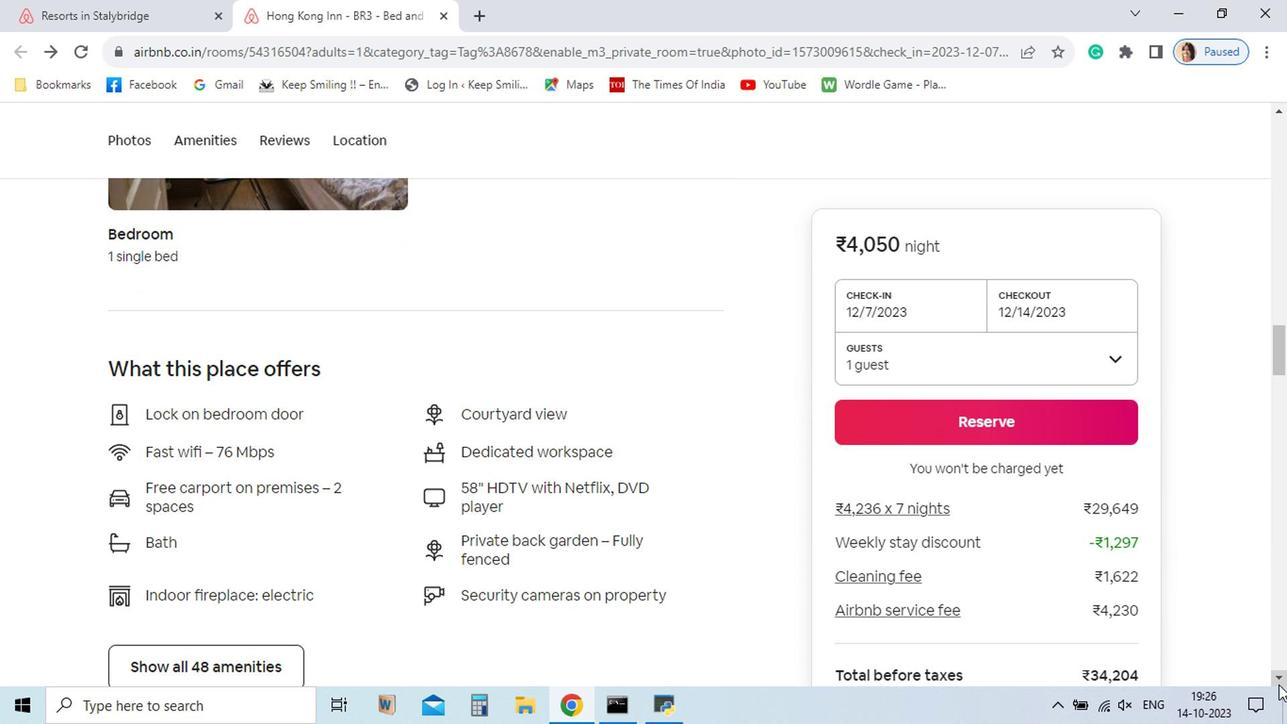 
Action: Mouse pressed left at (1098, 675)
Screenshot: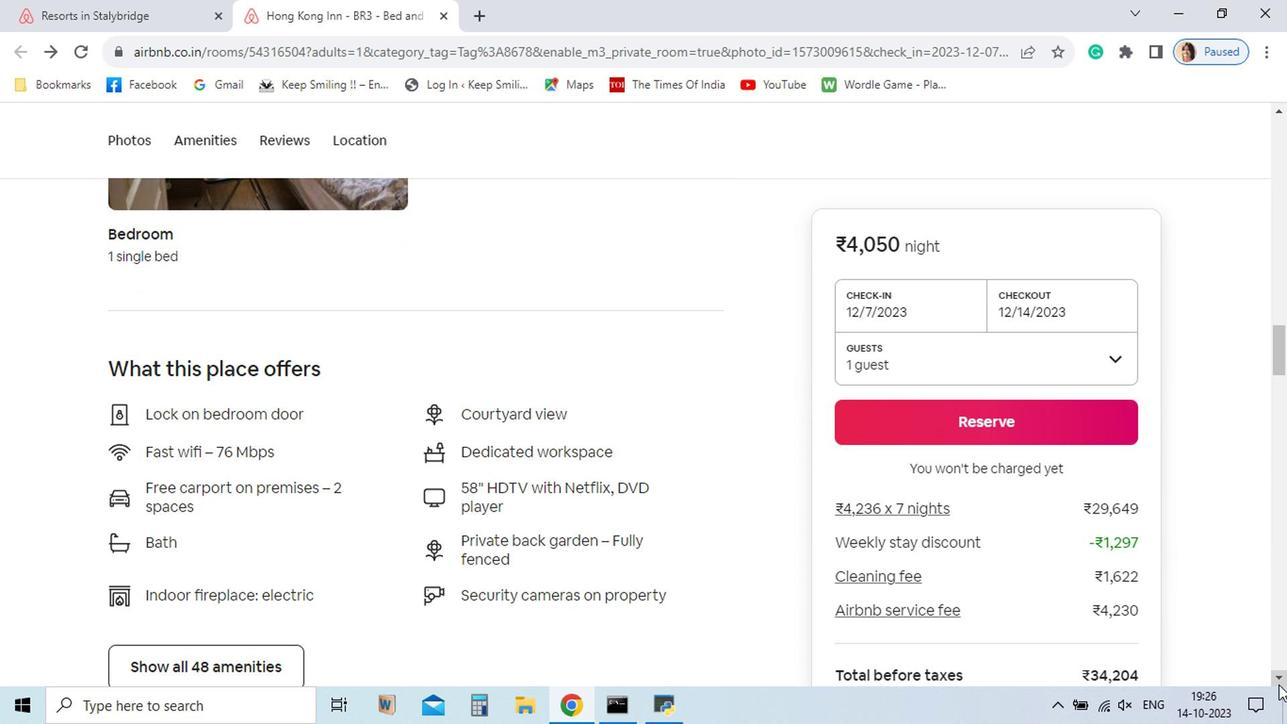 
Action: Mouse pressed left at (1098, 675)
Screenshot: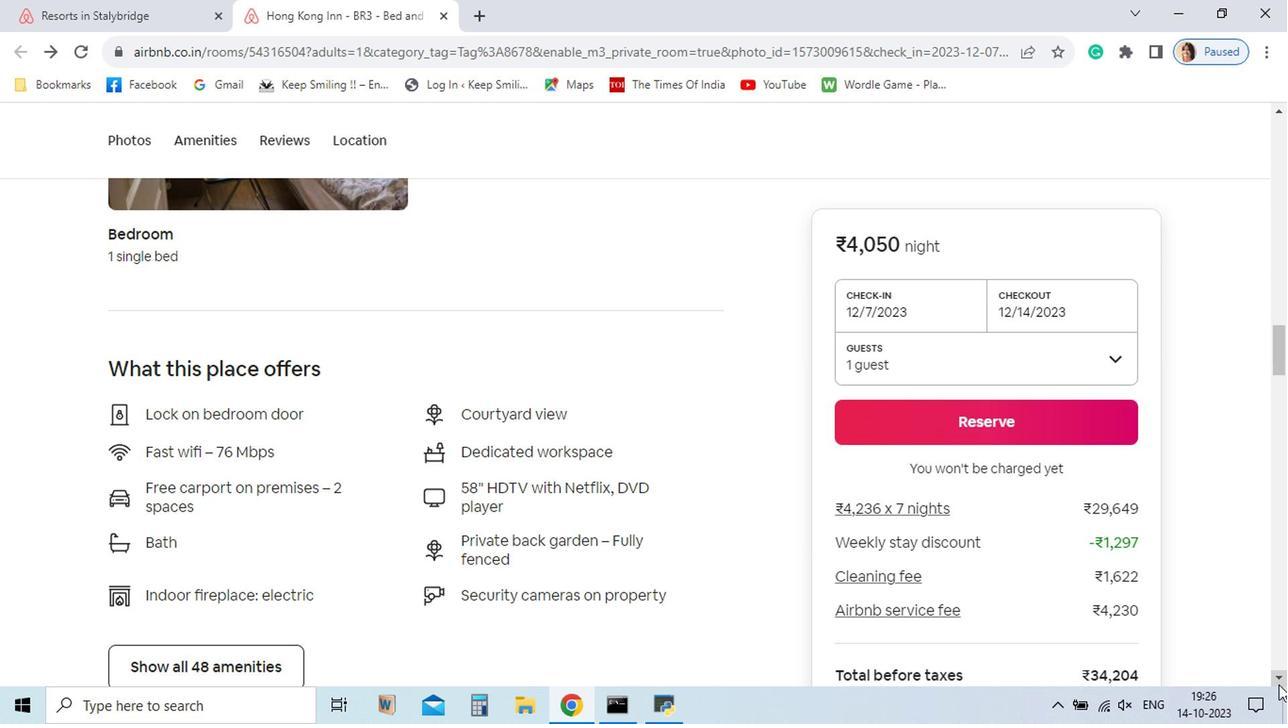 
Action: Mouse pressed left at (1098, 675)
Screenshot: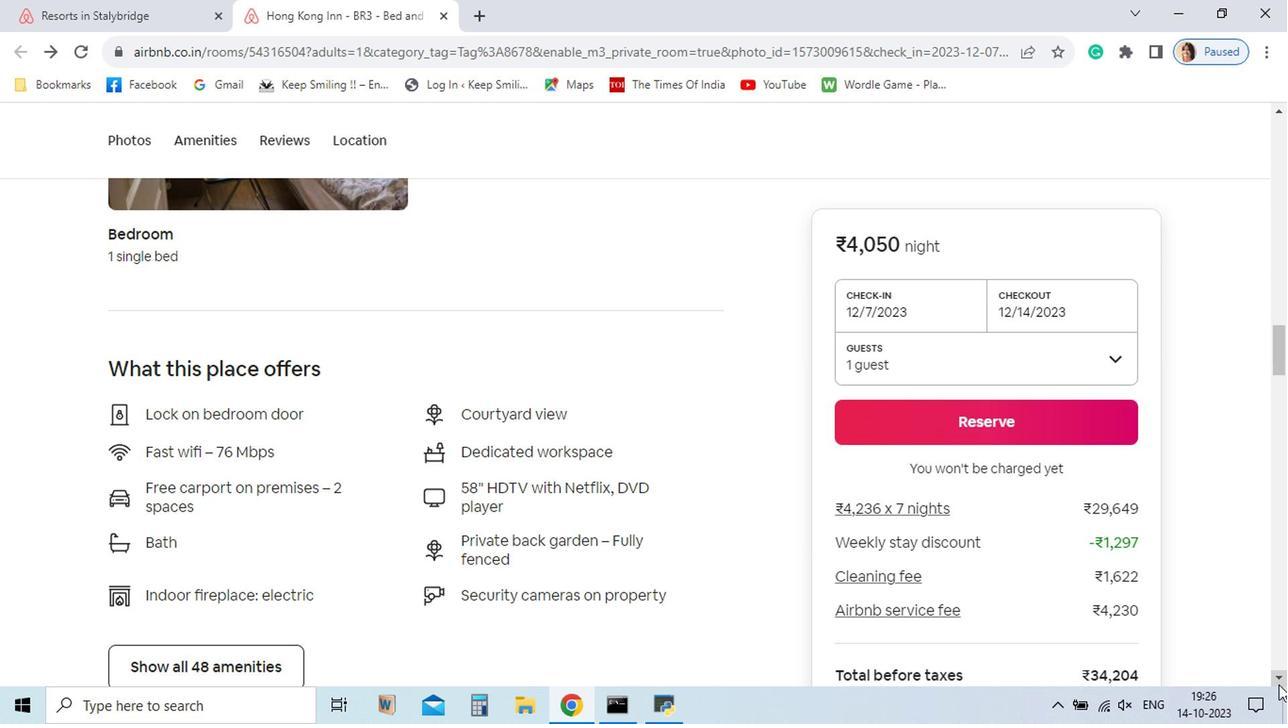 
Action: Mouse pressed left at (1098, 675)
Screenshot: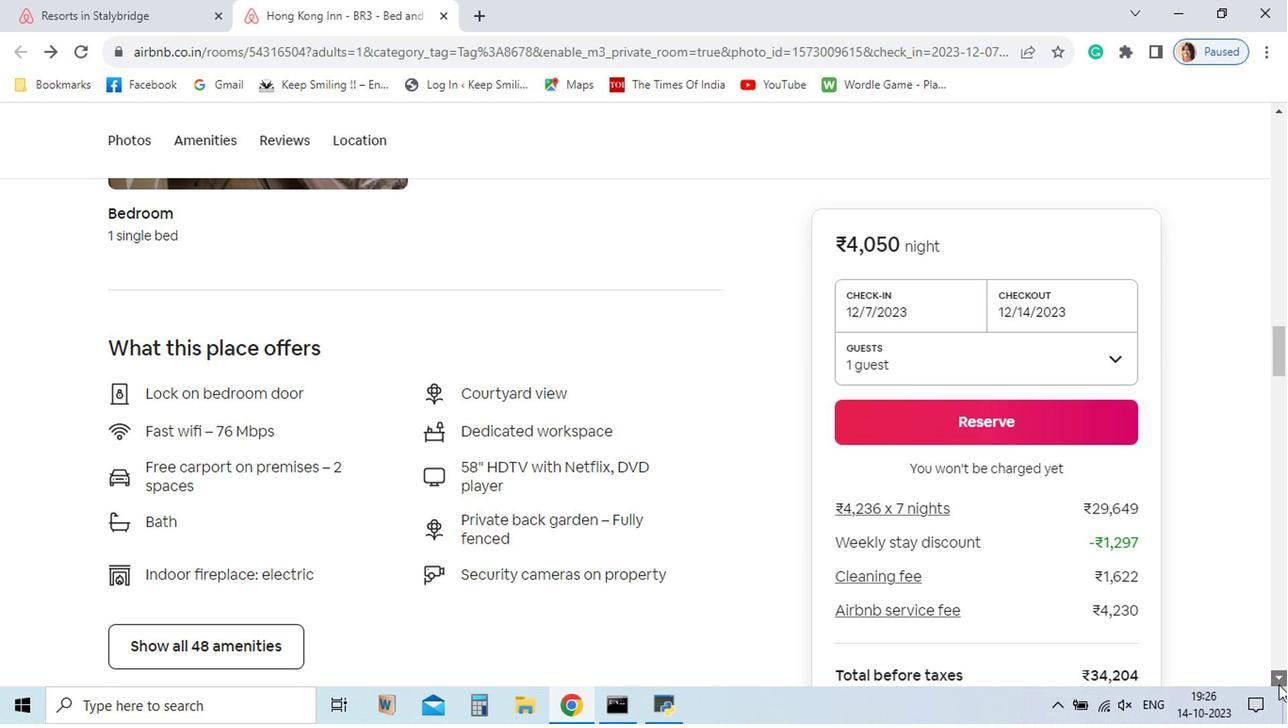 
Action: Mouse pressed left at (1098, 675)
Screenshot: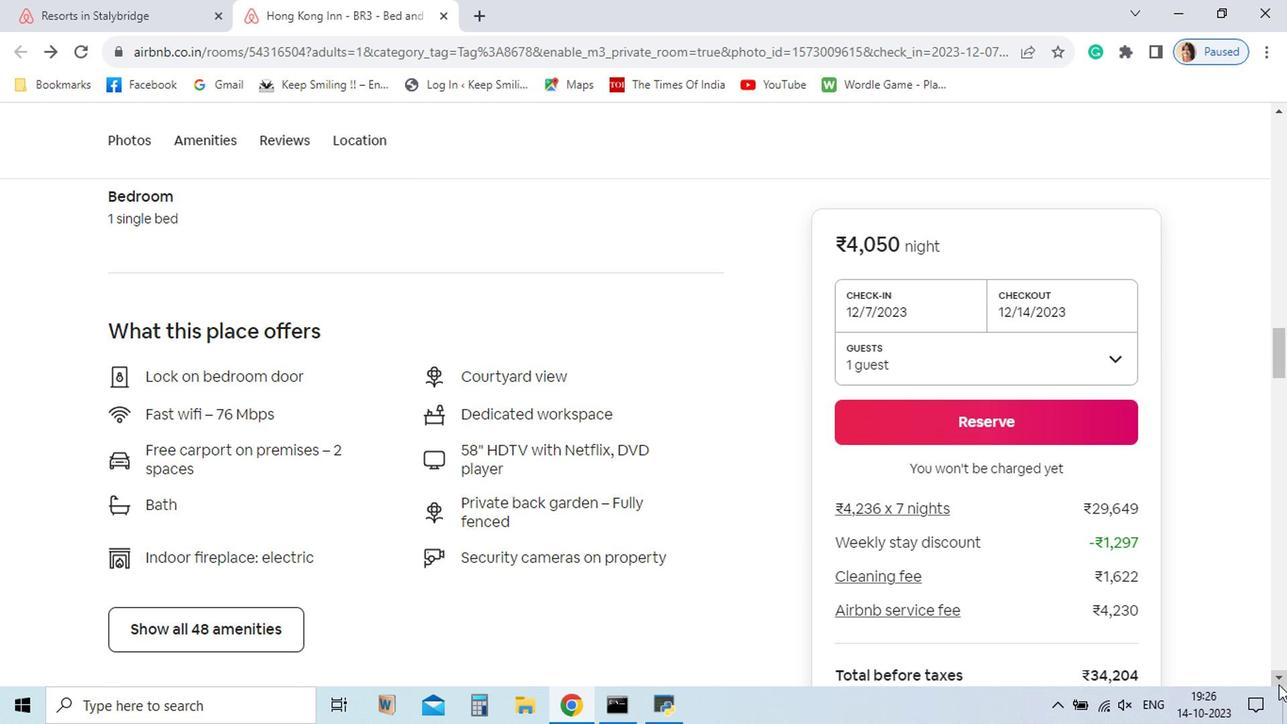 
Action: Mouse pressed left at (1098, 675)
Screenshot: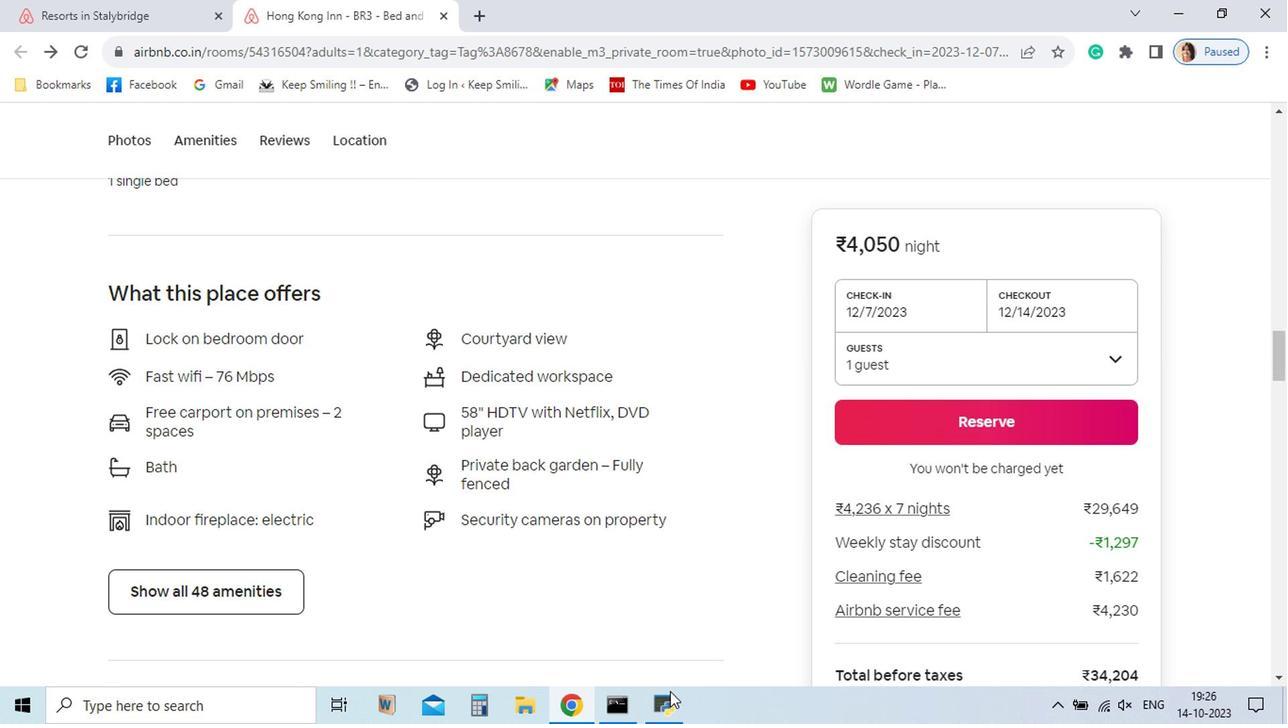 
Action: Mouse pressed left at (1098, 675)
Screenshot: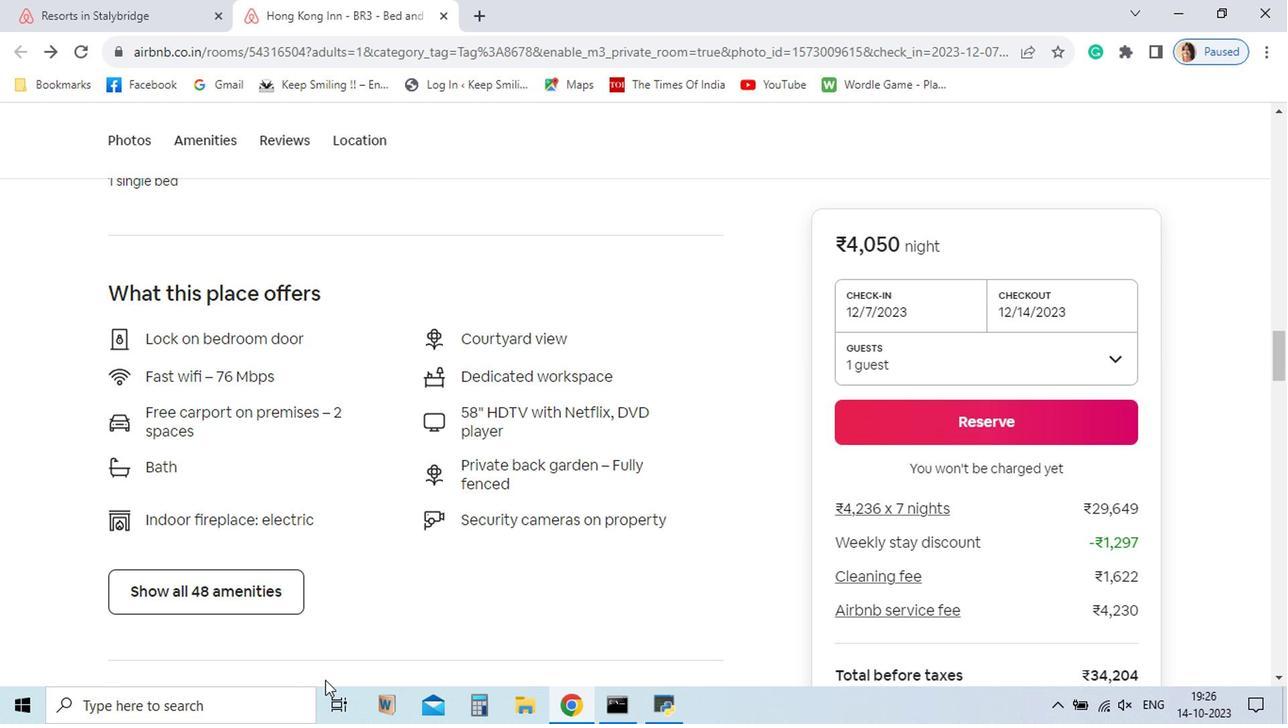 
Action: Mouse pressed left at (1098, 675)
Screenshot: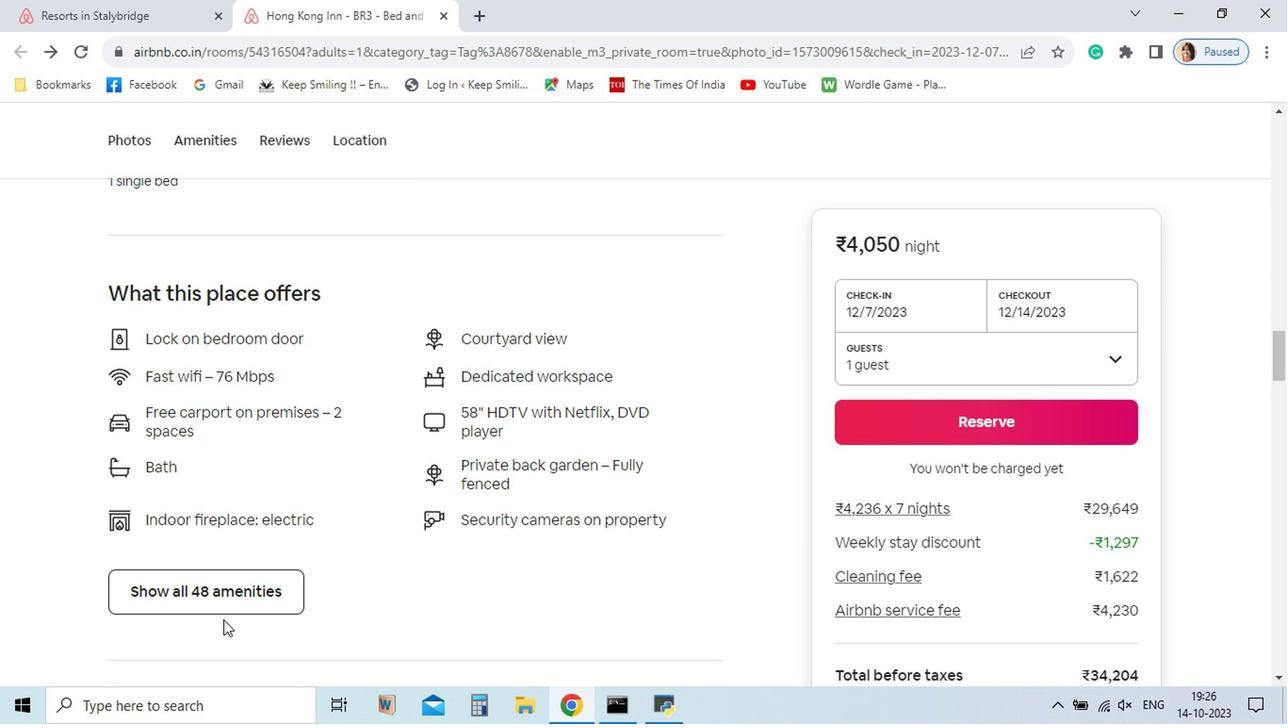 
Action: Mouse pressed left at (1098, 675)
Screenshot: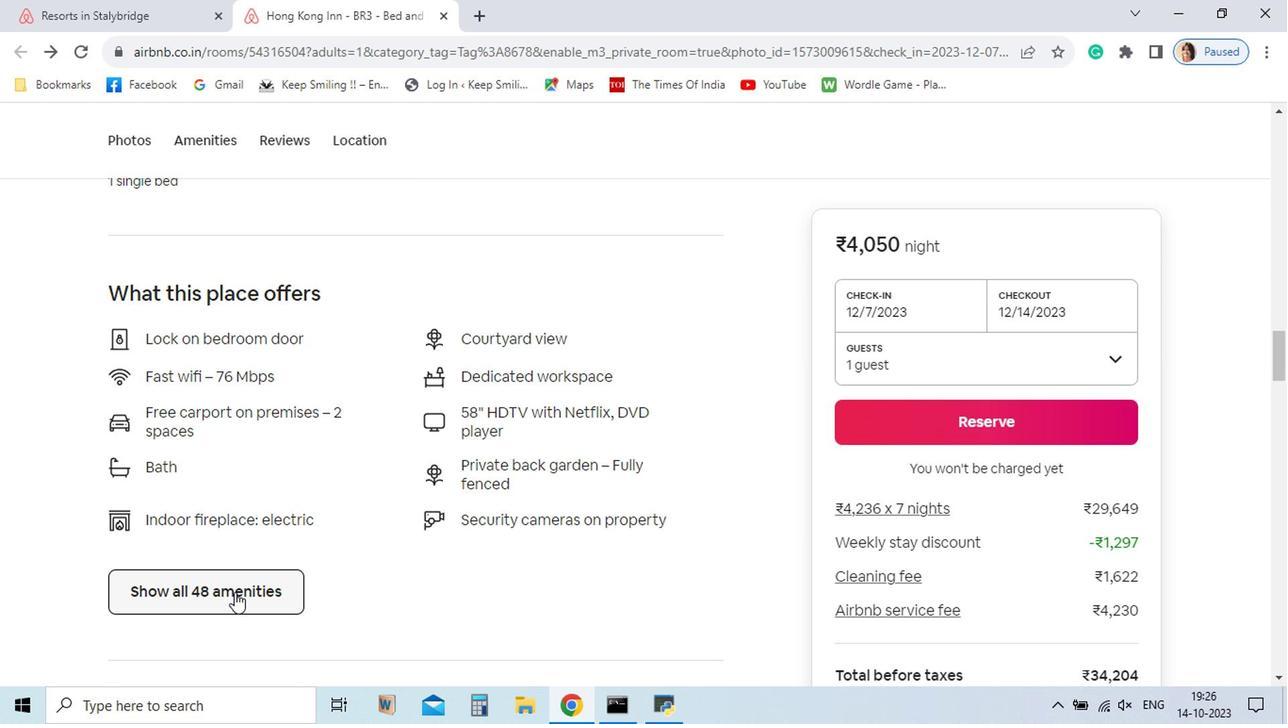 
Action: Mouse pressed left at (1098, 675)
Screenshot: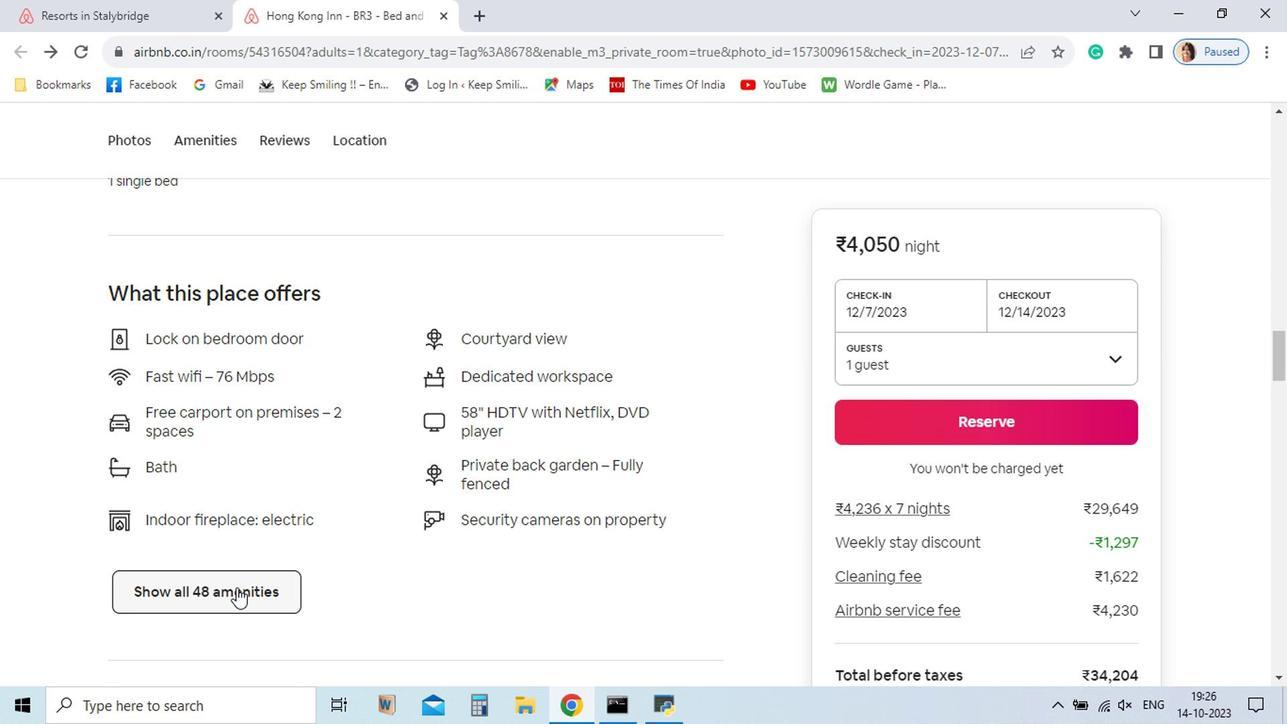 
Action: Mouse pressed left at (1098, 675)
Screenshot: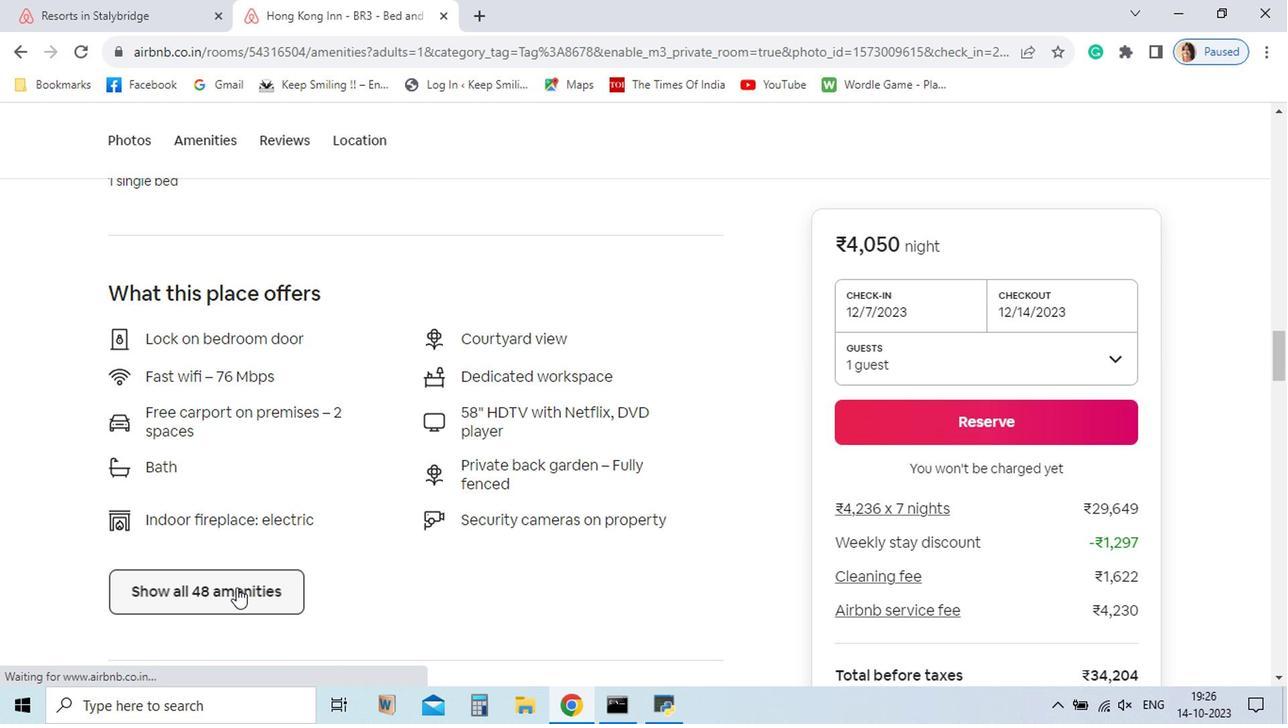 
Action: Mouse pressed left at (1098, 675)
Screenshot: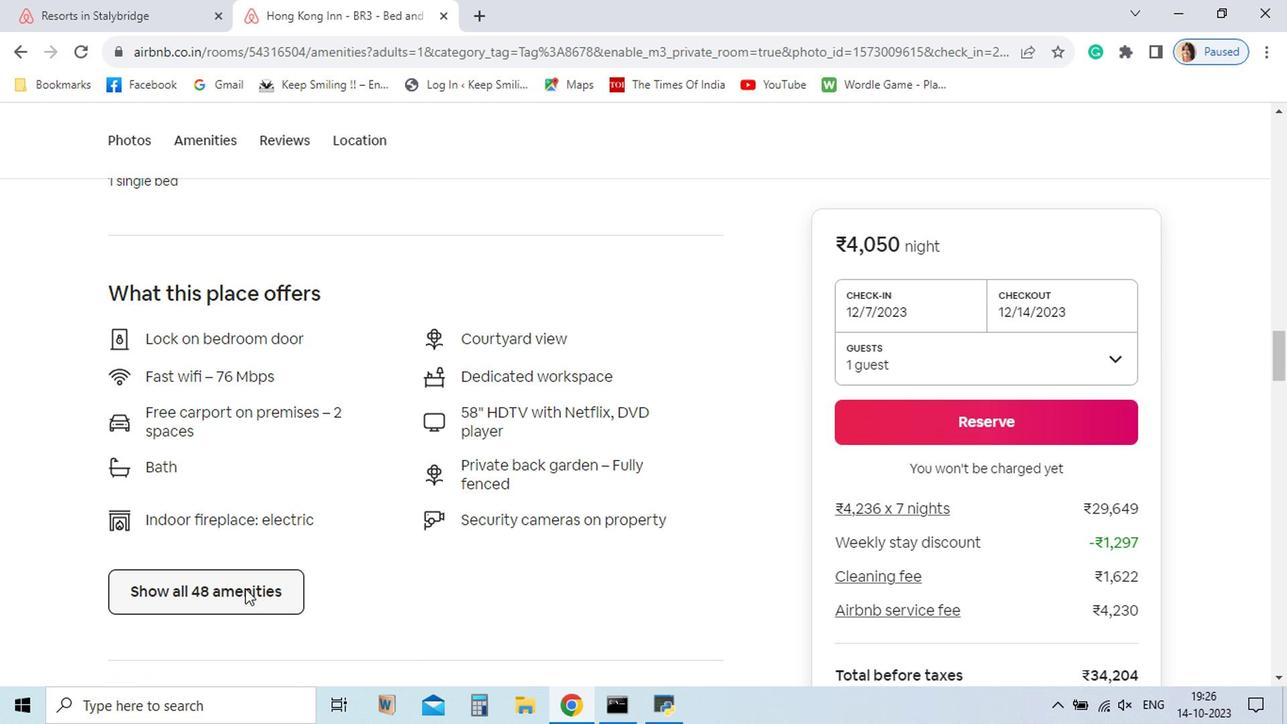 
Action: Mouse pressed left at (1098, 675)
Screenshot: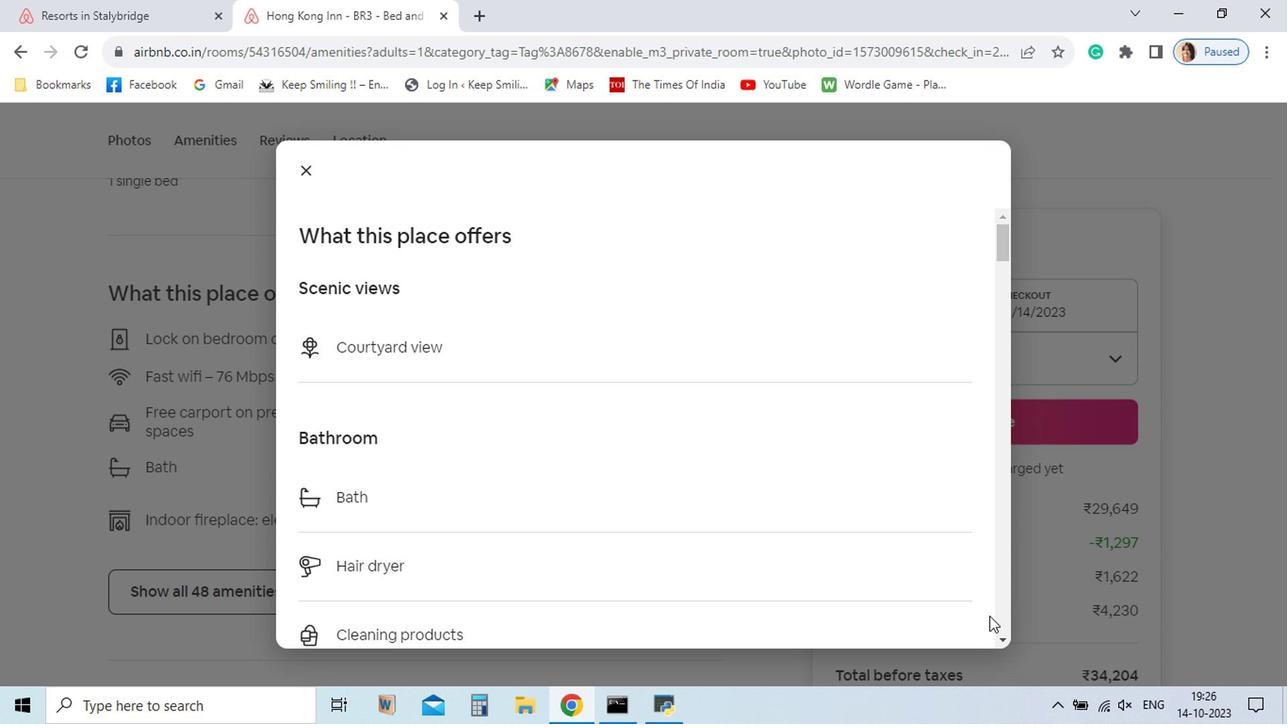 
Action: Mouse pressed left at (1098, 675)
Screenshot: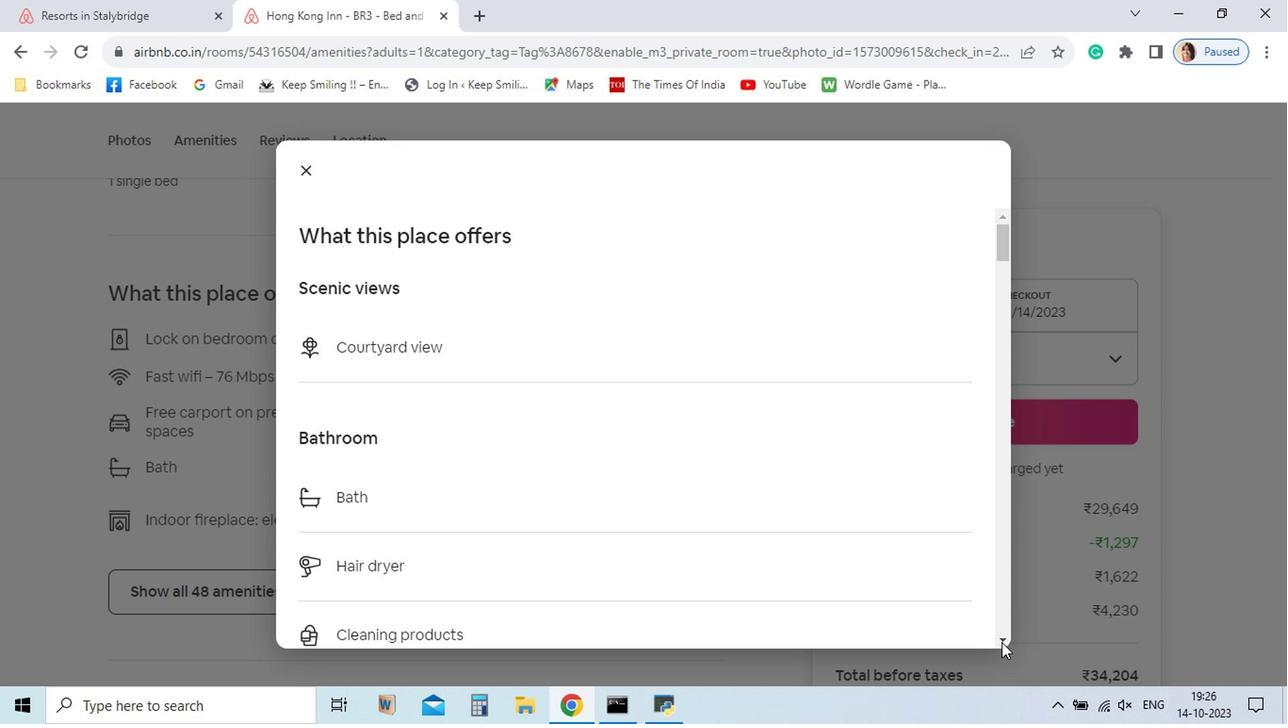 
Action: Mouse moved to (356, 606)
Screenshot: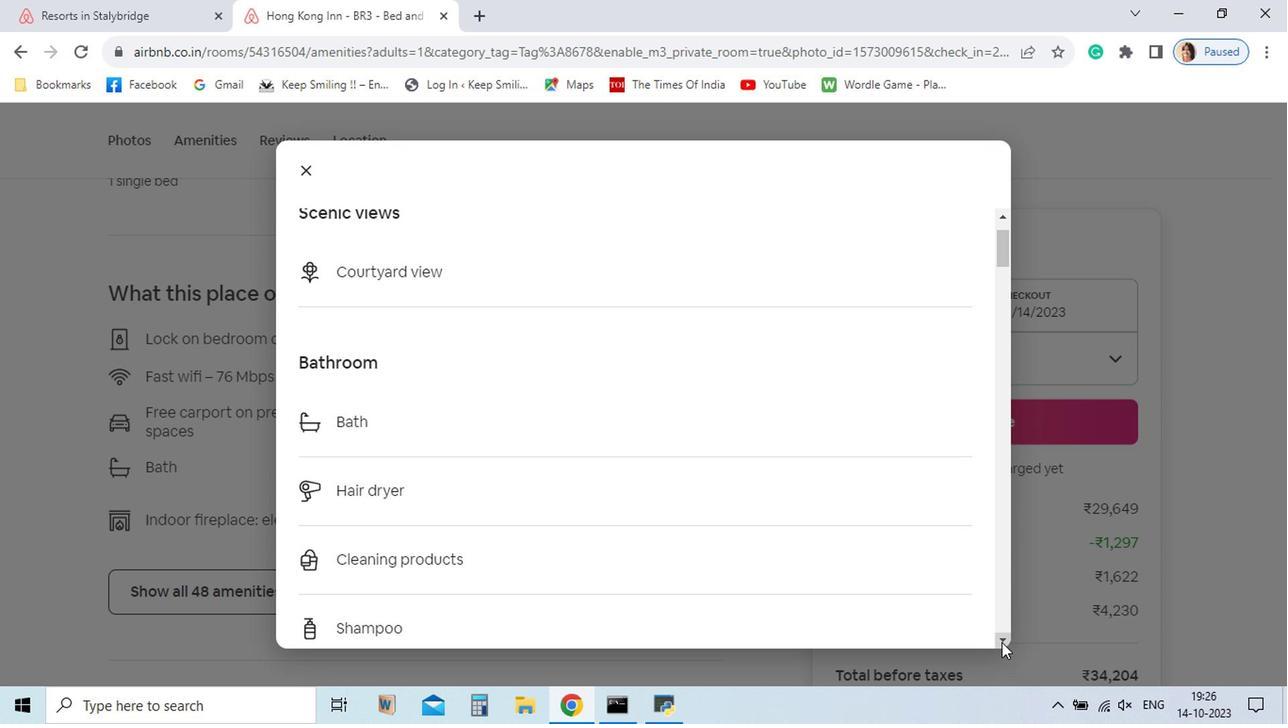 
Action: Mouse pressed left at (356, 606)
Screenshot: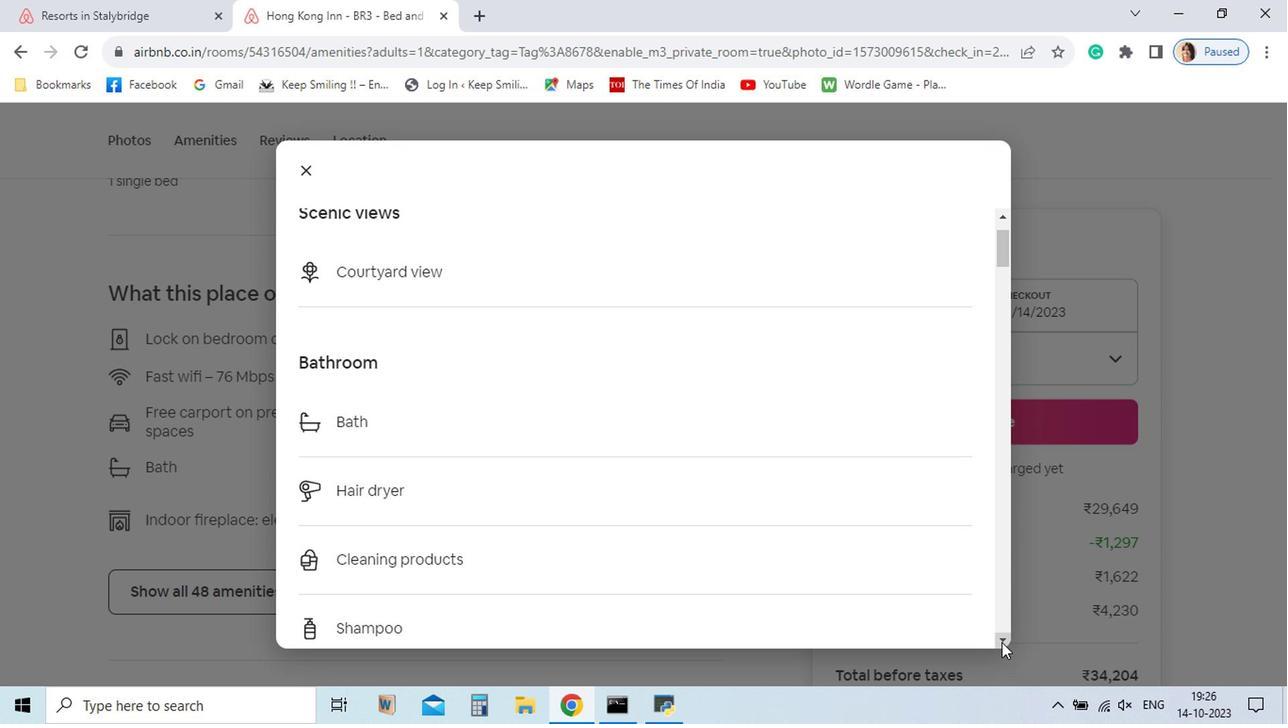 
Action: Mouse moved to (901, 645)
Screenshot: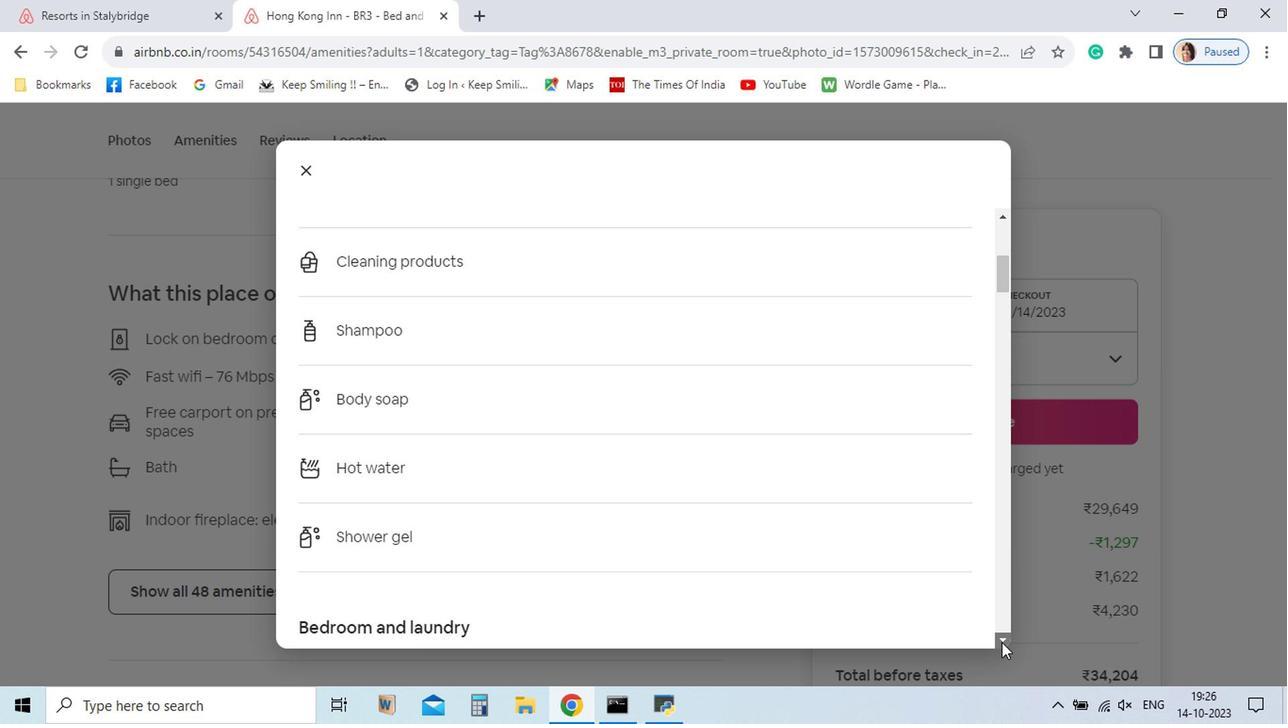 
Action: Mouse pressed left at (901, 645)
Screenshot: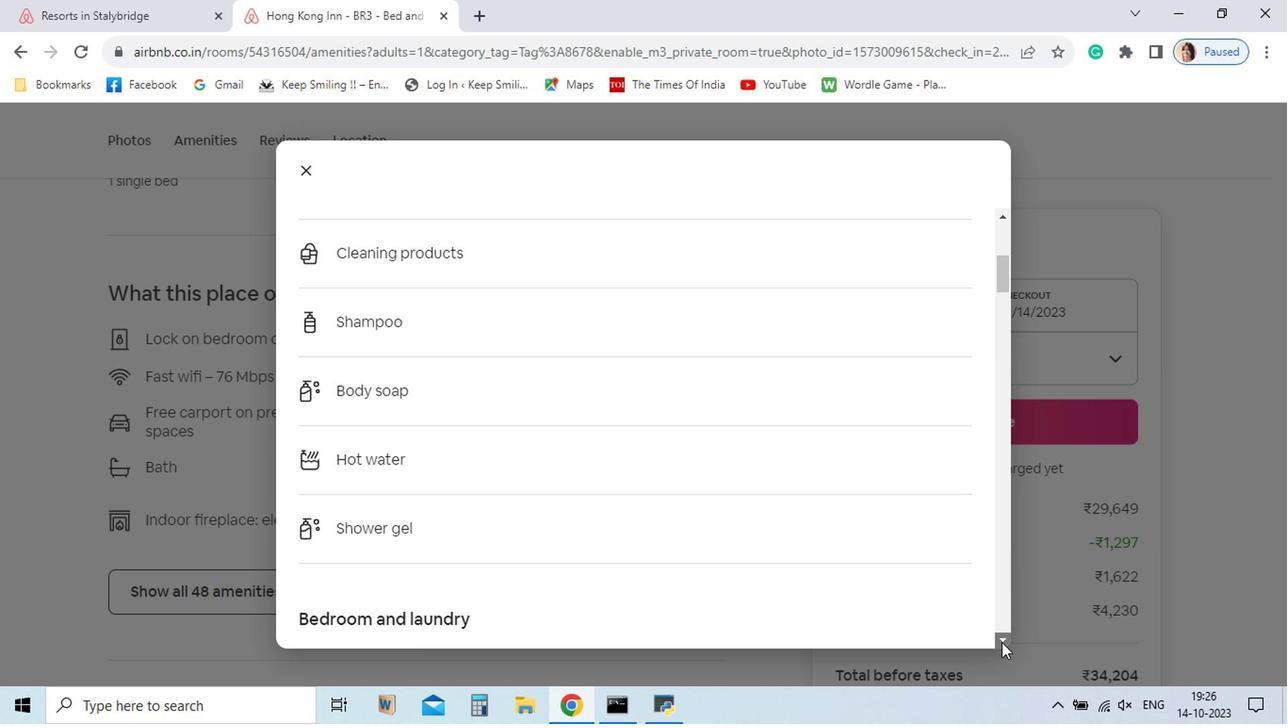 
Action: Mouse pressed left at (901, 645)
Screenshot: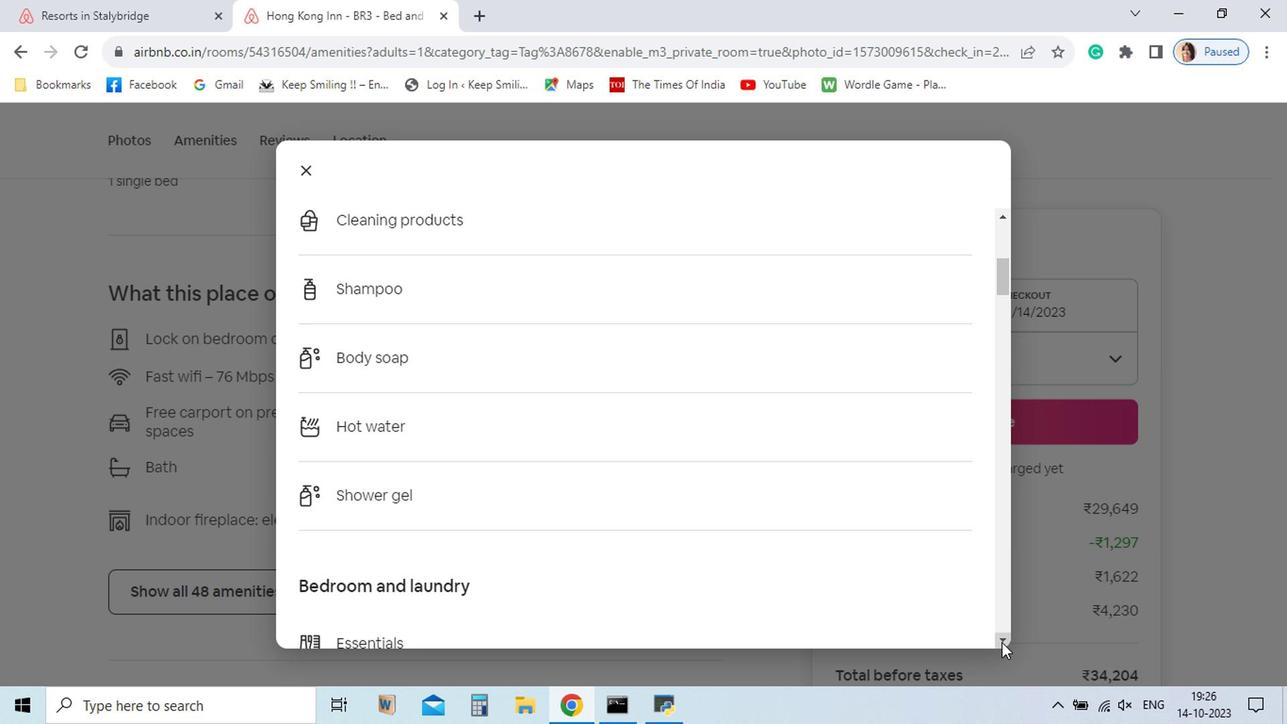 
Action: Mouse pressed left at (901, 645)
Screenshot: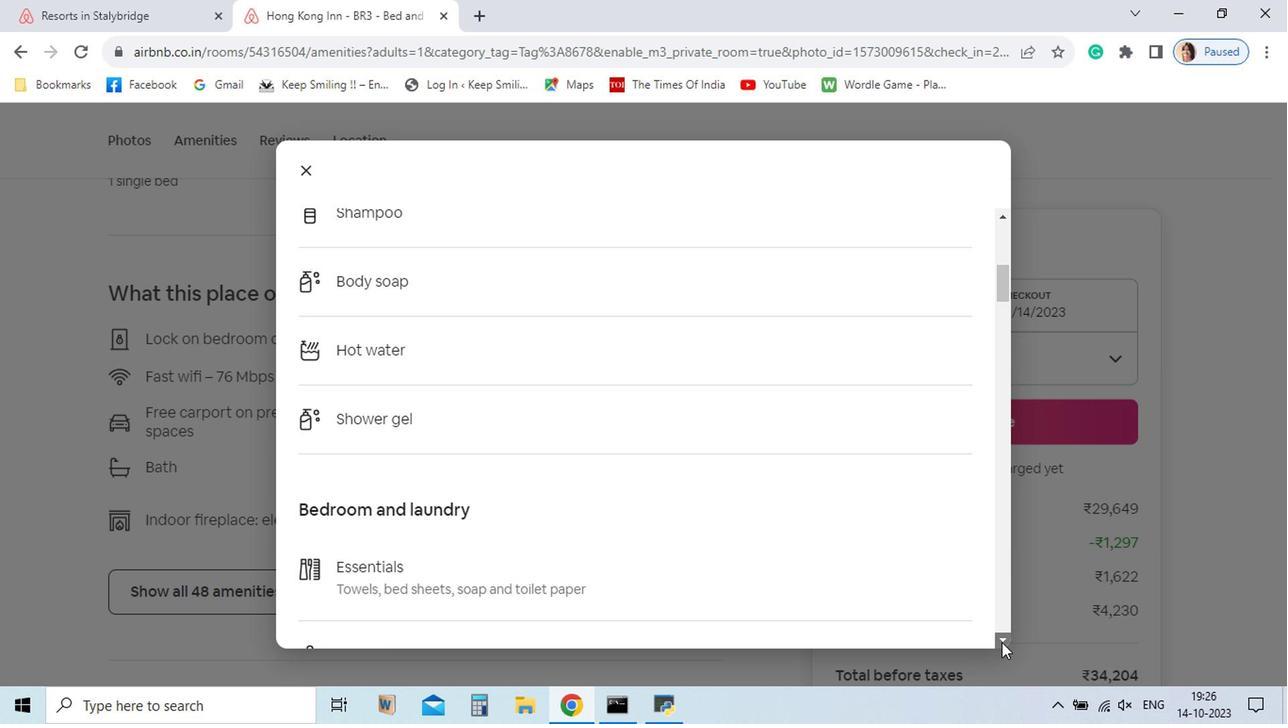 
Action: Mouse pressed left at (901, 645)
Screenshot: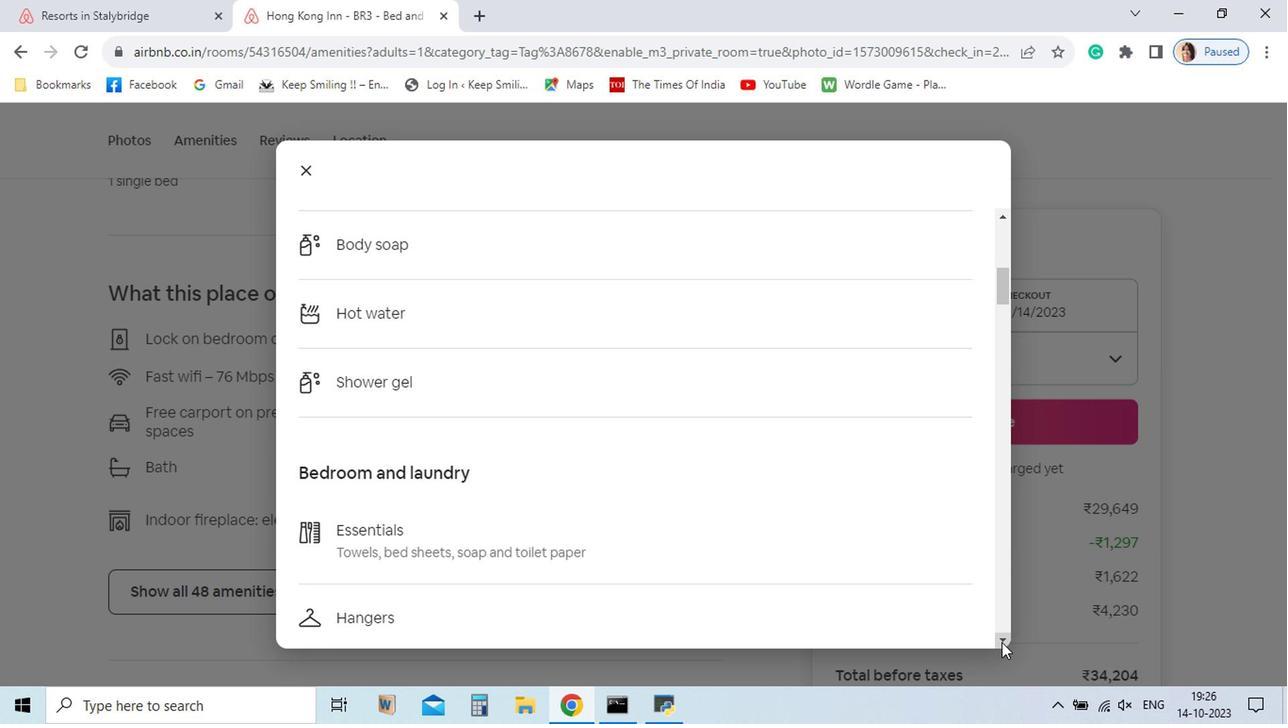 
Action: Mouse pressed left at (901, 645)
Screenshot: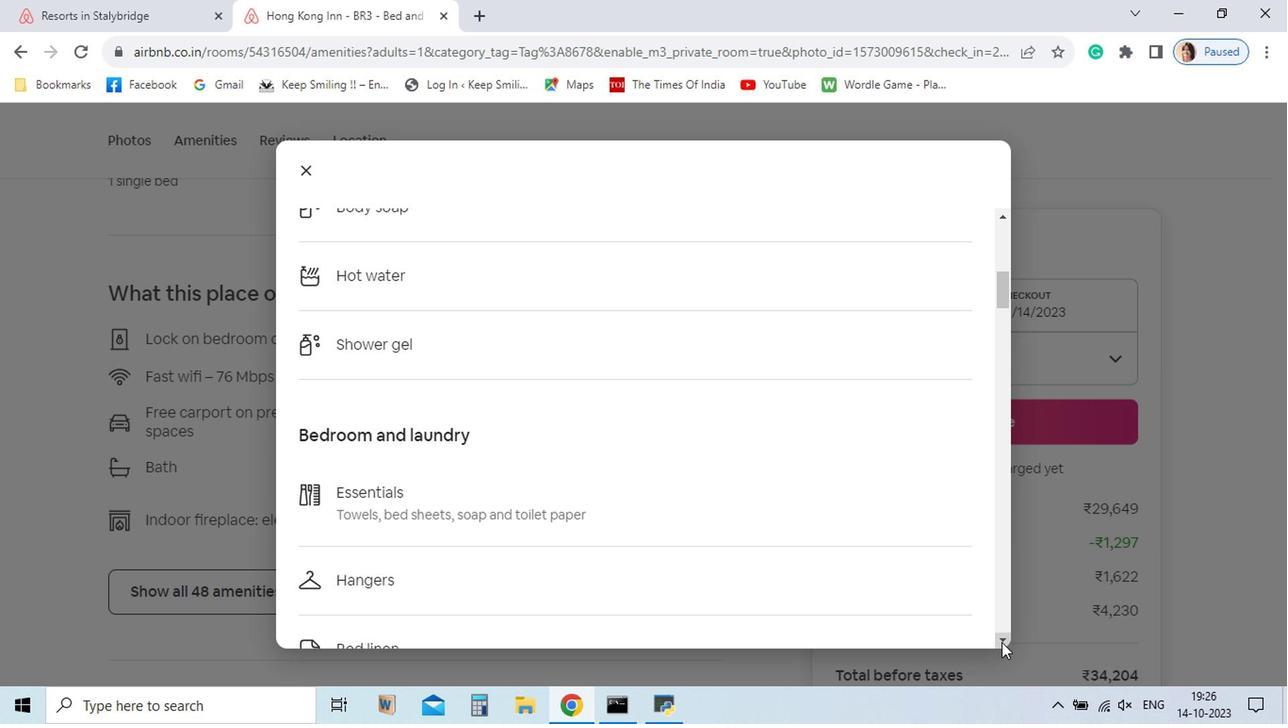 
Action: Mouse pressed left at (901, 645)
Screenshot: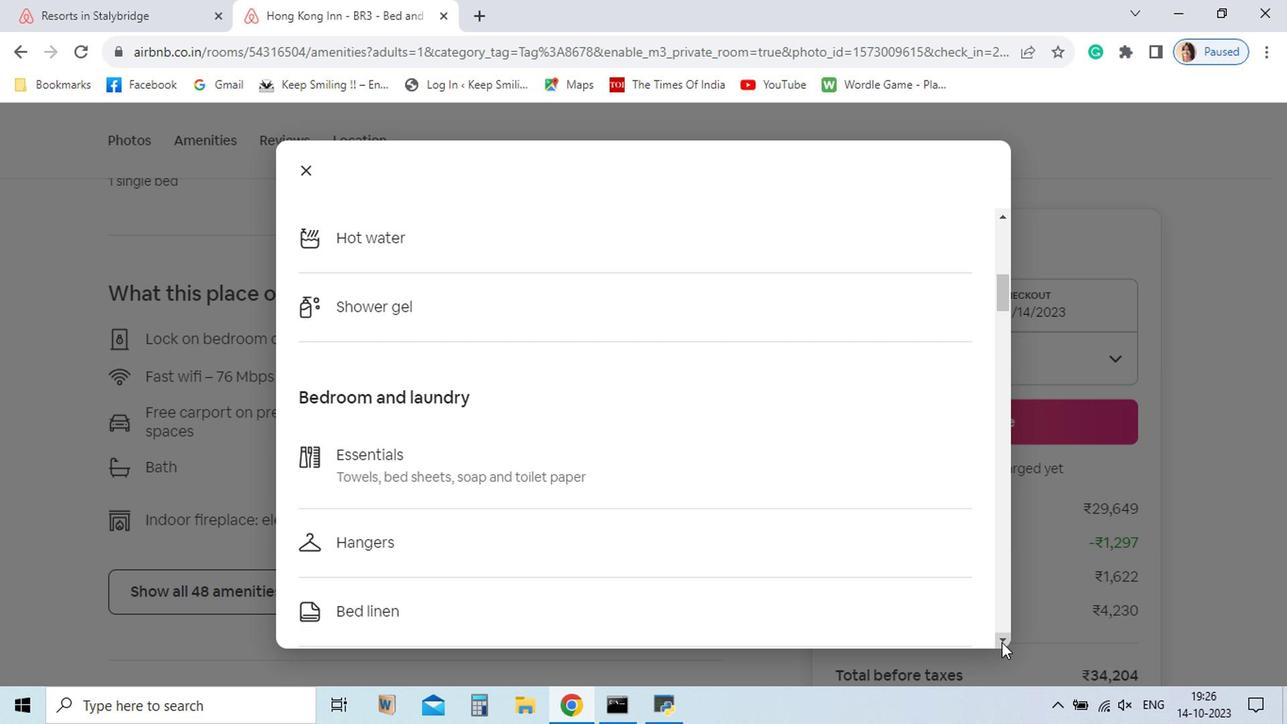 
Action: Mouse pressed left at (901, 645)
Screenshot: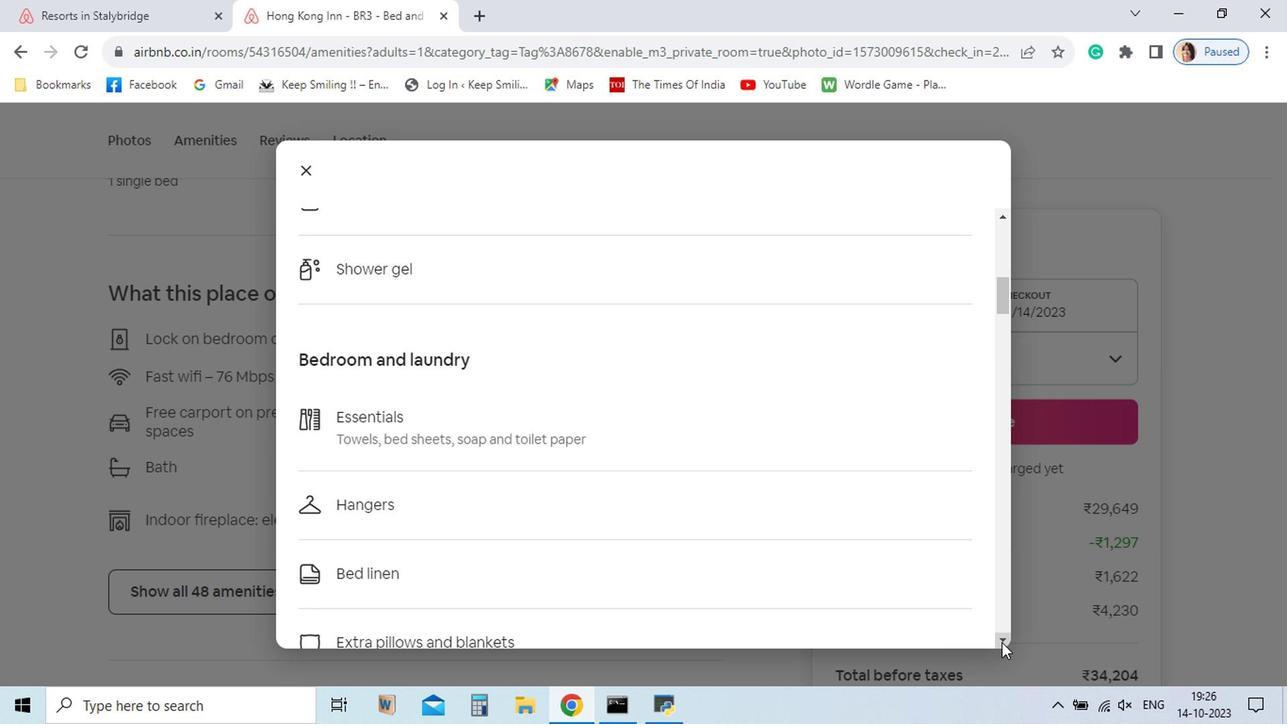 
Action: Mouse pressed left at (901, 645)
Screenshot: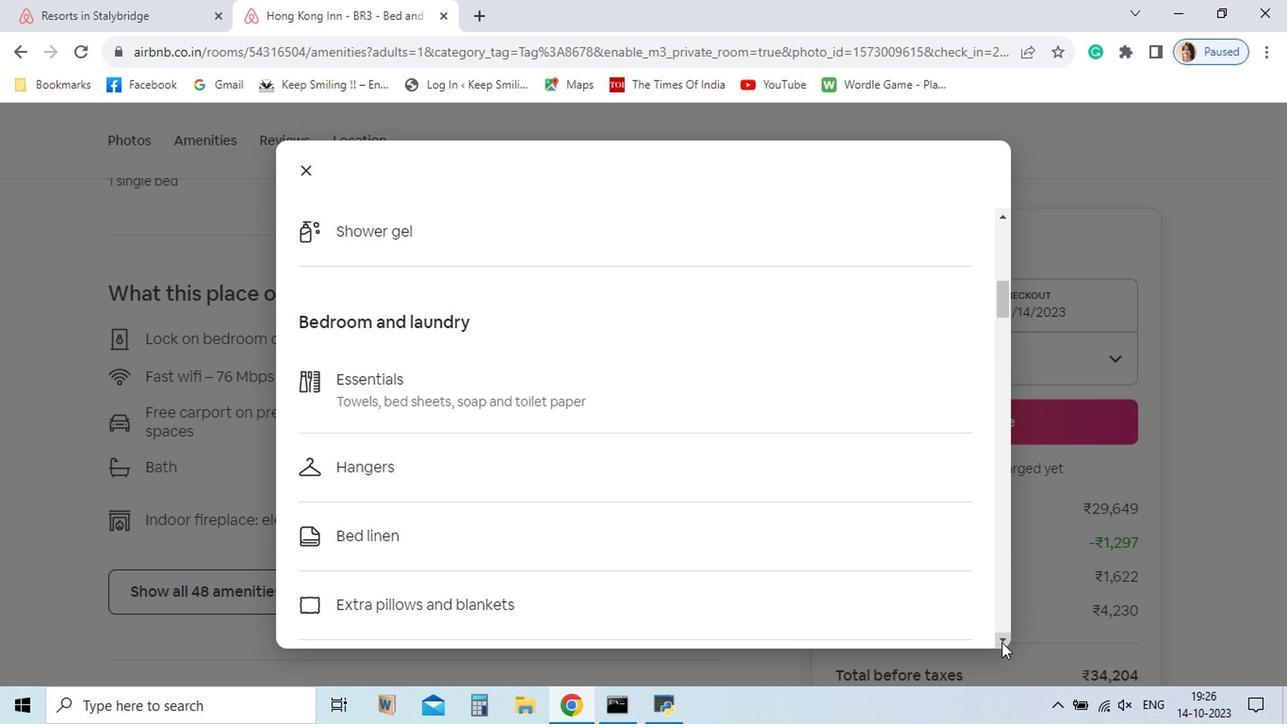 
Action: Mouse pressed left at (901, 645)
Screenshot: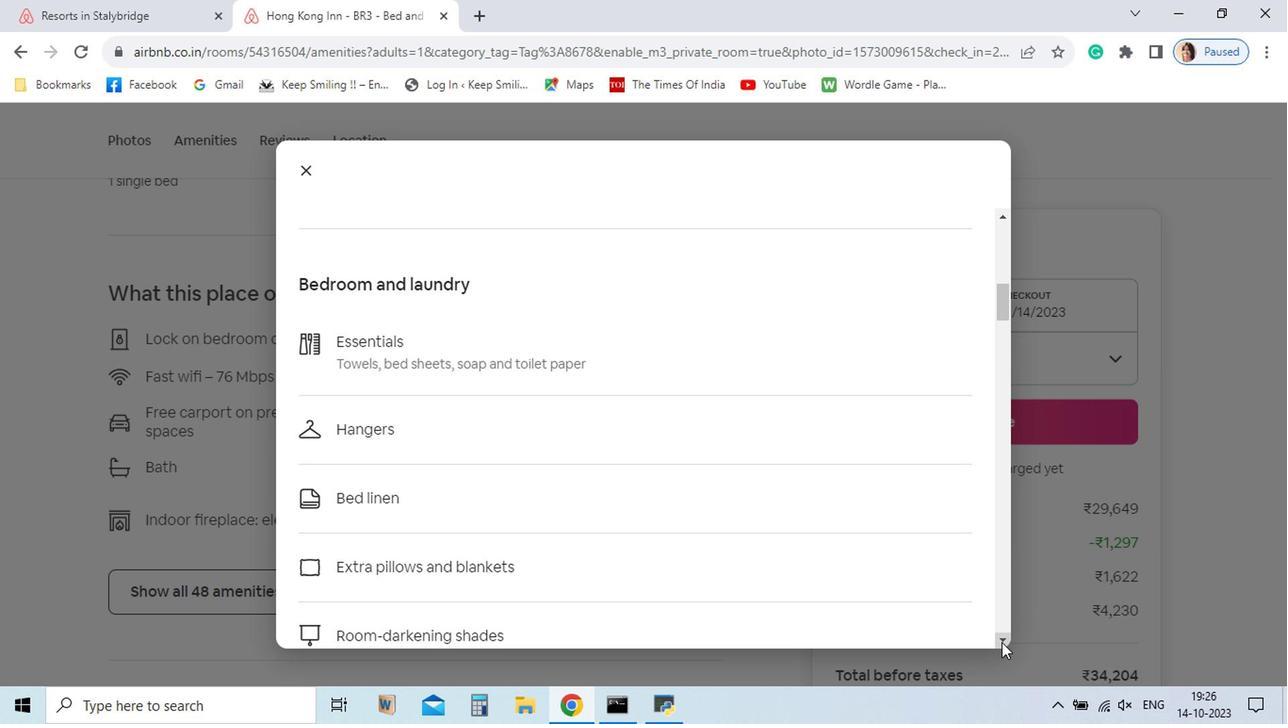 
Action: Mouse pressed left at (901, 645)
Screenshot: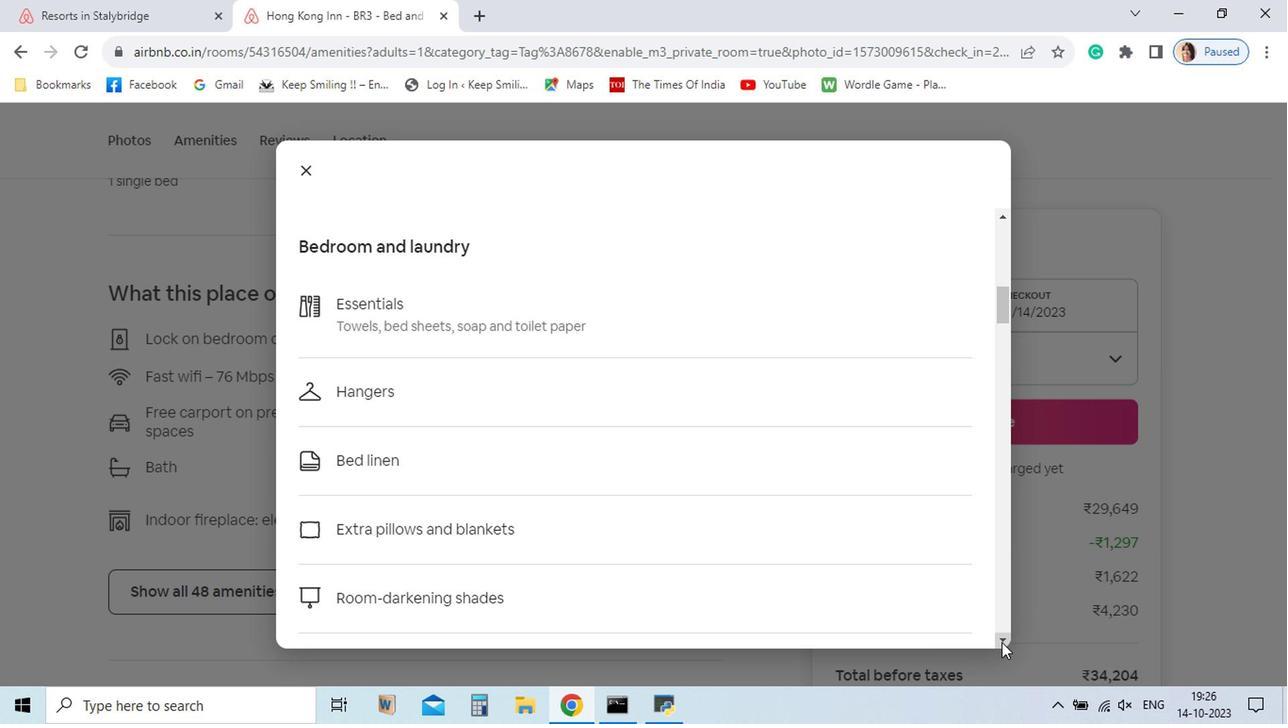 
Action: Mouse pressed left at (901, 645)
Screenshot: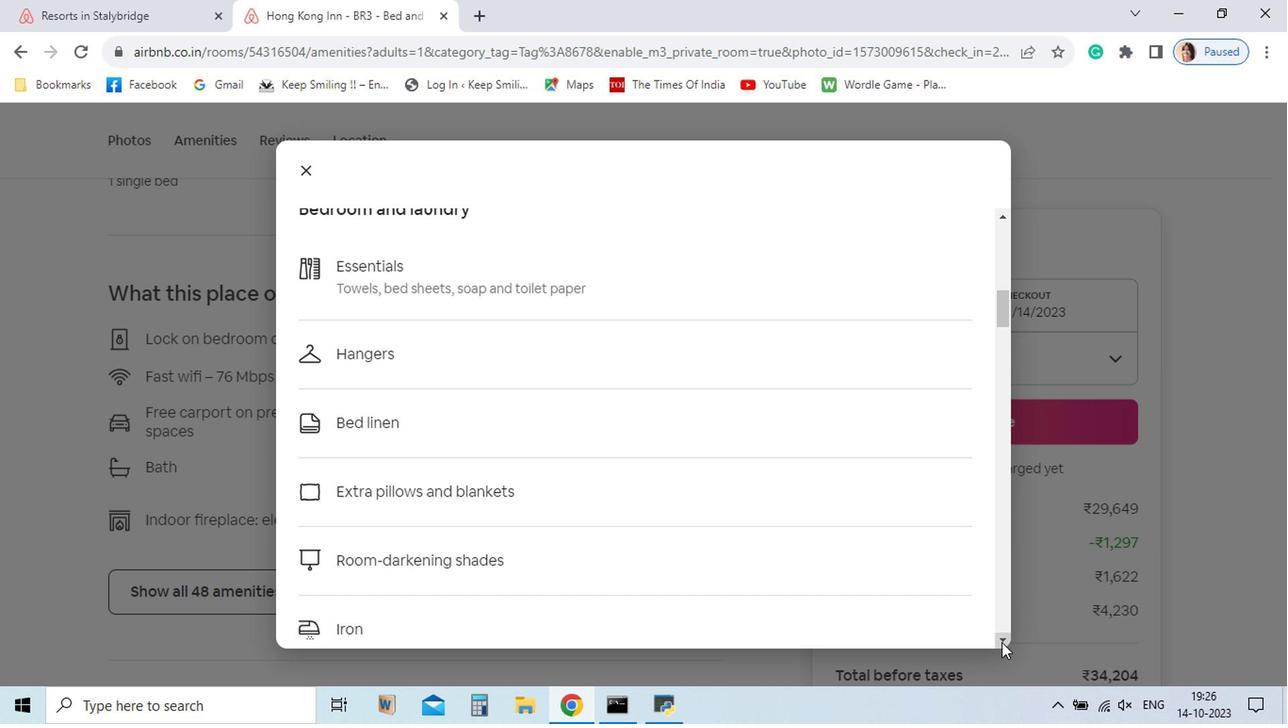 
Action: Mouse pressed left at (901, 645)
Screenshot: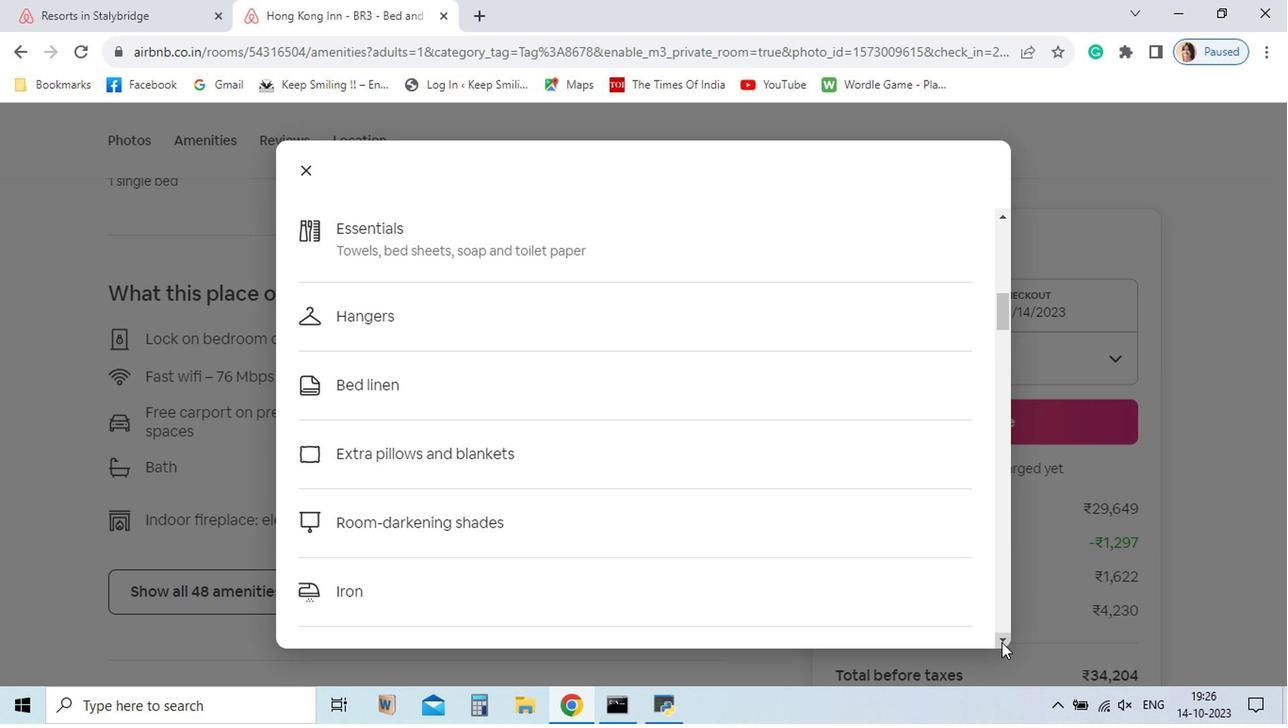
Action: Mouse pressed left at (901, 645)
Screenshot: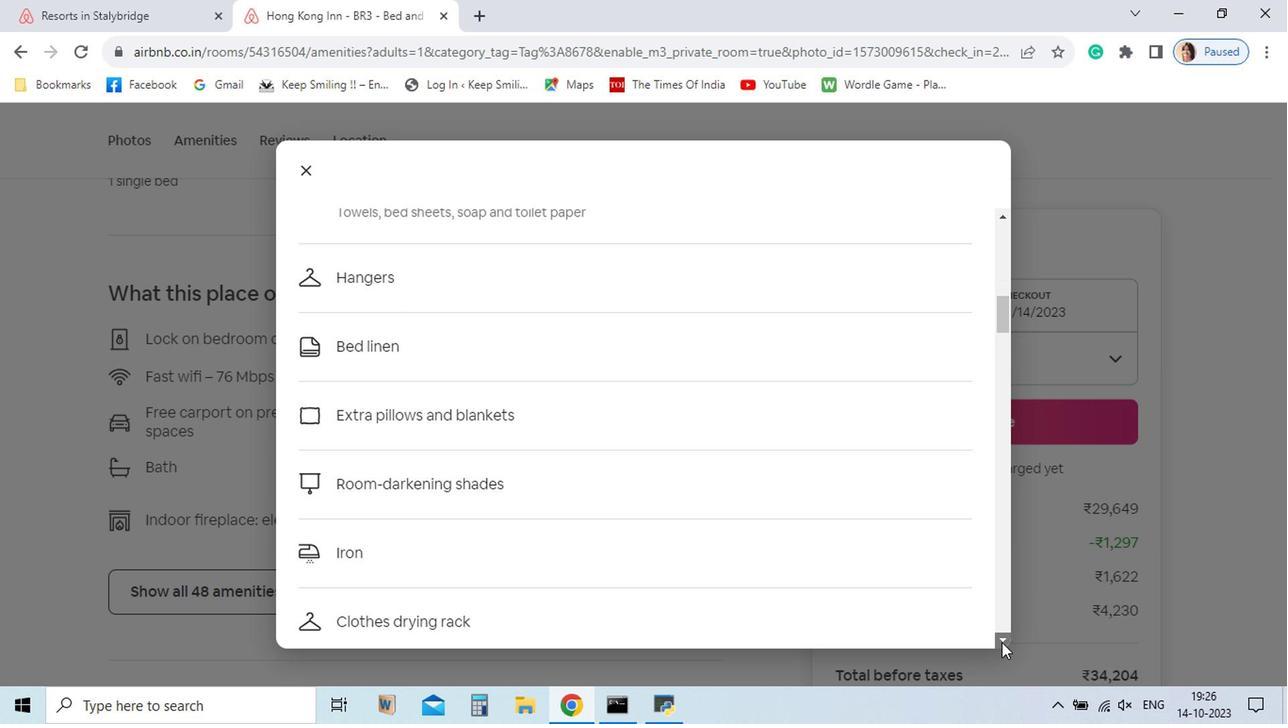 
Action: Mouse pressed left at (901, 645)
Screenshot: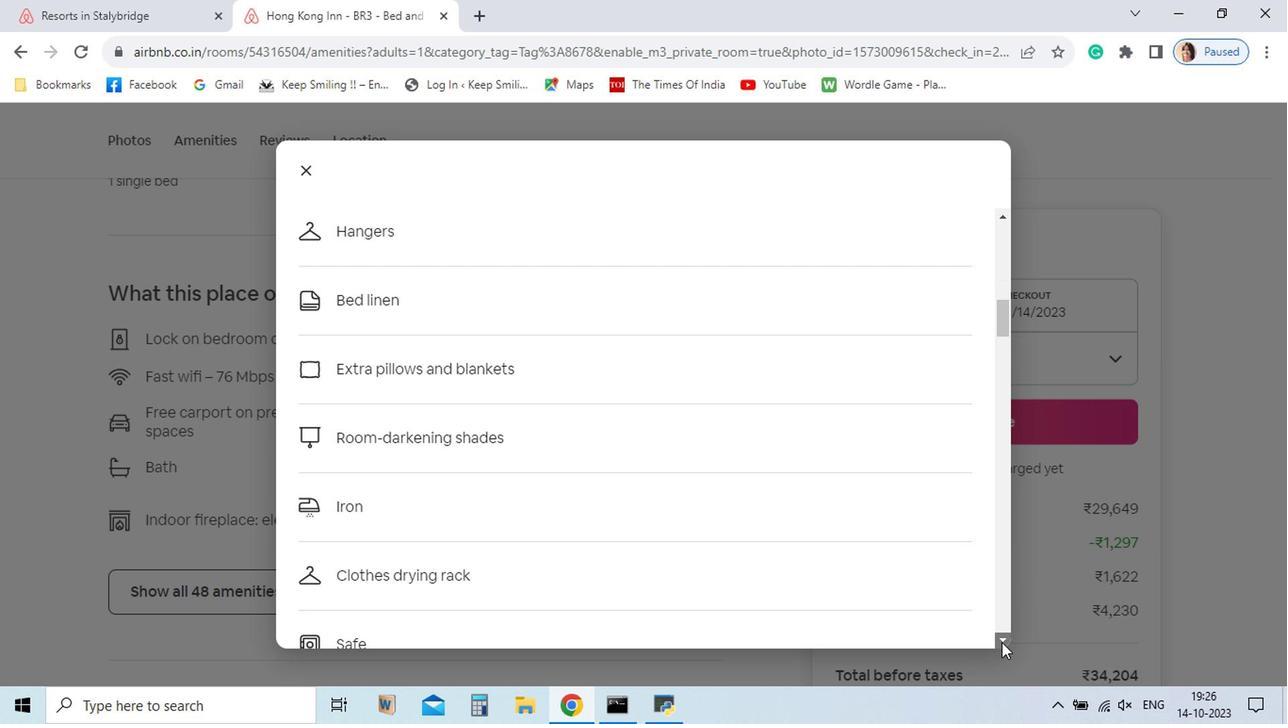 
Action: Mouse pressed left at (901, 645)
Screenshot: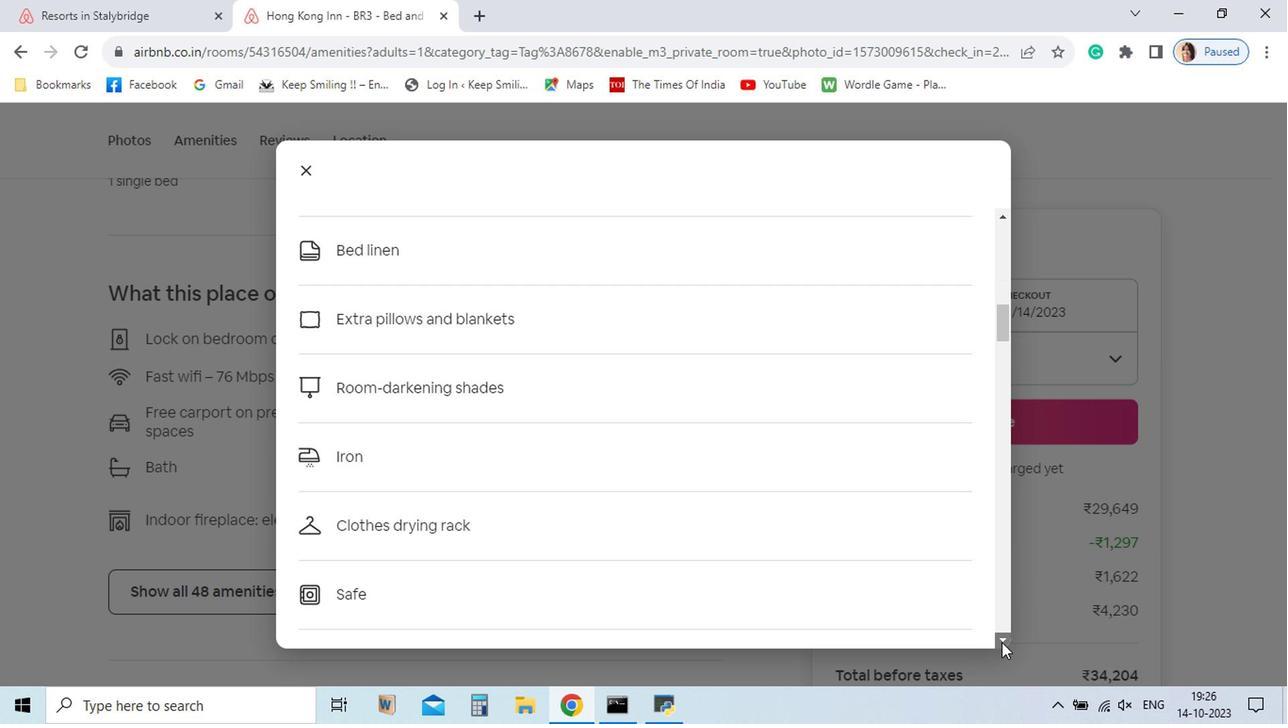 
Action: Mouse pressed left at (901, 645)
Screenshot: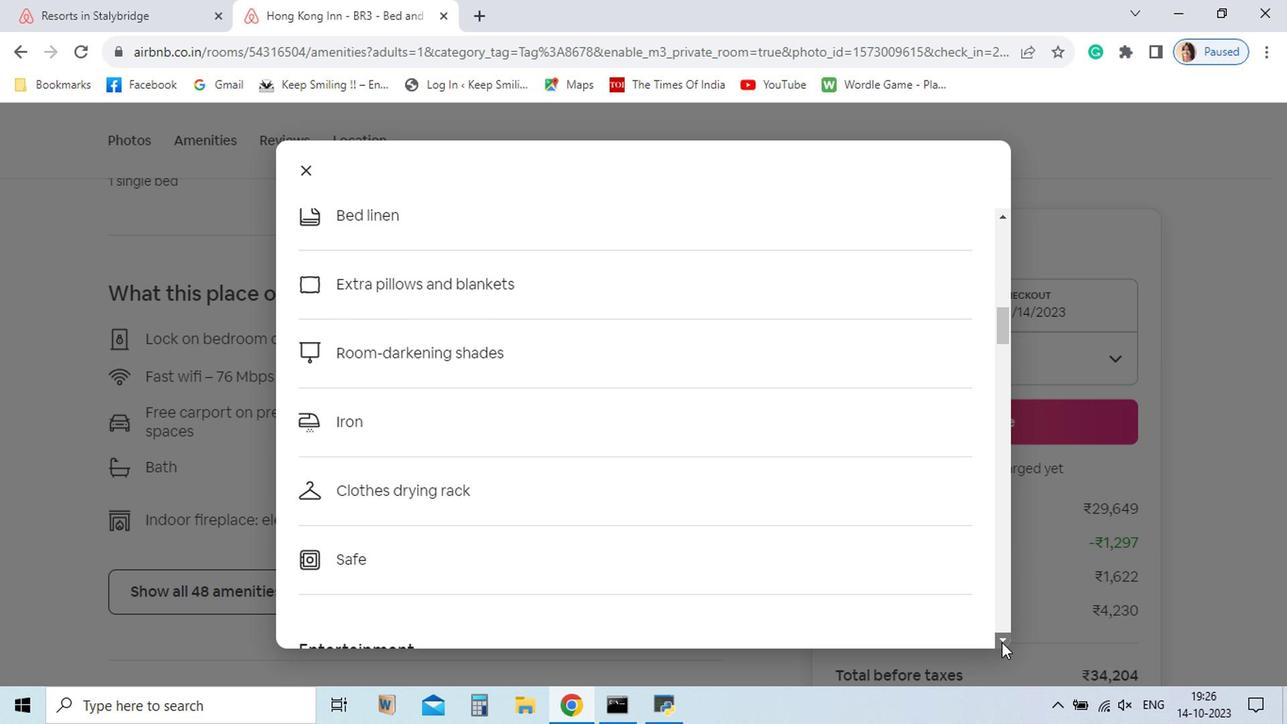 
Action: Mouse pressed left at (901, 645)
Screenshot: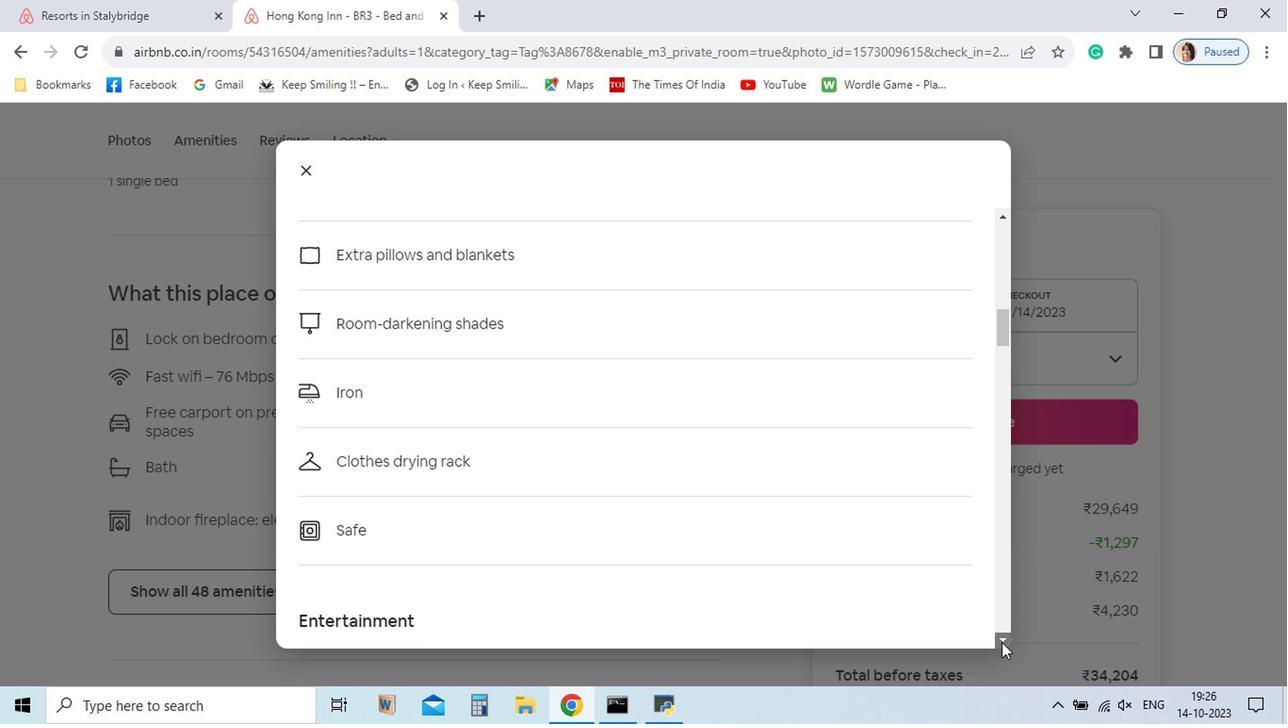 
Action: Mouse pressed left at (901, 645)
Screenshot: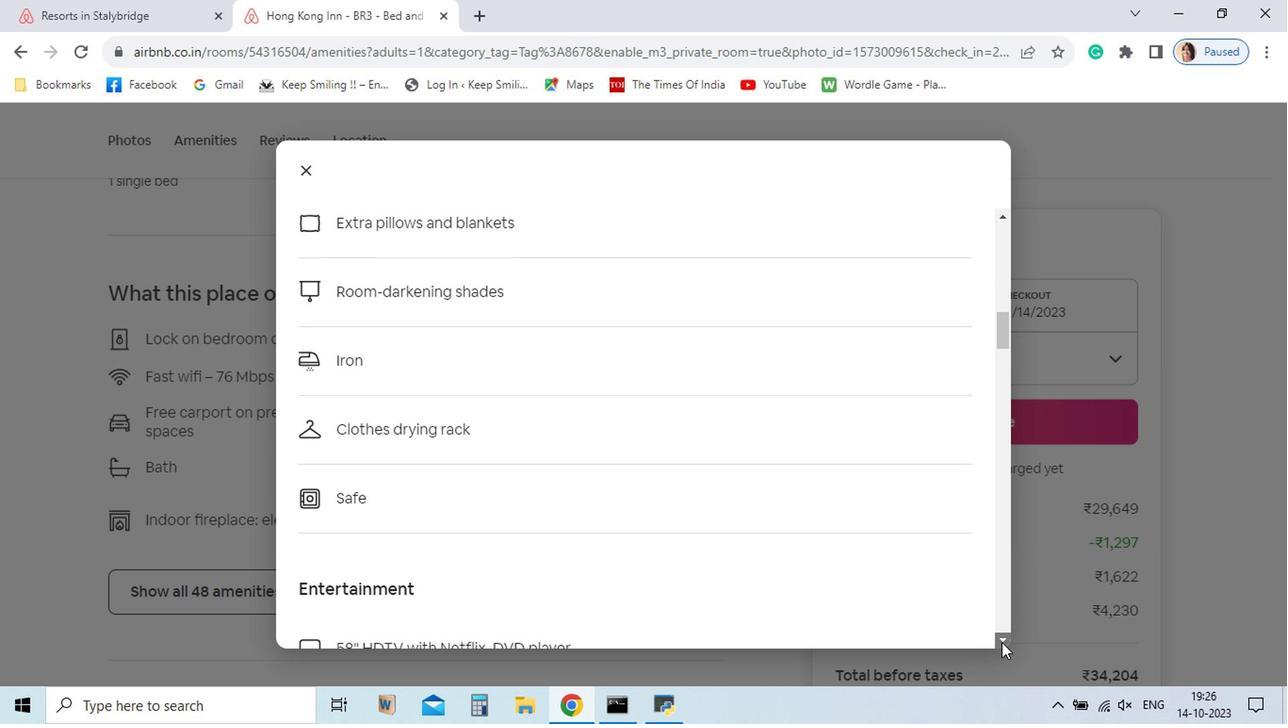 
Action: Mouse pressed left at (901, 645)
Screenshot: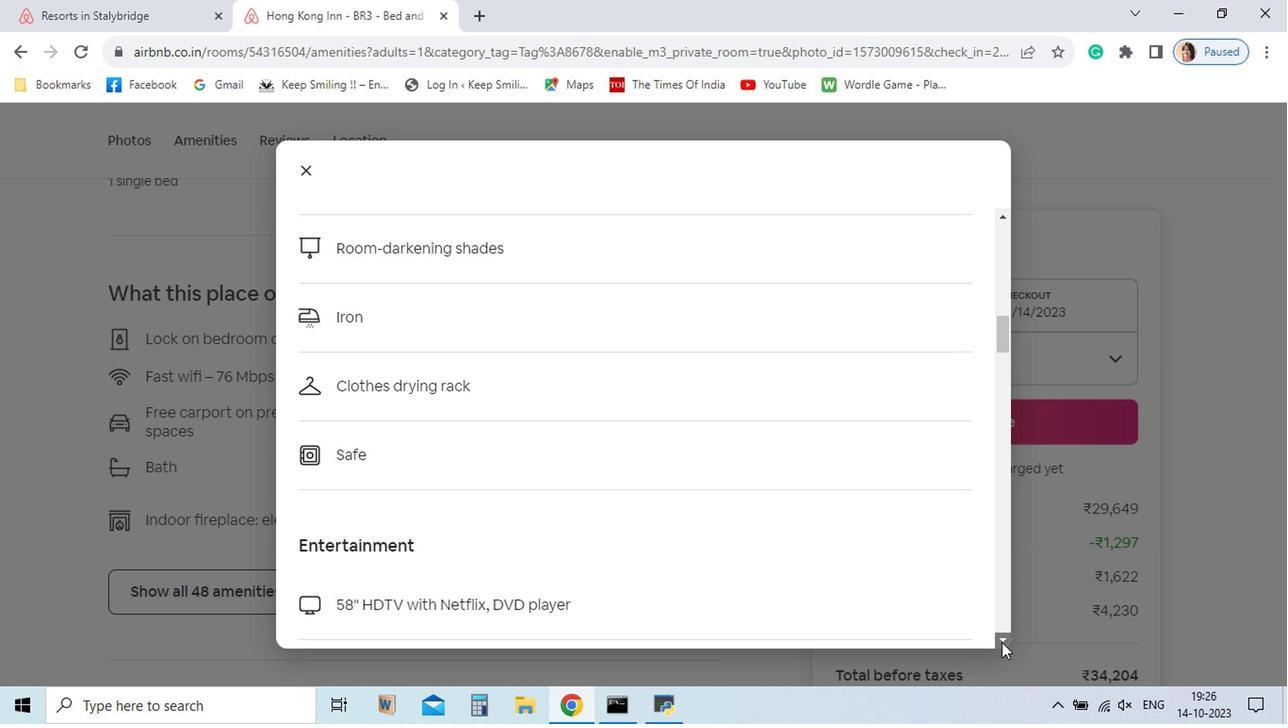 
Action: Mouse pressed left at (901, 645)
Screenshot: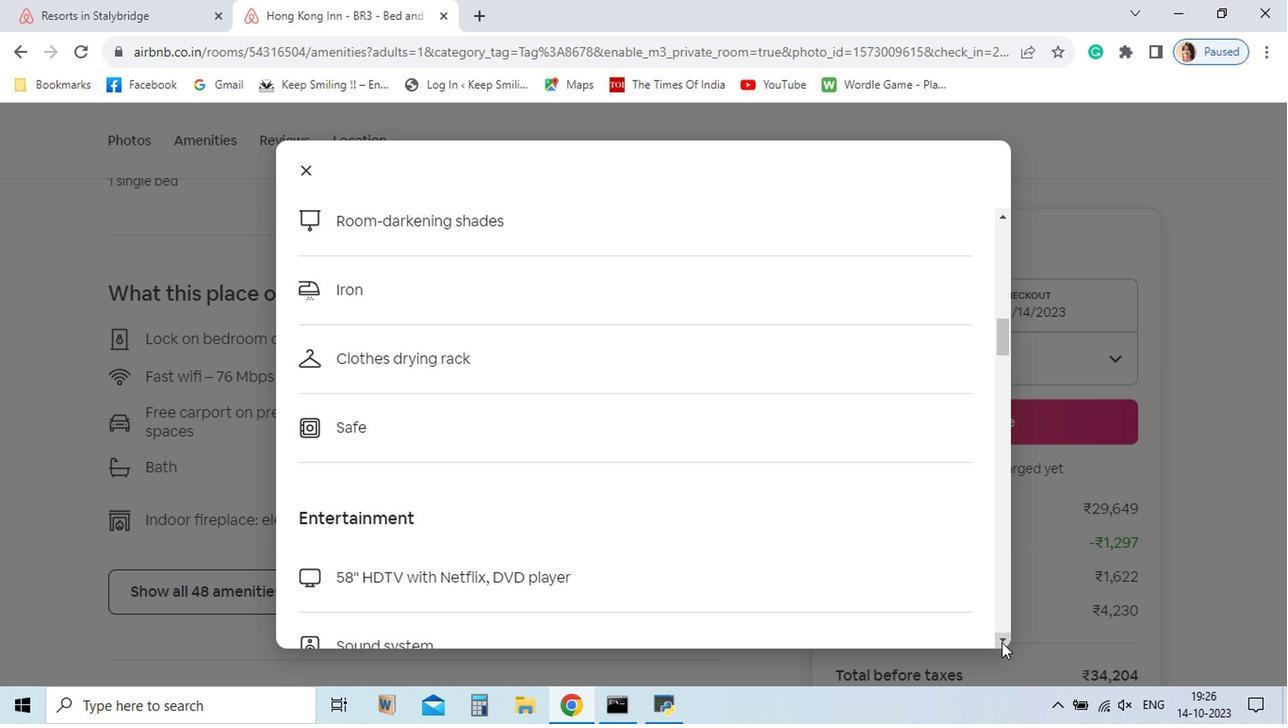 
Action: Mouse pressed left at (901, 645)
Screenshot: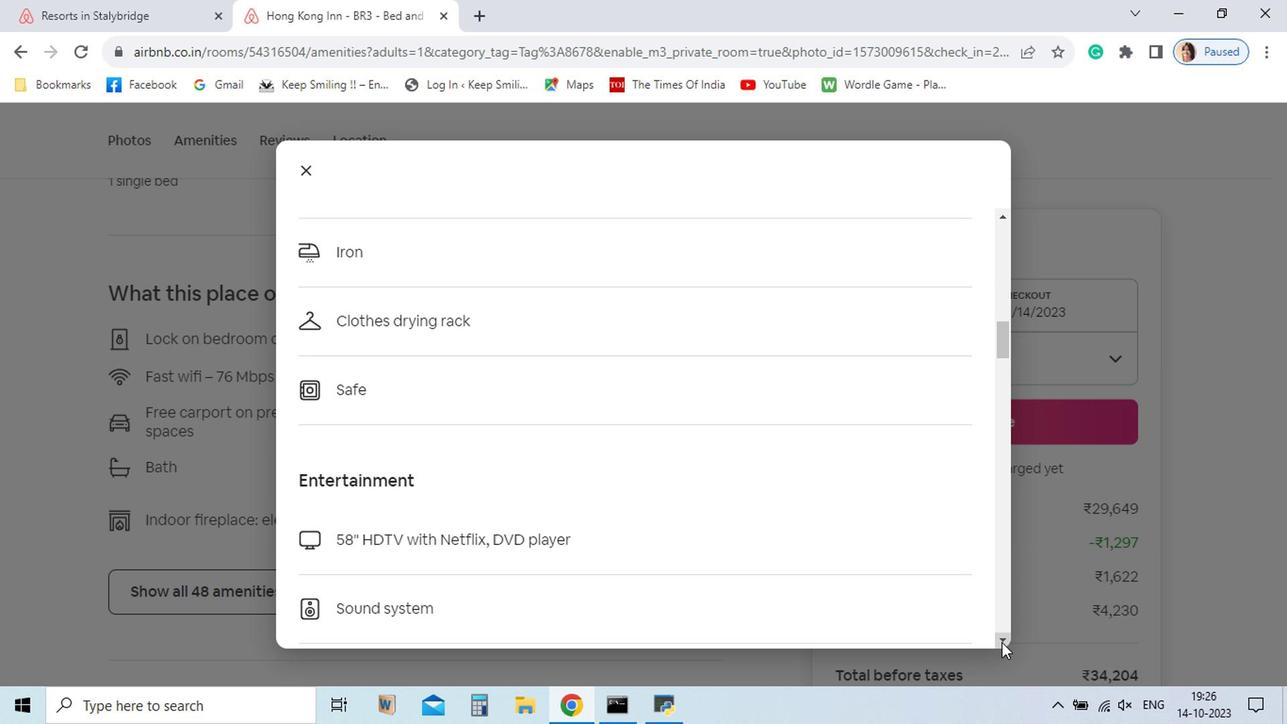 
Action: Mouse pressed left at (901, 645)
Screenshot: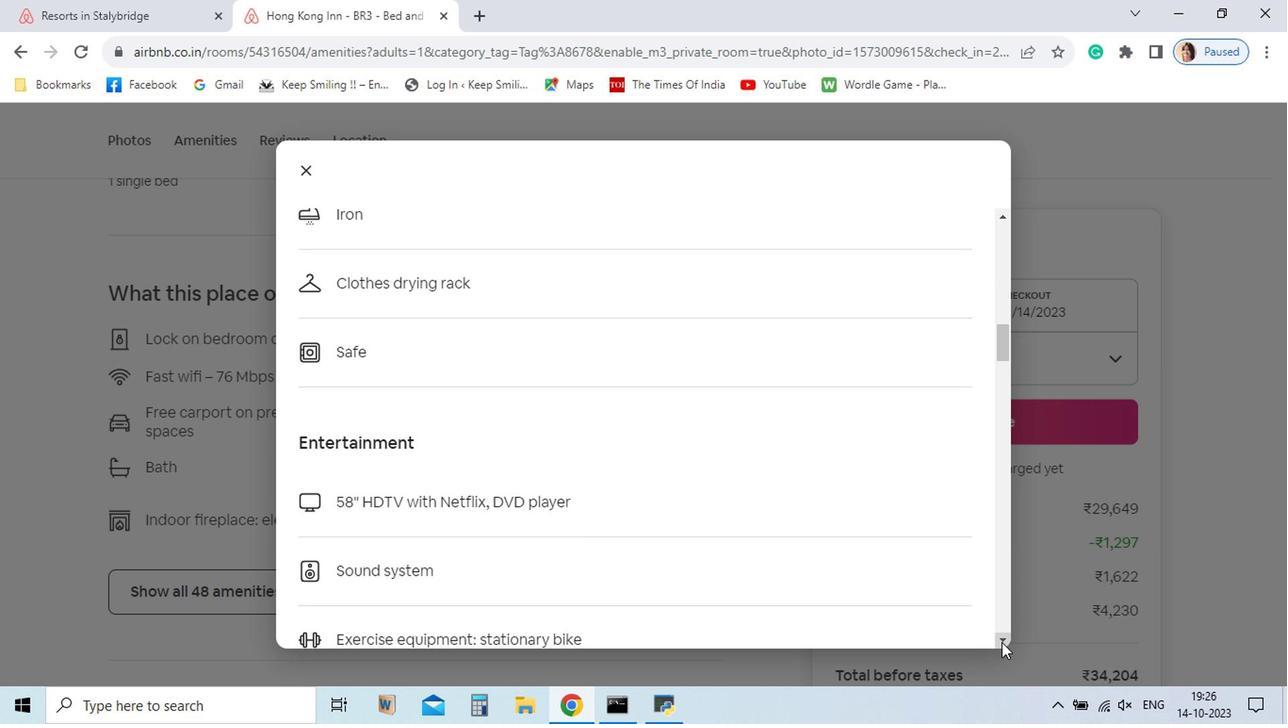 
Action: Mouse pressed left at (901, 645)
Screenshot: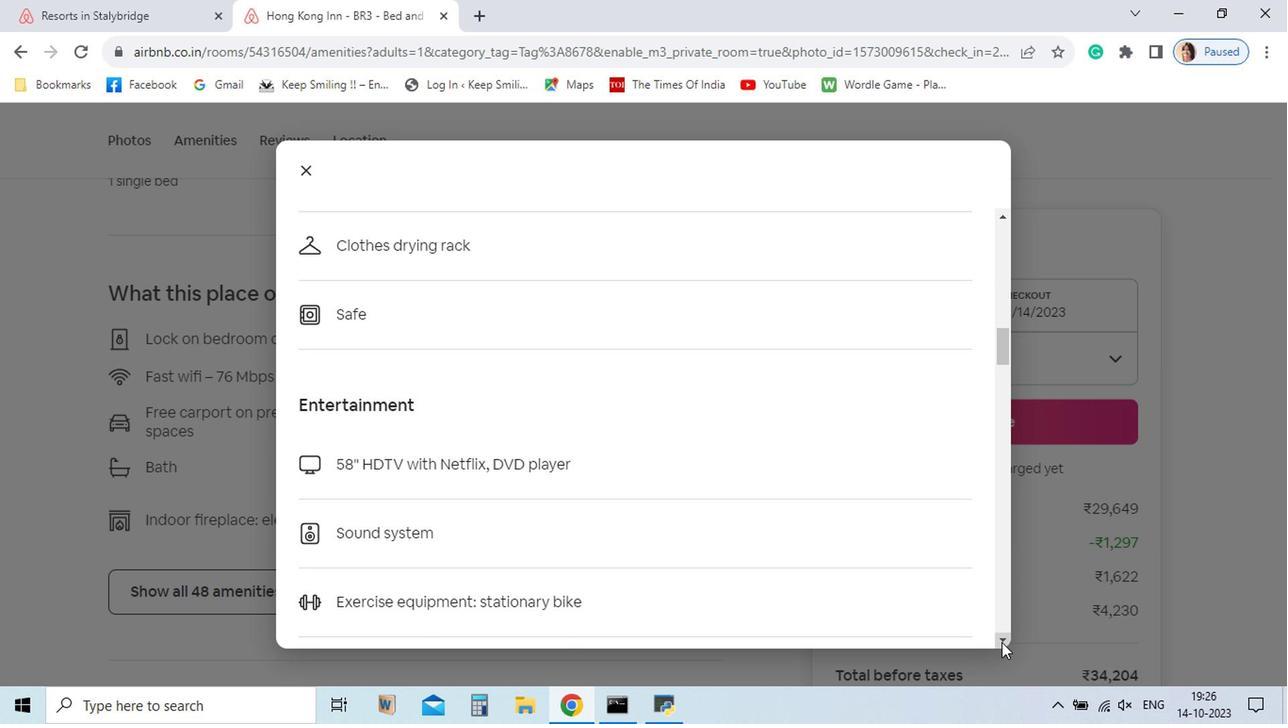 
Action: Mouse pressed left at (901, 645)
Screenshot: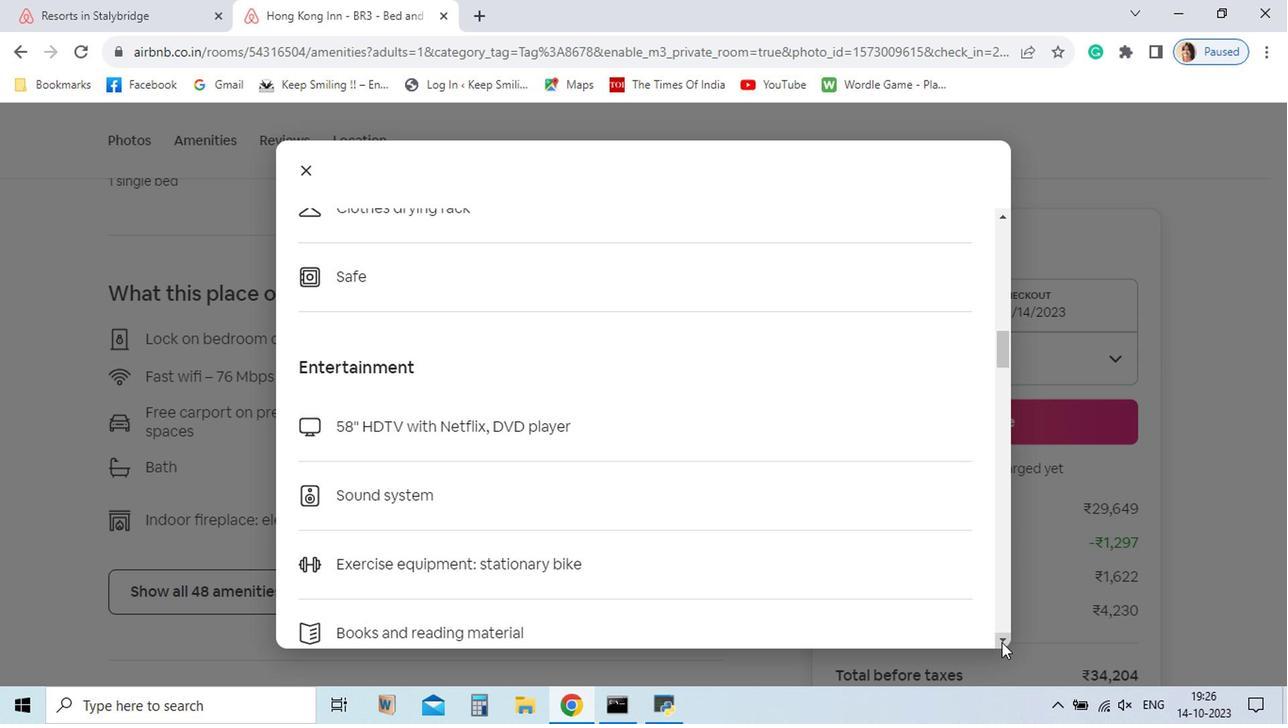 
Action: Mouse pressed left at (901, 645)
Screenshot: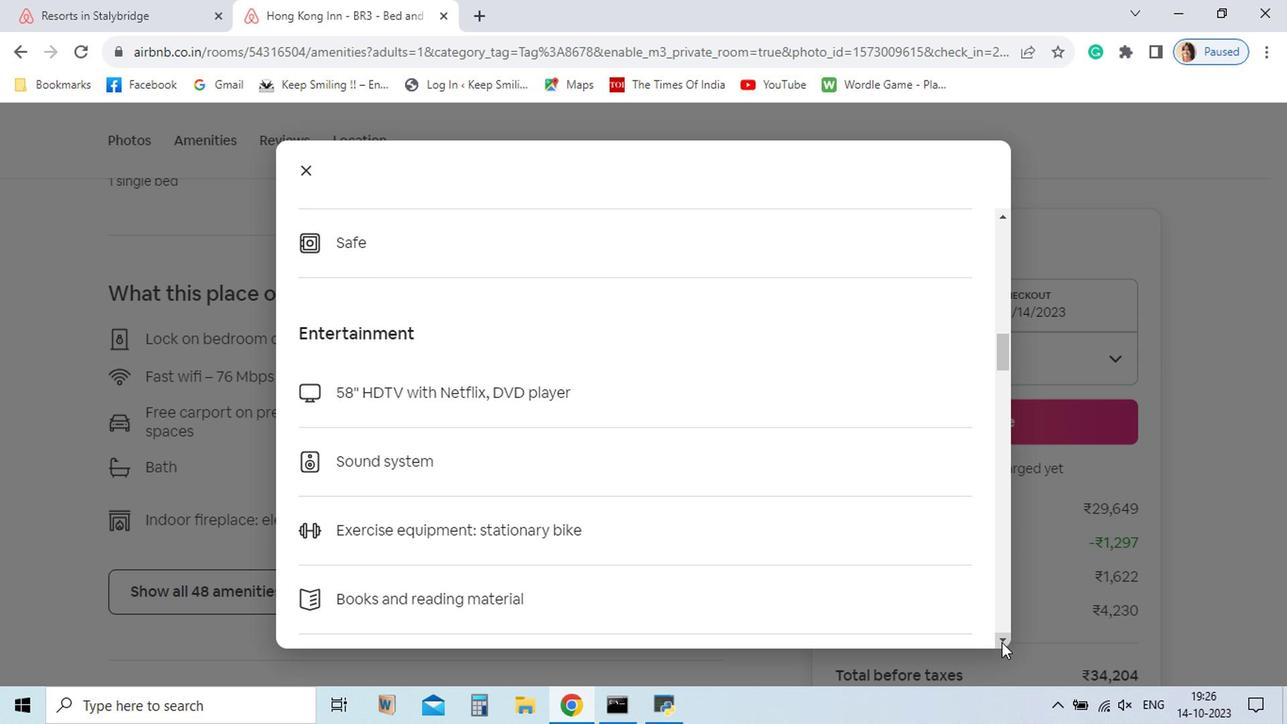 
Action: Mouse pressed left at (901, 645)
Screenshot: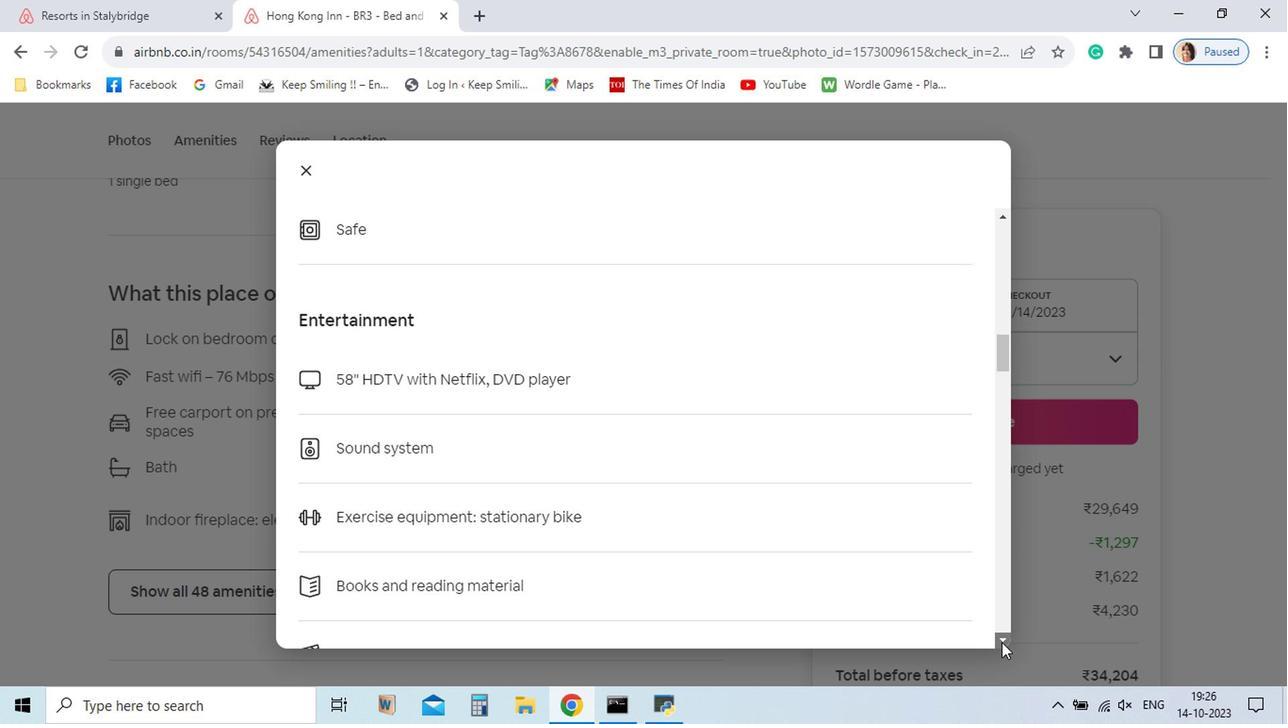 
Action: Mouse pressed left at (901, 645)
Screenshot: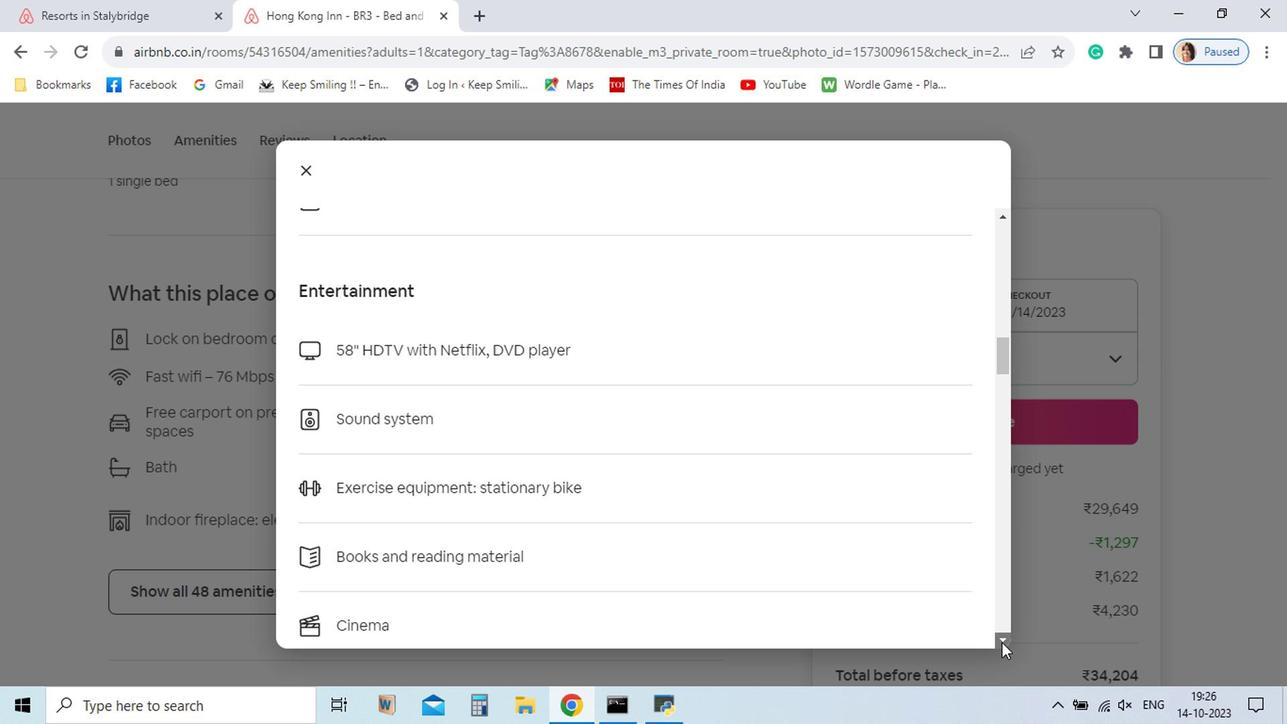 
Action: Mouse pressed left at (901, 645)
Screenshot: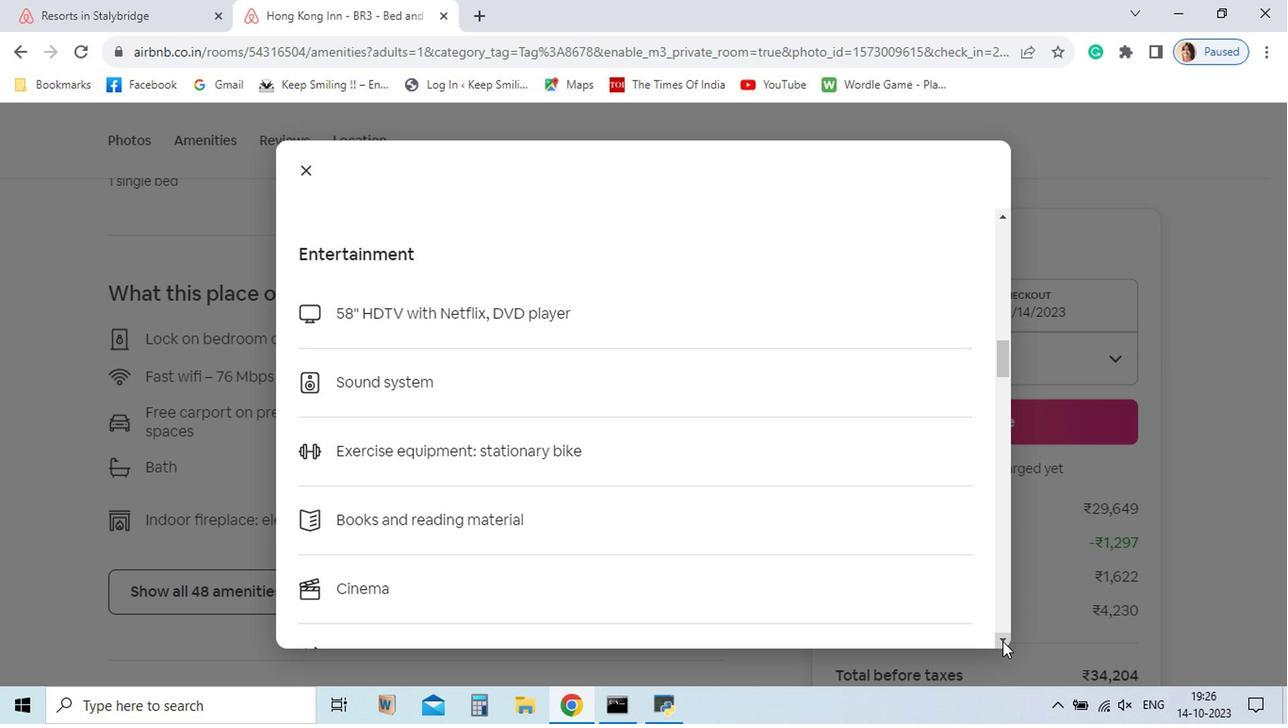 
Action: Mouse pressed left at (901, 645)
Screenshot: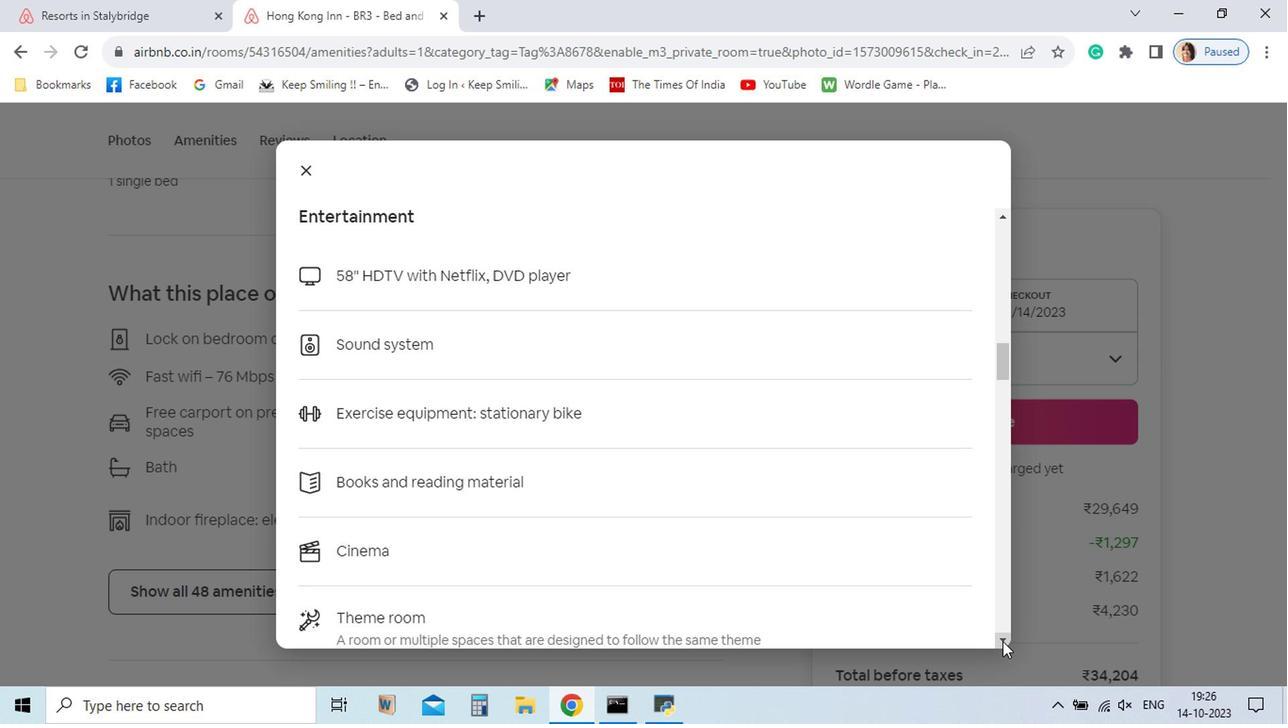 
Action: Mouse pressed left at (901, 645)
Screenshot: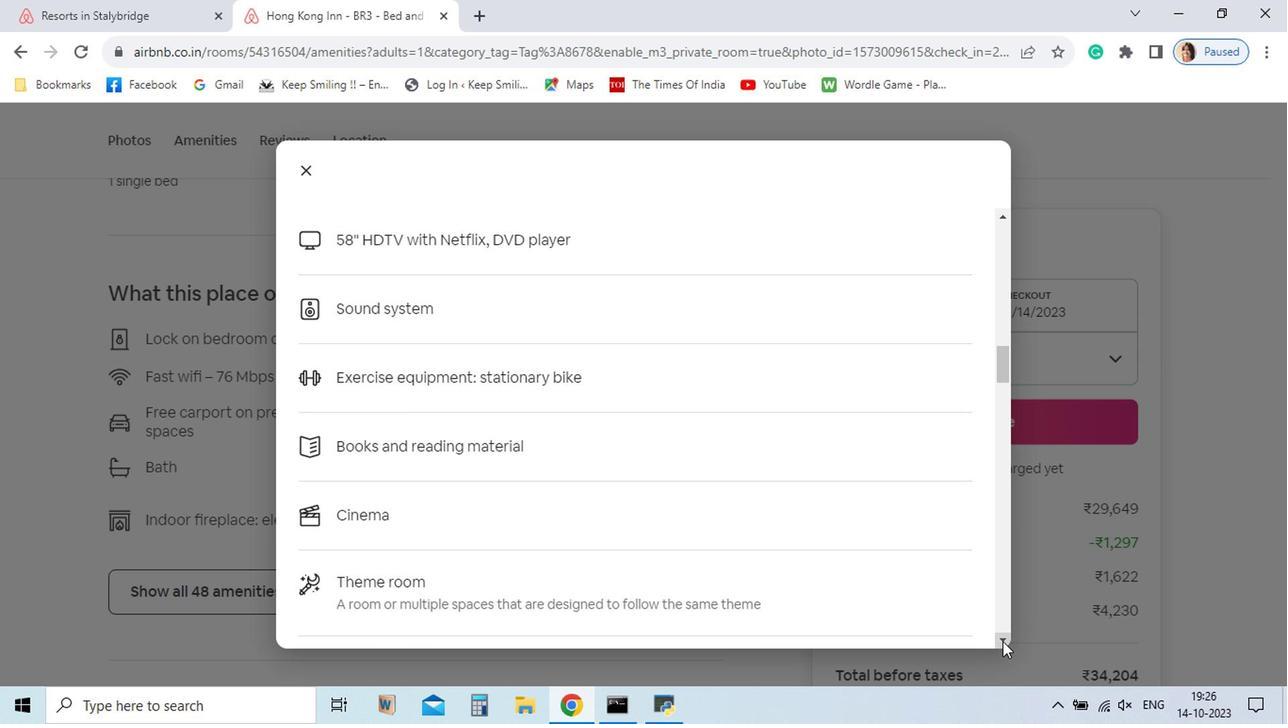 
Action: Mouse pressed left at (901, 645)
Screenshot: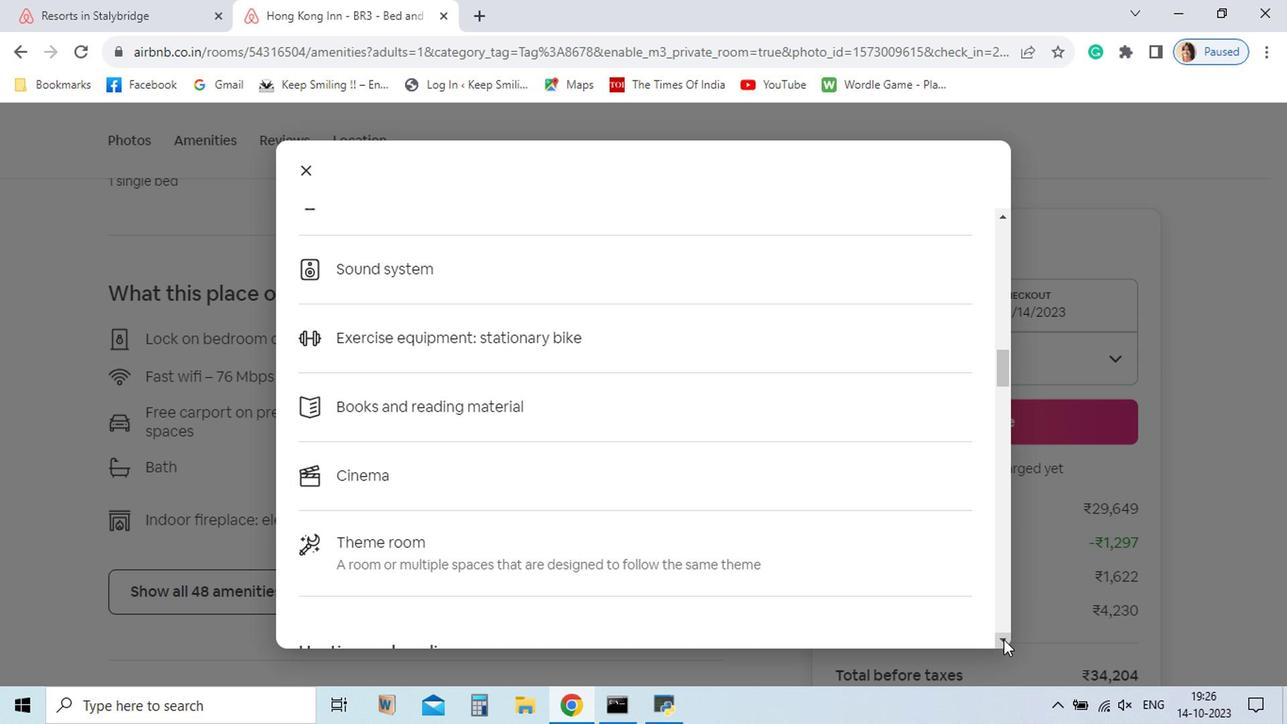 
Action: Mouse pressed left at (901, 645)
Screenshot: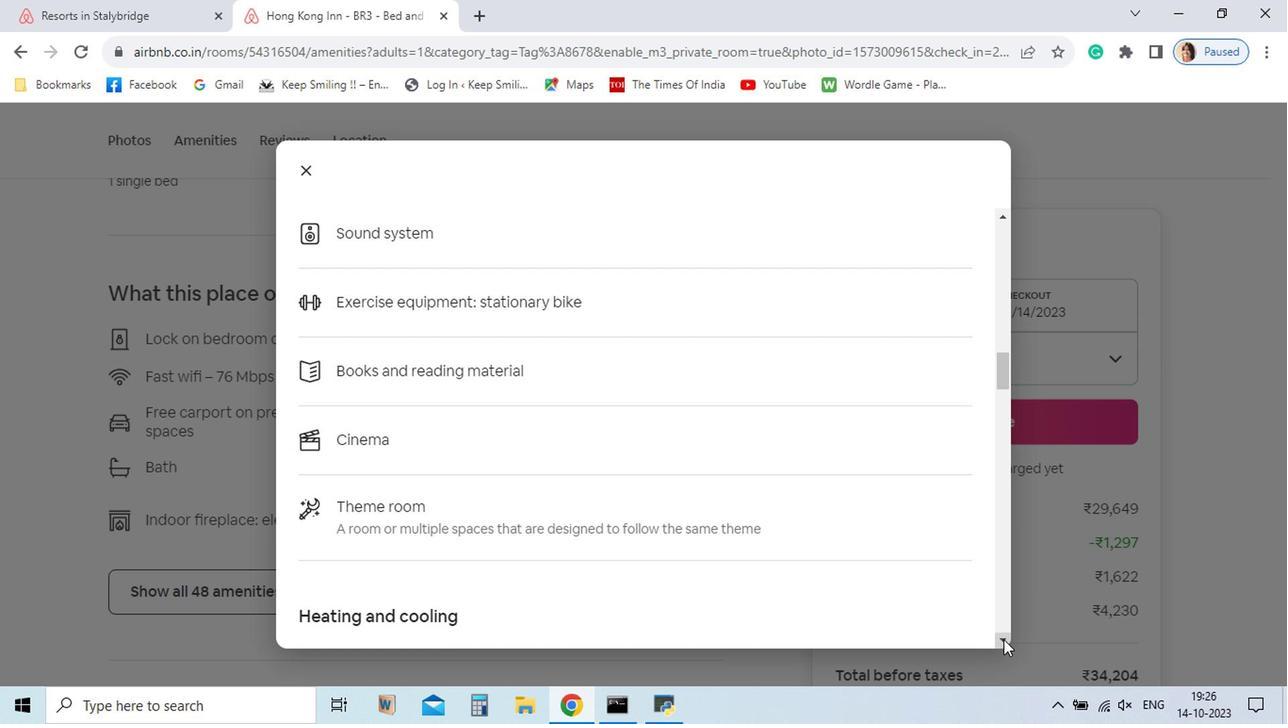 
Action: Mouse pressed left at (901, 645)
Screenshot: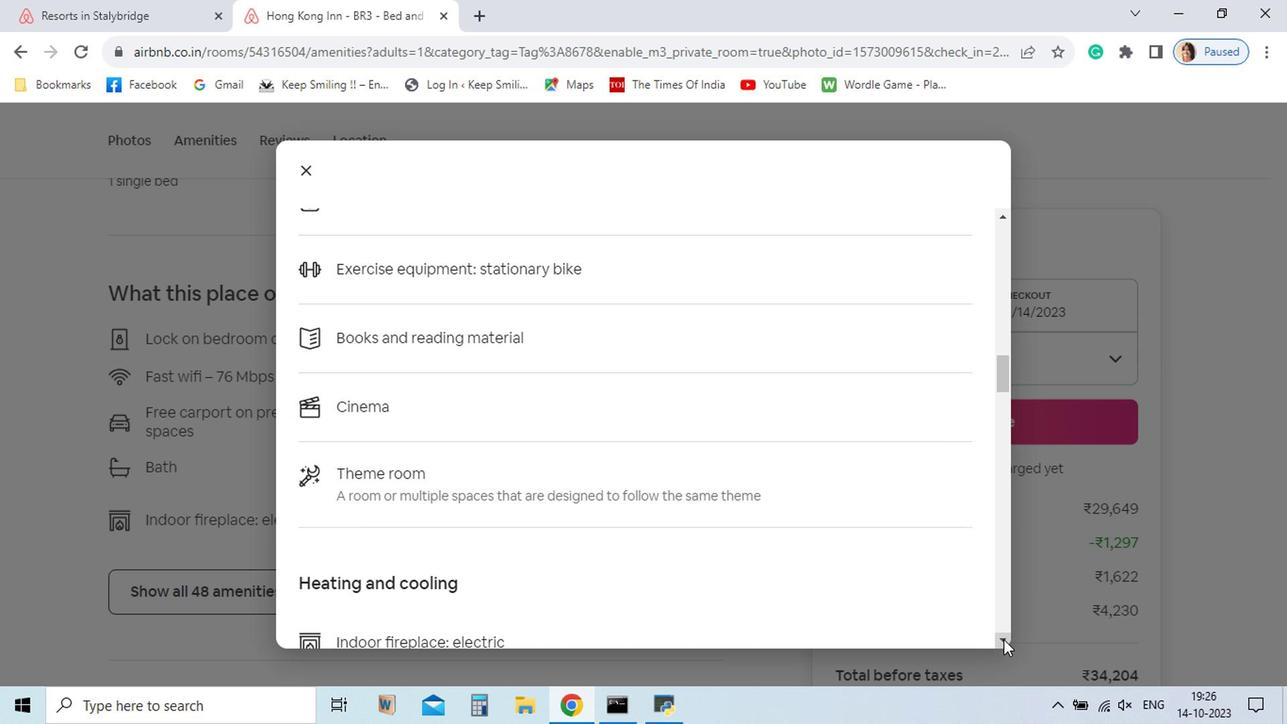 
Action: Mouse pressed left at (901, 645)
Screenshot: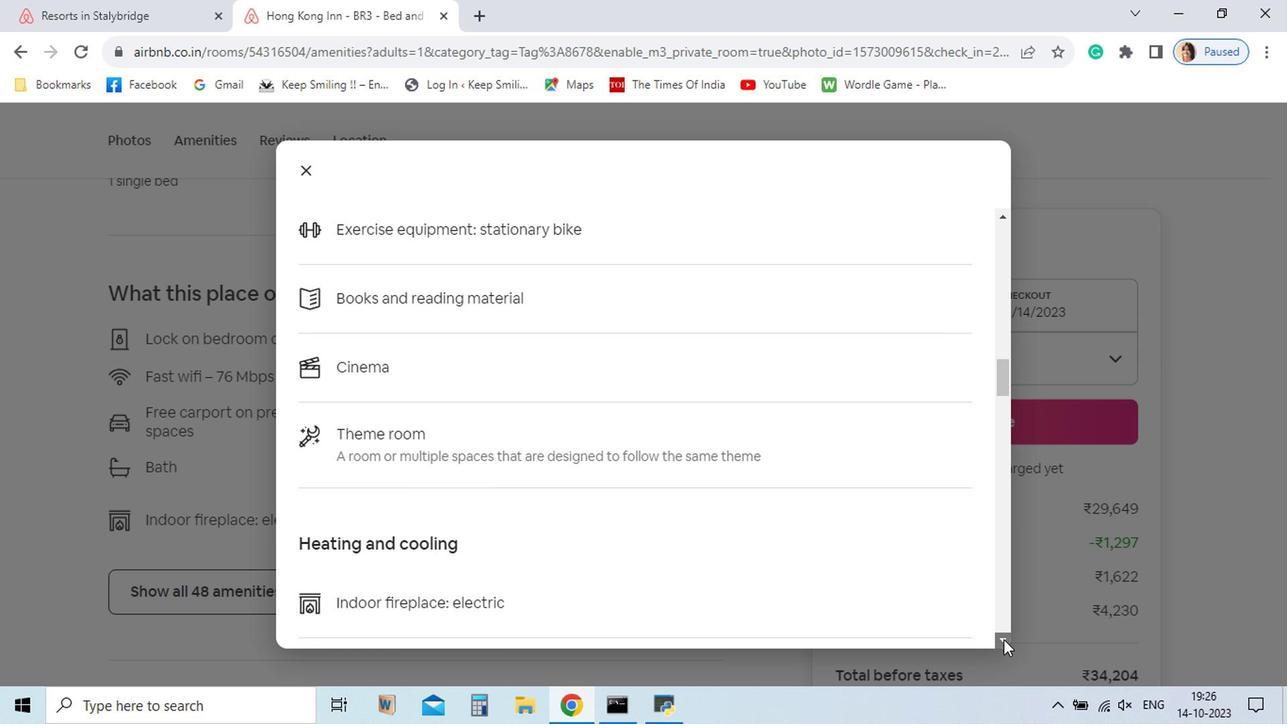 
Action: Mouse pressed left at (901, 645)
Screenshot: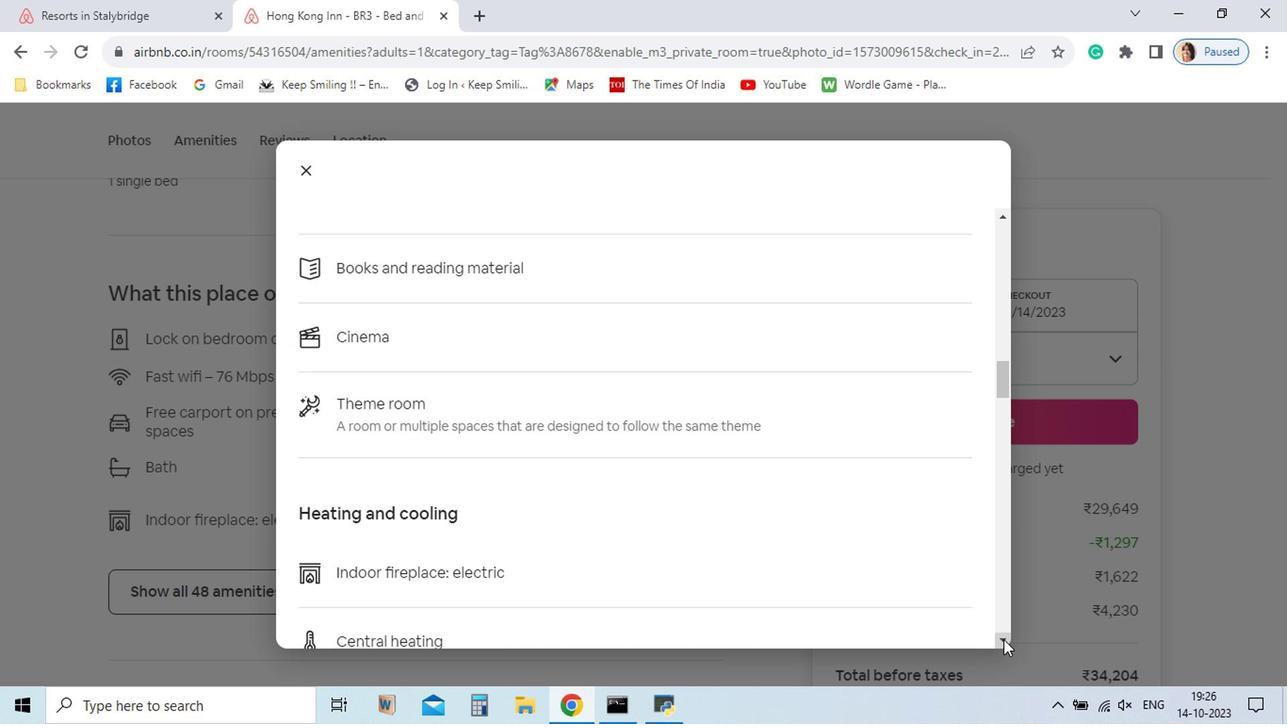 
Action: Mouse pressed left at (901, 645)
Screenshot: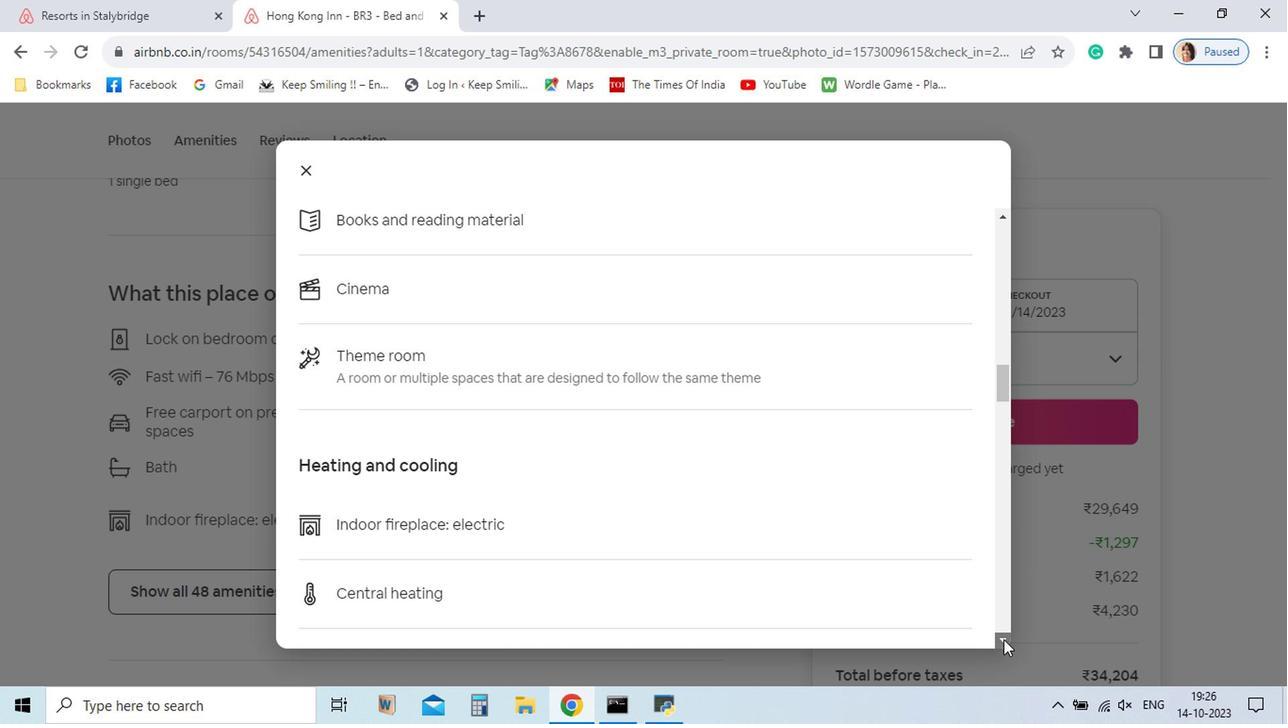 
Action: Mouse pressed left at (901, 645)
Screenshot: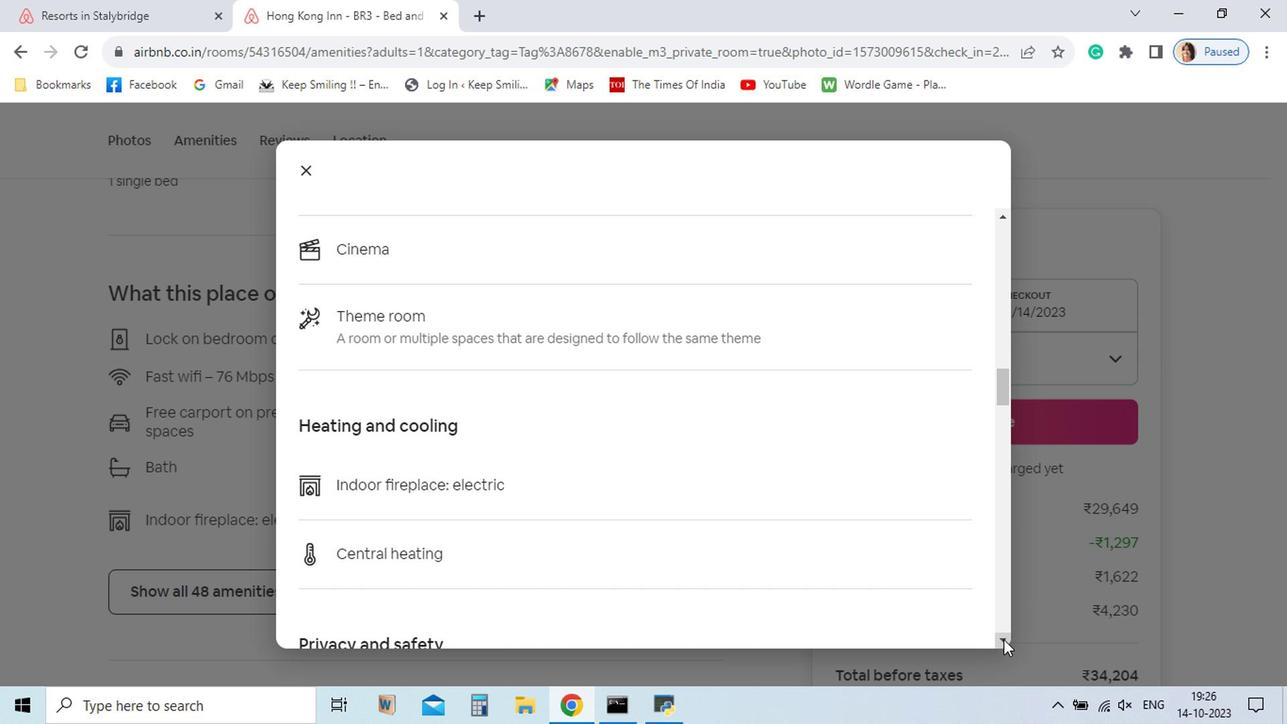 
Action: Mouse moved to (901, 644)
Screenshot: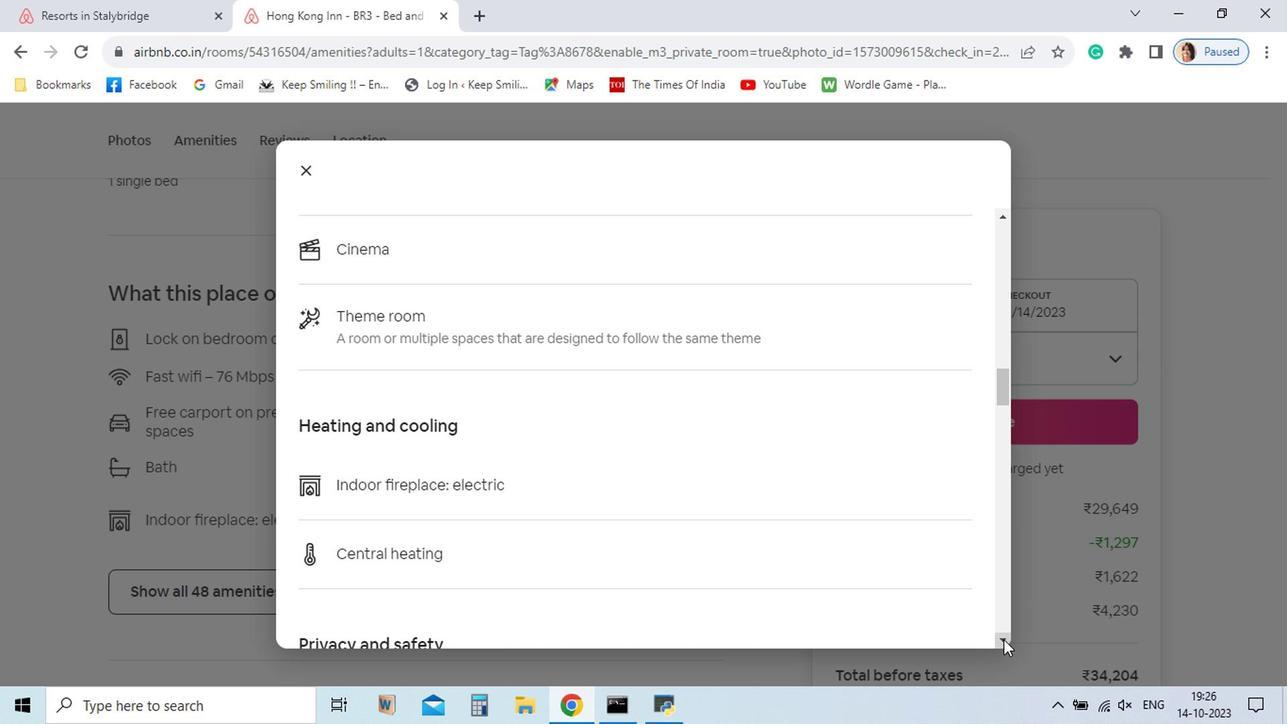 
Action: Mouse pressed left at (901, 644)
Screenshot: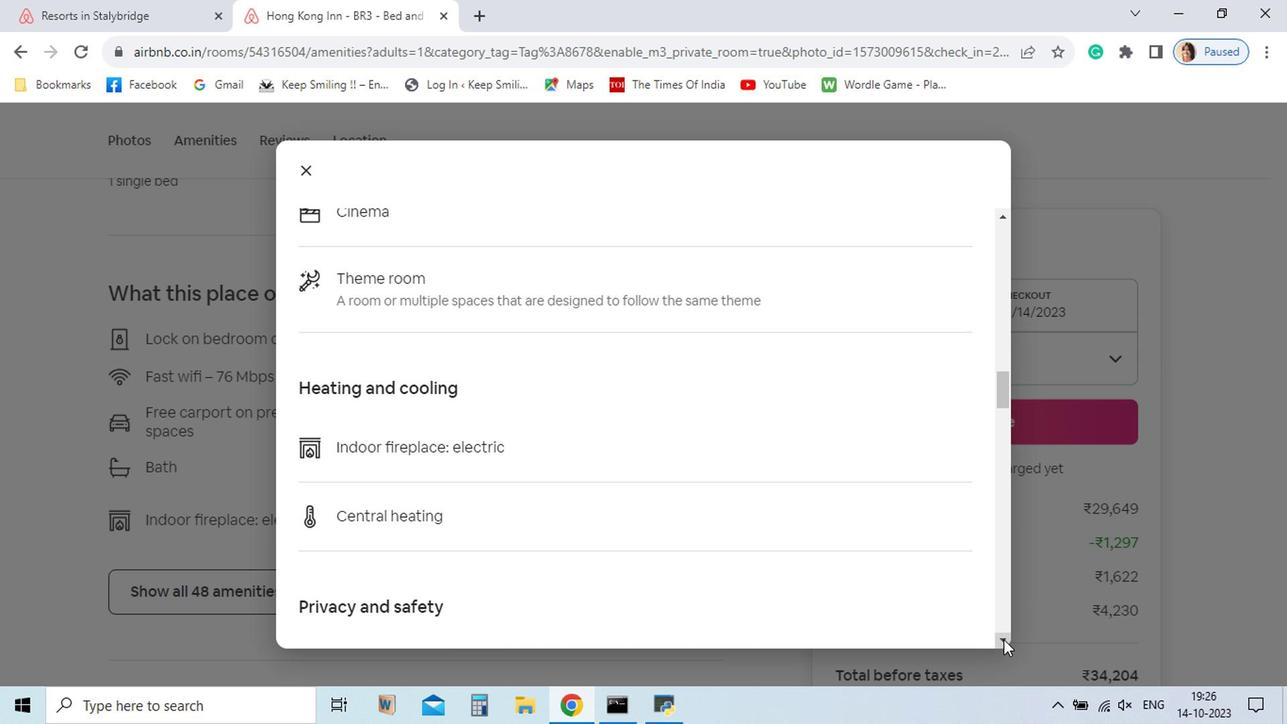 
Action: Mouse pressed left at (901, 644)
Screenshot: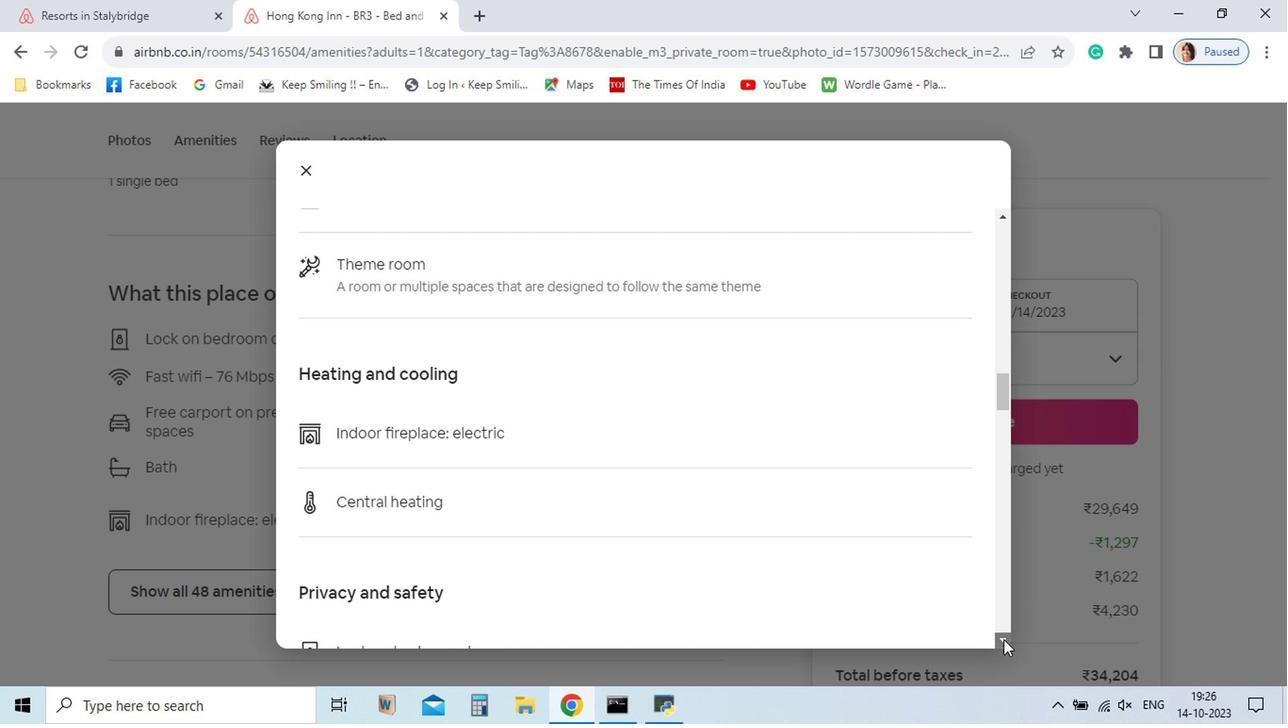
Action: Mouse moved to (902, 643)
Screenshot: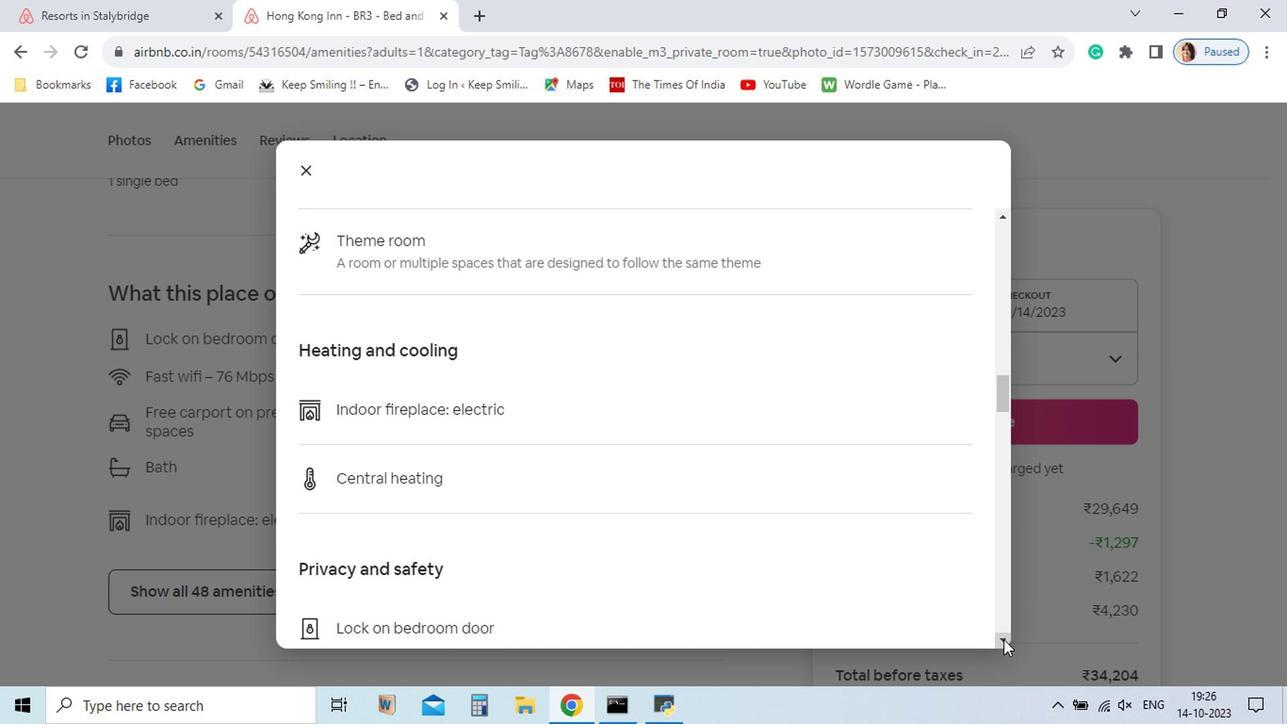 
Action: Mouse pressed left at (902, 643)
Screenshot: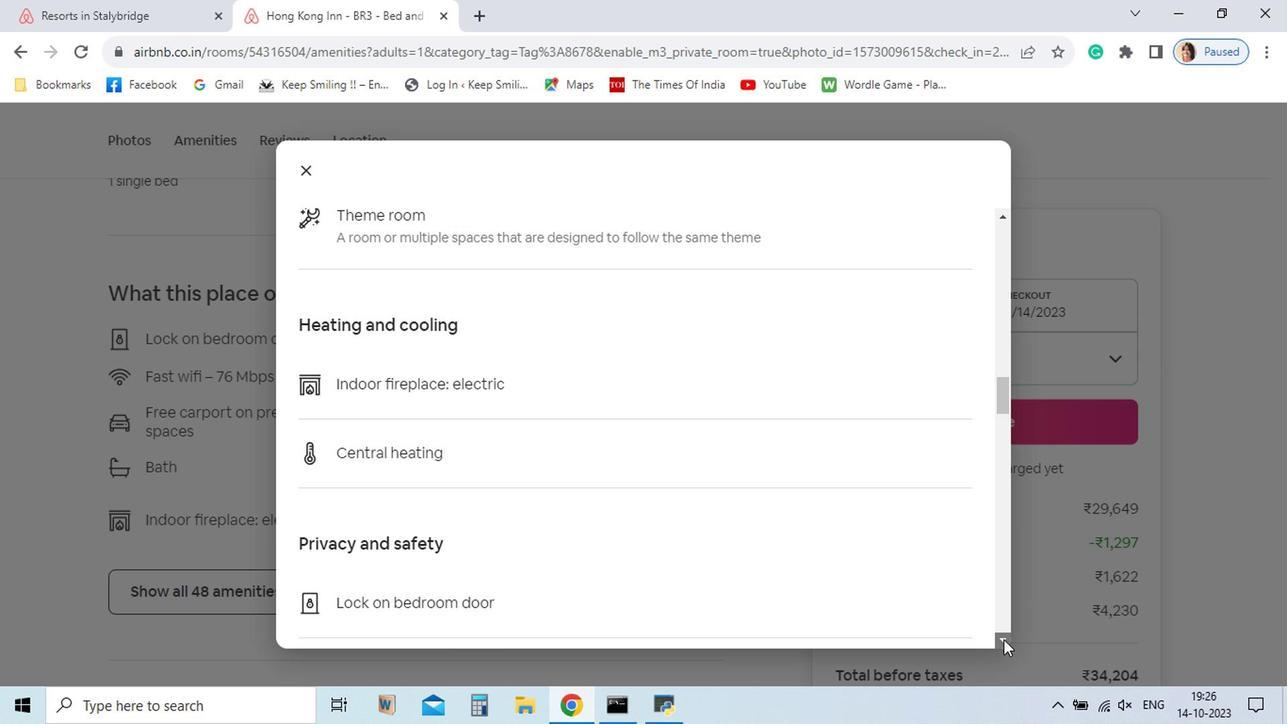 
Action: Mouse pressed left at (902, 643)
Screenshot: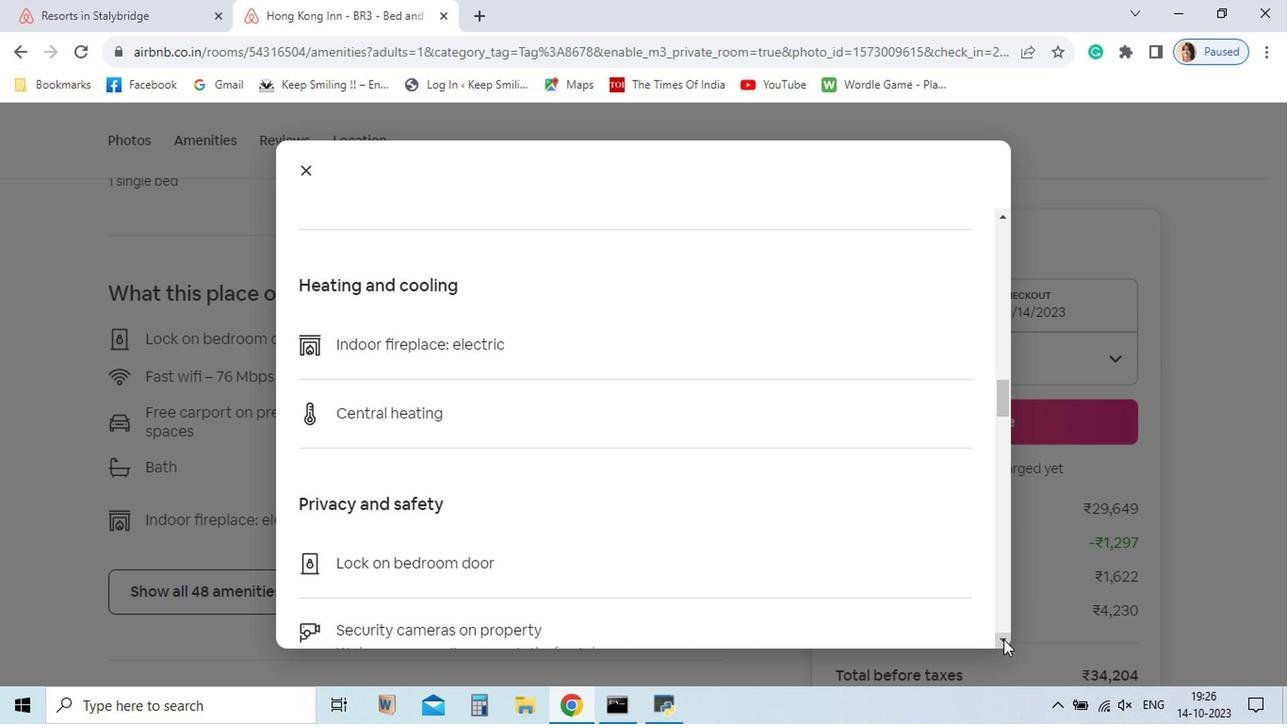 
Action: Mouse pressed left at (902, 643)
Screenshot: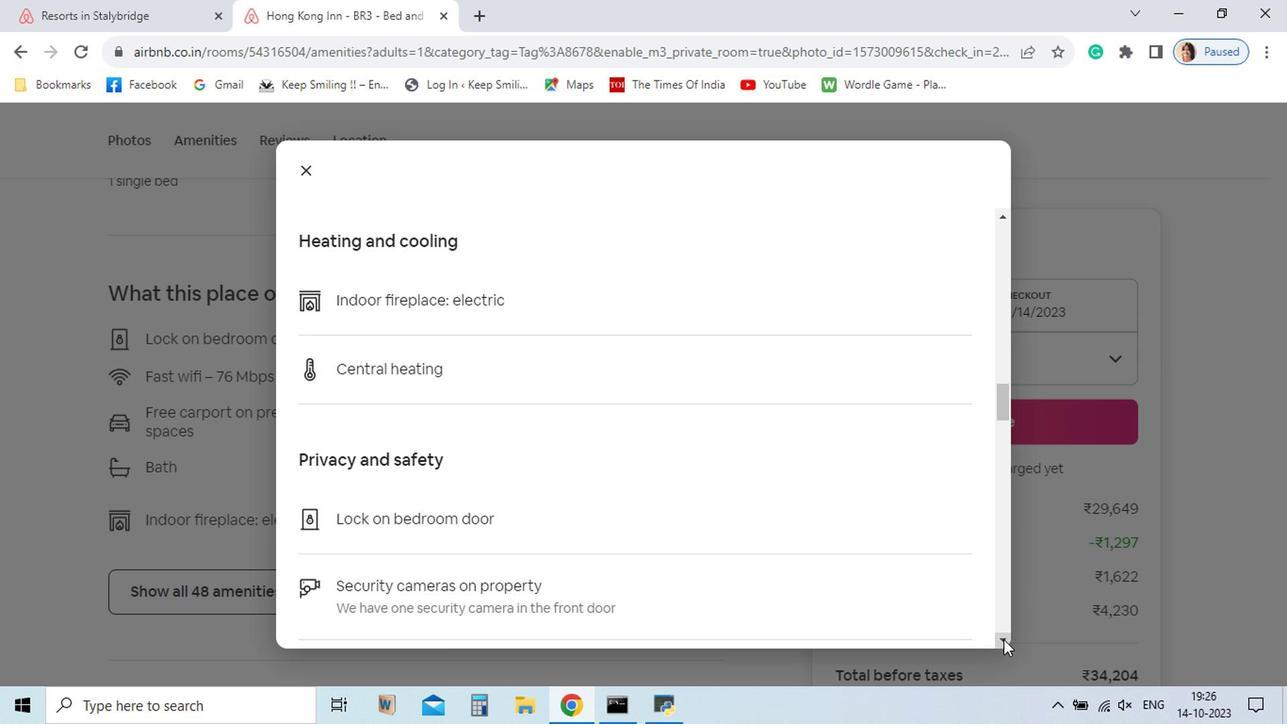 
Action: Mouse pressed left at (902, 643)
Screenshot: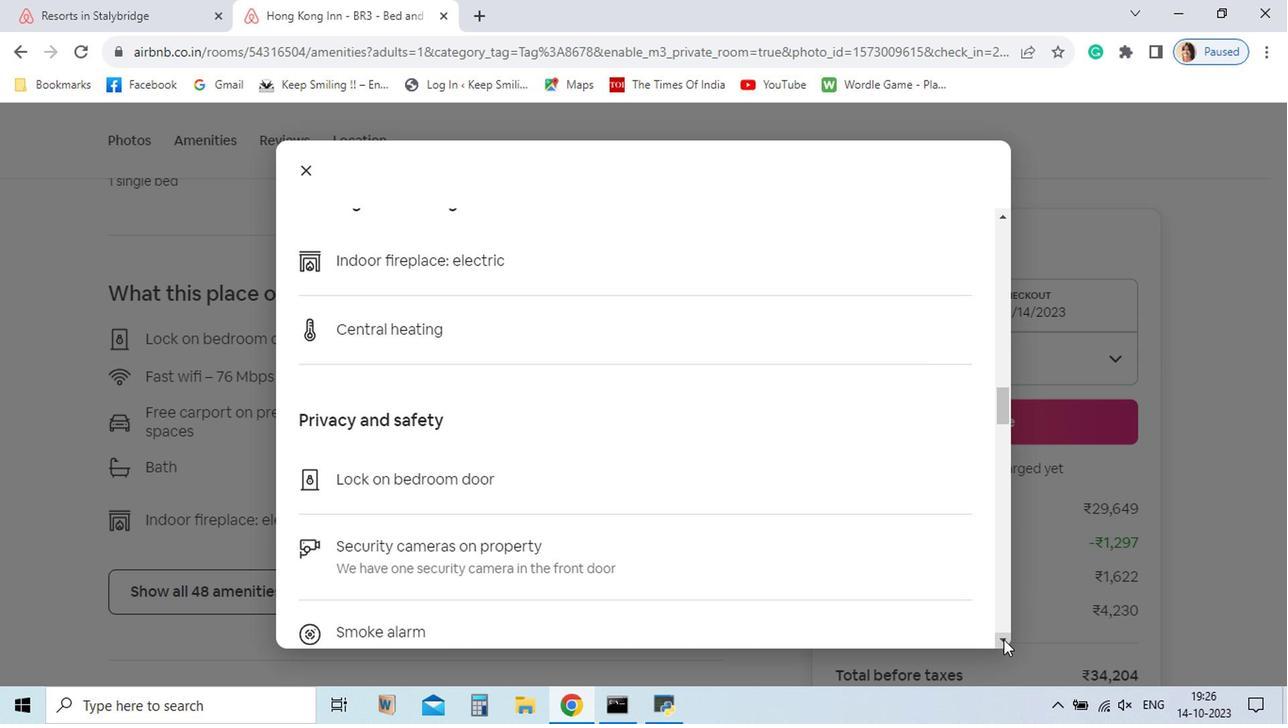 
Action: Mouse pressed left at (902, 643)
Screenshot: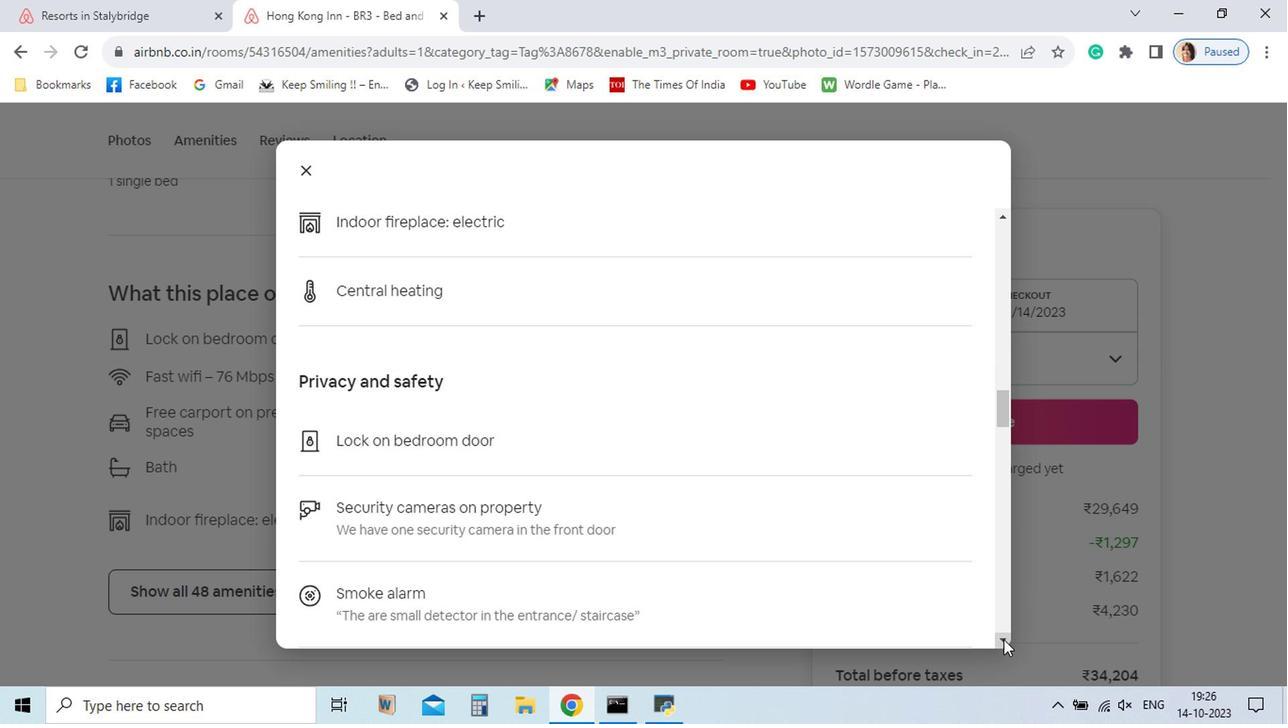 
Action: Mouse pressed left at (902, 643)
Screenshot: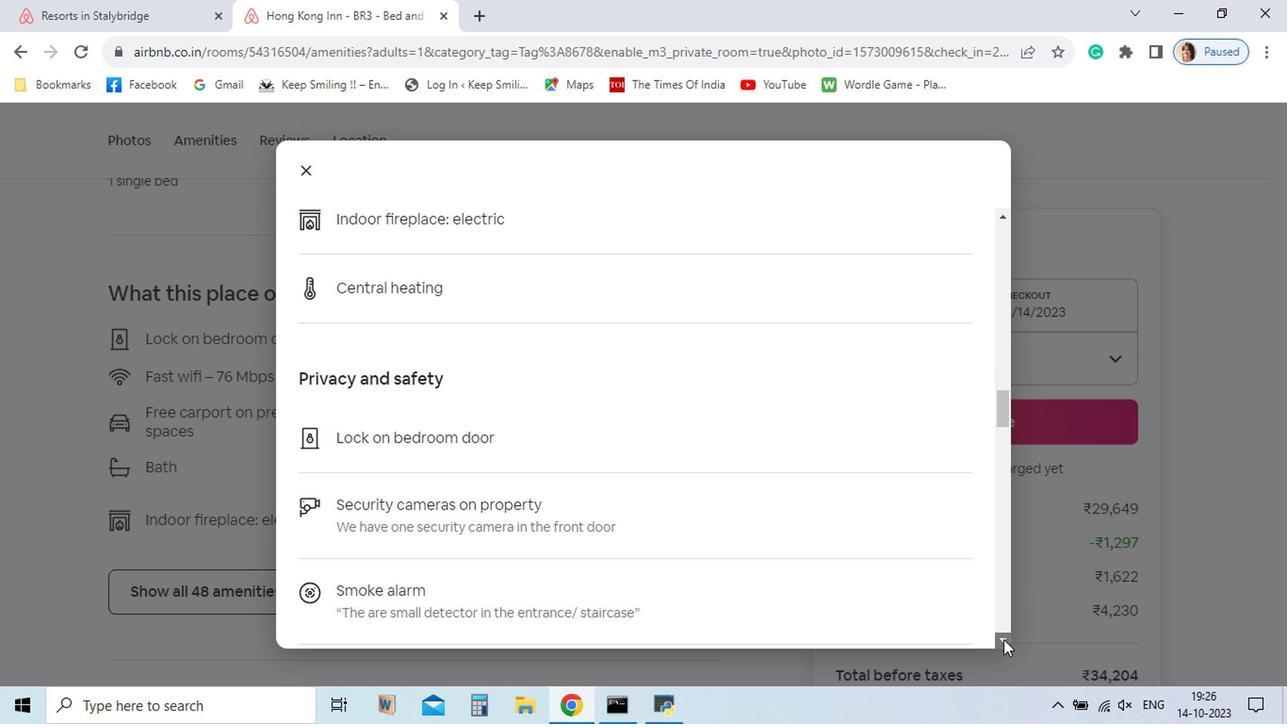 
Action: Mouse pressed left at (902, 643)
Screenshot: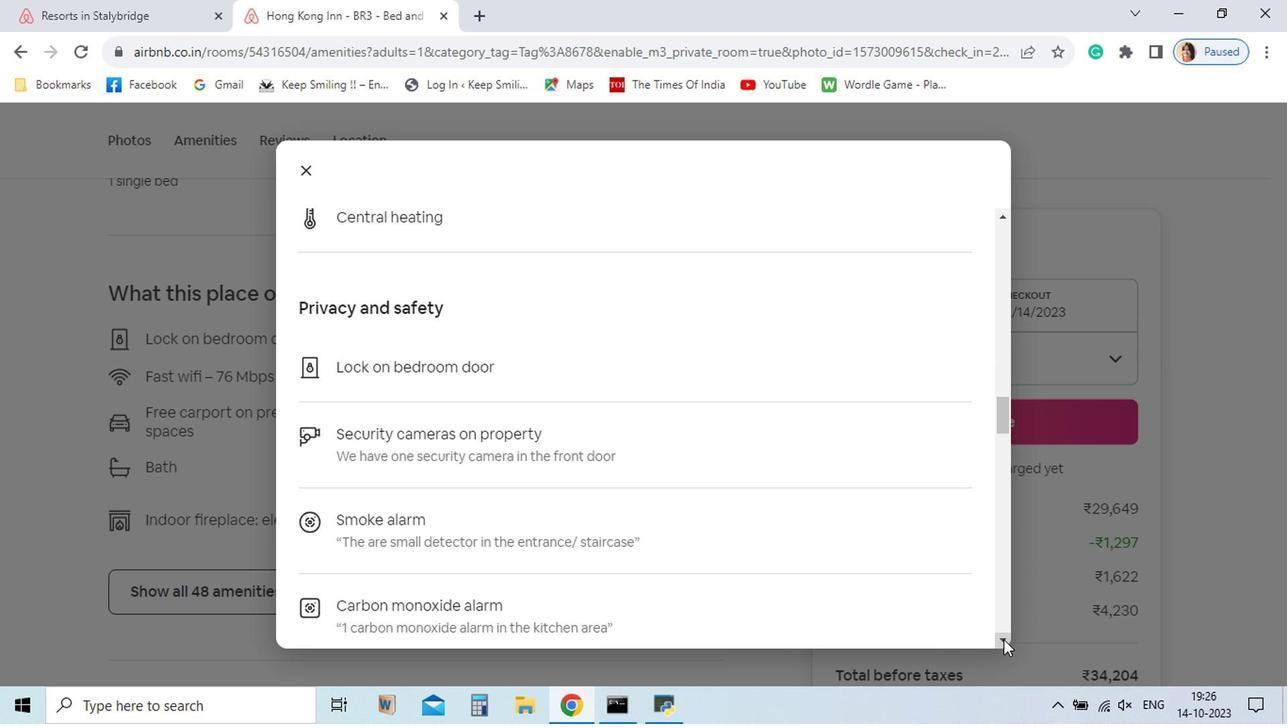 
Action: Mouse pressed left at (902, 643)
Screenshot: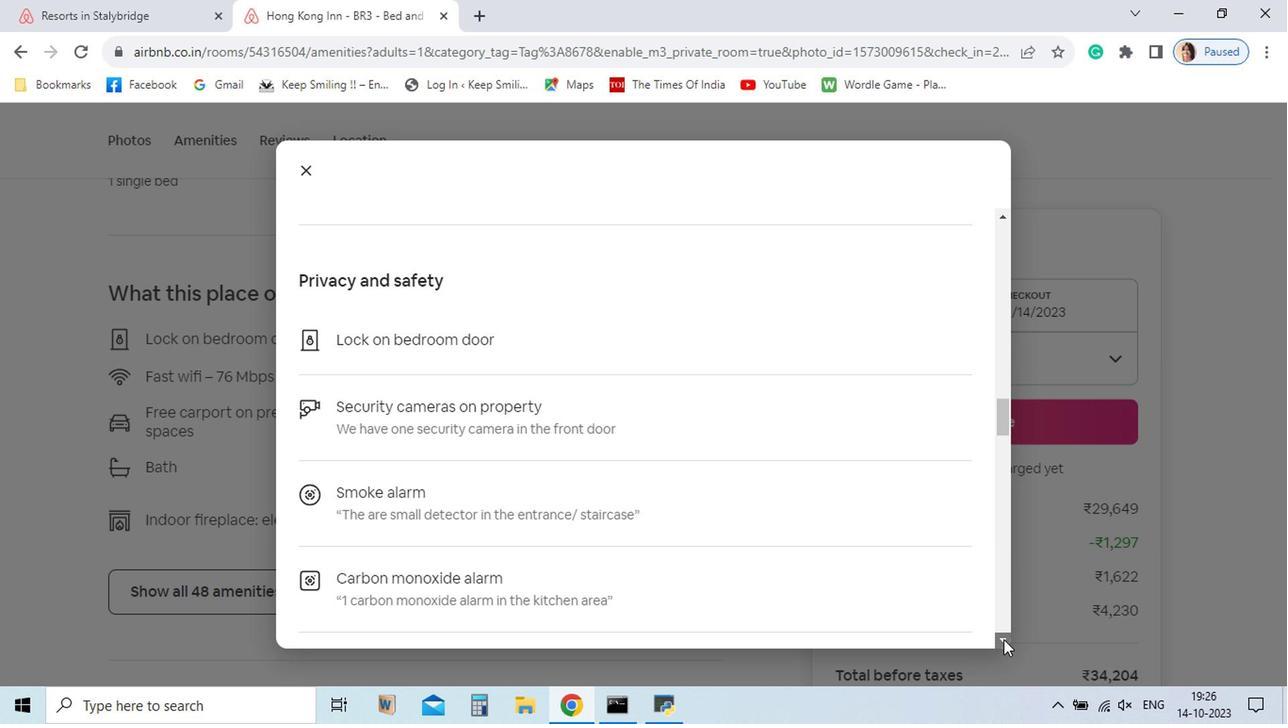 
Action: Mouse pressed left at (902, 643)
Screenshot: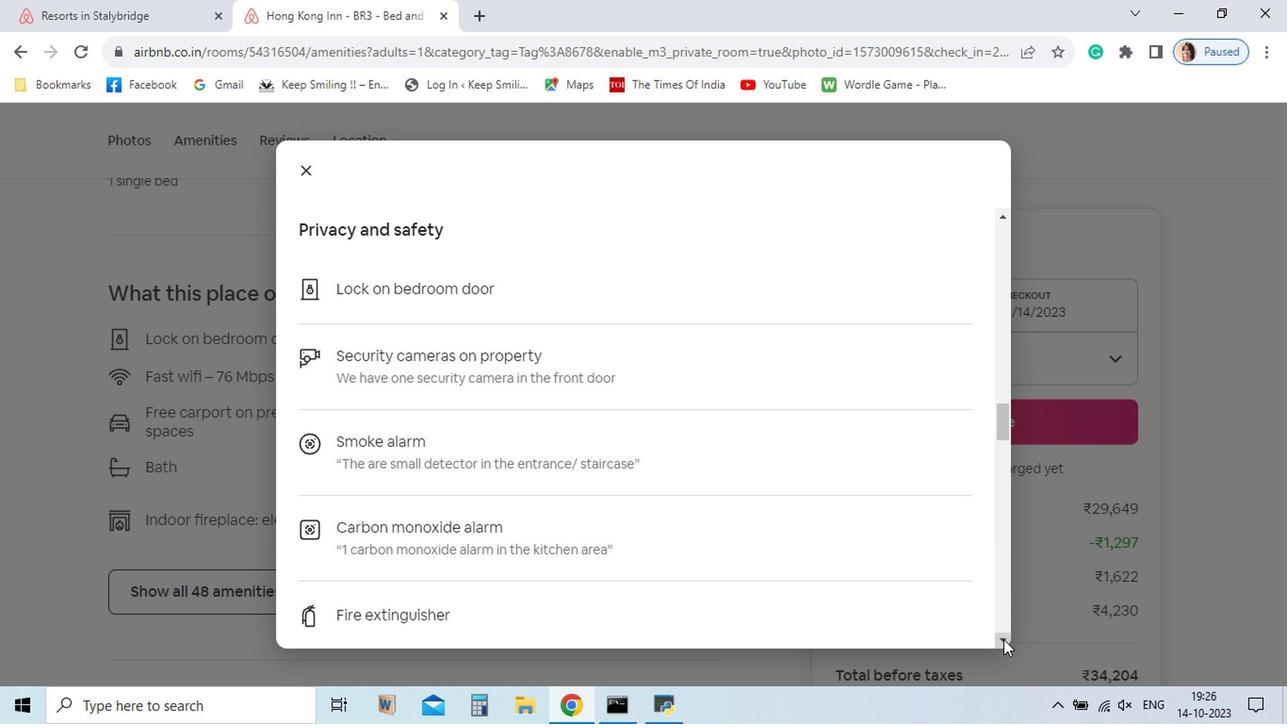 
Action: Mouse pressed left at (902, 643)
Screenshot: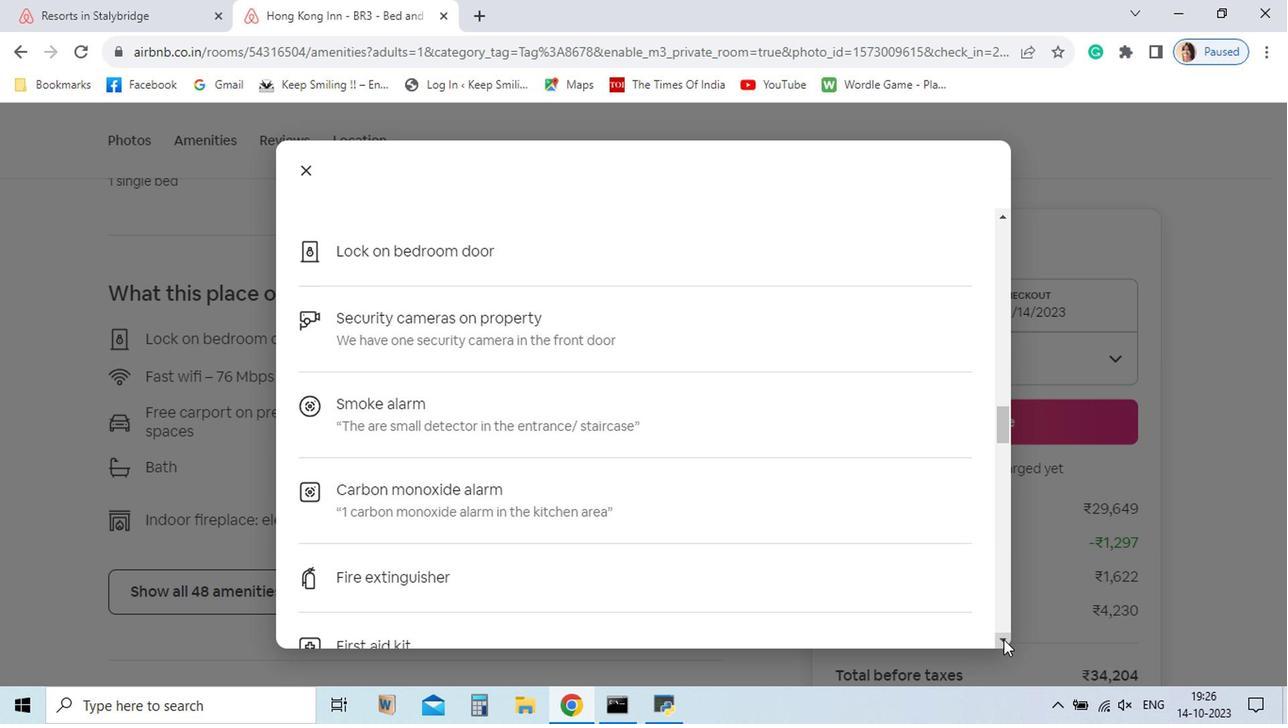 
Action: Mouse pressed left at (902, 643)
Screenshot: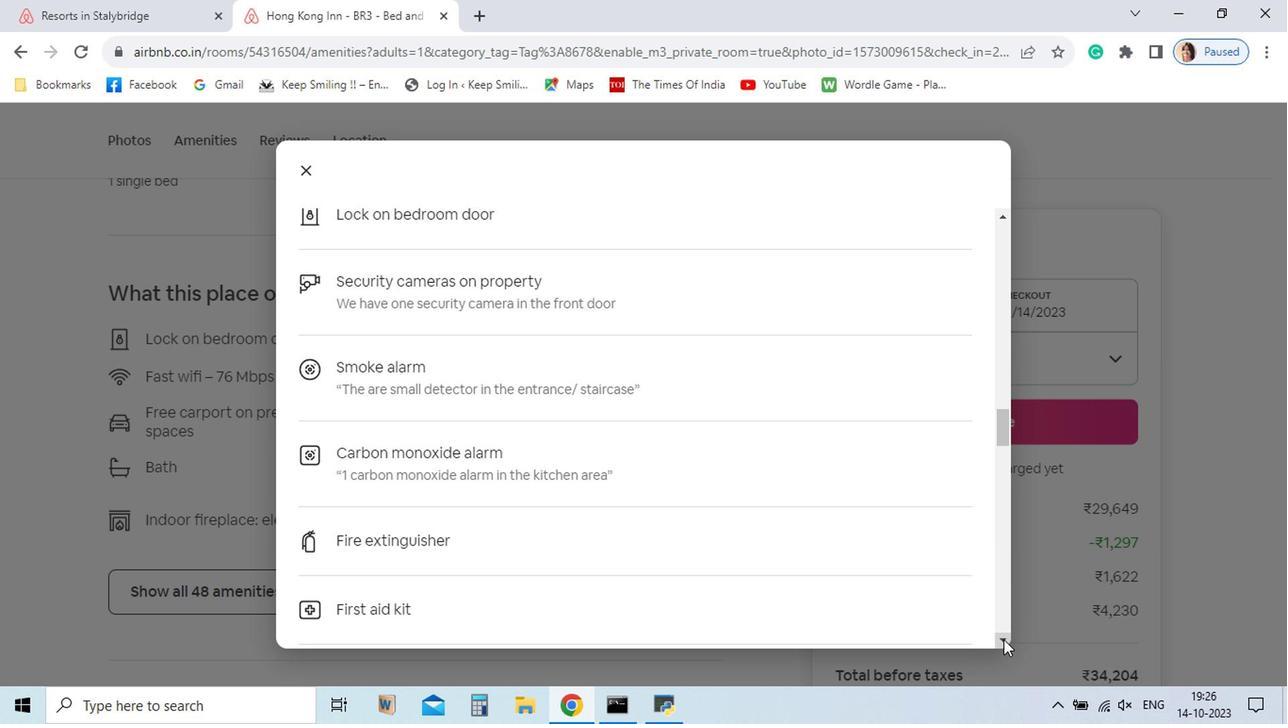 
Action: Mouse pressed left at (902, 643)
Screenshot: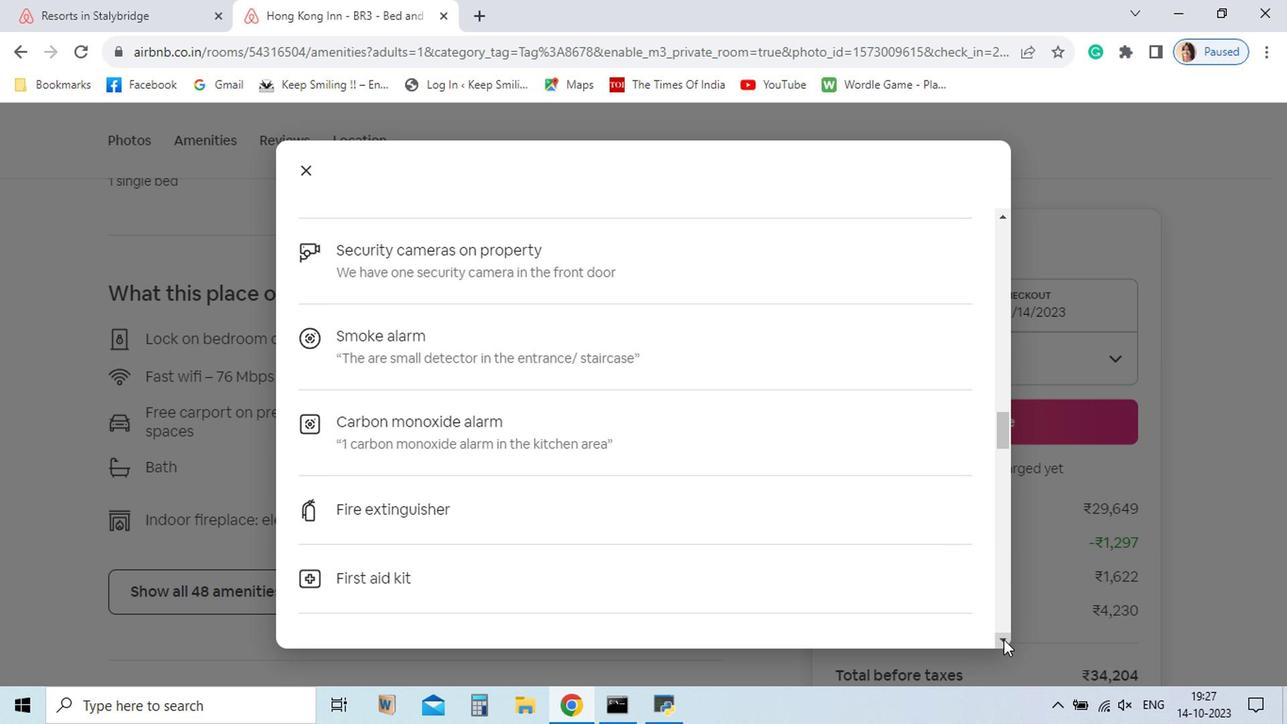 
Action: Mouse pressed left at (902, 643)
Screenshot: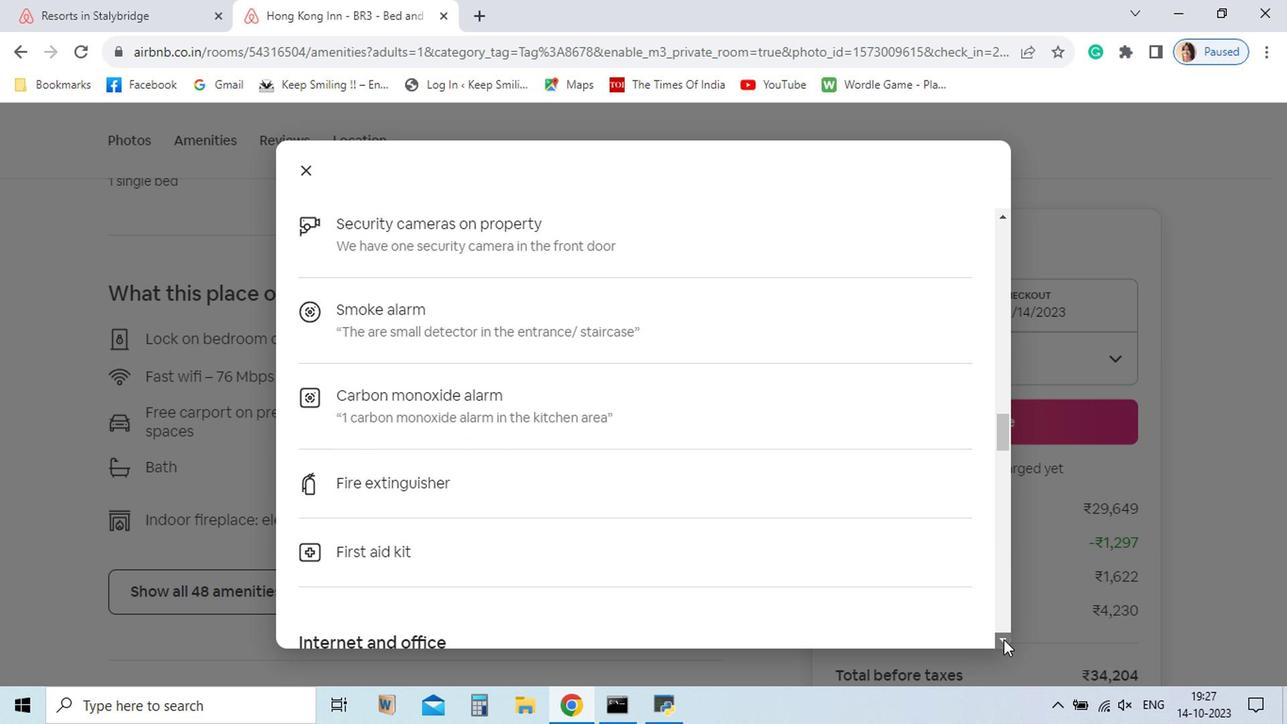 
Action: Mouse pressed left at (902, 643)
Screenshot: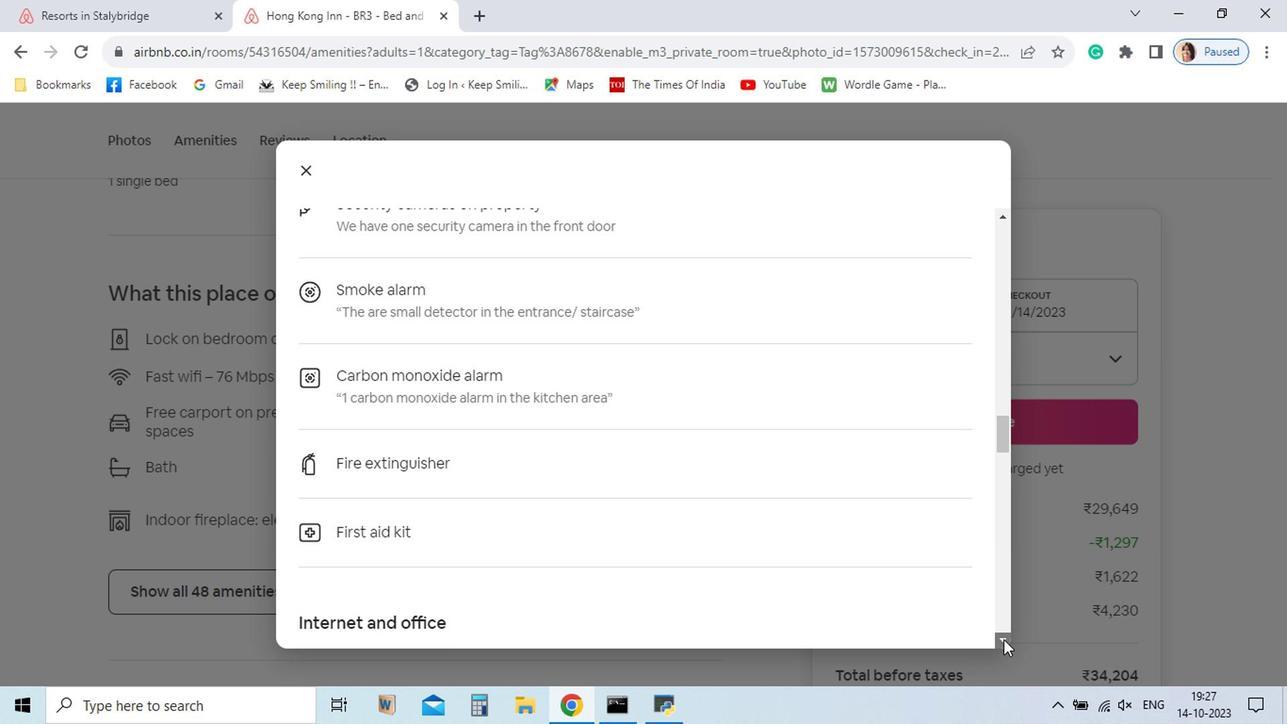 
Action: Mouse pressed left at (902, 643)
Screenshot: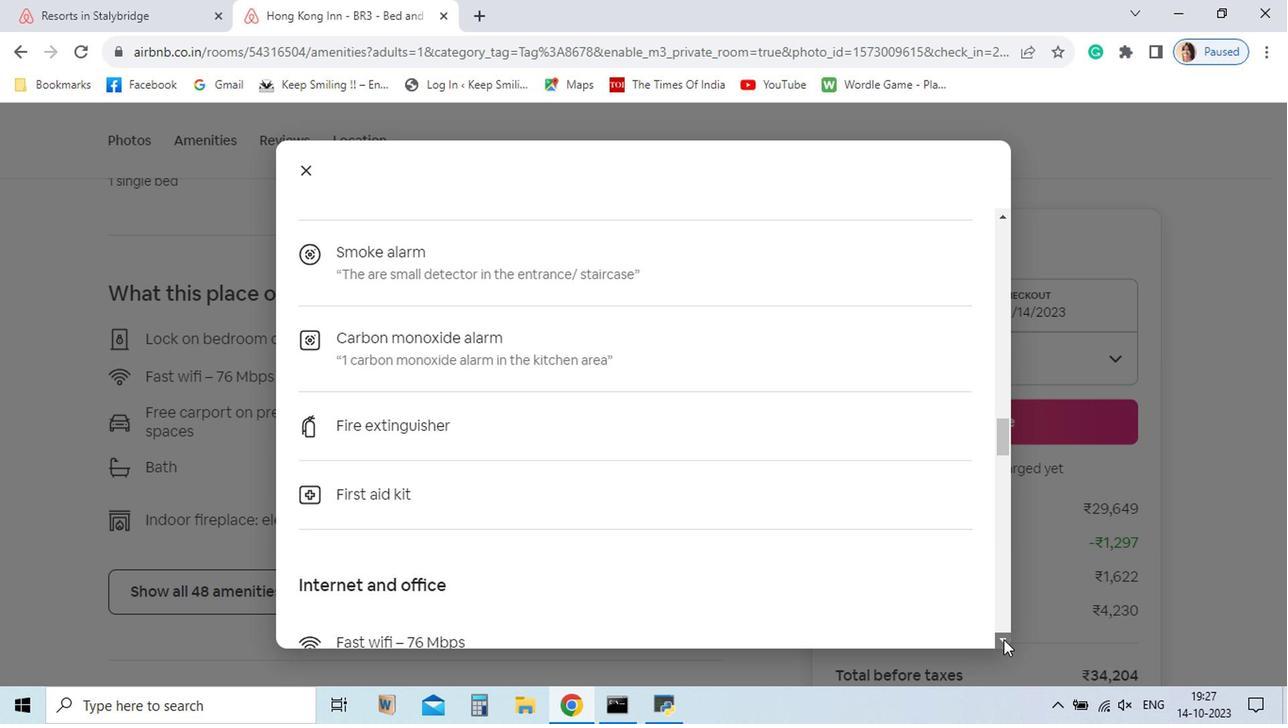 
Action: Mouse pressed left at (902, 643)
Screenshot: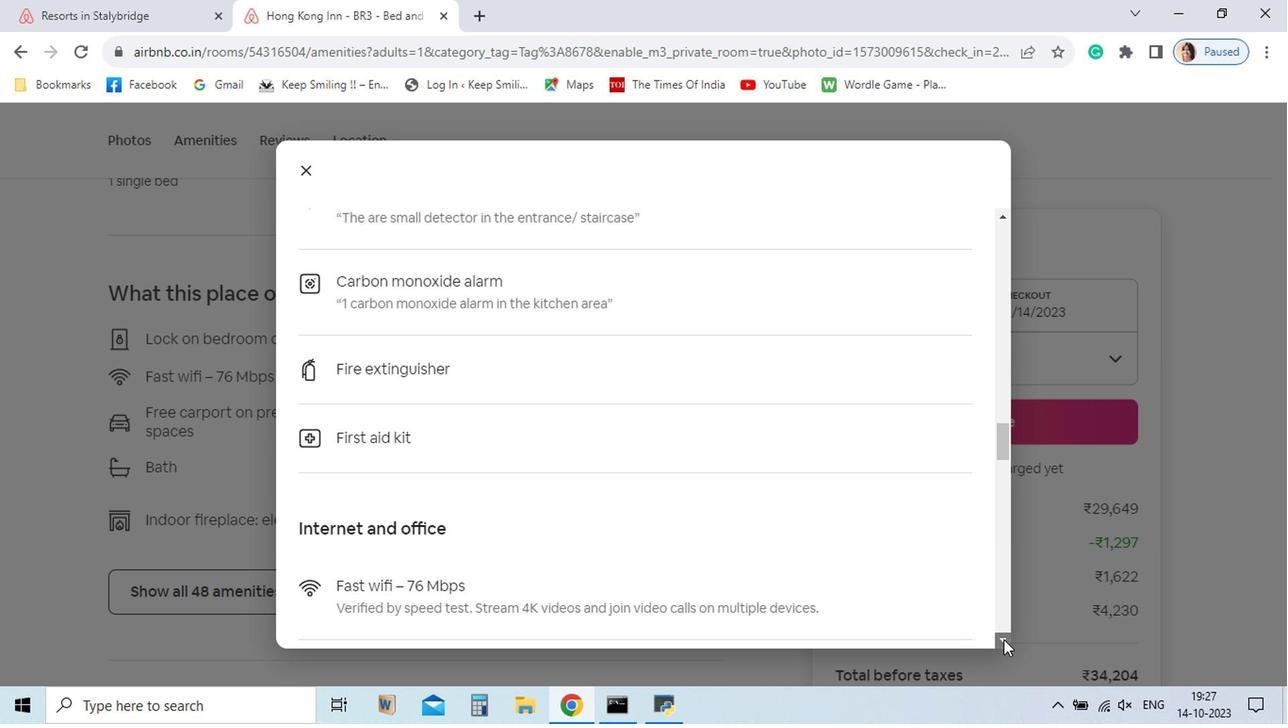 
Action: Mouse pressed left at (902, 643)
Screenshot: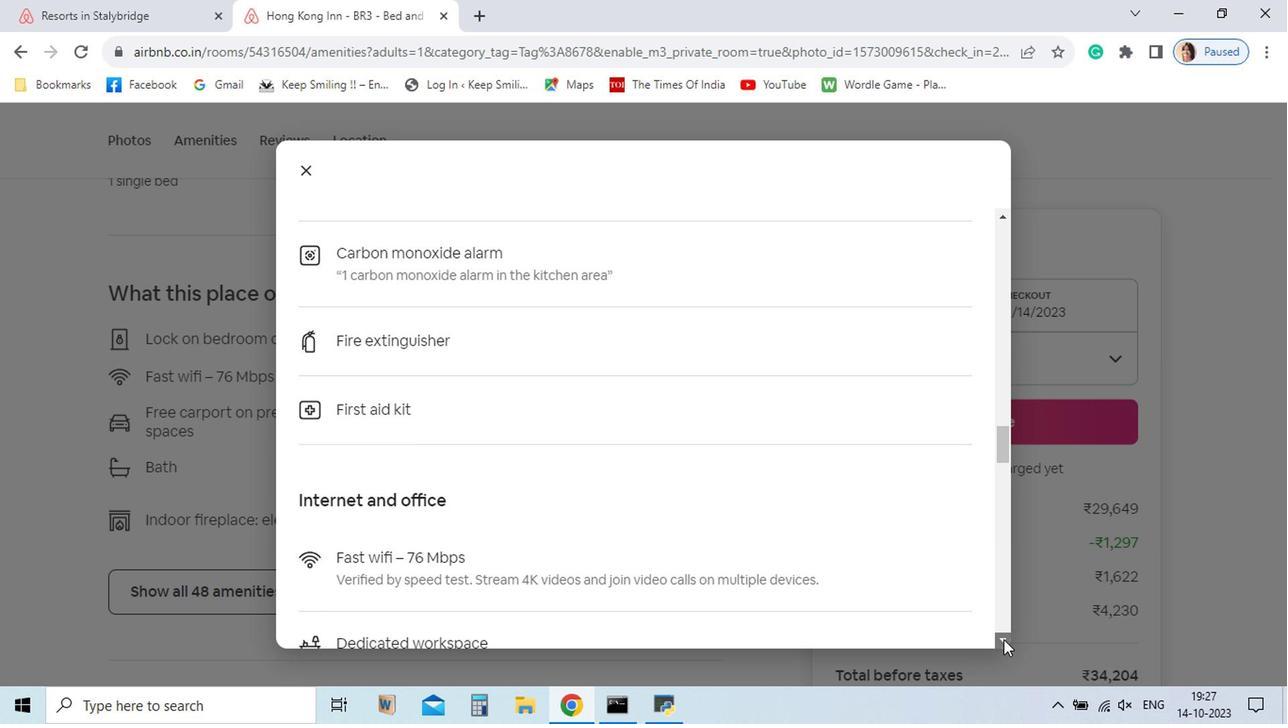 
Action: Mouse pressed left at (902, 643)
Screenshot: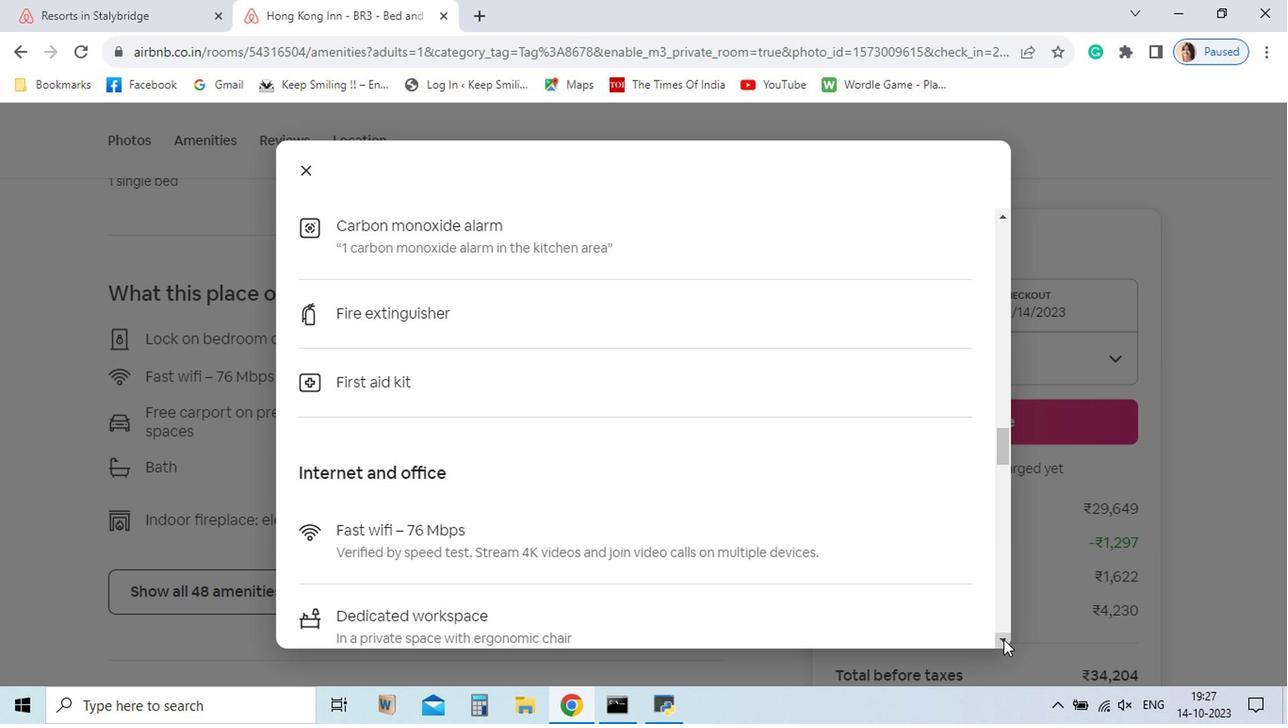 
Action: Mouse pressed left at (902, 643)
Screenshot: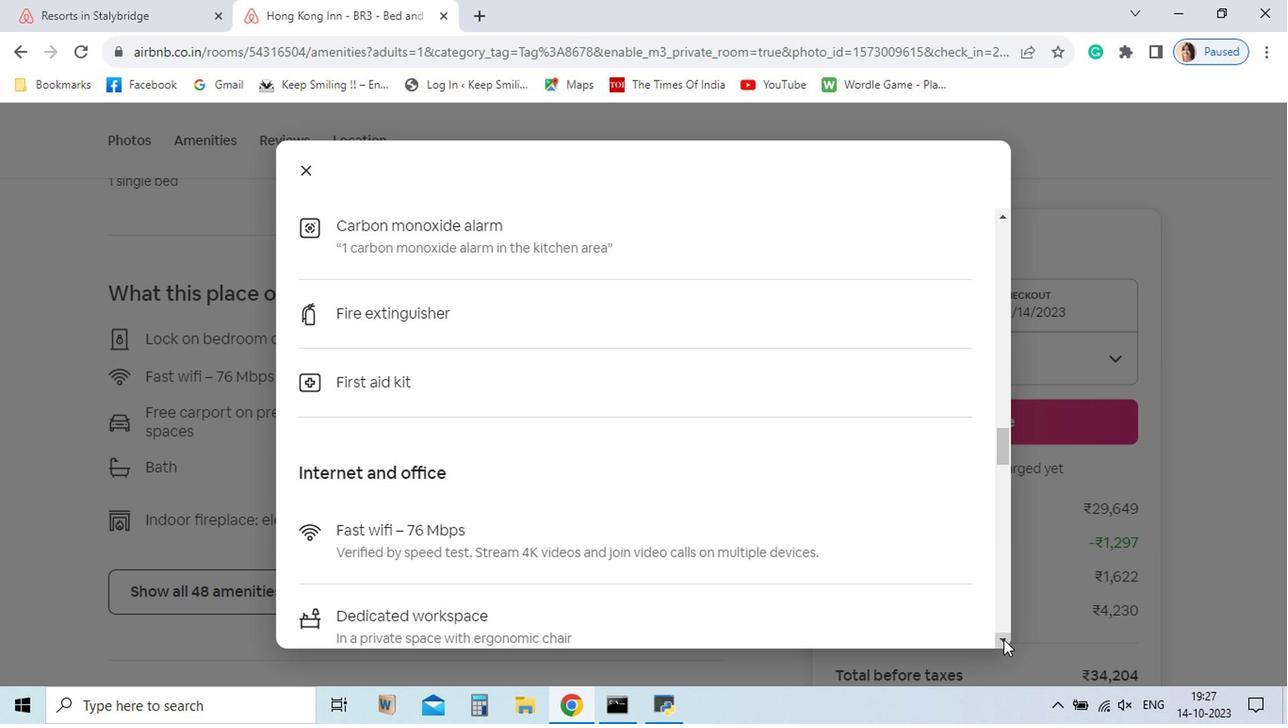 
Action: Mouse pressed left at (902, 643)
Screenshot: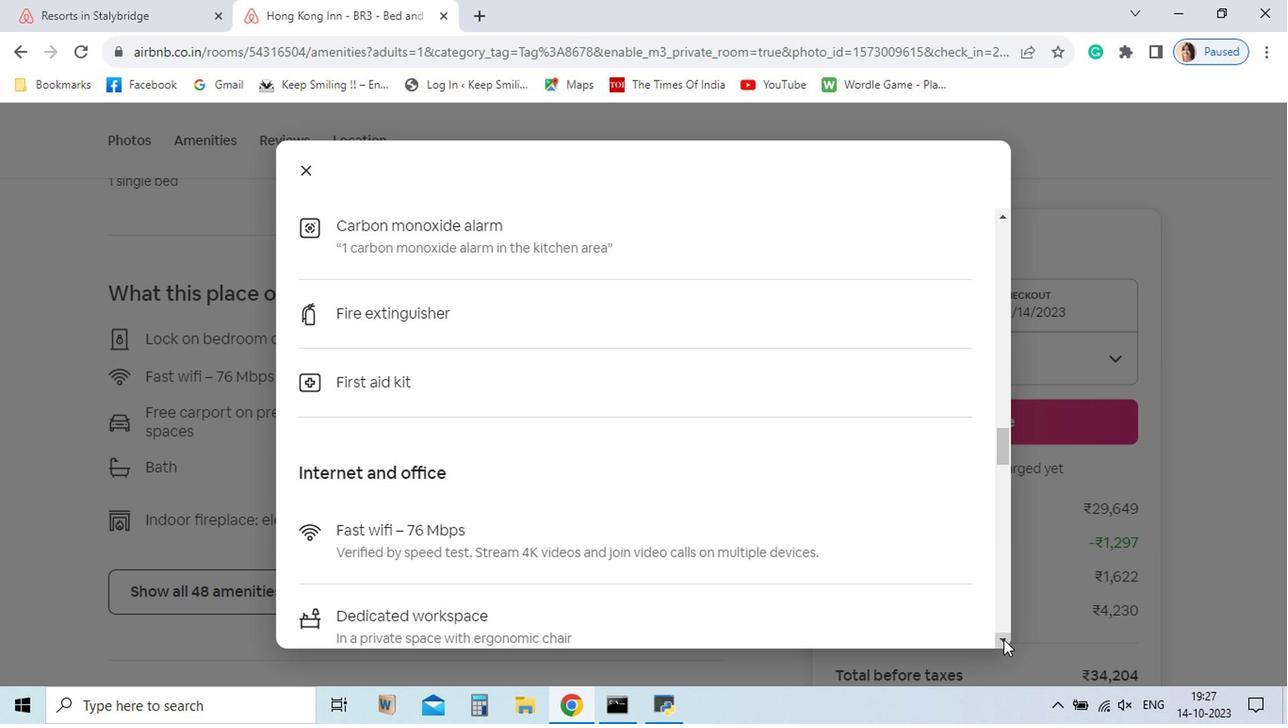 
Action: Mouse pressed left at (902, 643)
Screenshot: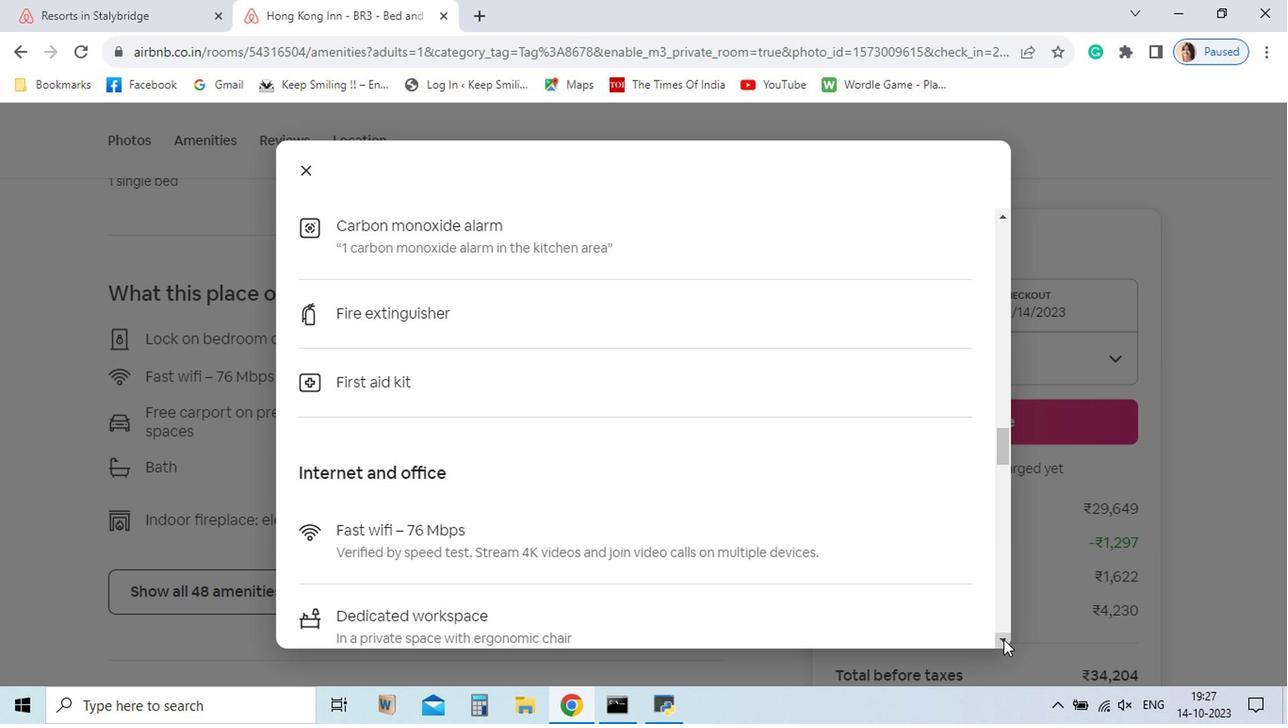 
Action: Mouse pressed left at (902, 643)
Screenshot: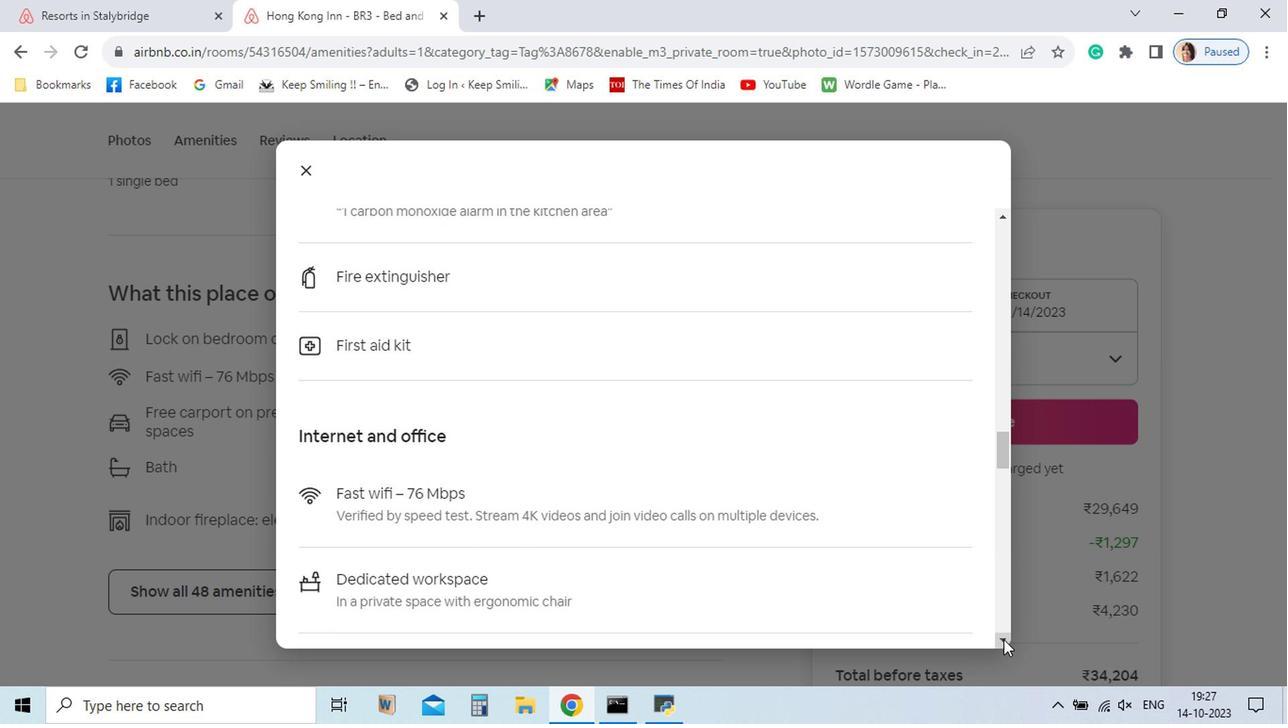 
Action: Mouse pressed left at (902, 643)
Screenshot: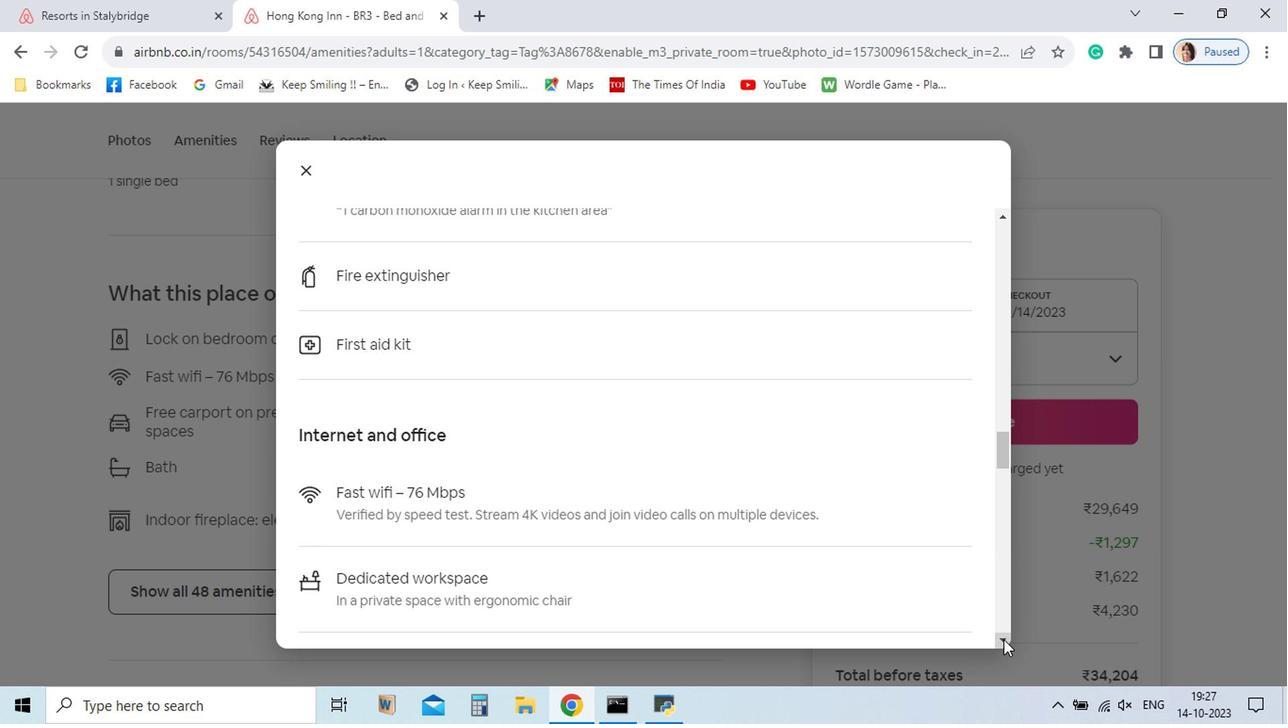
Action: Mouse pressed left at (902, 643)
Screenshot: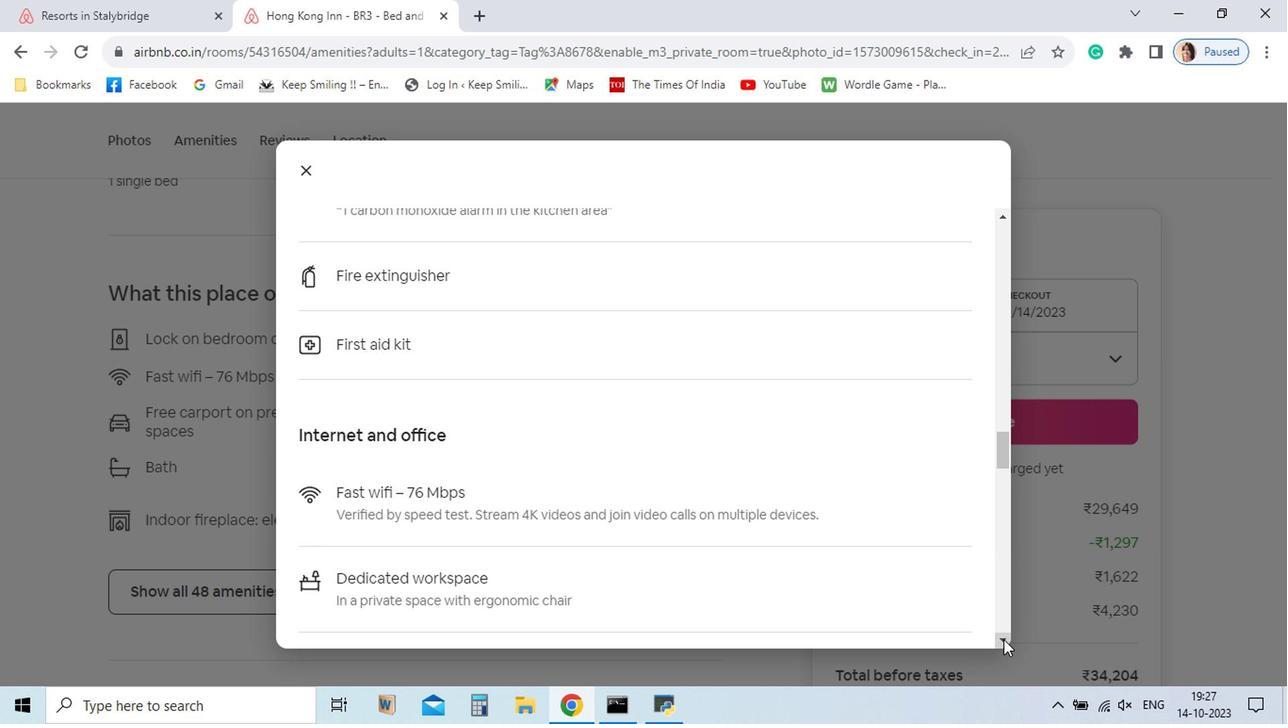 
Action: Mouse pressed left at (902, 643)
Screenshot: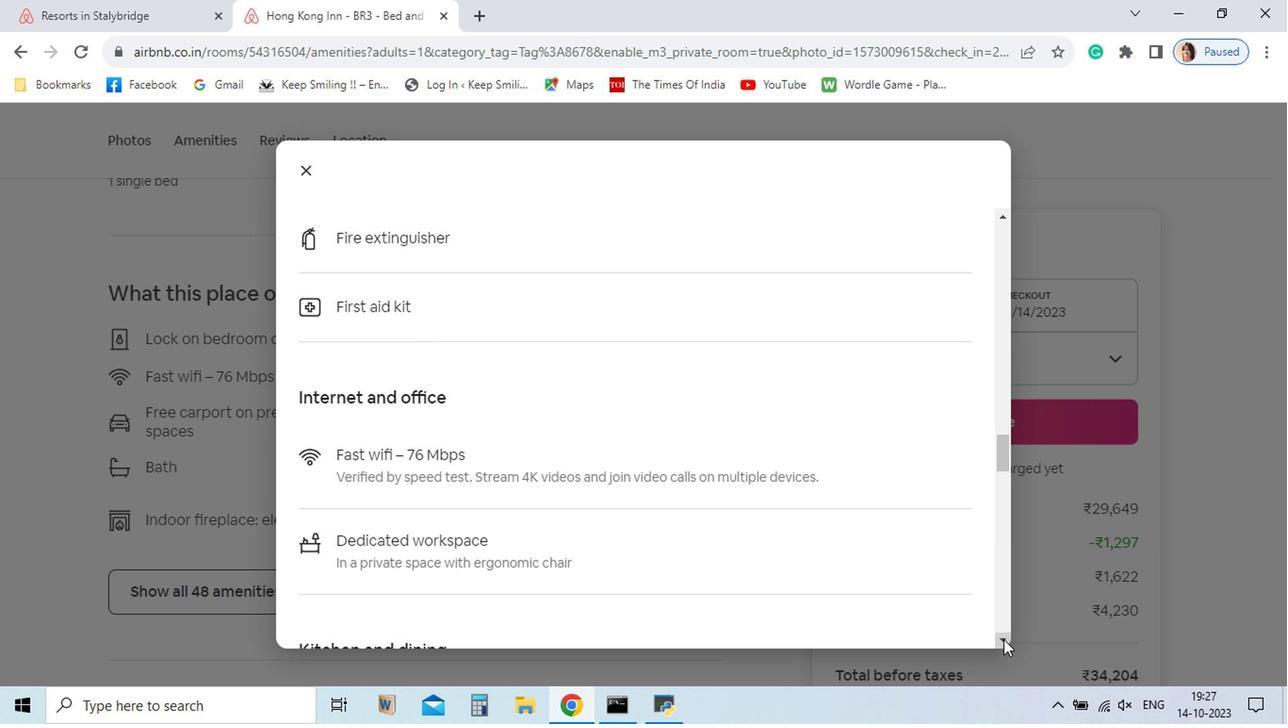 
Action: Mouse pressed left at (902, 643)
Screenshot: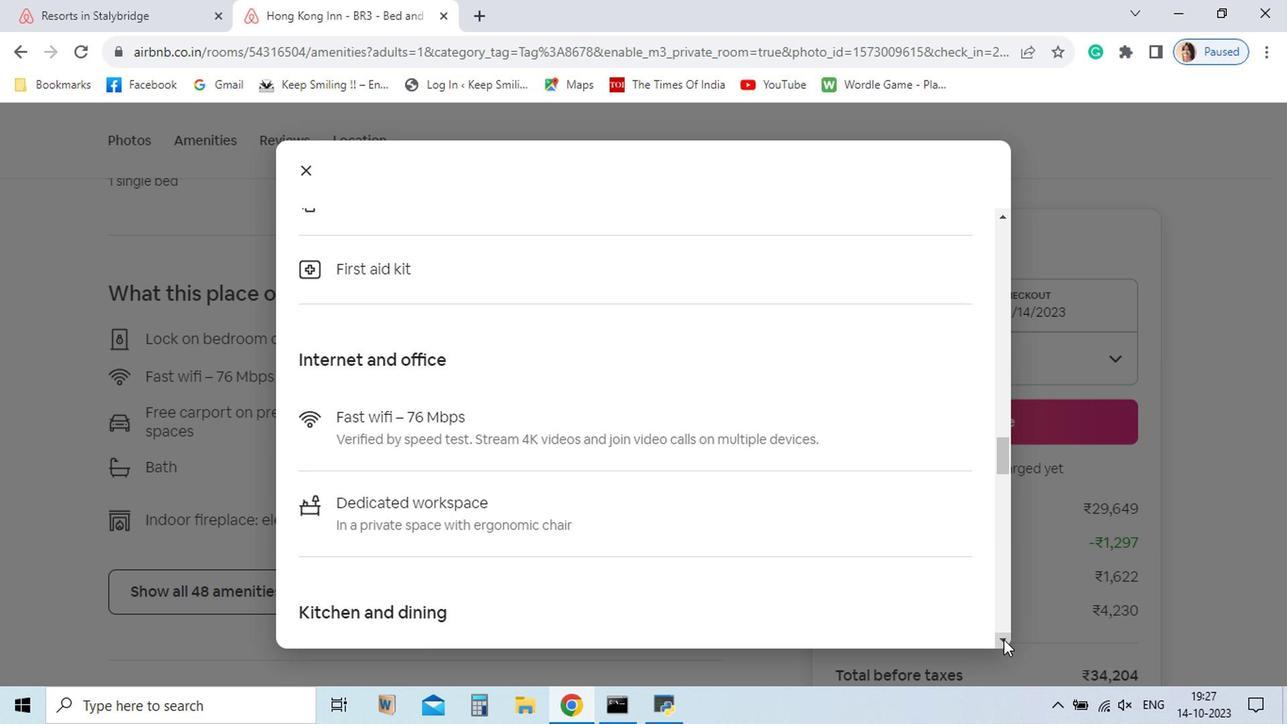 
Action: Mouse pressed left at (902, 643)
Screenshot: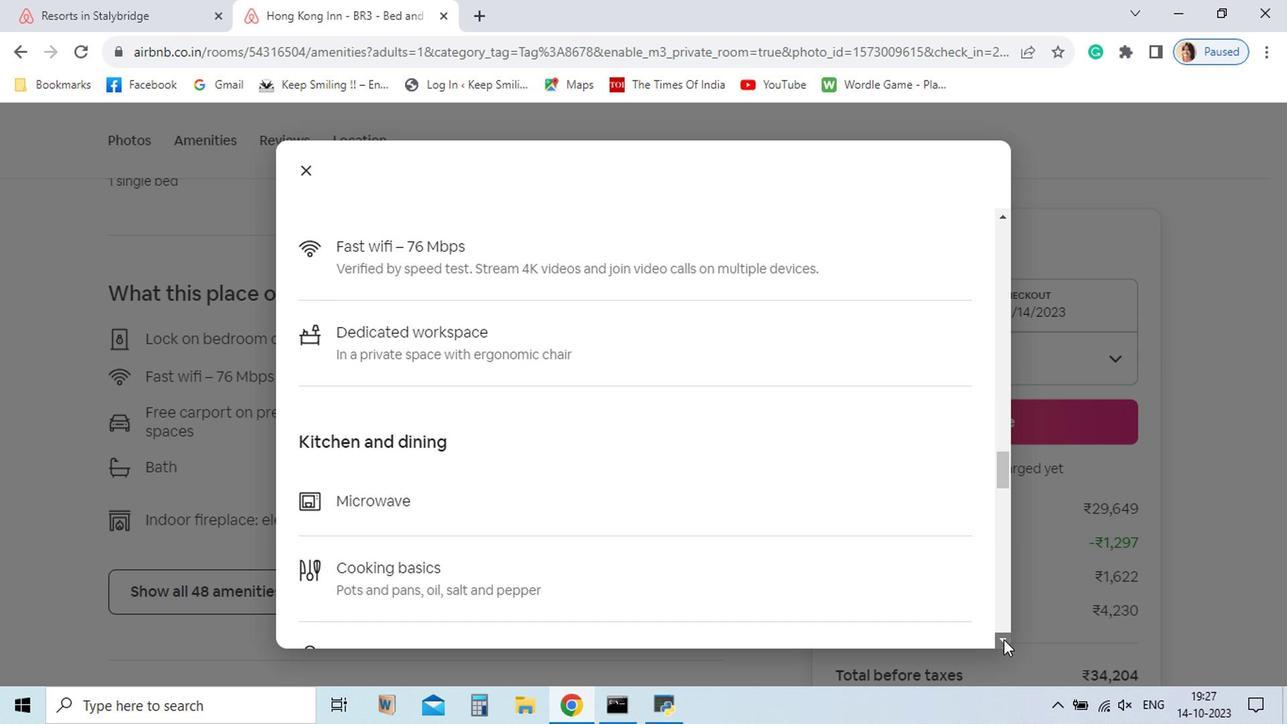
Action: Mouse pressed left at (902, 643)
Screenshot: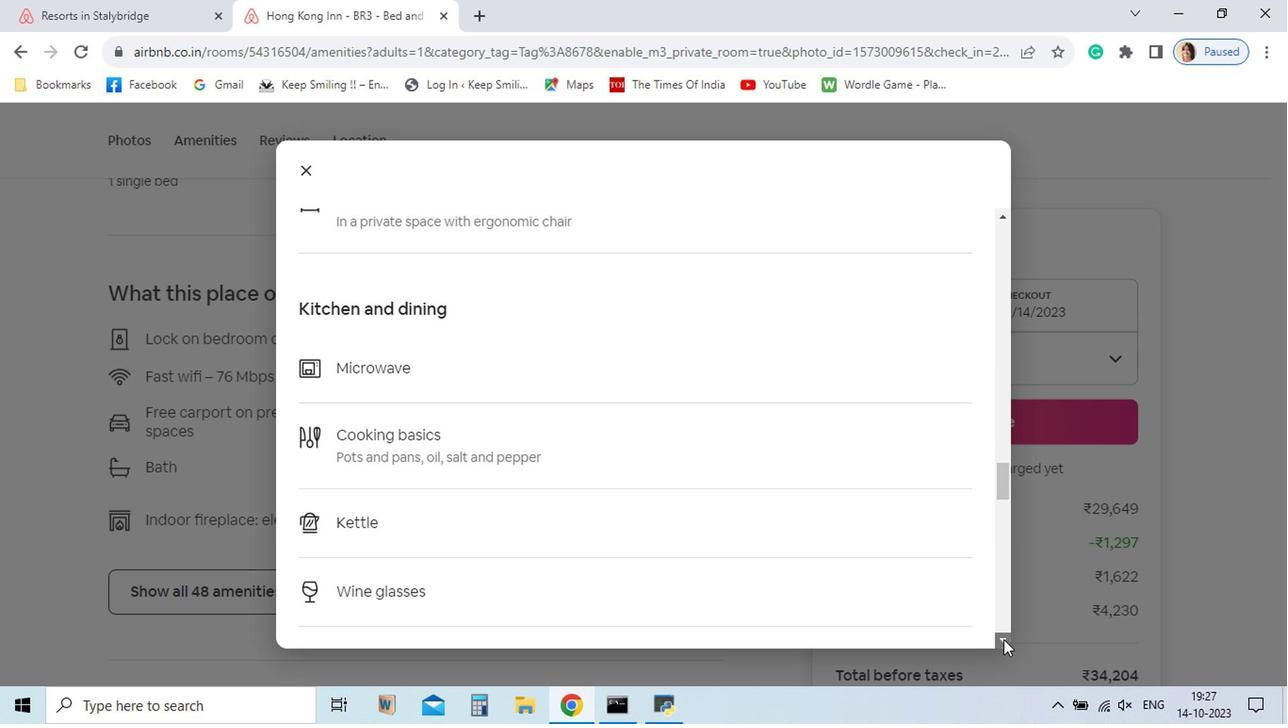
Action: Mouse pressed left at (902, 643)
